Task: Look for space in Great Falls, United States from 4th June, 2023 to 15th June, 2023 for 2 adults in price range Rs.10000 to Rs.15000. Place can be entire place with 1  bedroom having 1 bed and 1 bathroom. Property type can be house, flat, guest house, hotel. Booking option can be shelf check-in. Required host language is English.
Action: Mouse pressed left at (594, 125)
Screenshot: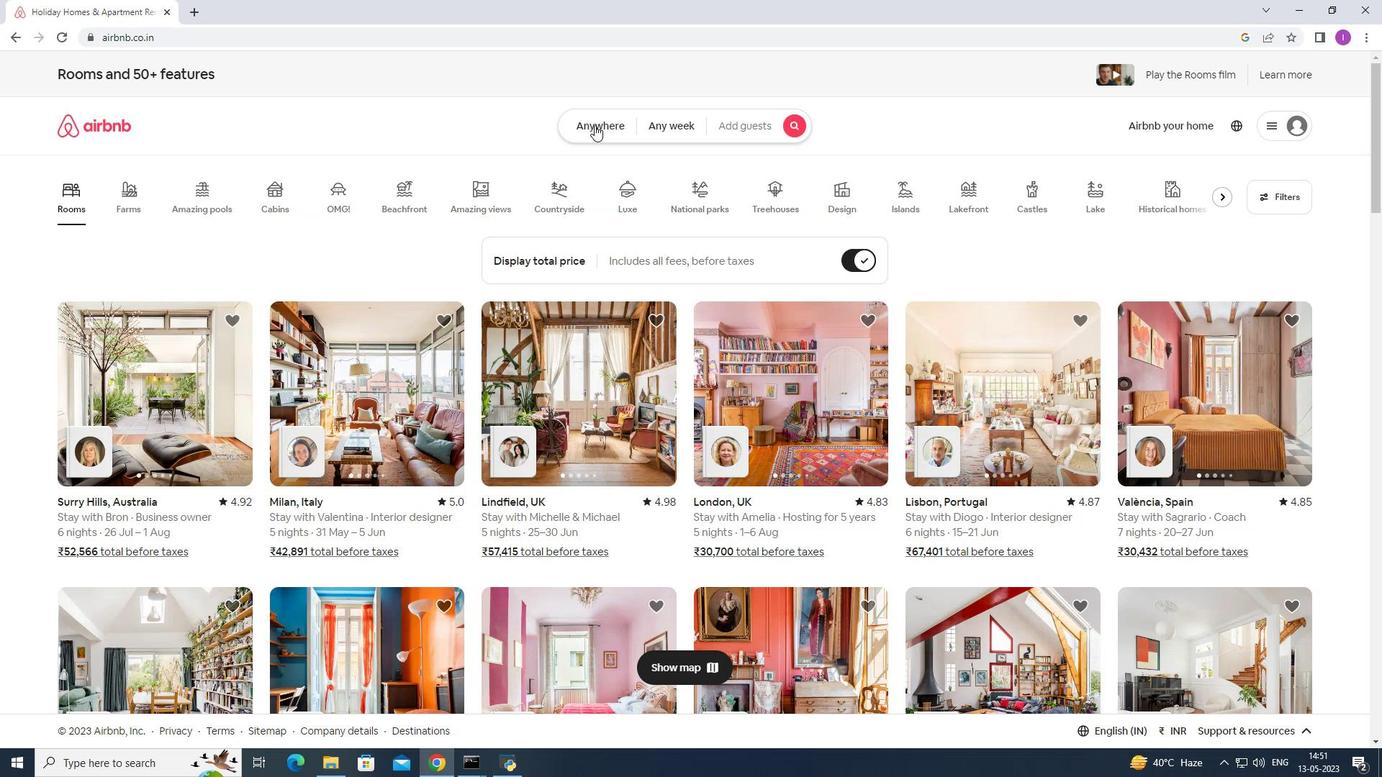 
Action: Mouse moved to (491, 182)
Screenshot: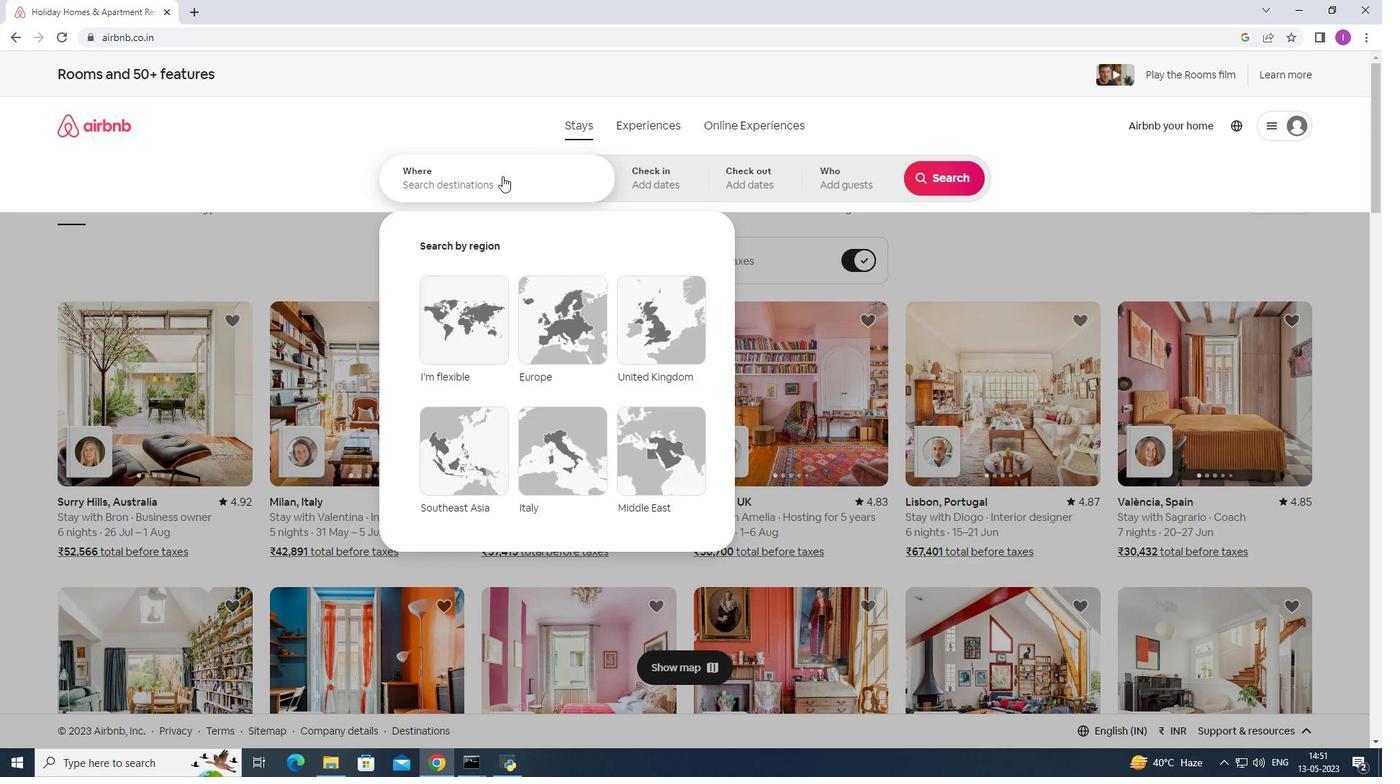
Action: Mouse pressed left at (491, 182)
Screenshot: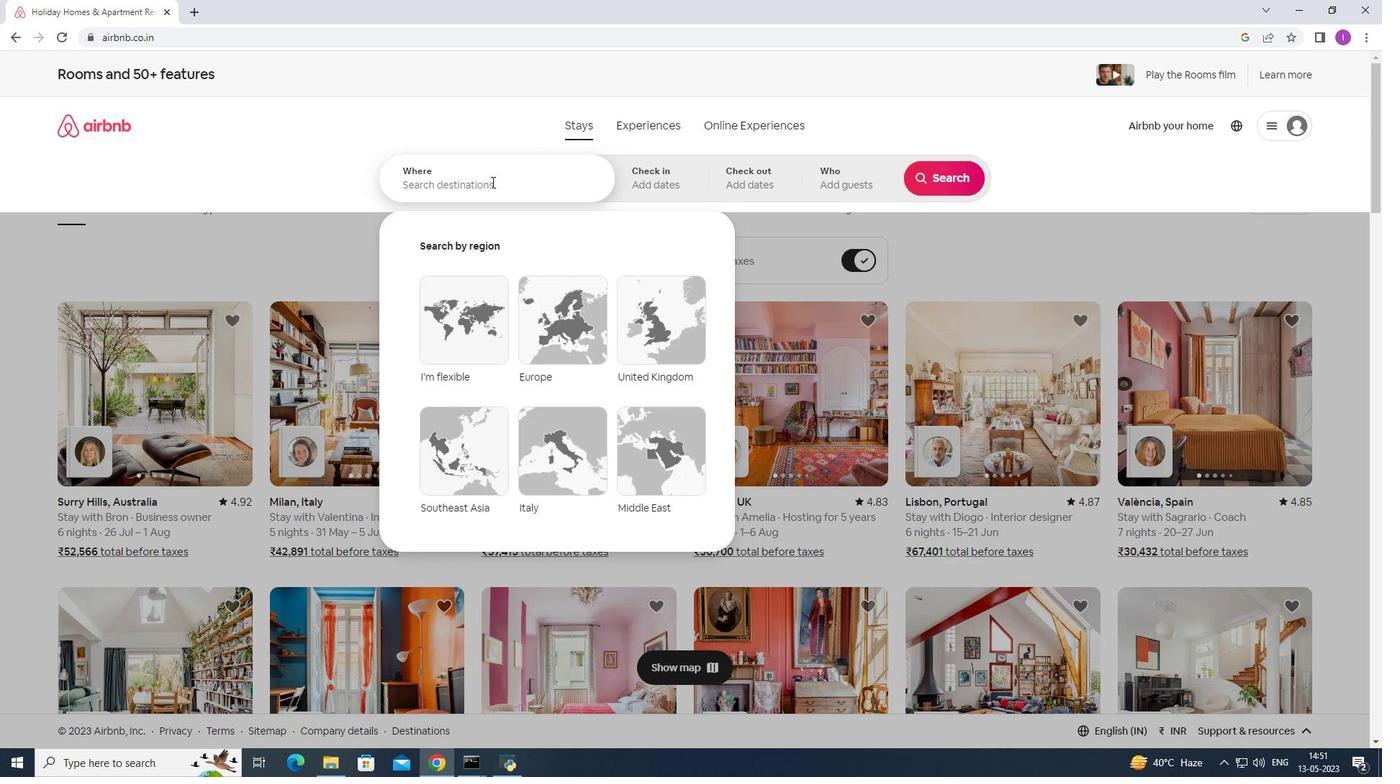 
Action: Mouse moved to (487, 184)
Screenshot: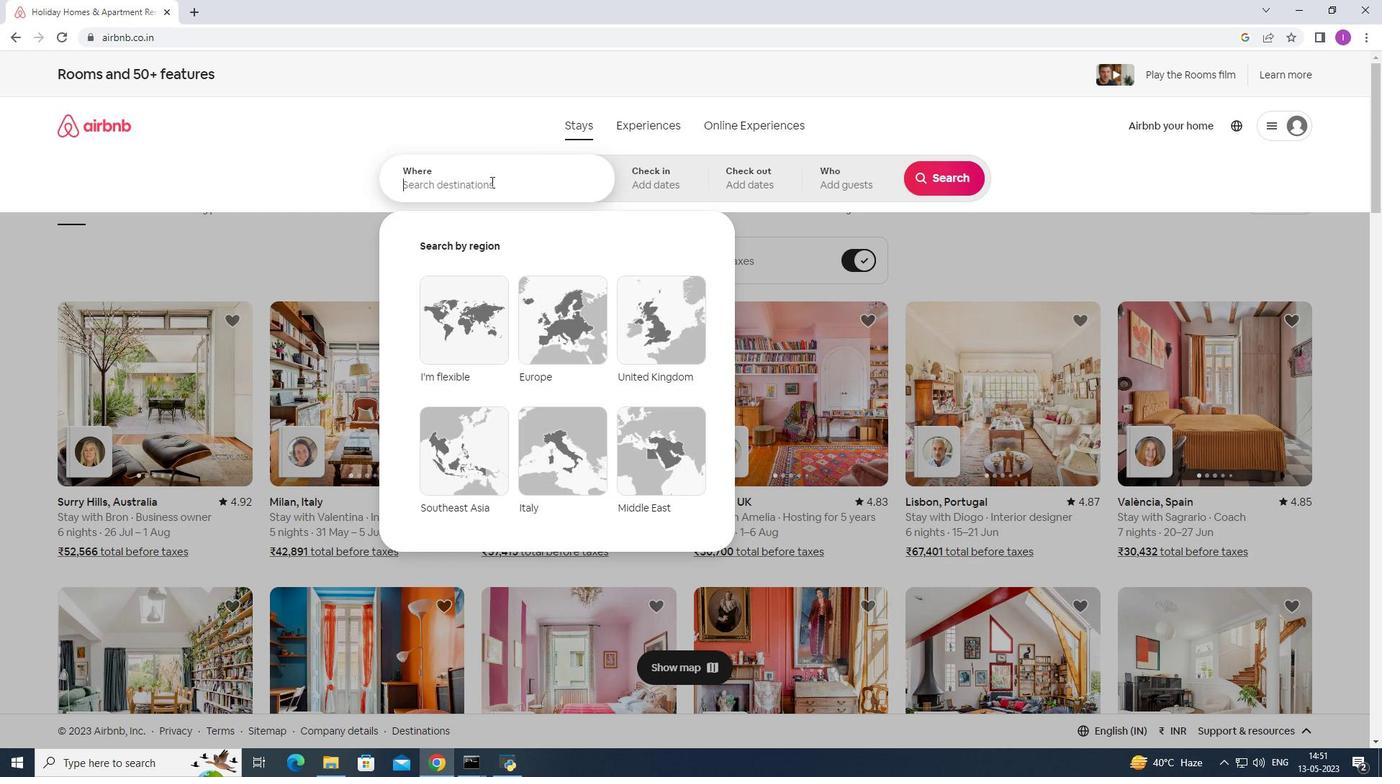 
Action: Key pressed <Key.shift><Key.shift>Great<Key.space><Key.shift>Falls,<Key.shift>United<Key.space>states
Screenshot: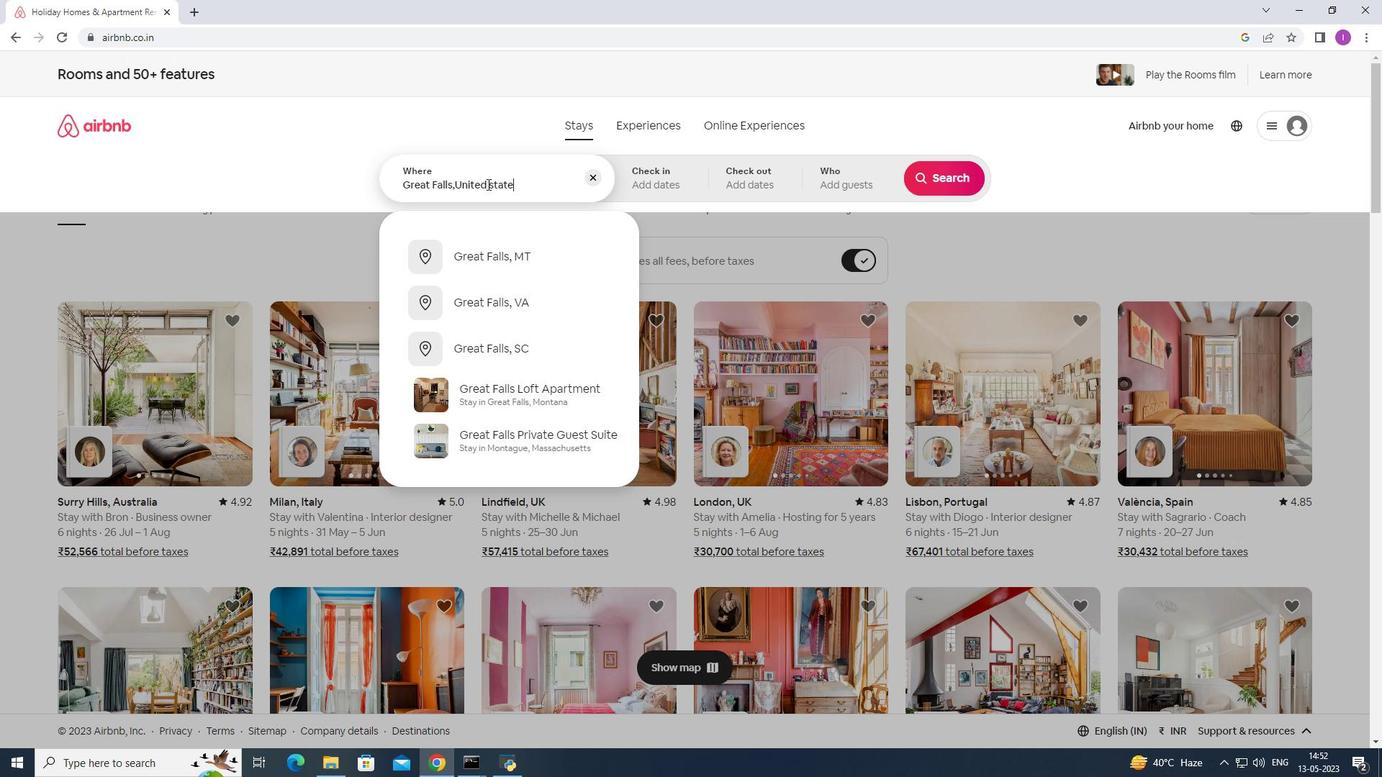 
Action: Mouse moved to (645, 183)
Screenshot: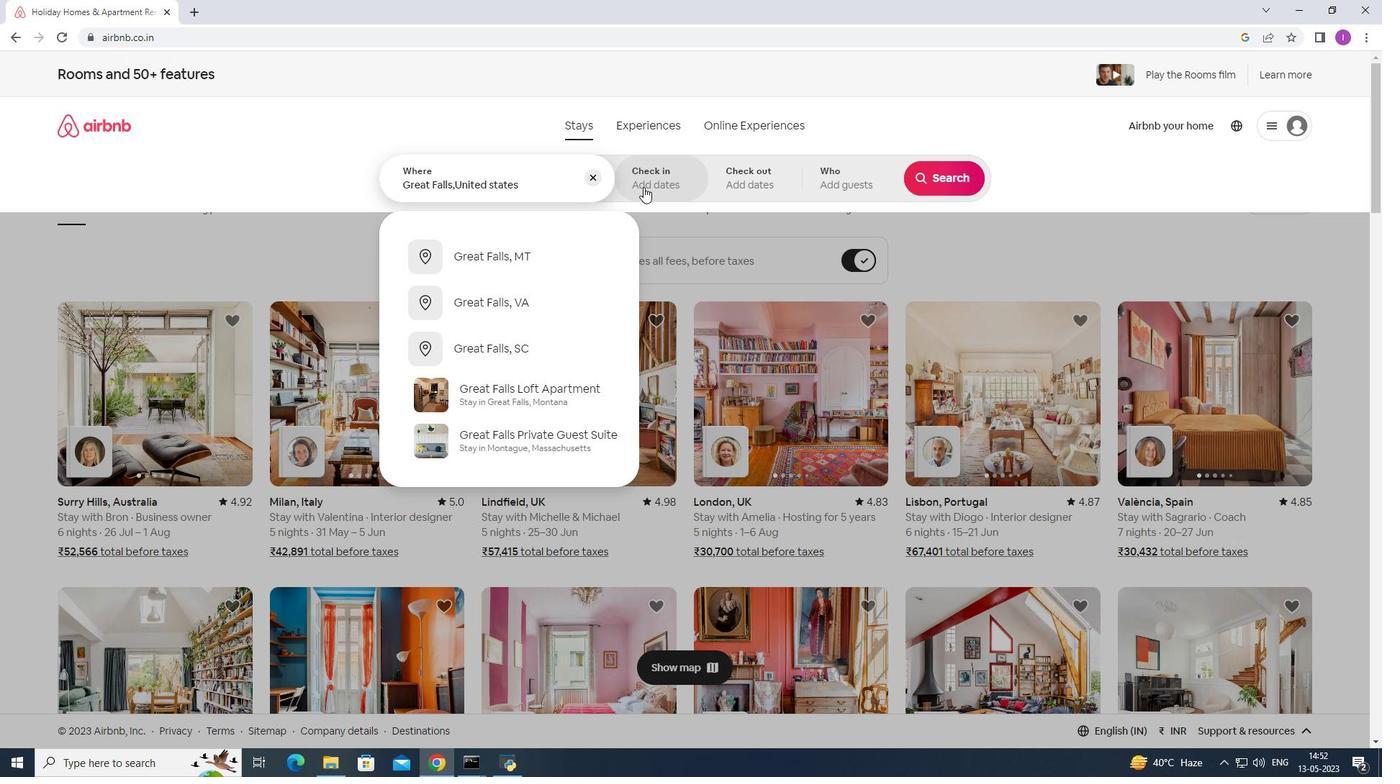 
Action: Mouse pressed left at (645, 183)
Screenshot: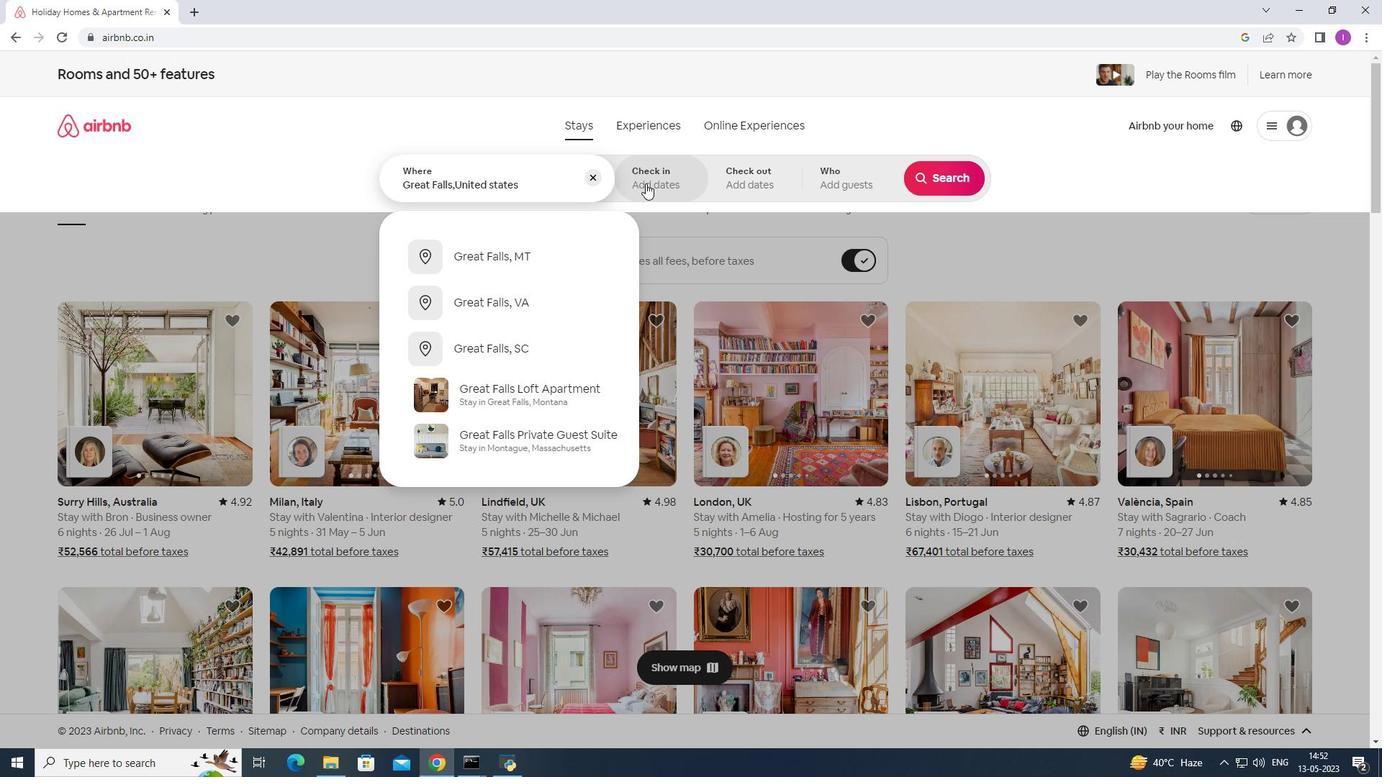 
Action: Mouse moved to (720, 393)
Screenshot: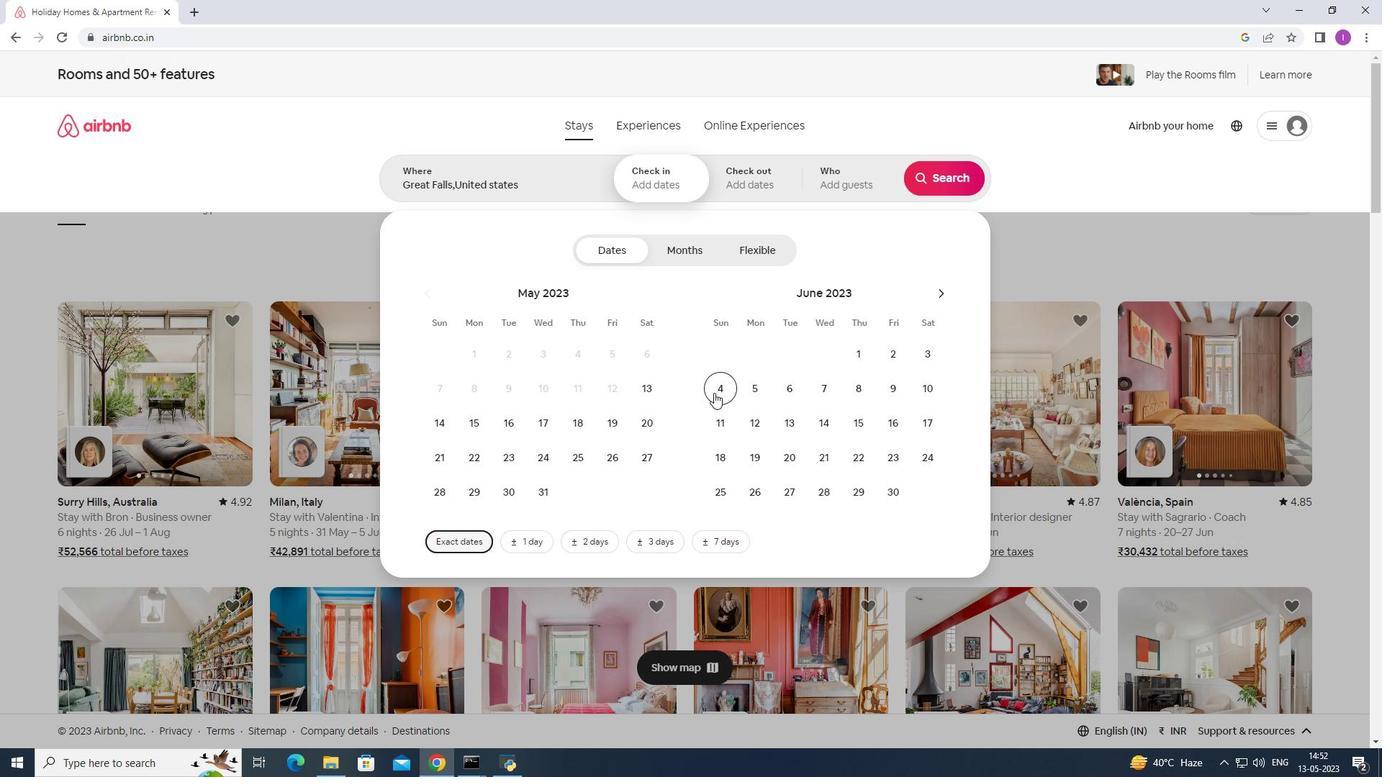 
Action: Mouse pressed left at (720, 393)
Screenshot: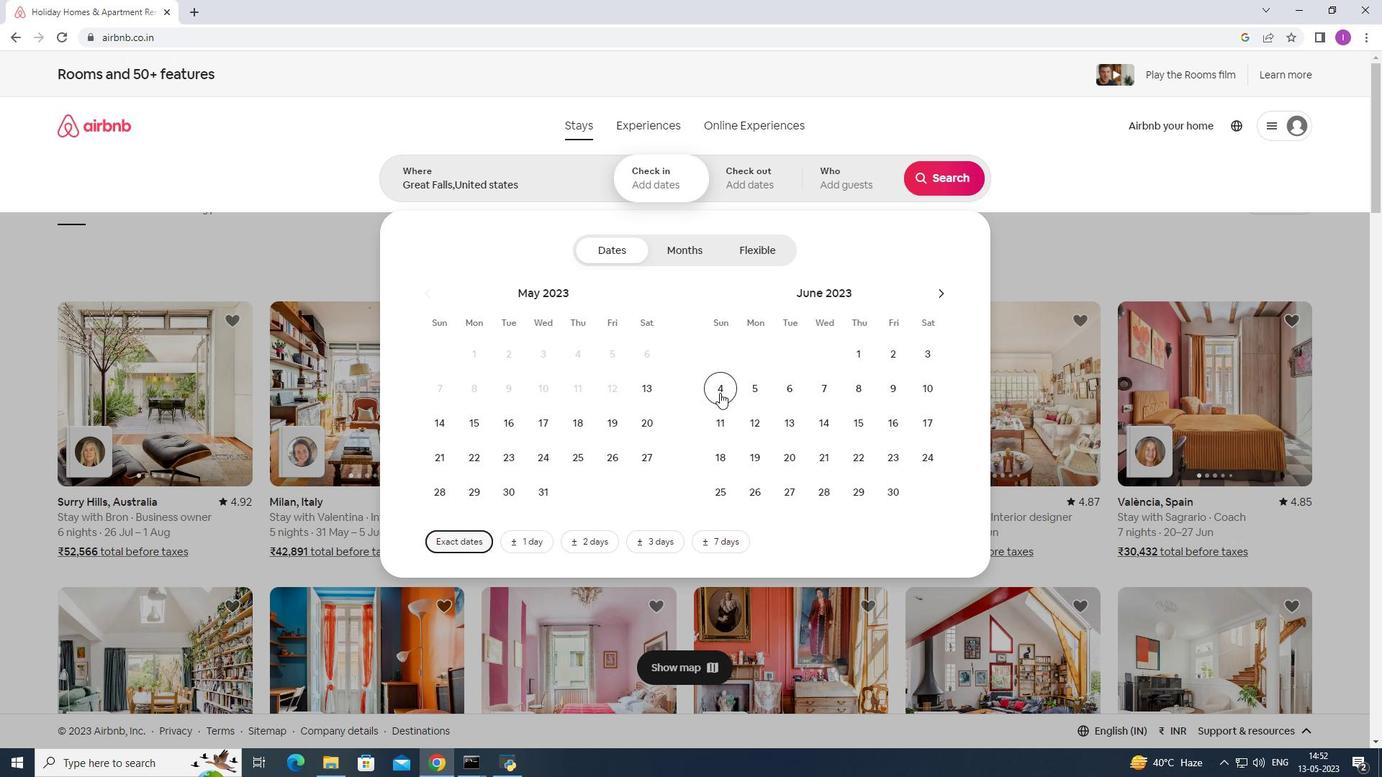 
Action: Mouse moved to (856, 420)
Screenshot: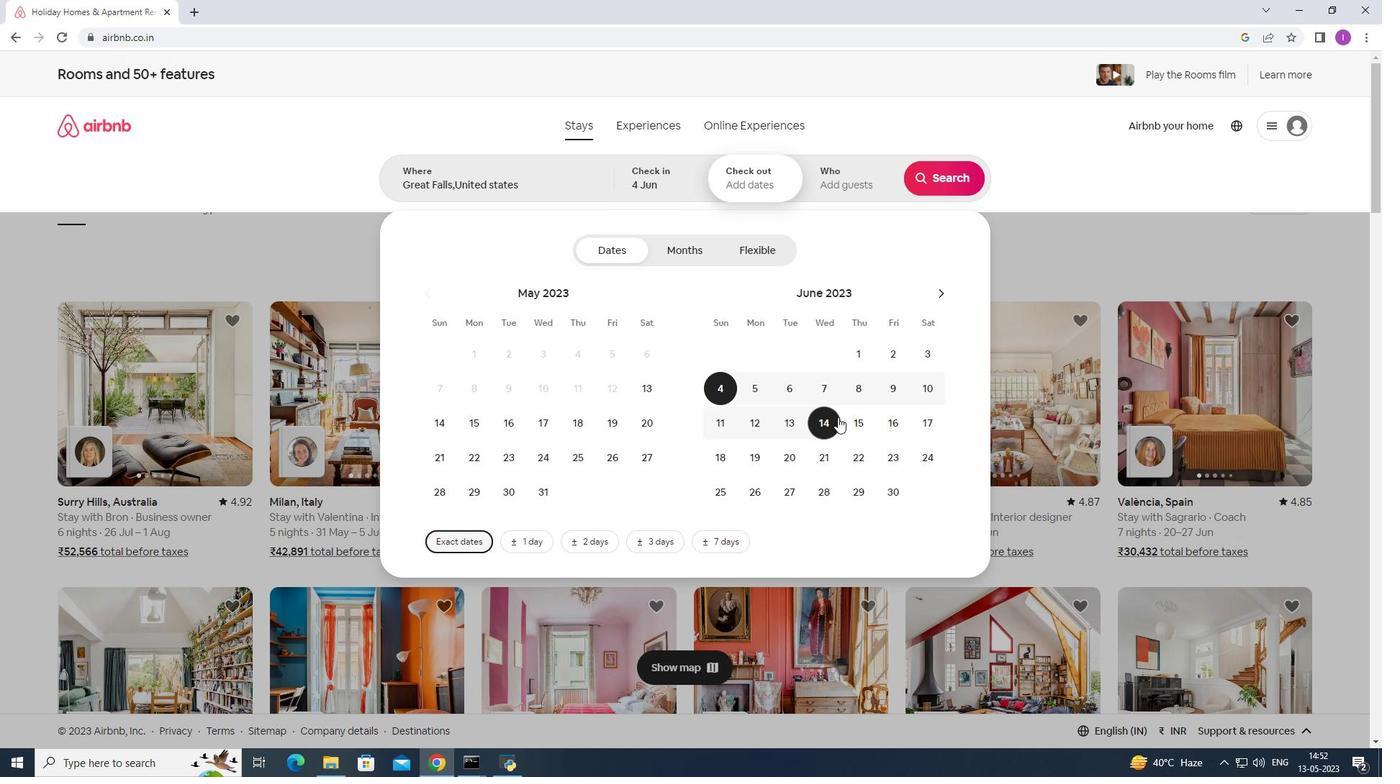 
Action: Mouse pressed left at (856, 420)
Screenshot: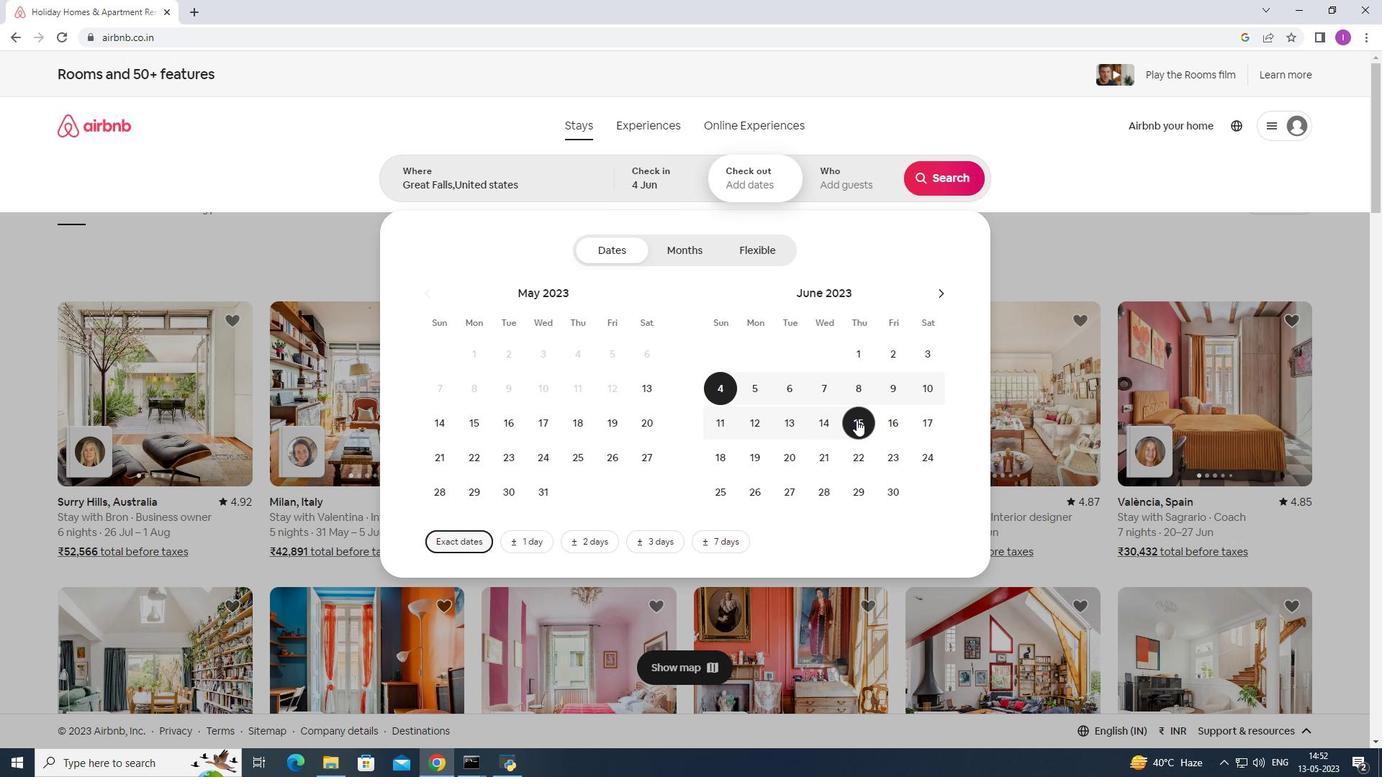 
Action: Mouse moved to (833, 194)
Screenshot: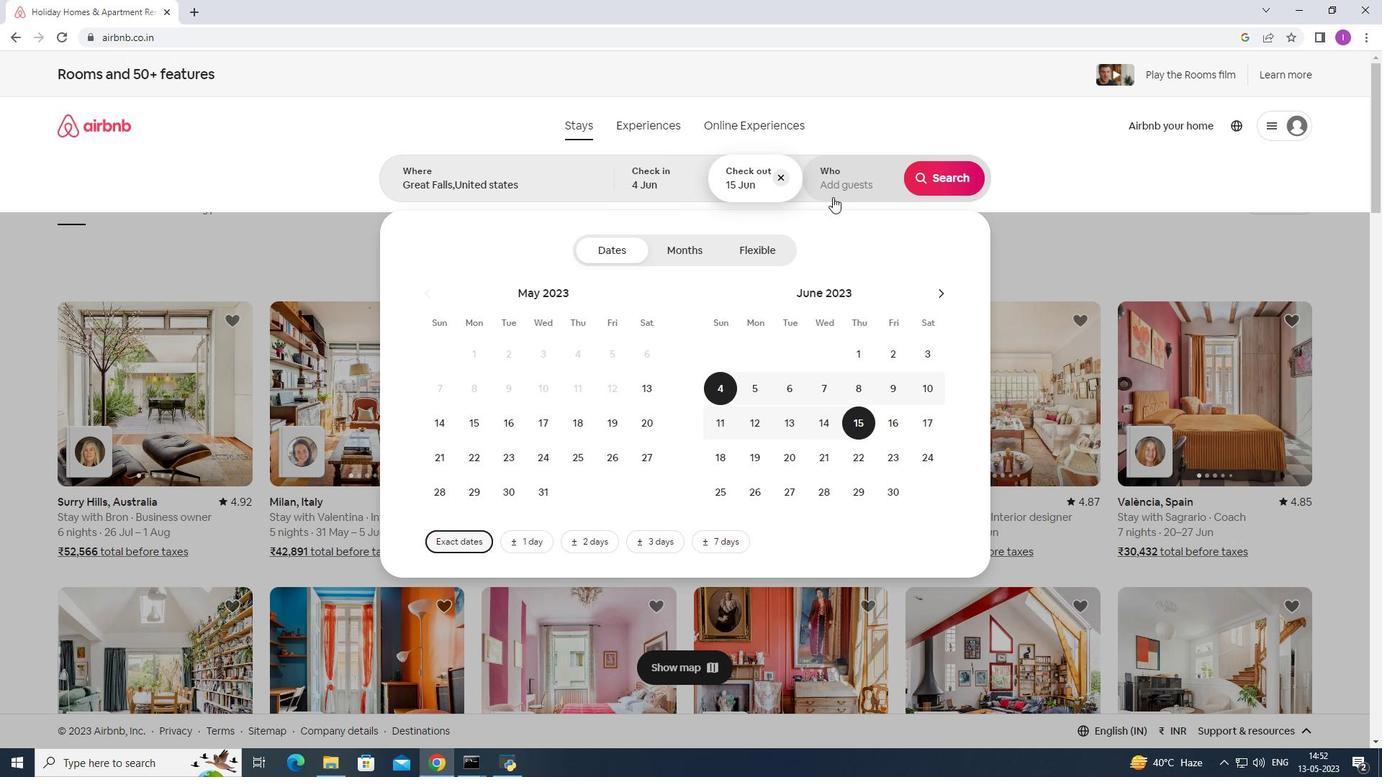 
Action: Mouse pressed left at (833, 194)
Screenshot: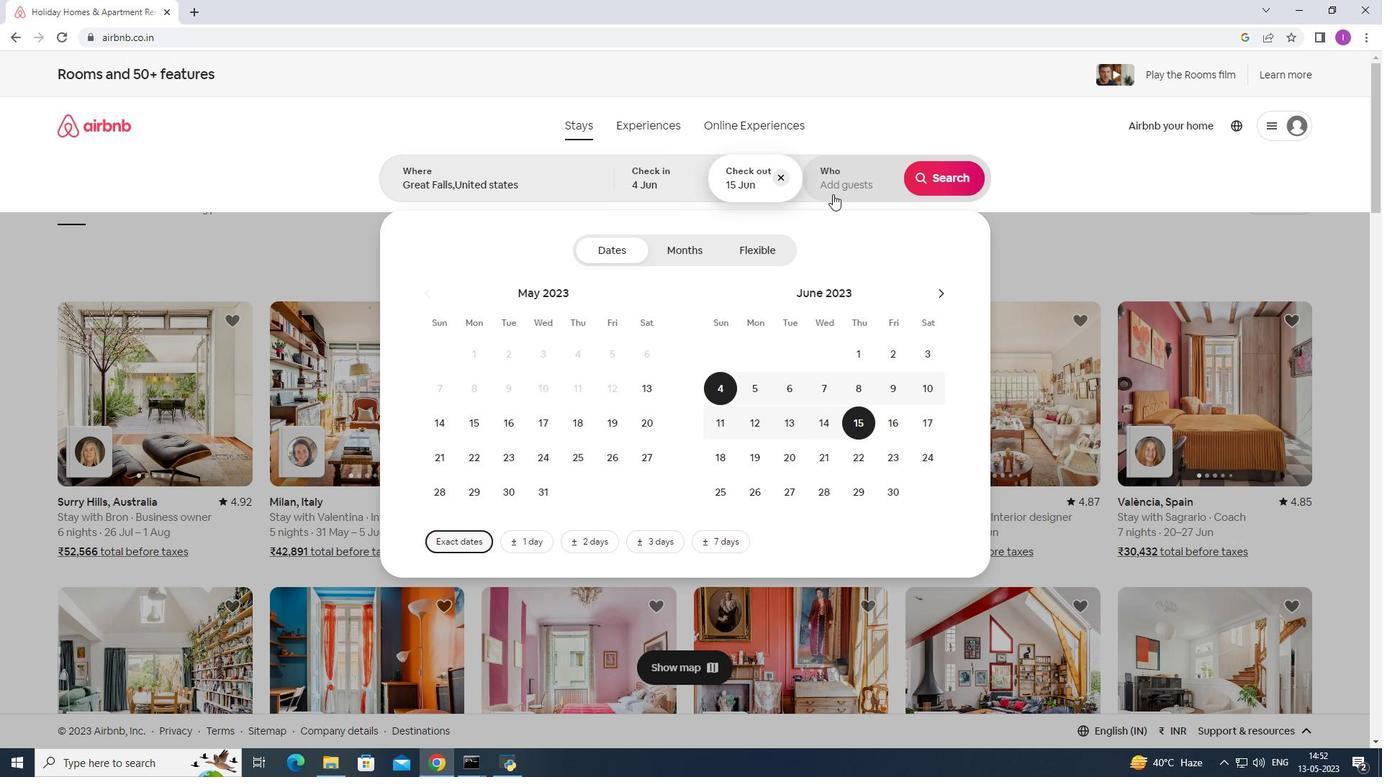 
Action: Mouse moved to (943, 252)
Screenshot: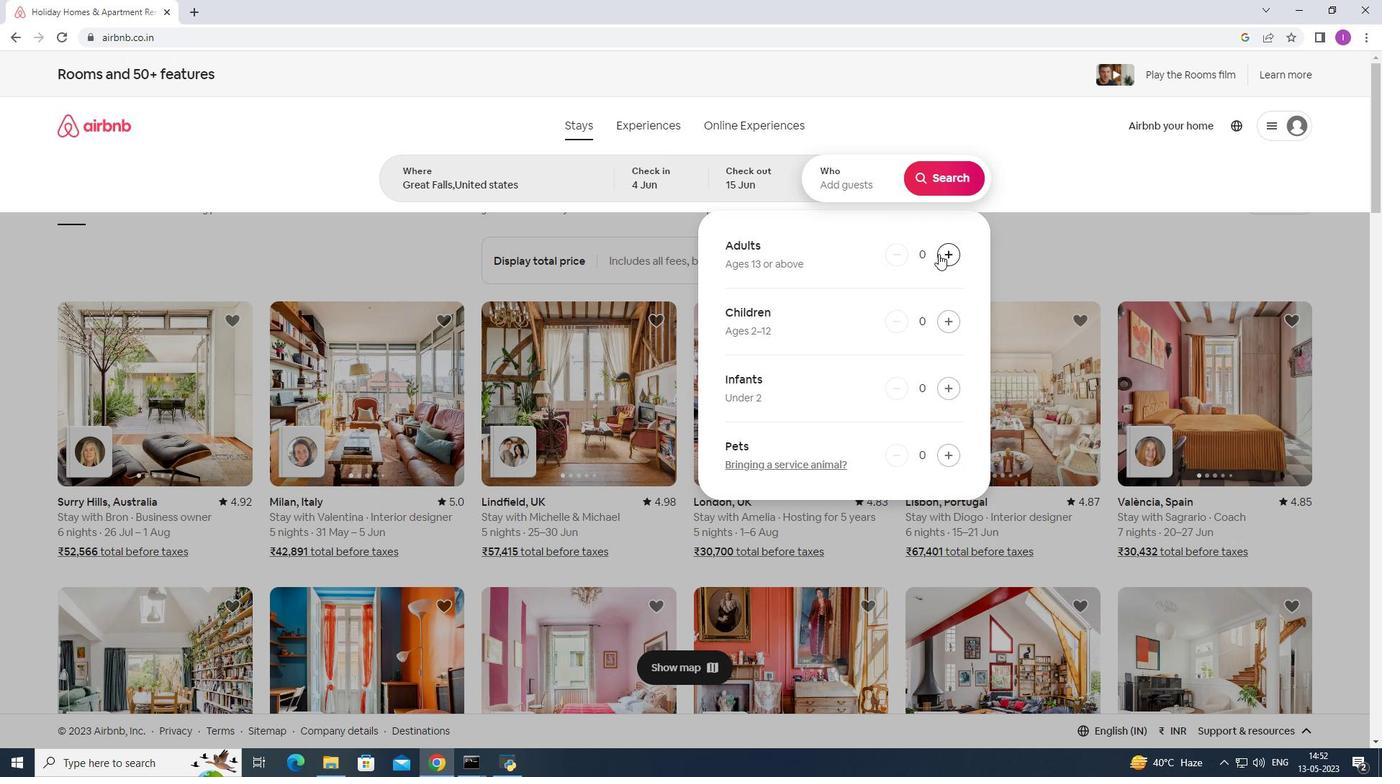 
Action: Mouse pressed left at (943, 252)
Screenshot: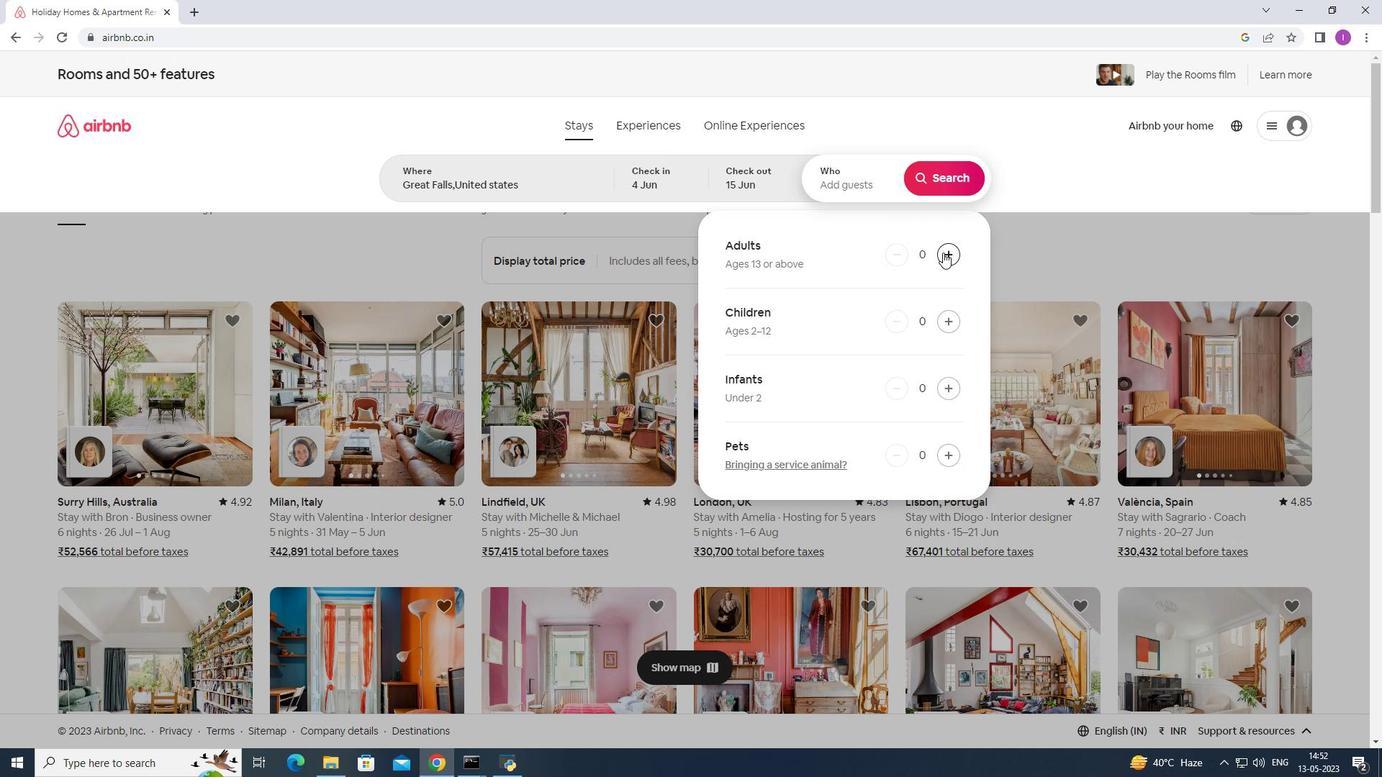 
Action: Mouse moved to (944, 252)
Screenshot: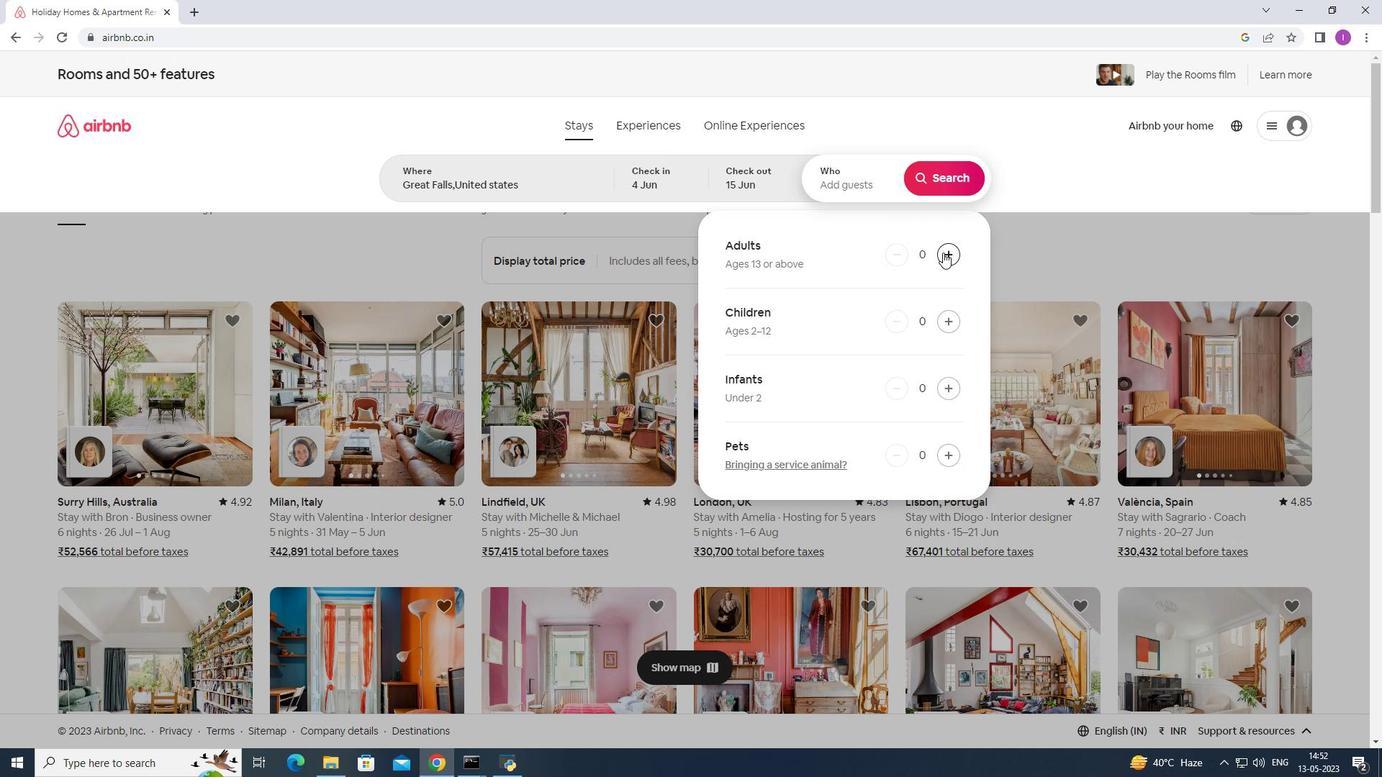 
Action: Mouse pressed left at (944, 252)
Screenshot: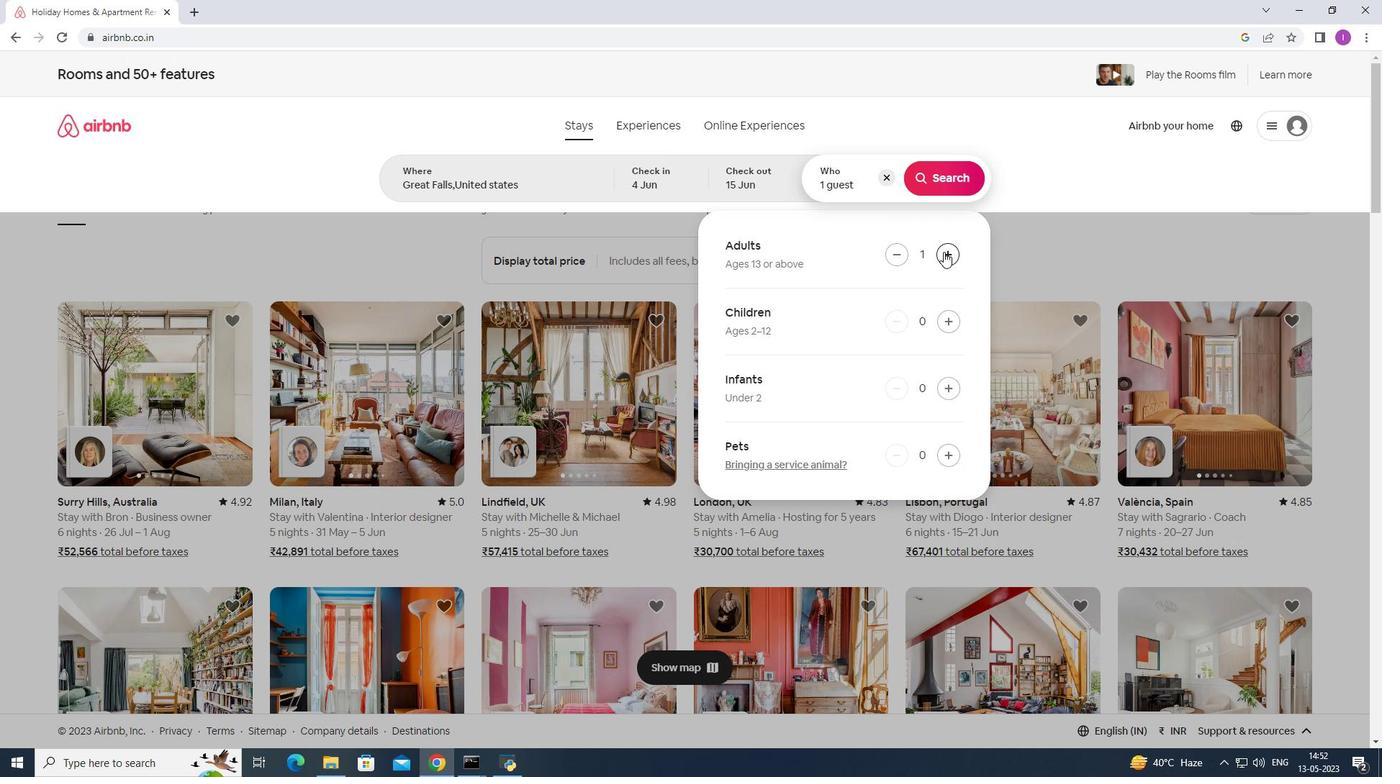 
Action: Mouse moved to (944, 176)
Screenshot: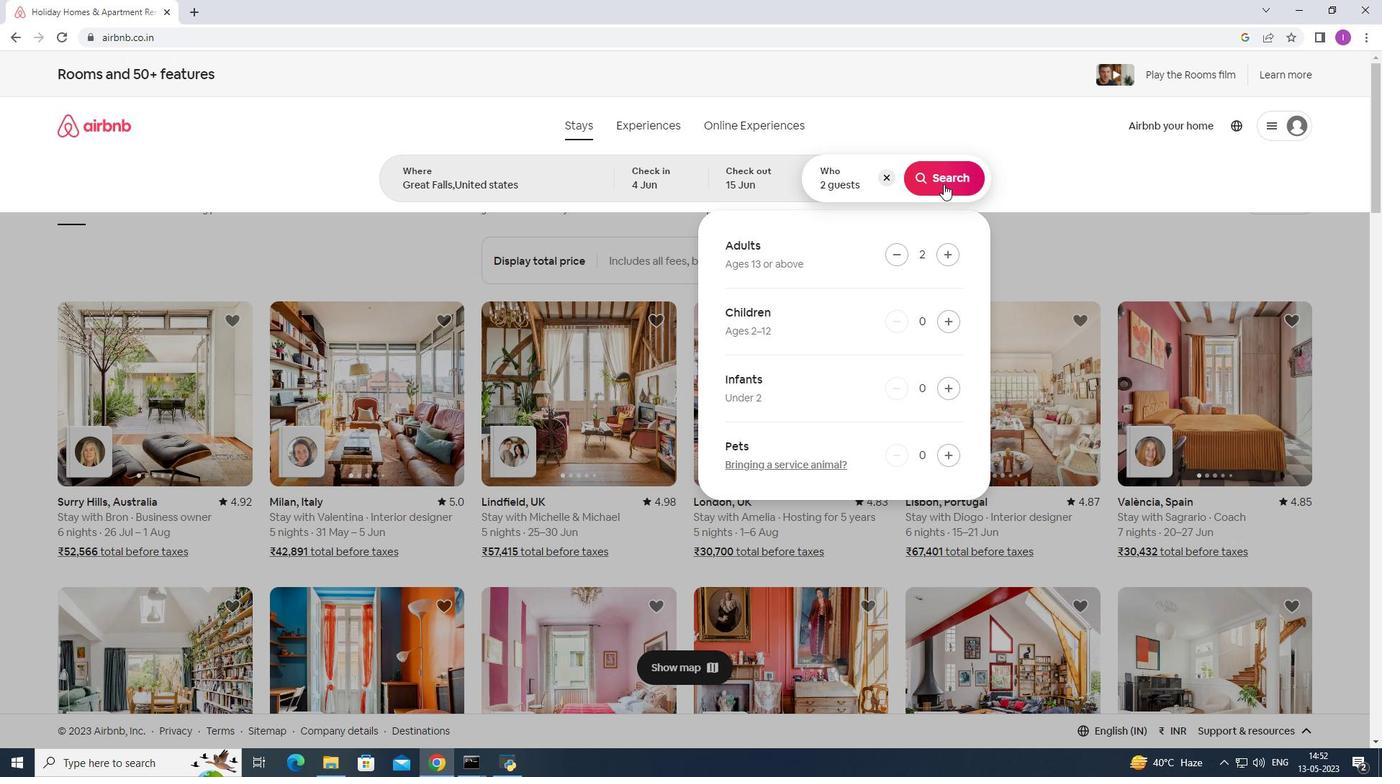 
Action: Mouse pressed left at (944, 176)
Screenshot: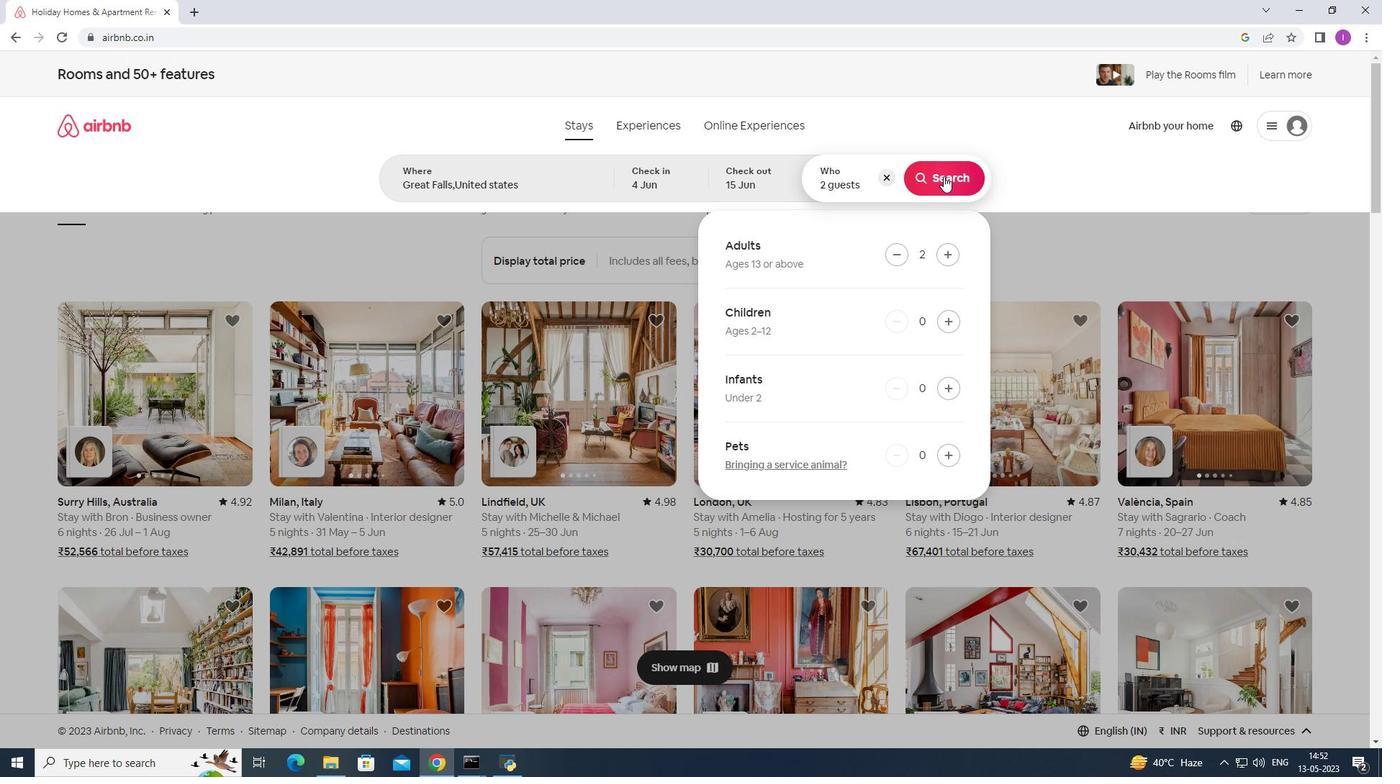 
Action: Mouse moved to (1348, 128)
Screenshot: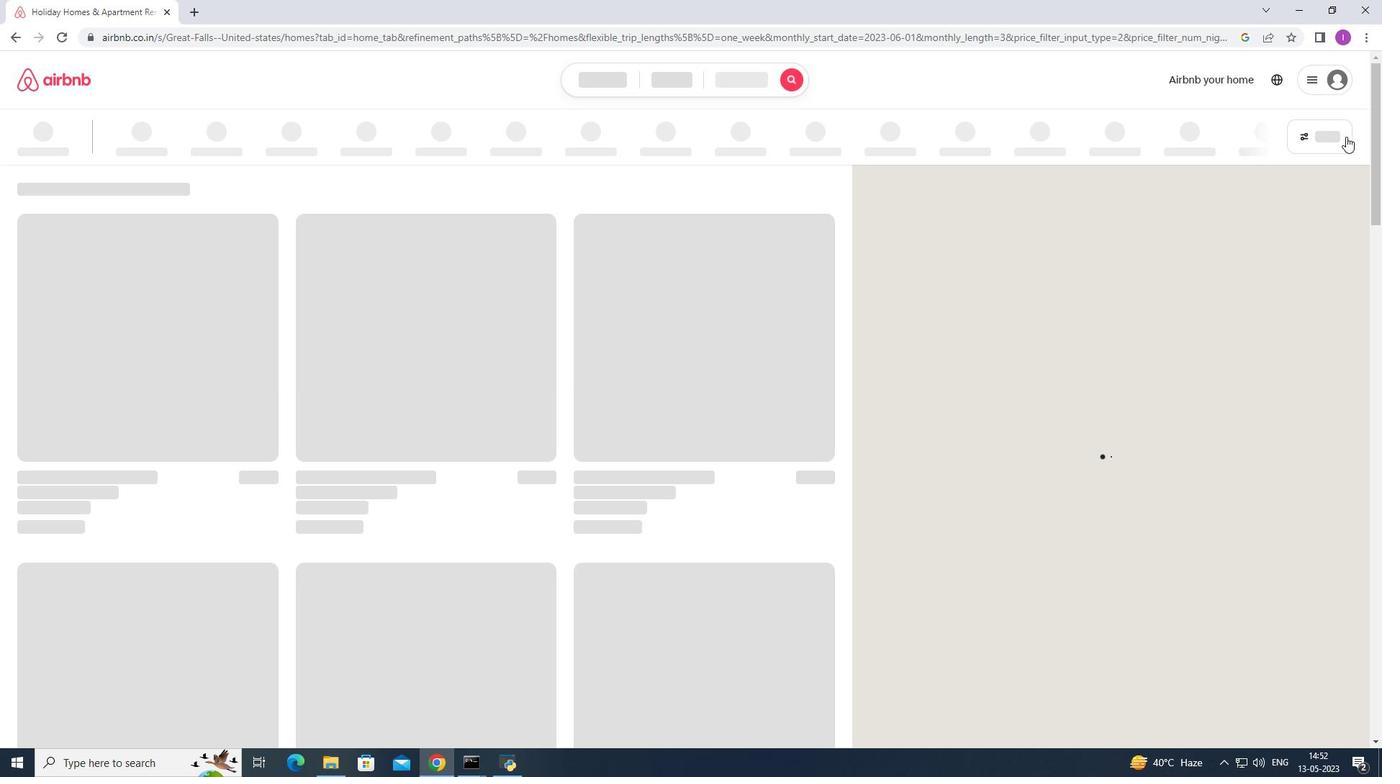
Action: Mouse pressed left at (1348, 128)
Screenshot: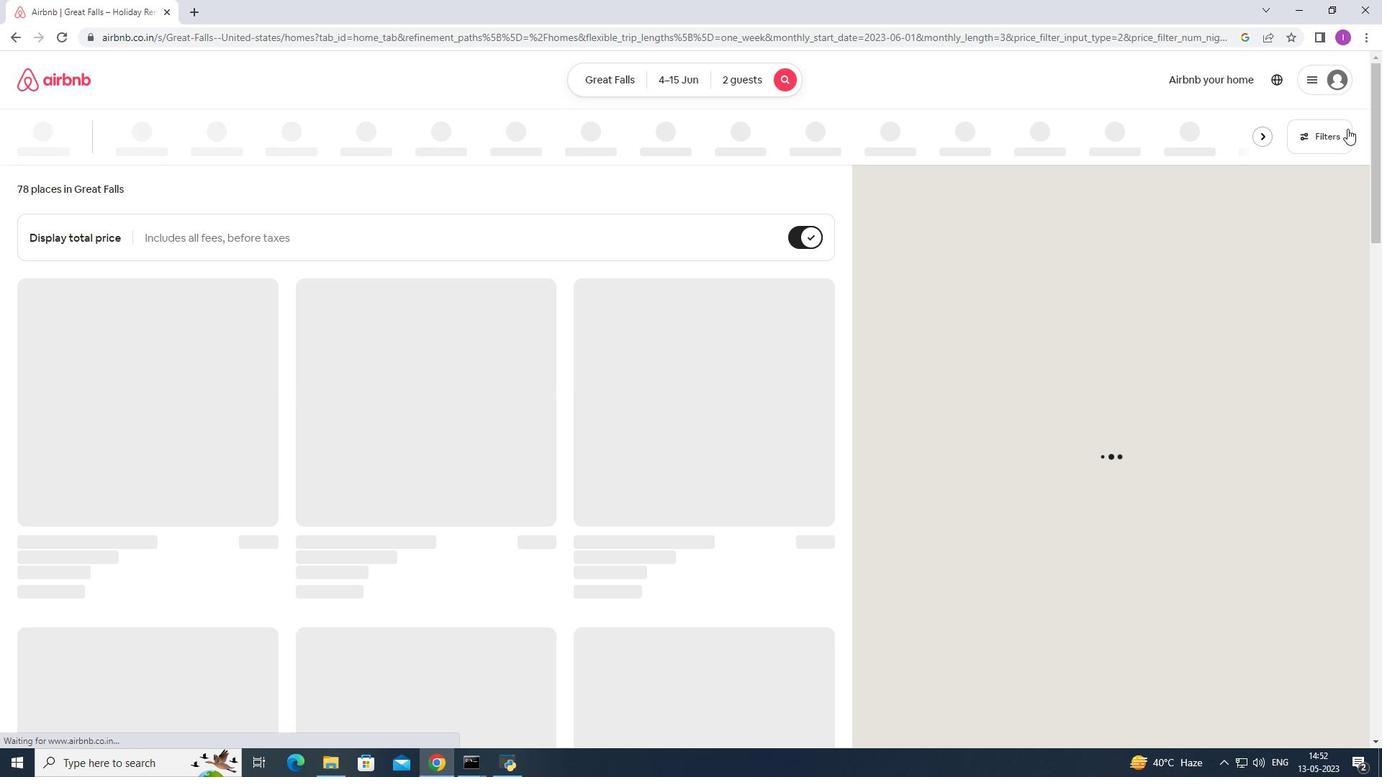 
Action: Mouse moved to (797, 484)
Screenshot: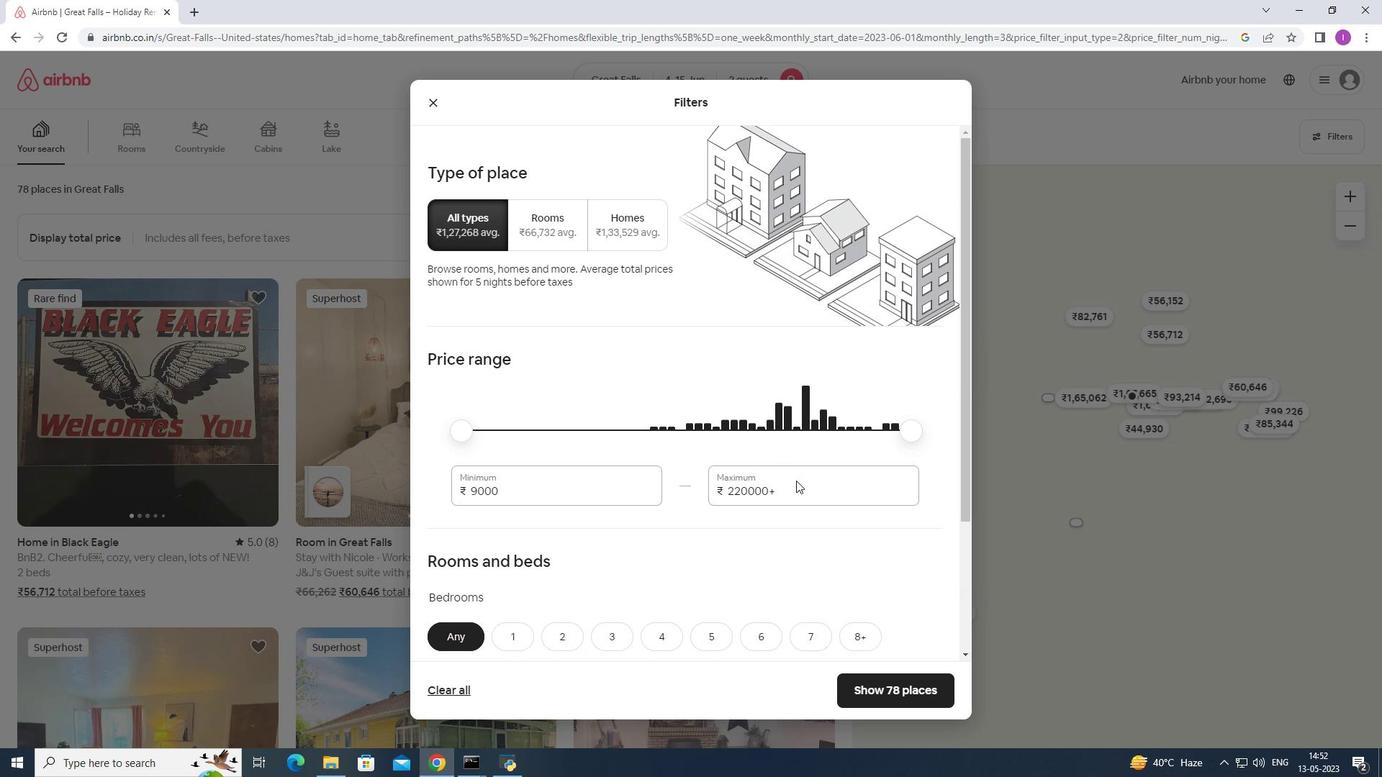
Action: Mouse pressed left at (797, 484)
Screenshot: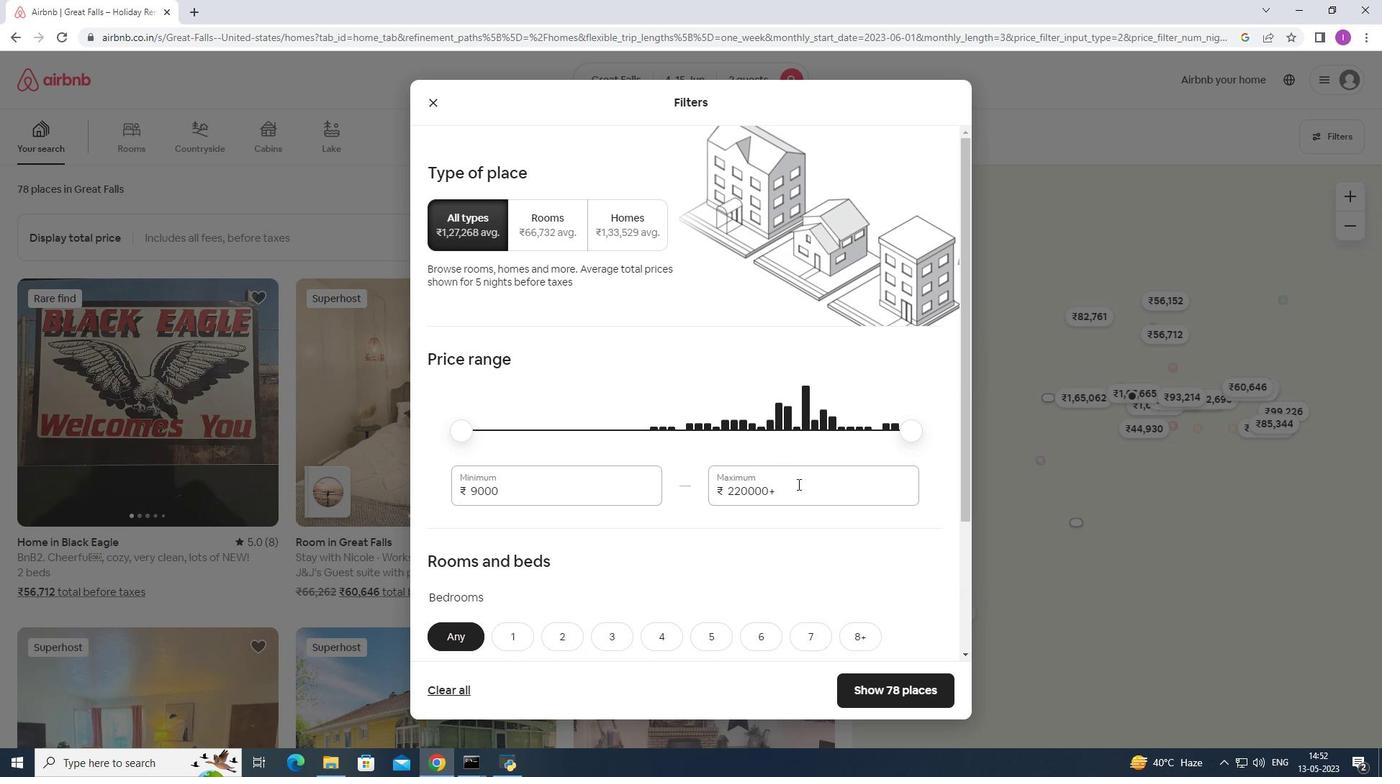
Action: Mouse moved to (718, 509)
Screenshot: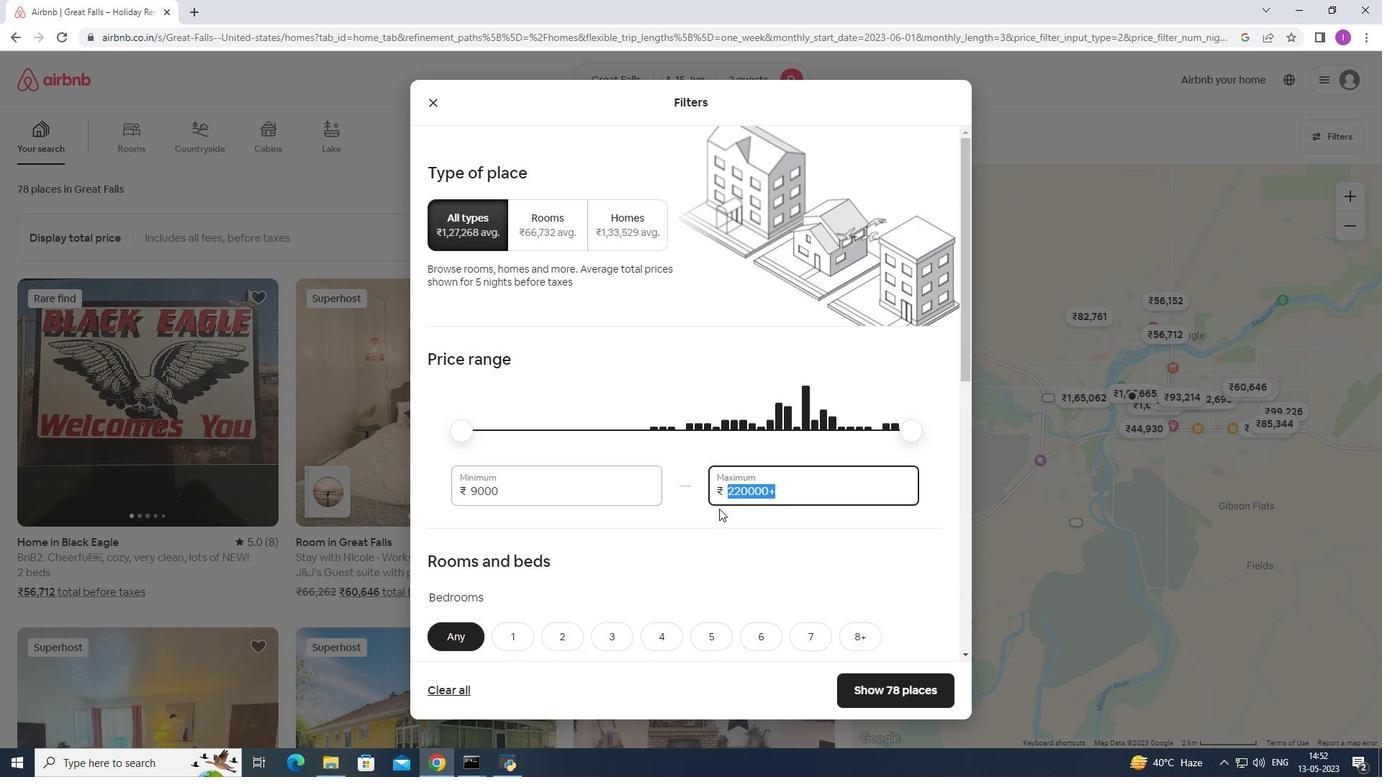 
Action: Key pressed 1
Screenshot: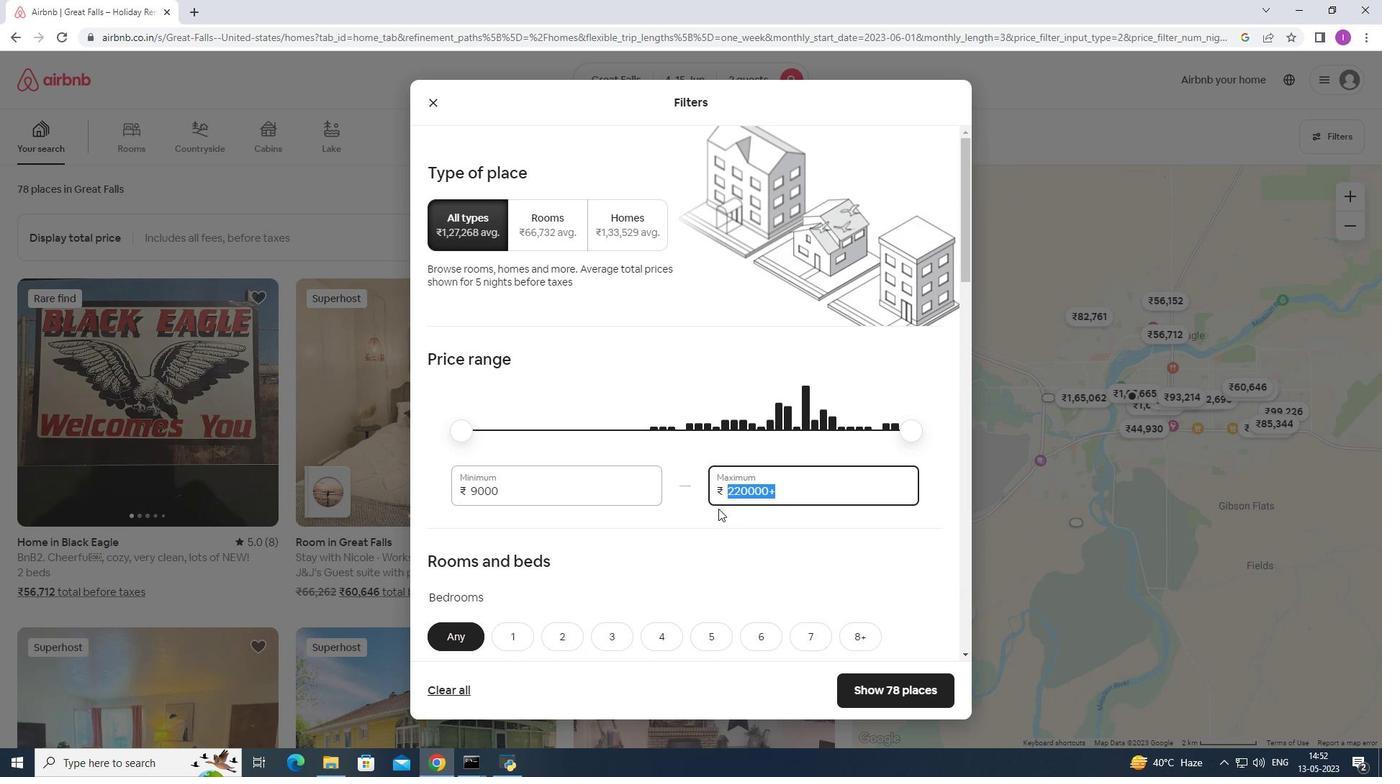 
Action: Mouse moved to (715, 511)
Screenshot: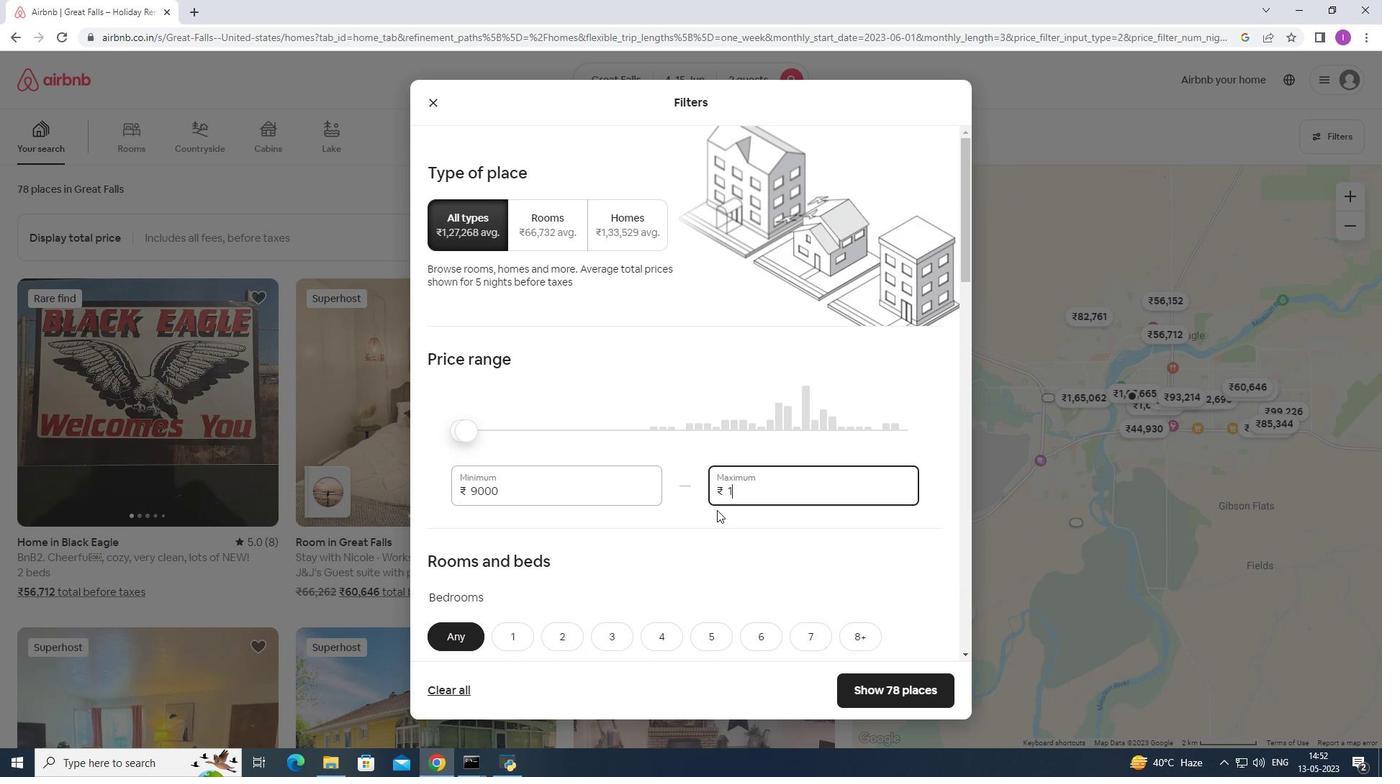 
Action: Key pressed 50
Screenshot: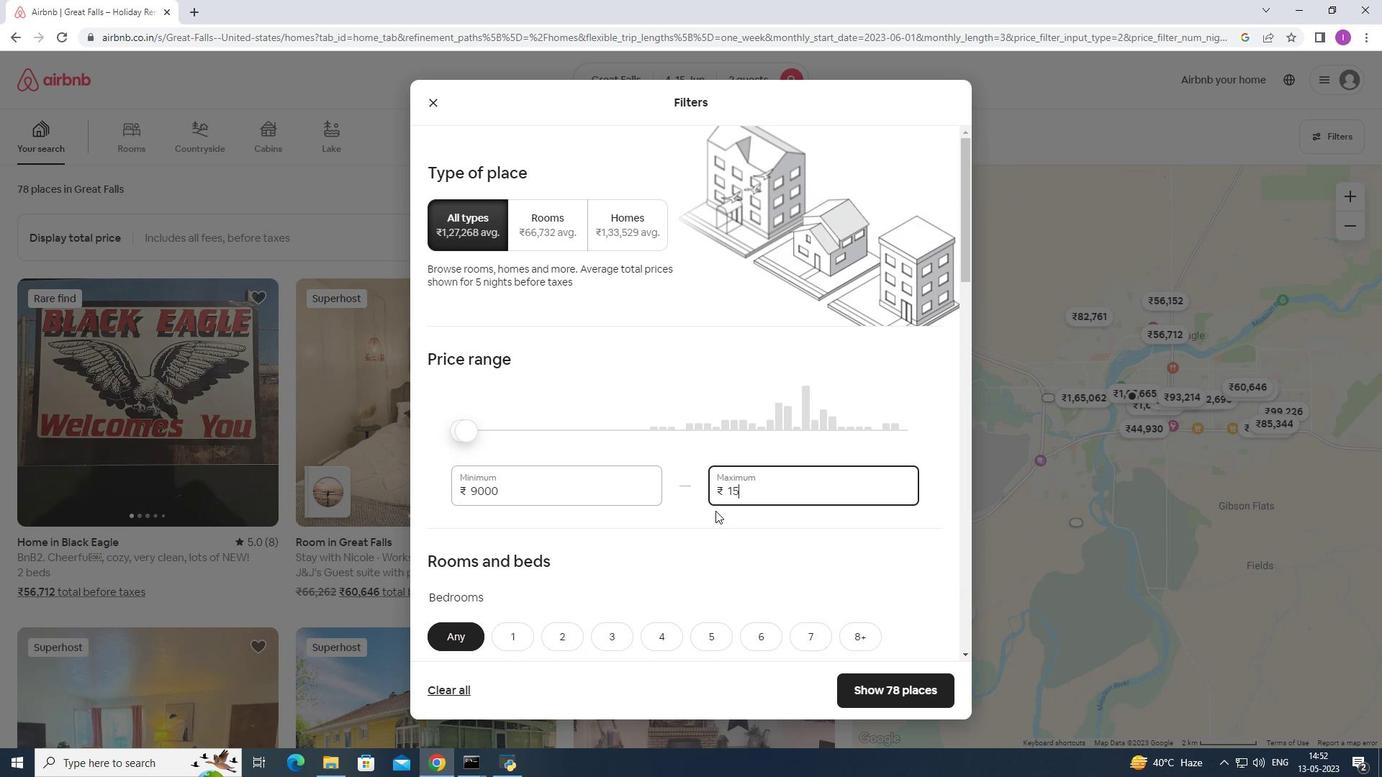
Action: Mouse moved to (715, 504)
Screenshot: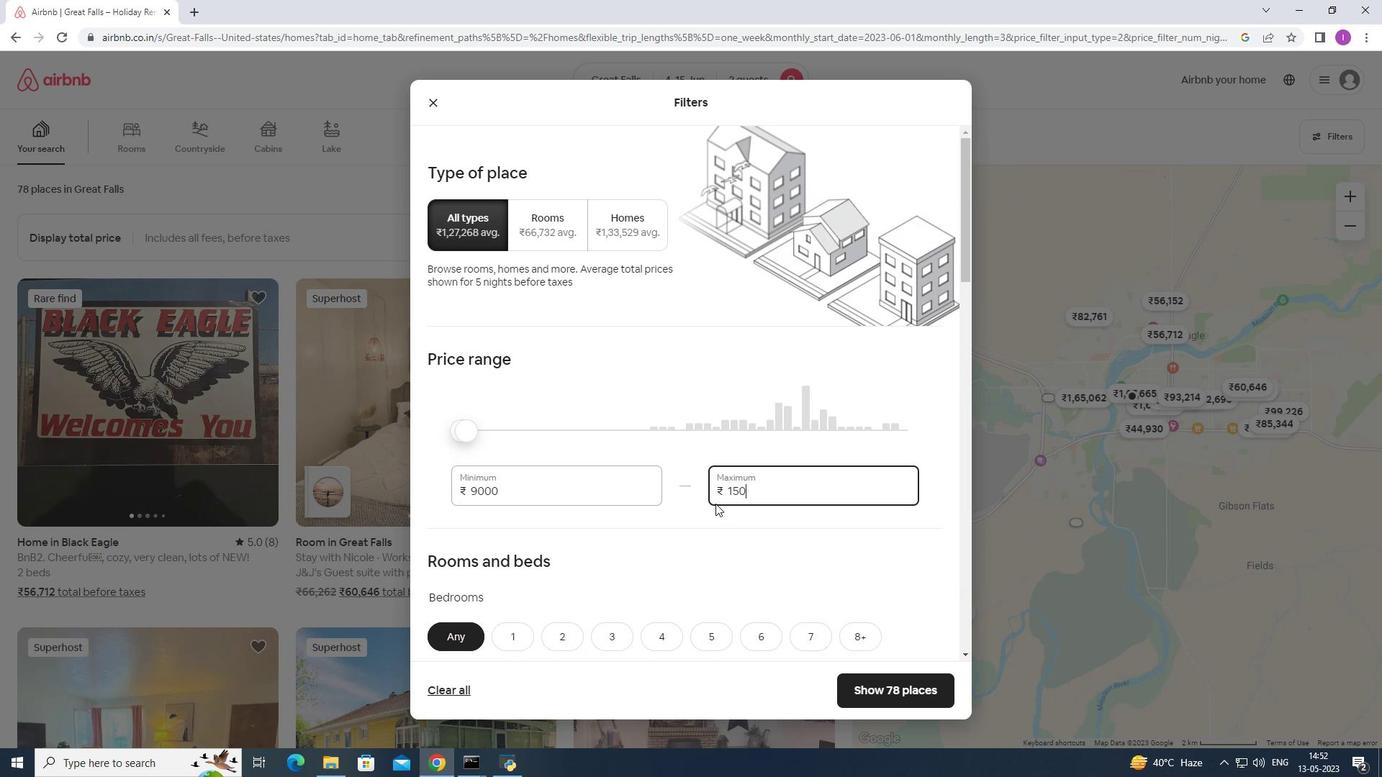 
Action: Key pressed 0
Screenshot: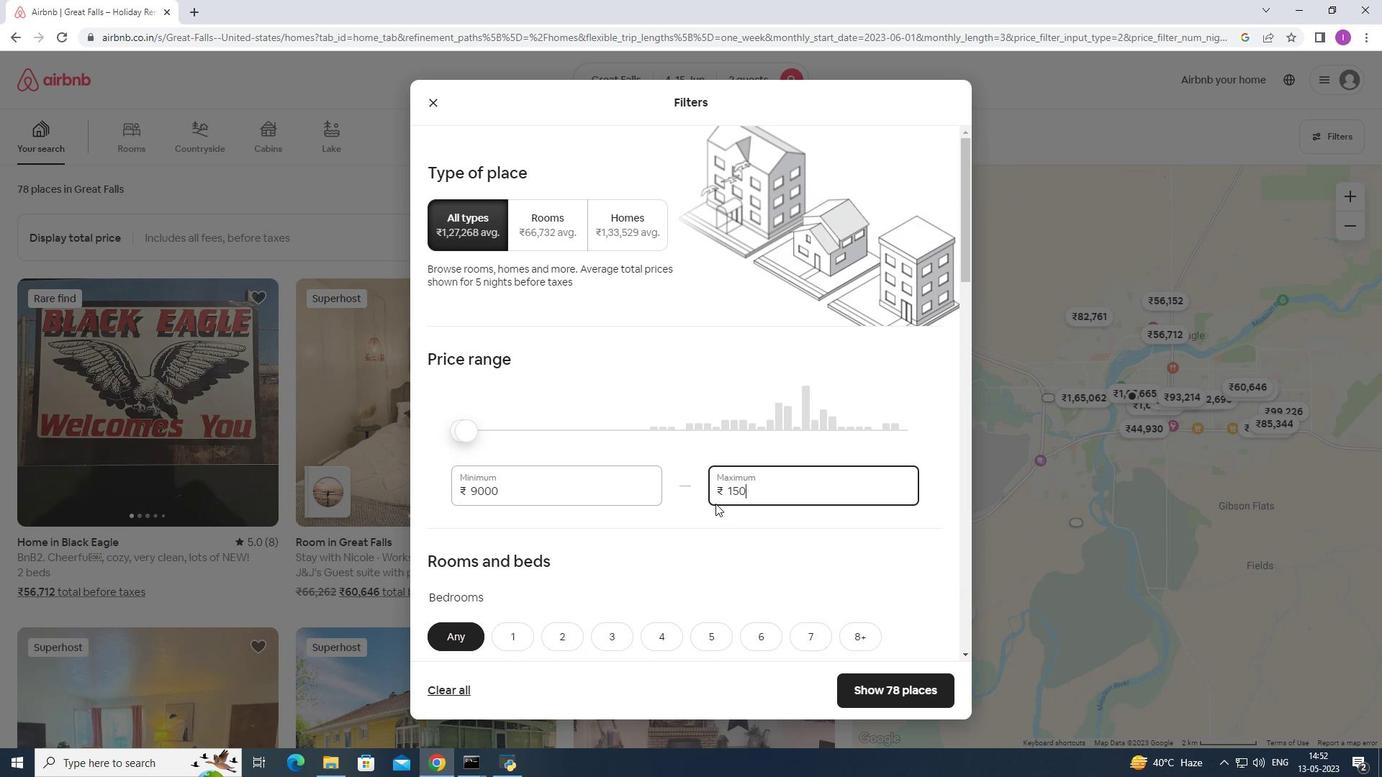 
Action: Mouse moved to (715, 503)
Screenshot: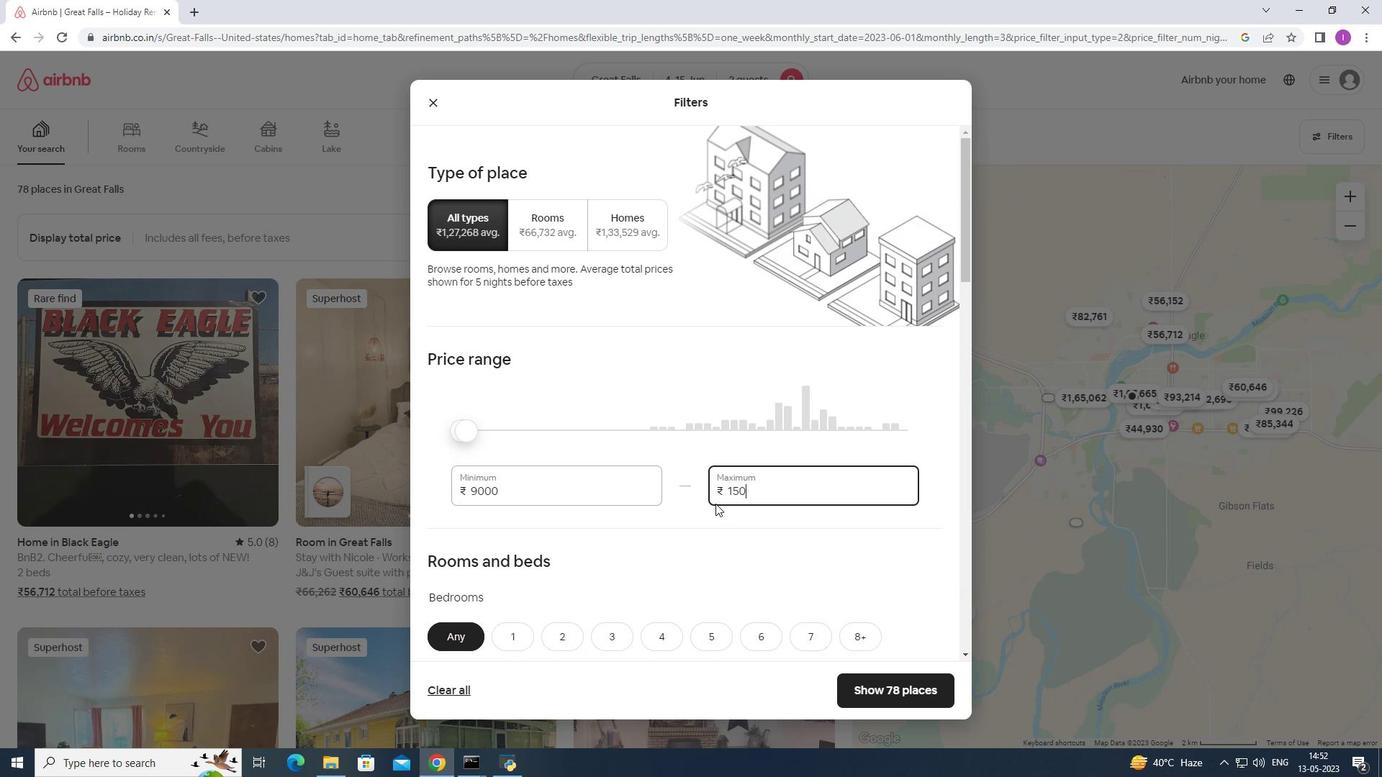 
Action: Key pressed 0
Screenshot: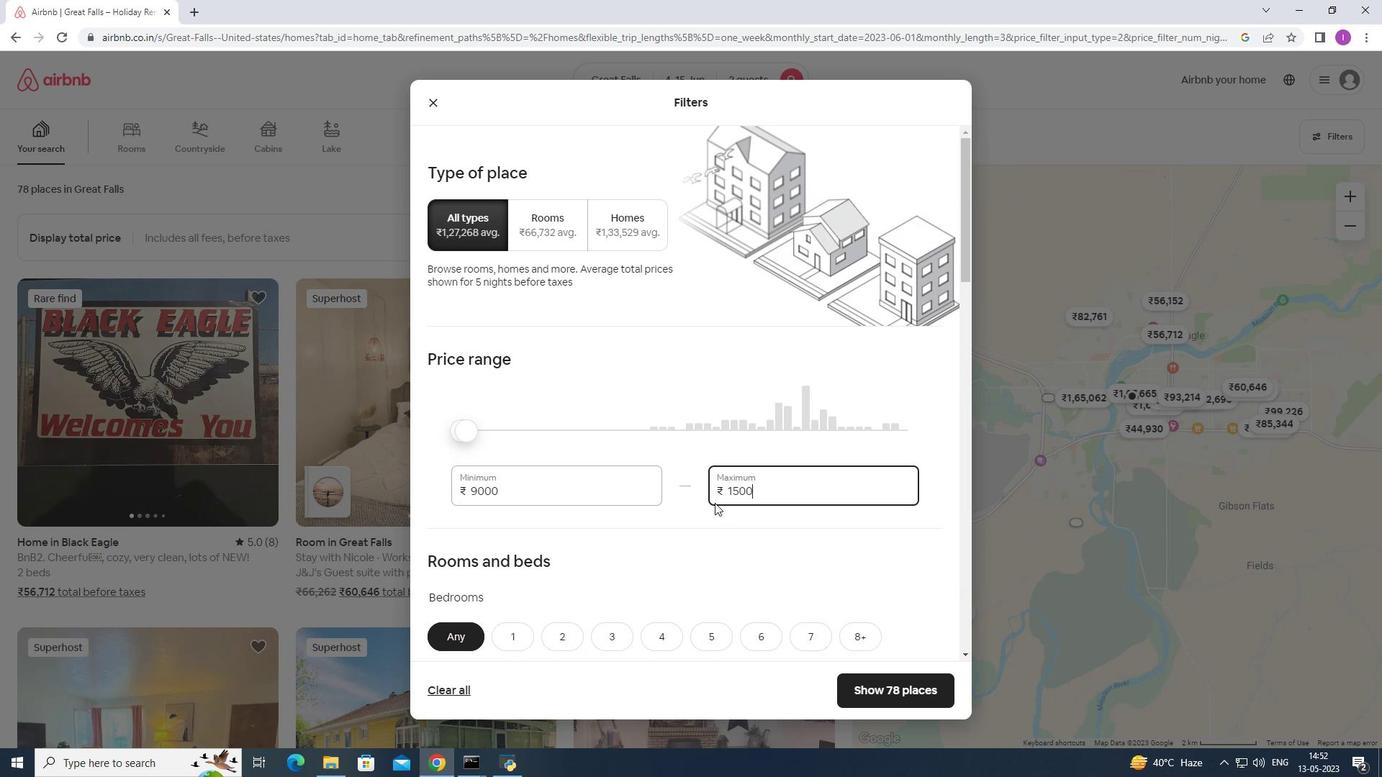 
Action: Mouse moved to (507, 487)
Screenshot: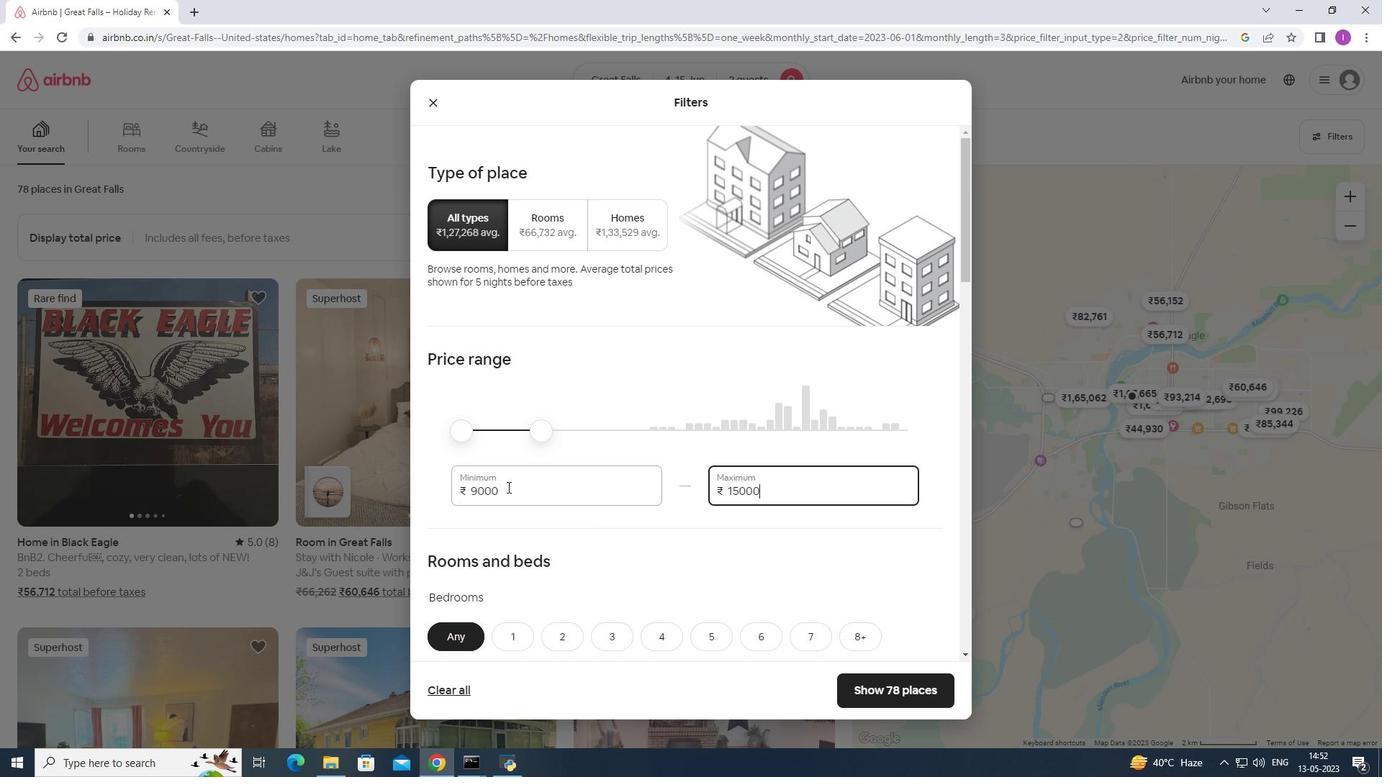 
Action: Mouse pressed left at (507, 487)
Screenshot: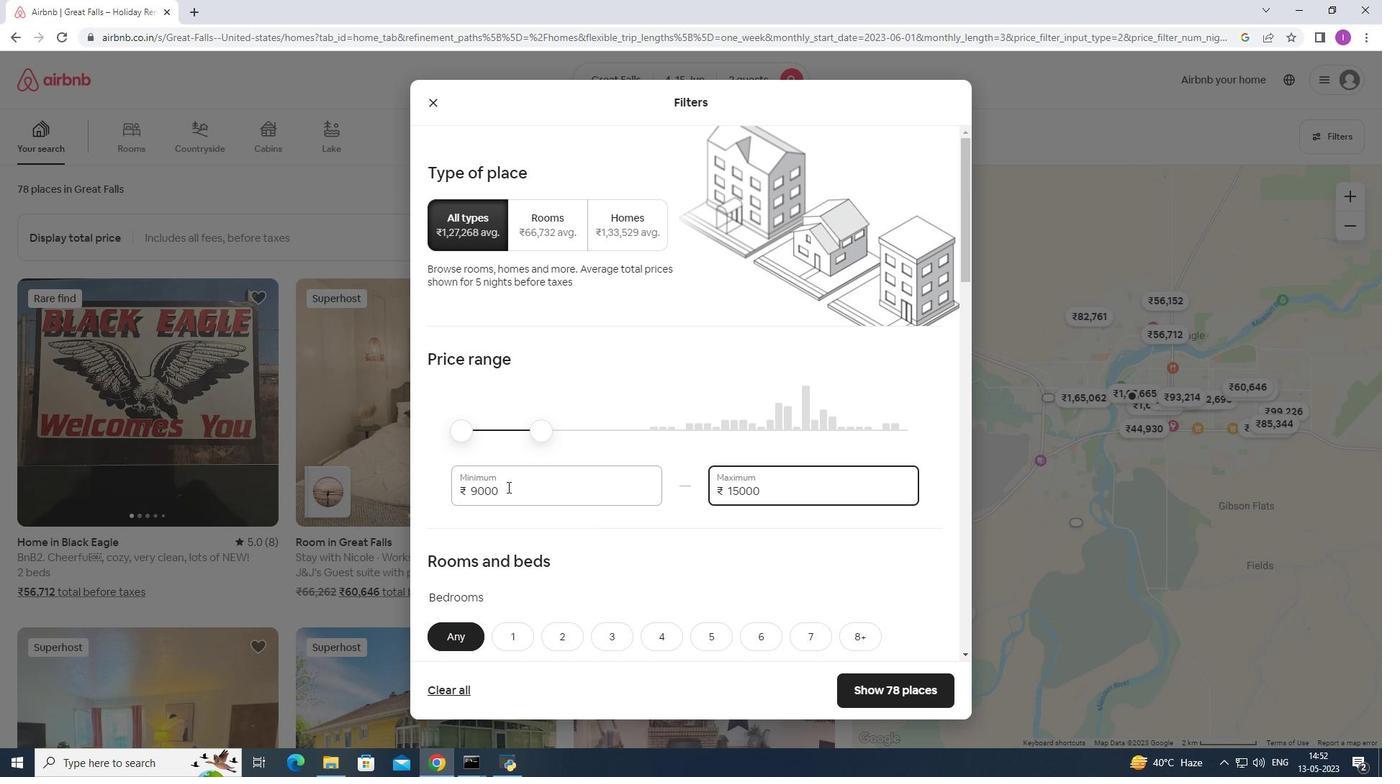
Action: Mouse moved to (657, 546)
Screenshot: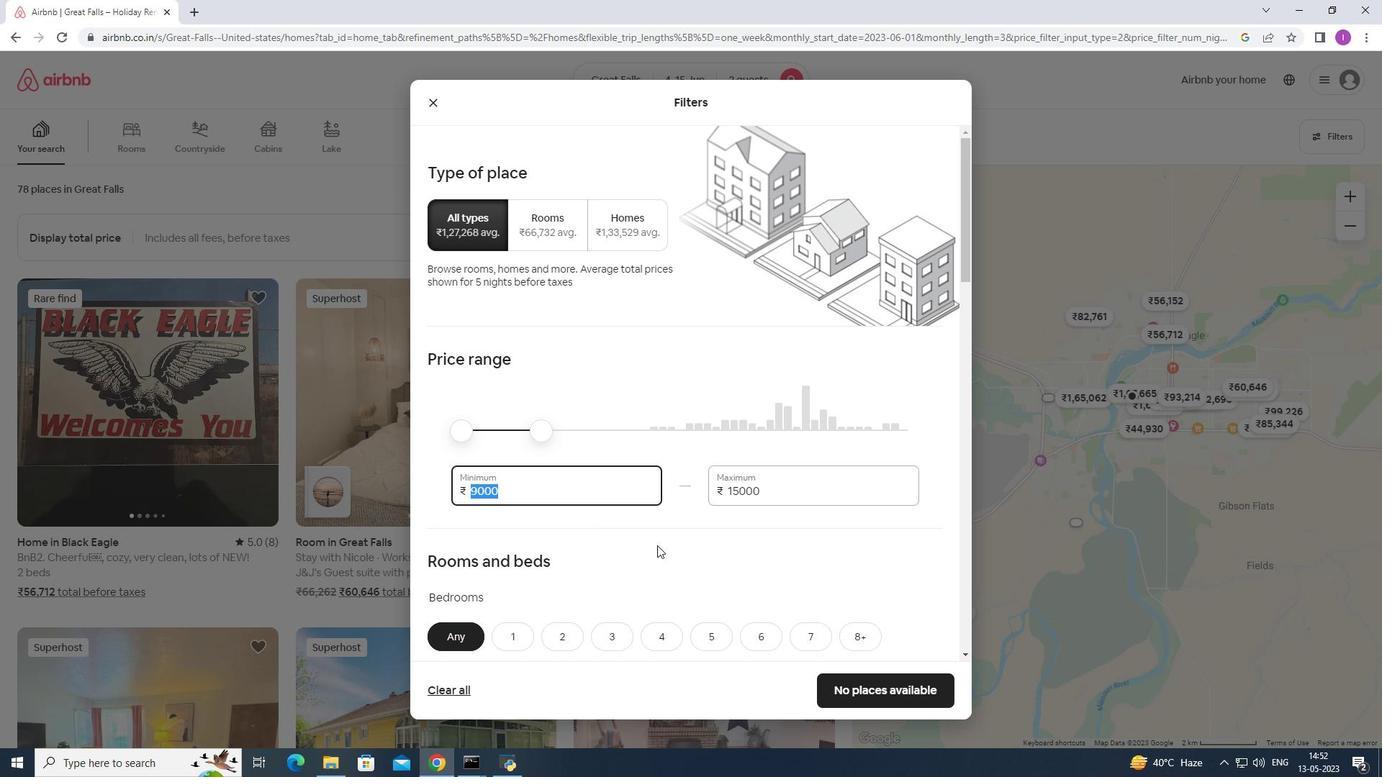 
Action: Key pressed 1
Screenshot: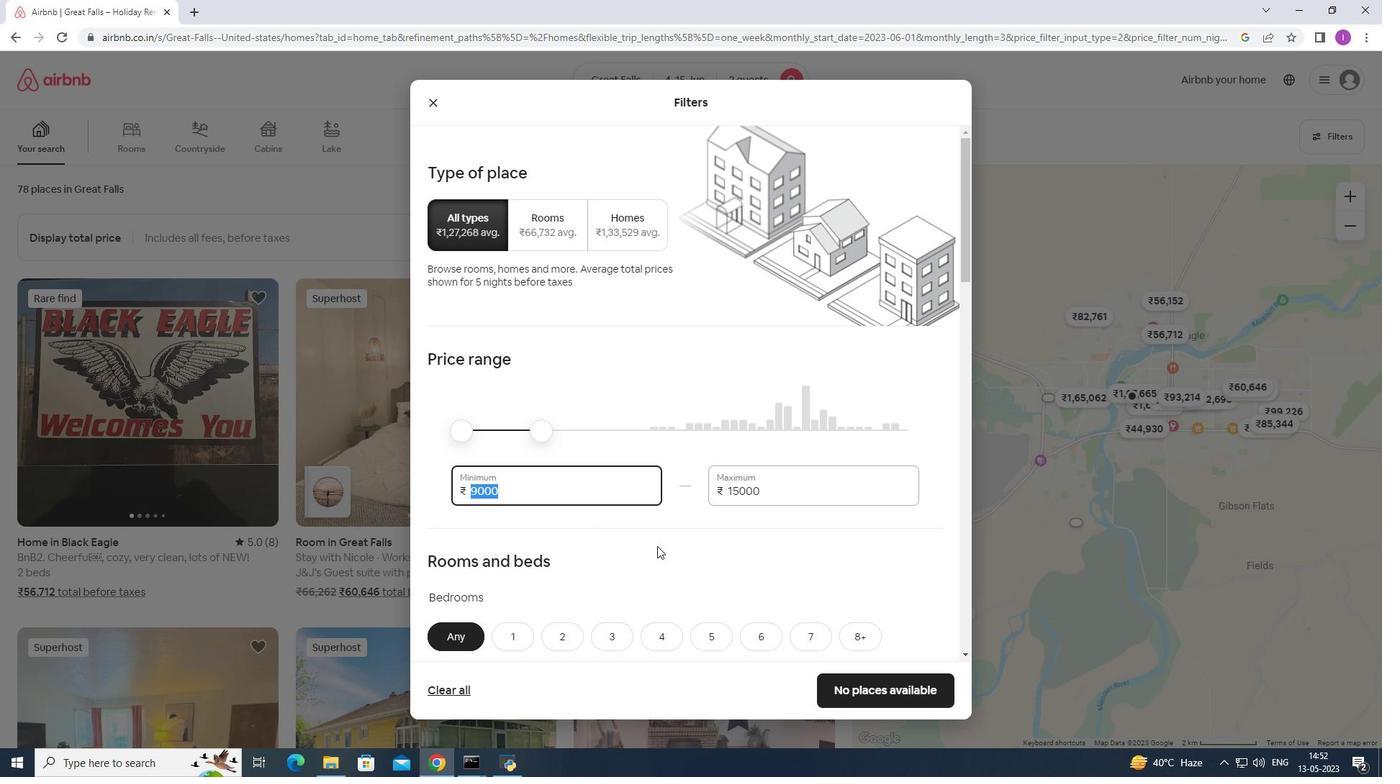 
Action: Mouse moved to (657, 546)
Screenshot: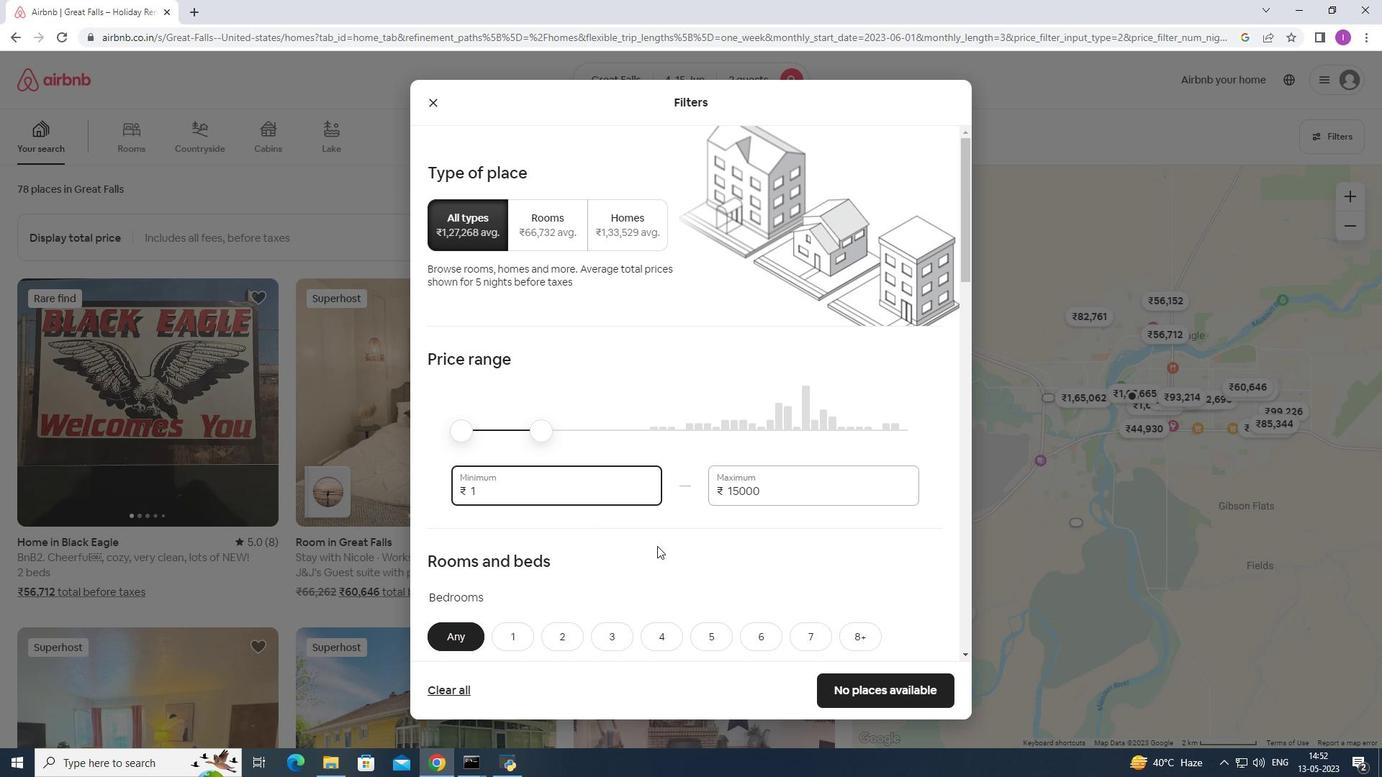 
Action: Key pressed 0
Screenshot: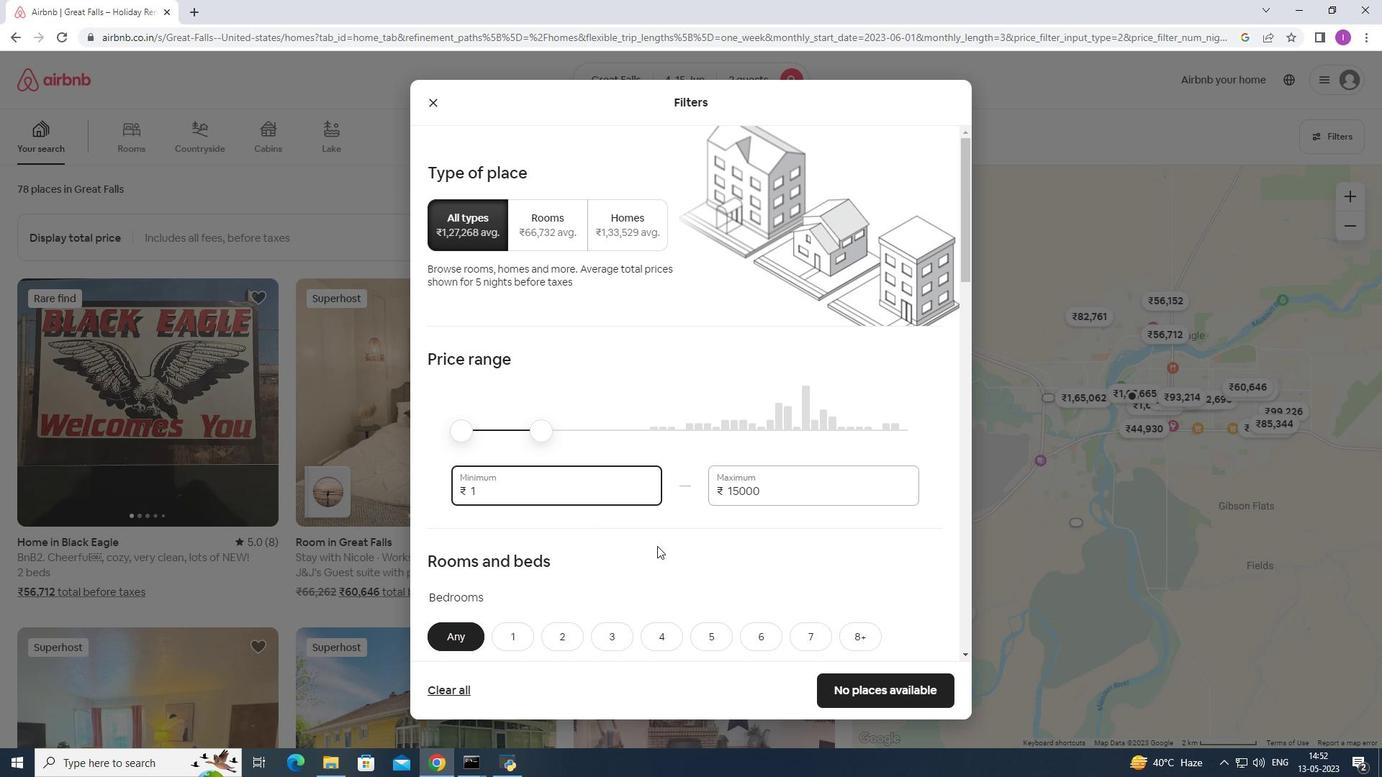 
Action: Mouse moved to (657, 547)
Screenshot: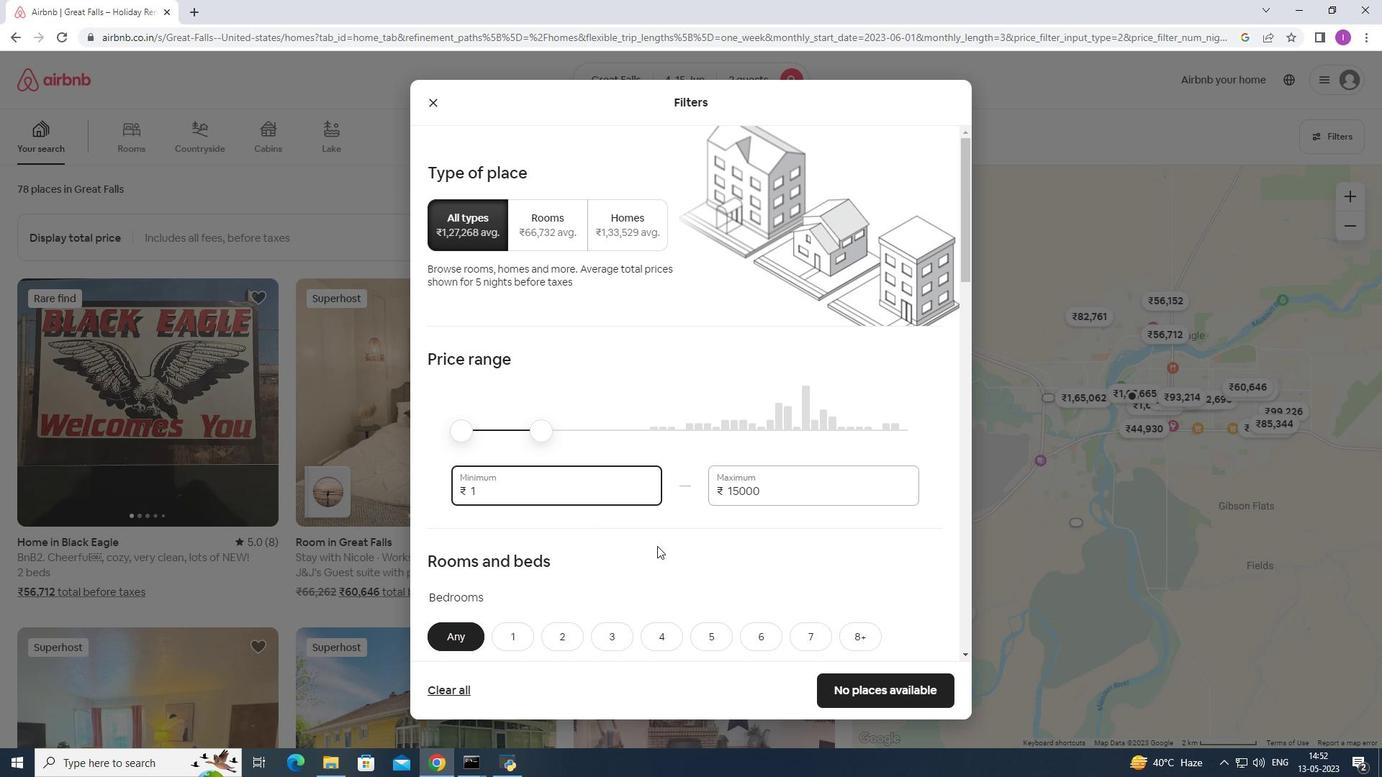 
Action: Key pressed 0
Screenshot: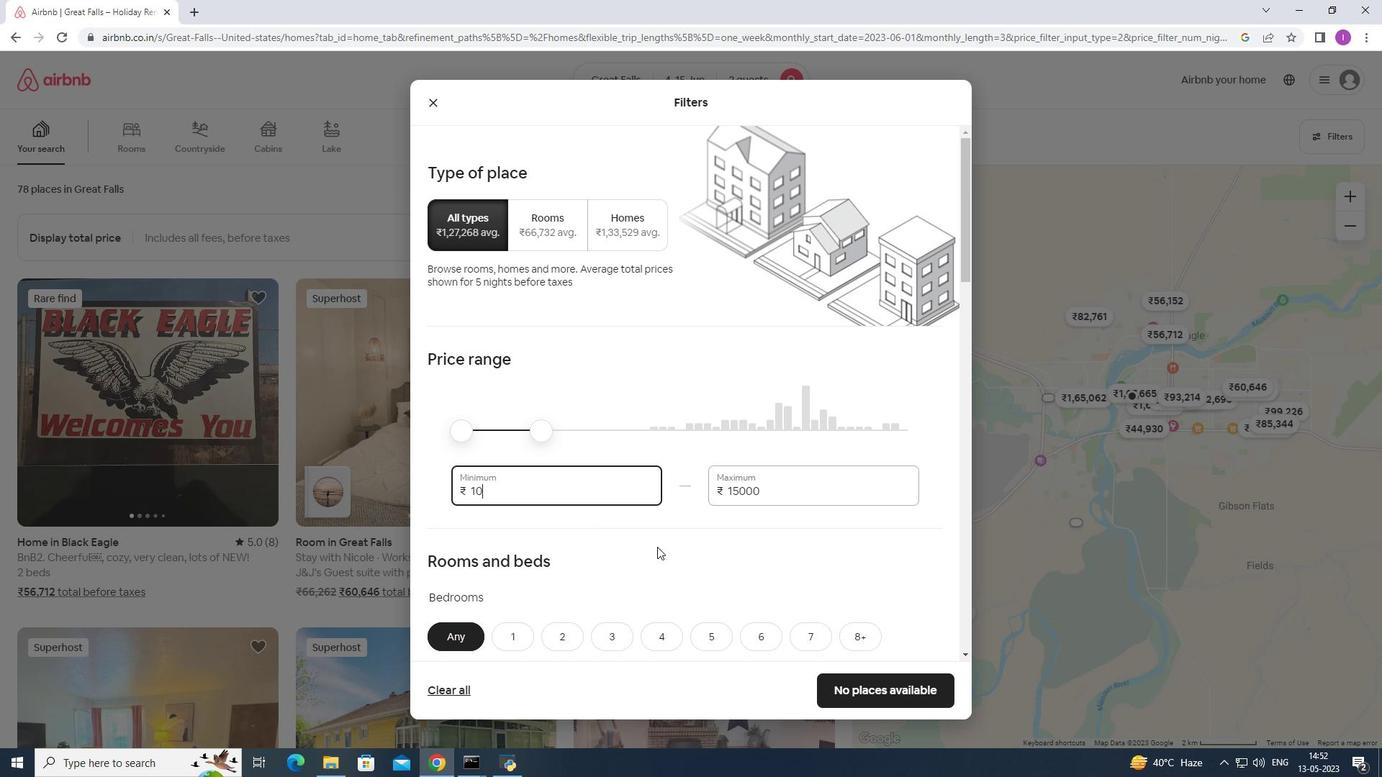 
Action: Mouse moved to (657, 547)
Screenshot: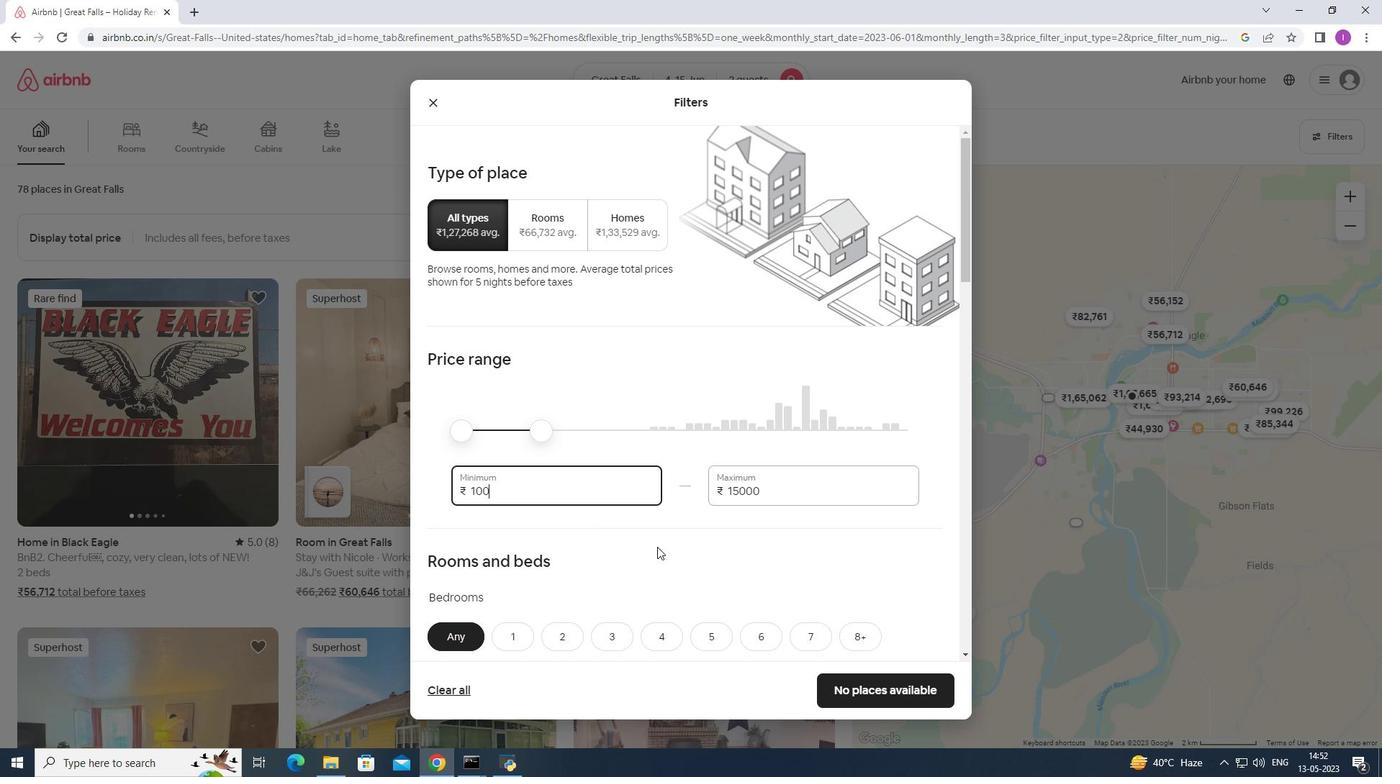 
Action: Key pressed 0
Screenshot: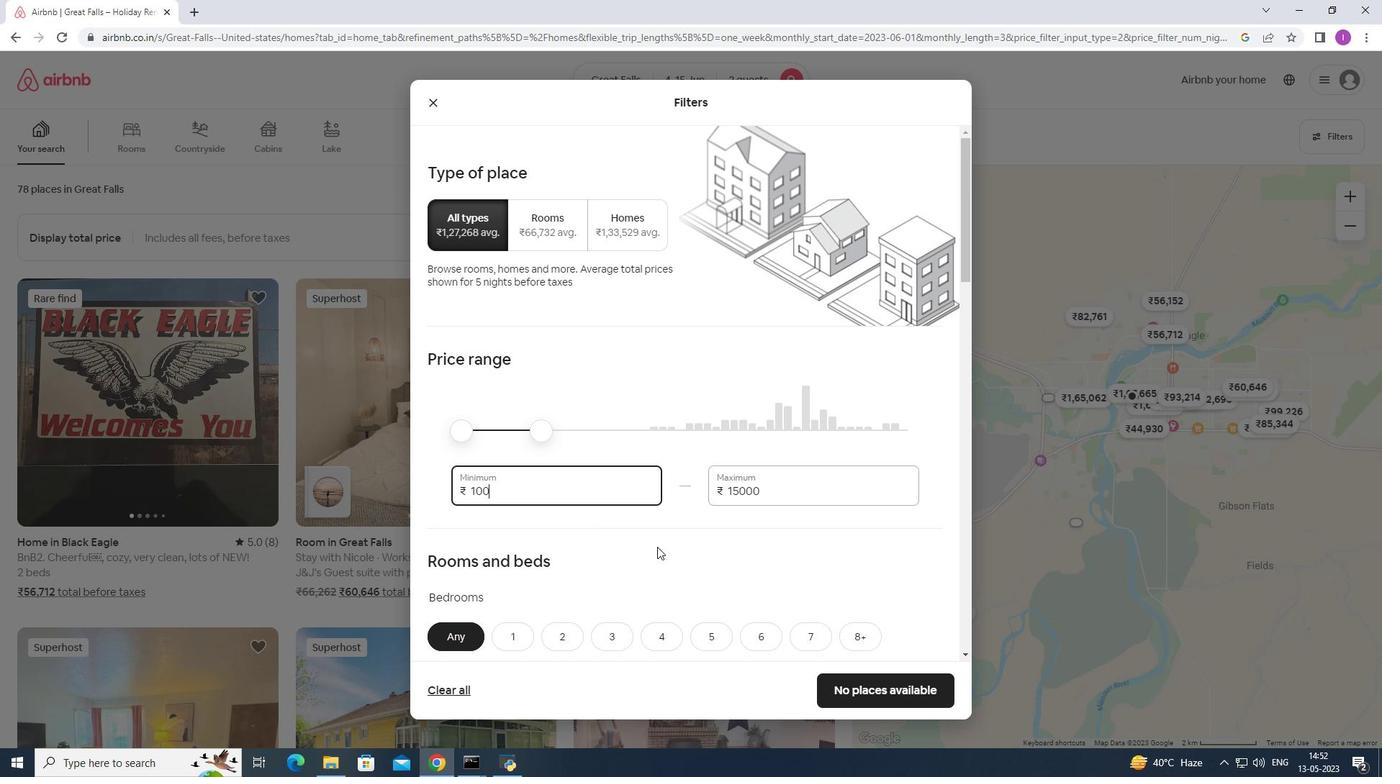 
Action: Mouse moved to (657, 553)
Screenshot: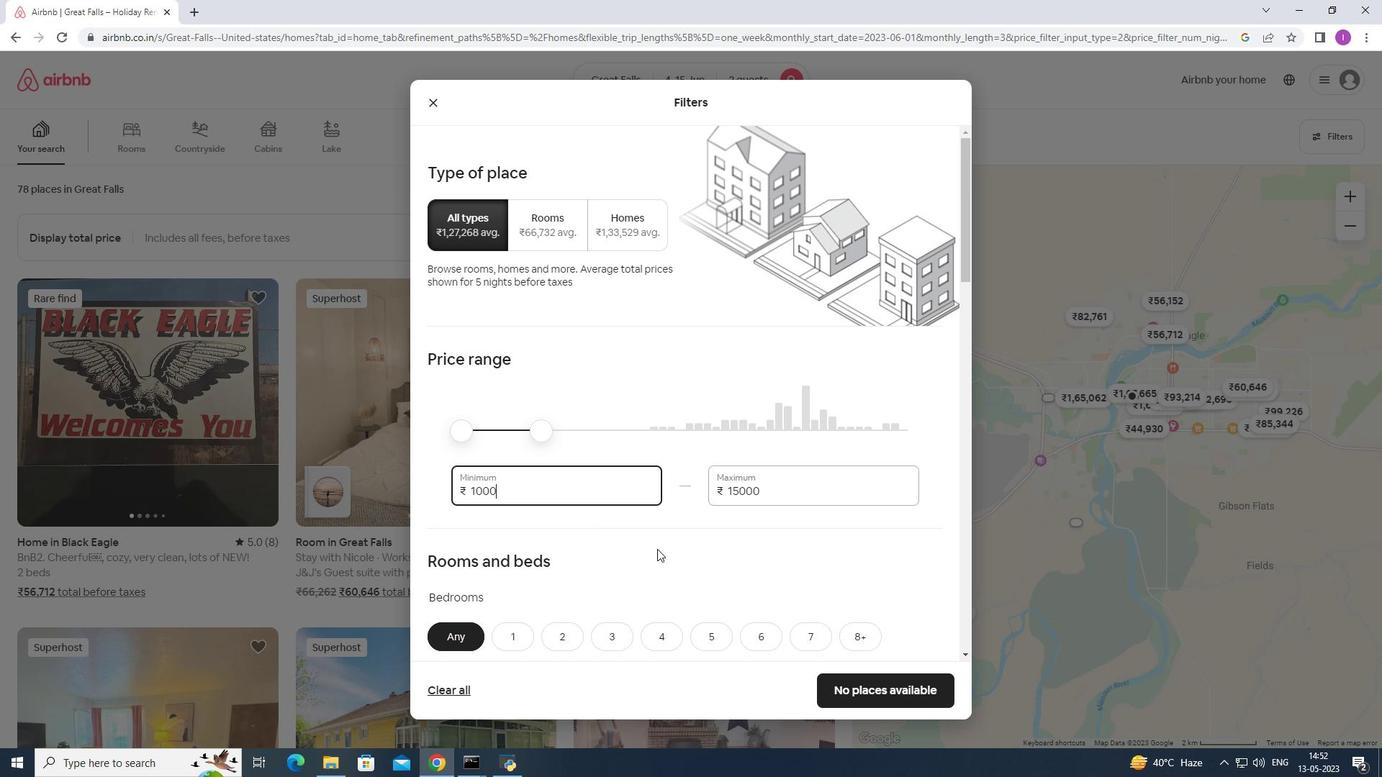 
Action: Key pressed 0
Screenshot: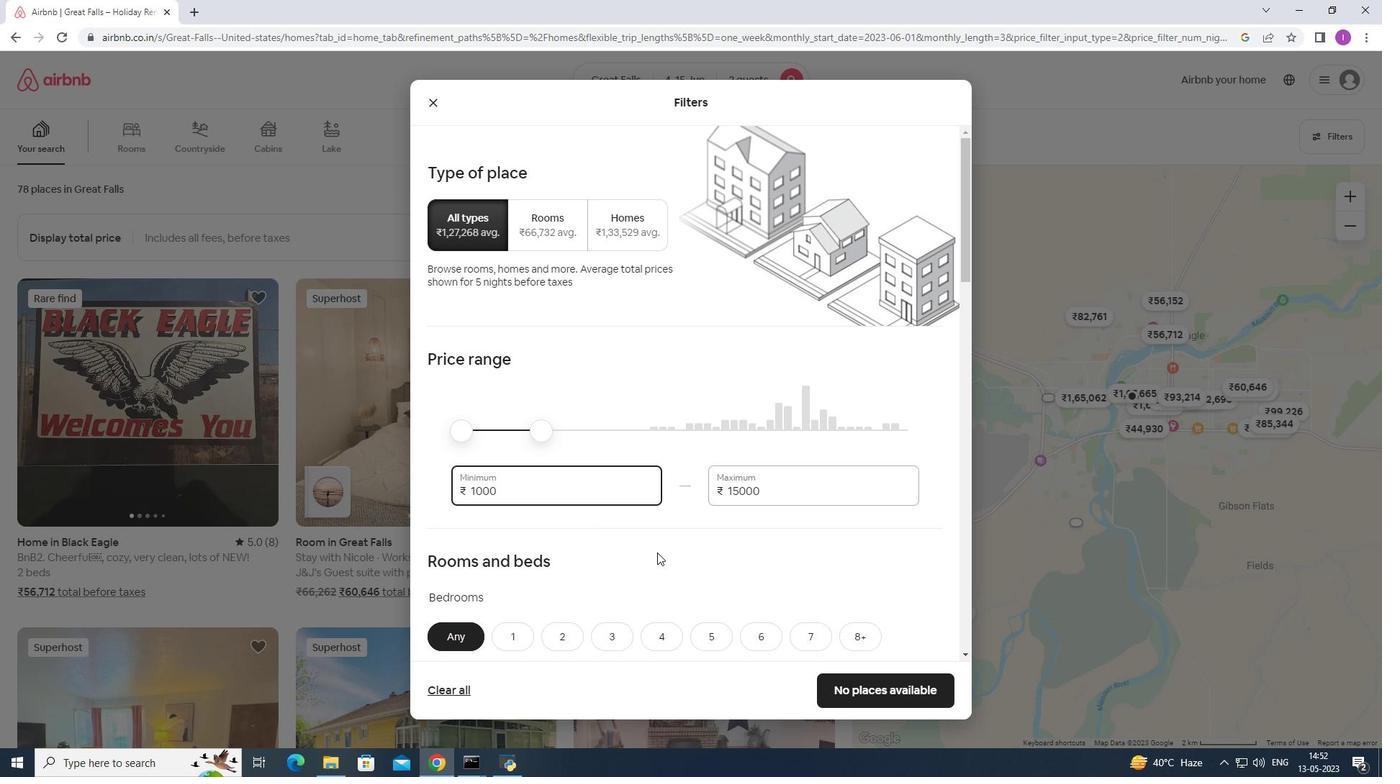 
Action: Mouse moved to (669, 555)
Screenshot: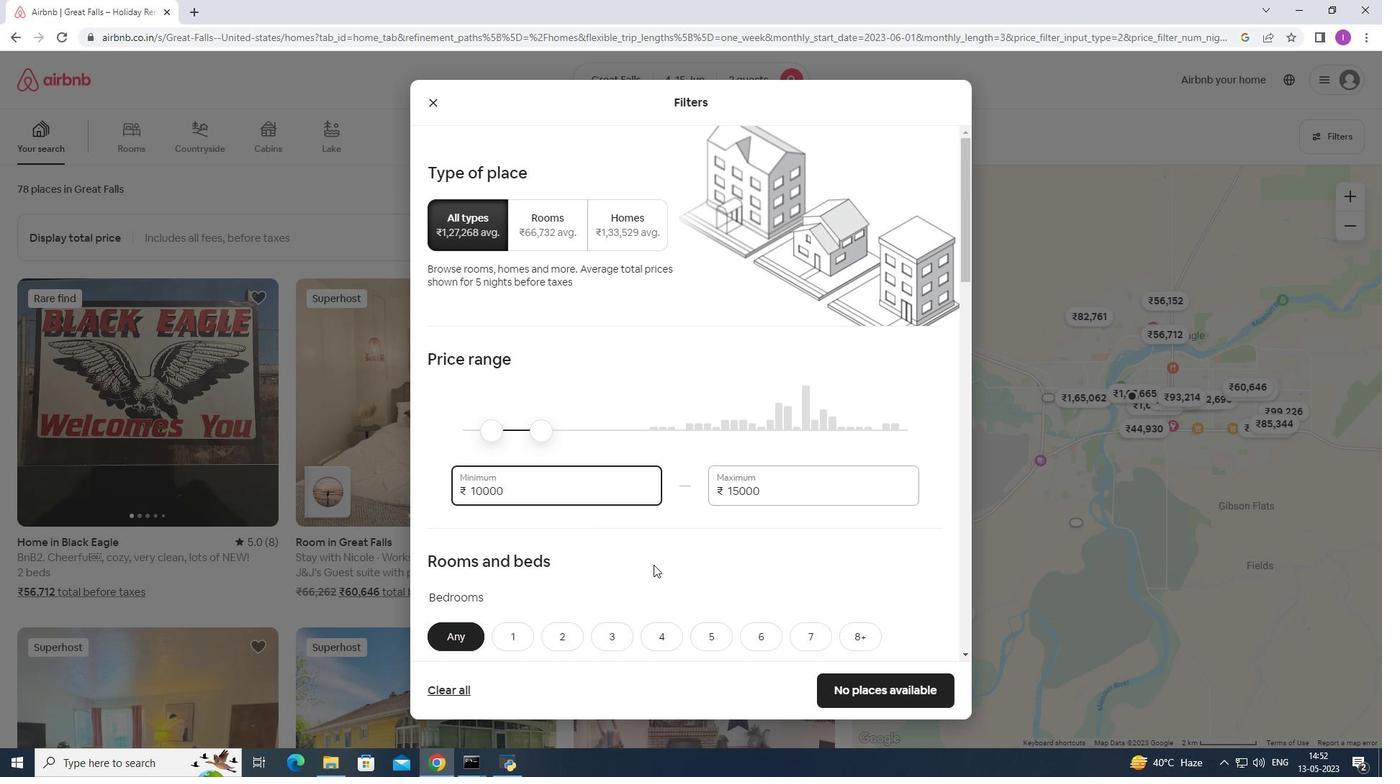 
Action: Mouse scrolled (669, 554) with delta (0, 0)
Screenshot: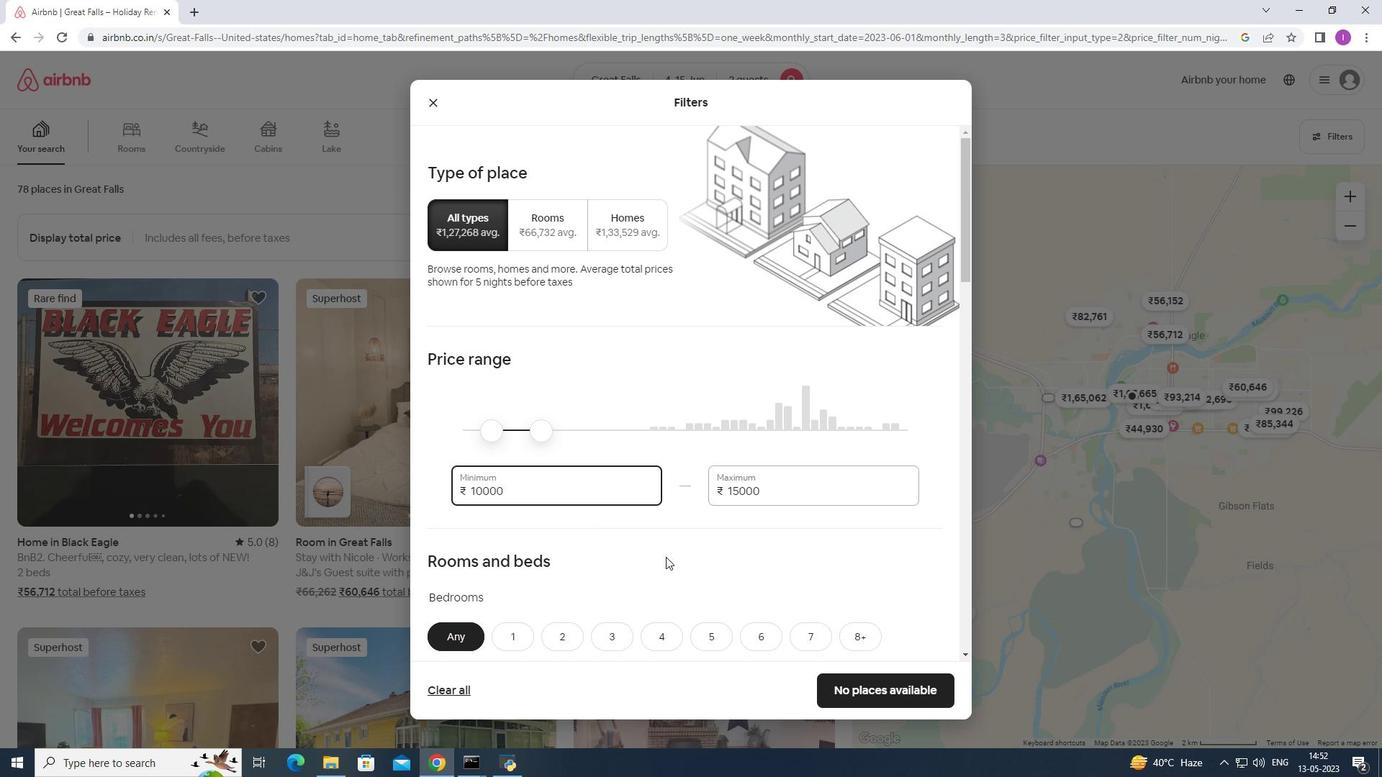 
Action: Mouse scrolled (669, 554) with delta (0, 0)
Screenshot: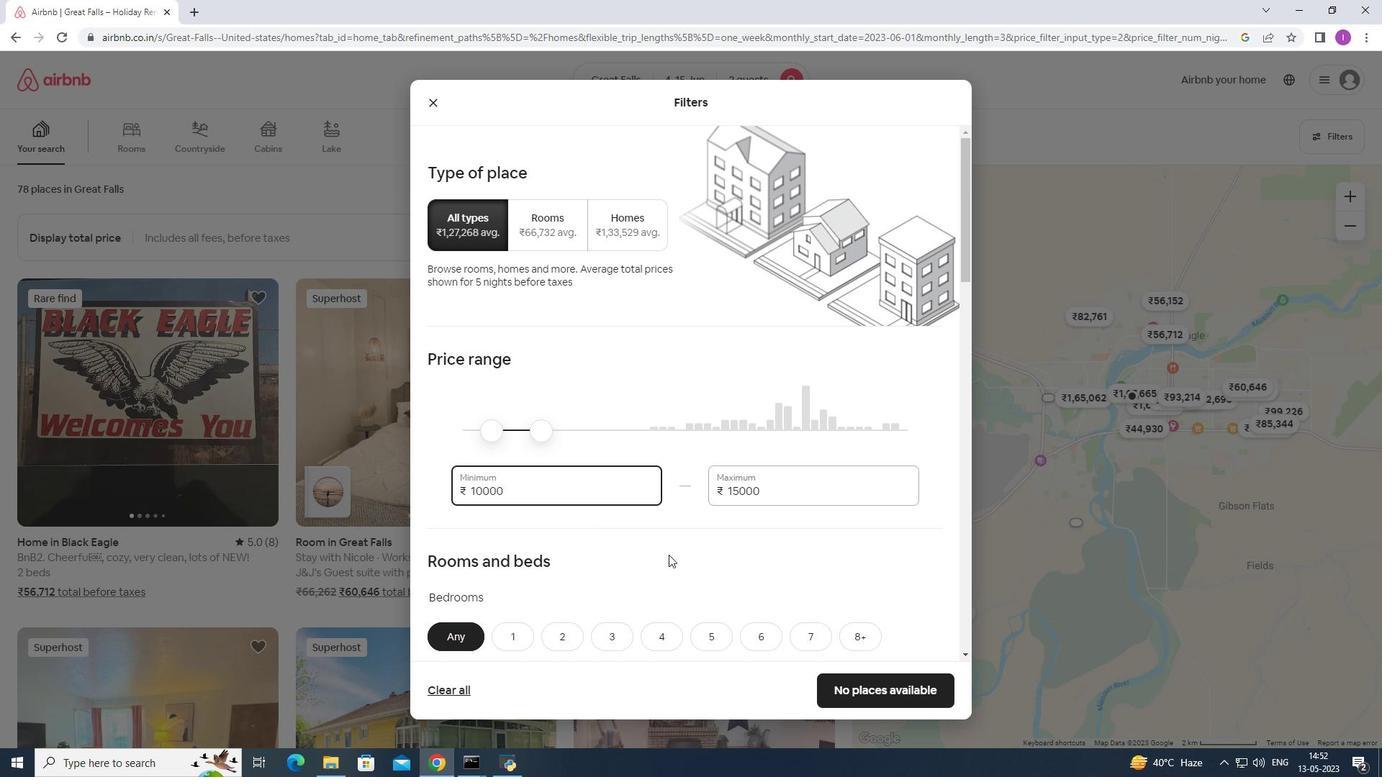 
Action: Mouse moved to (506, 497)
Screenshot: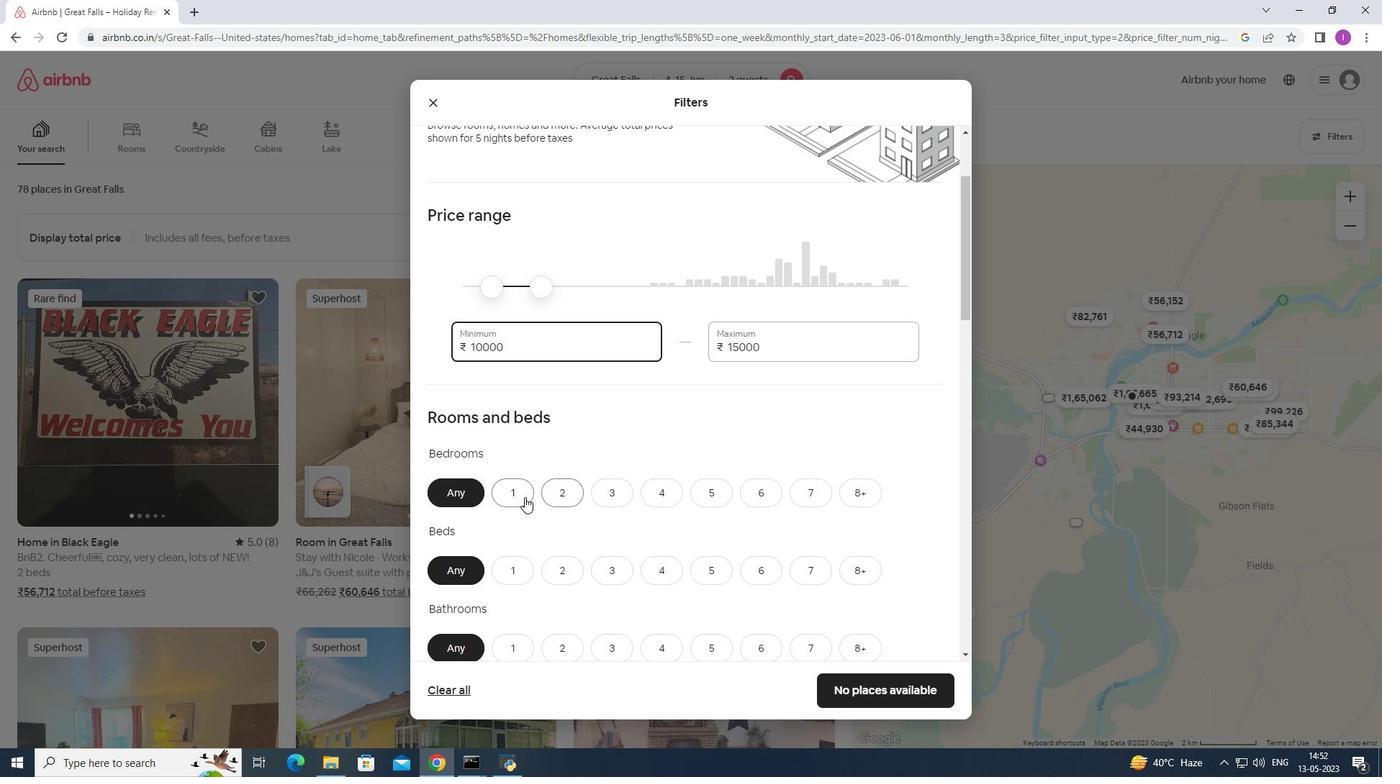 
Action: Mouse pressed left at (506, 497)
Screenshot: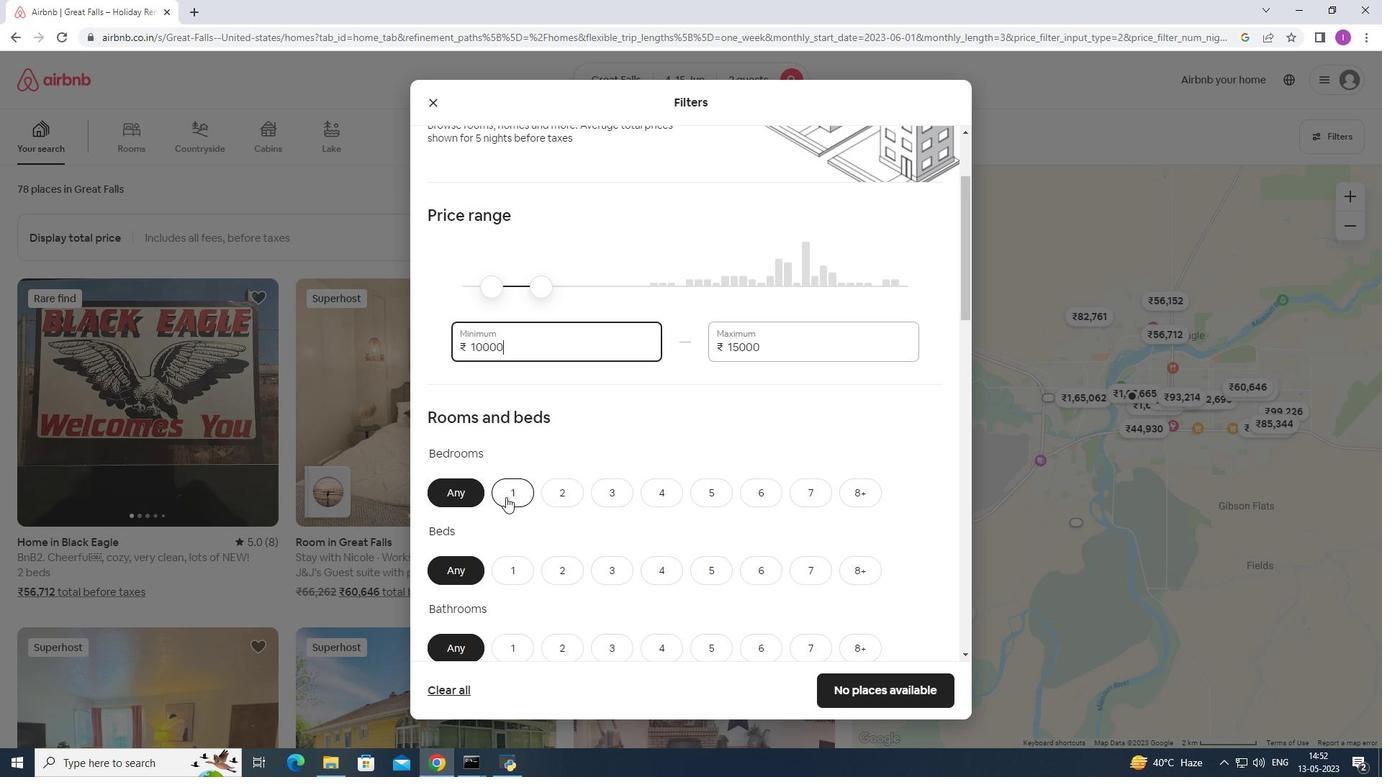 
Action: Mouse moved to (530, 578)
Screenshot: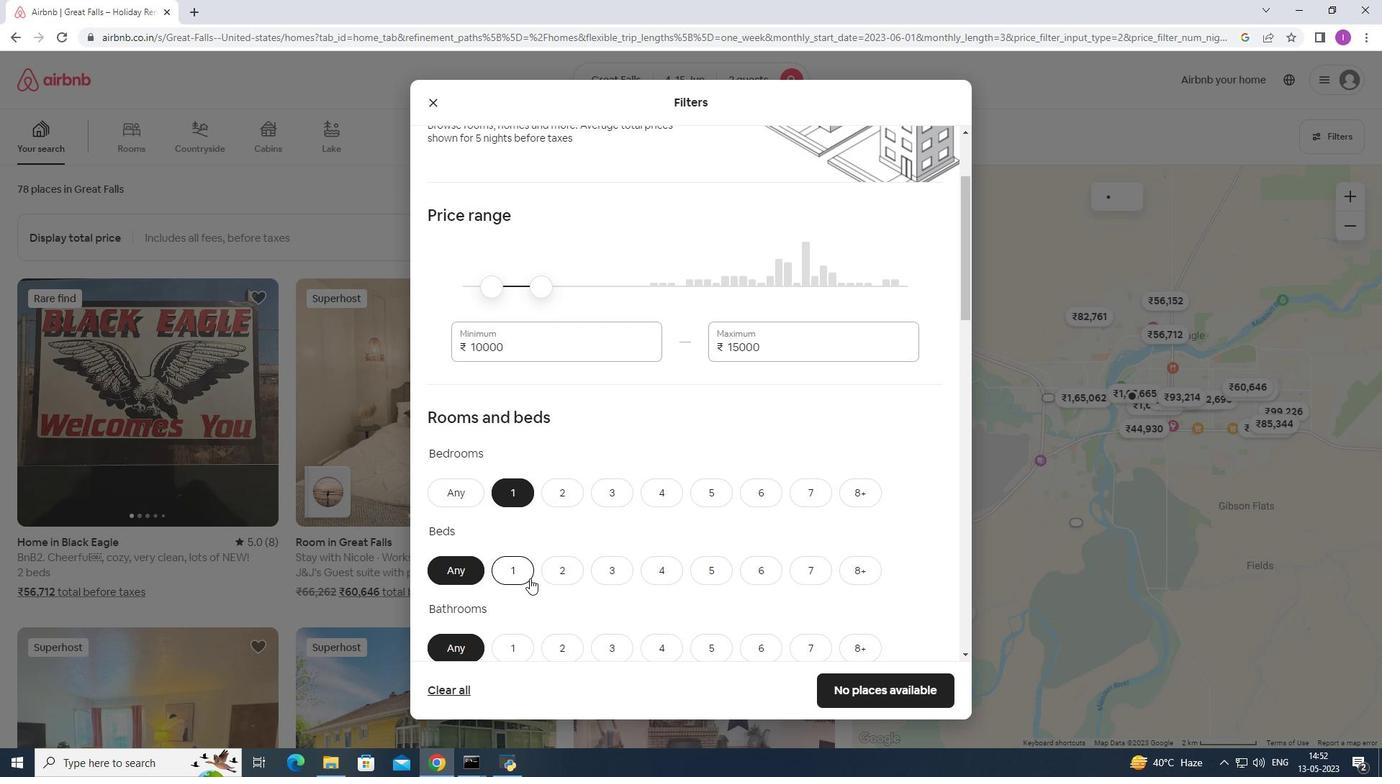 
Action: Mouse pressed left at (530, 578)
Screenshot: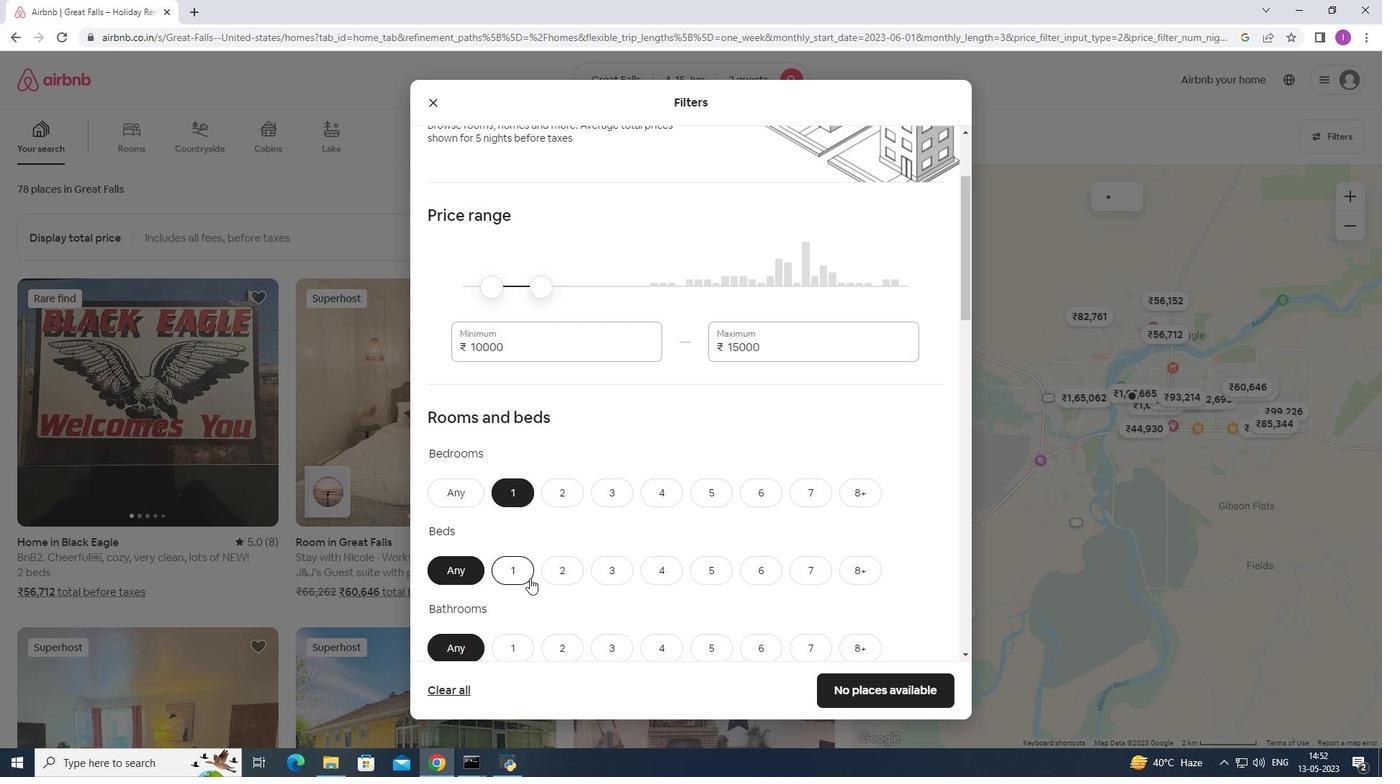 
Action: Mouse moved to (527, 650)
Screenshot: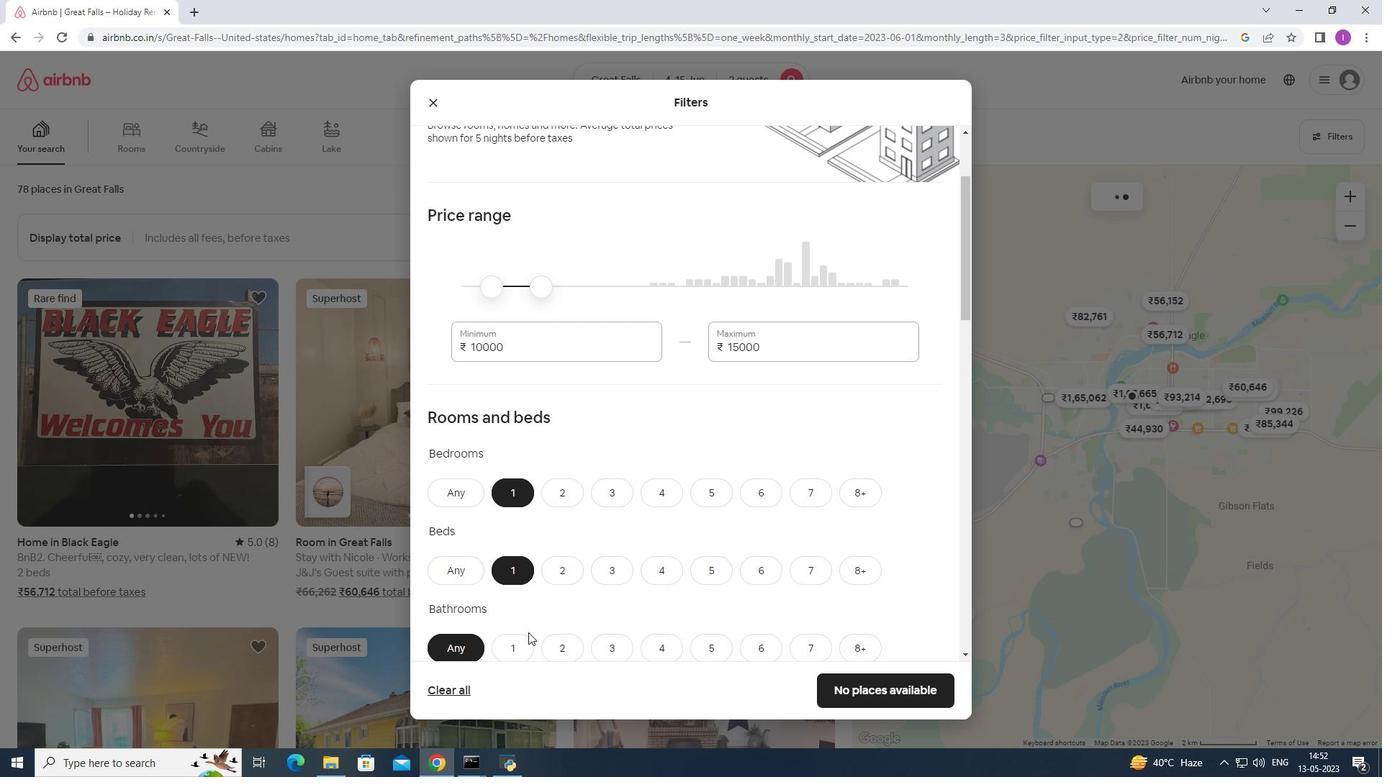 
Action: Mouse pressed left at (527, 650)
Screenshot: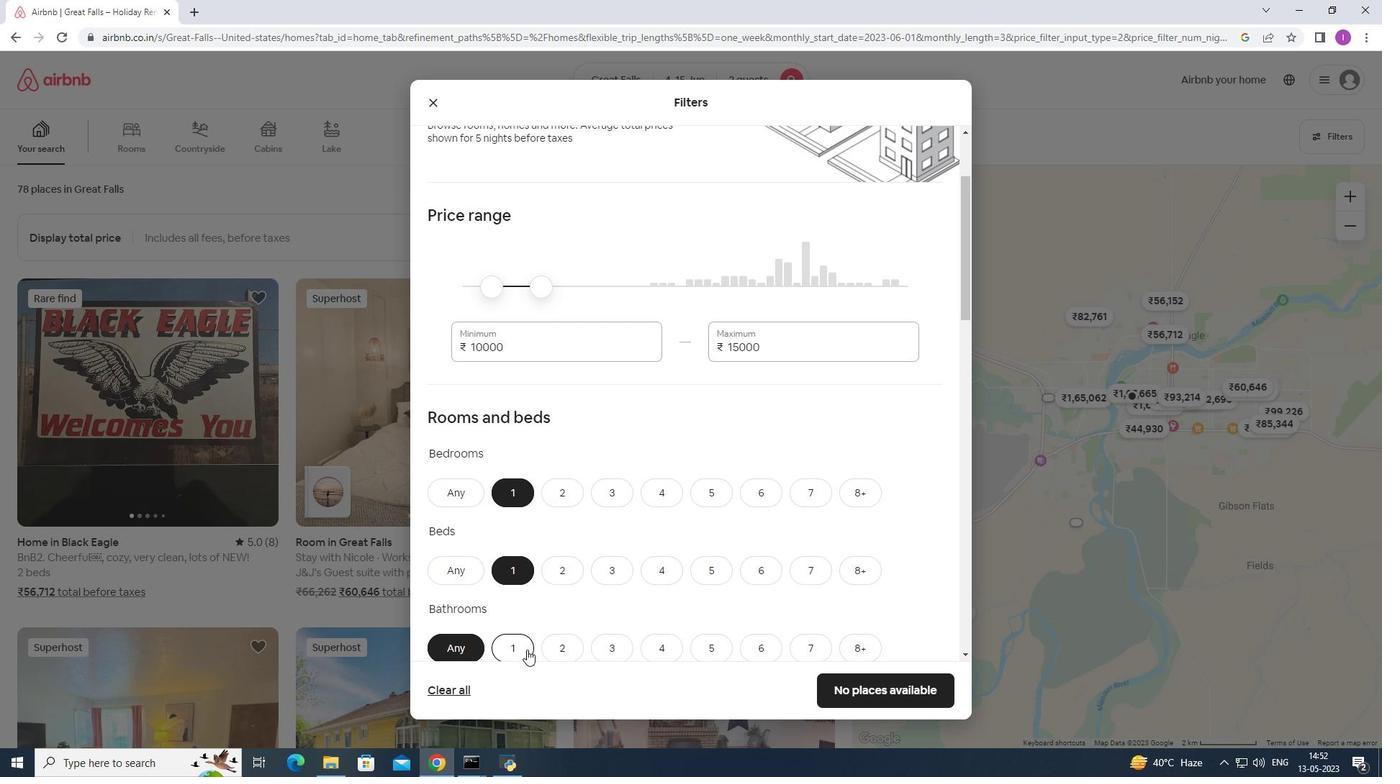 
Action: Mouse moved to (566, 566)
Screenshot: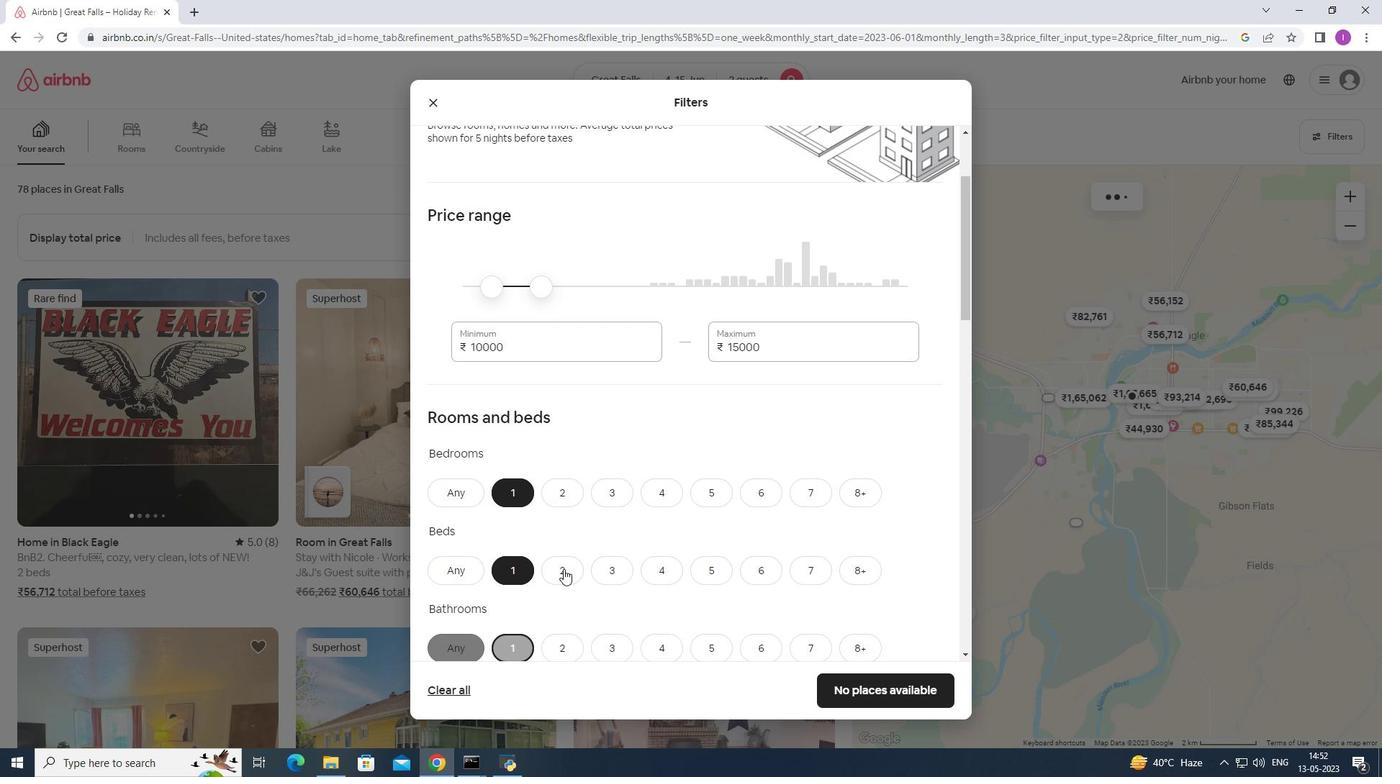 
Action: Mouse scrolled (566, 565) with delta (0, 0)
Screenshot: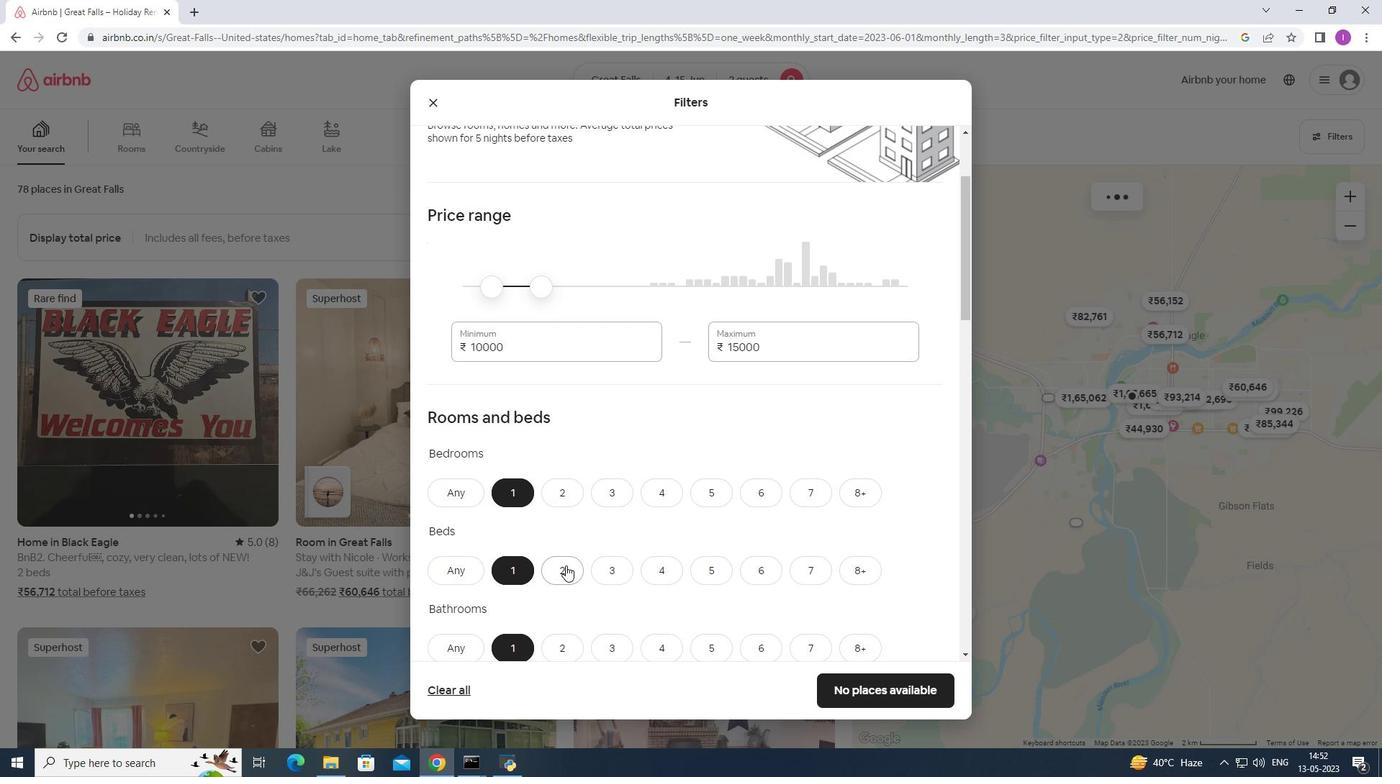 
Action: Mouse scrolled (566, 565) with delta (0, 0)
Screenshot: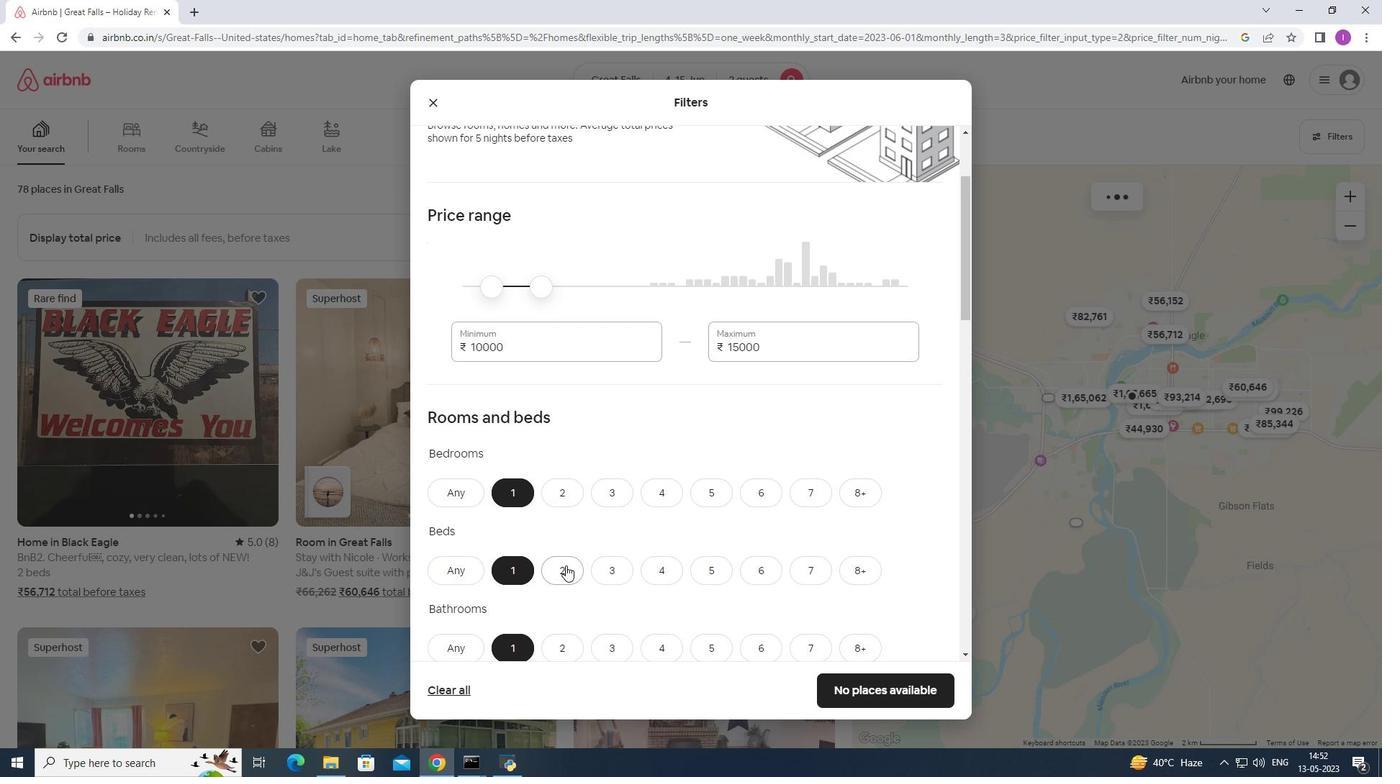 
Action: Mouse scrolled (566, 565) with delta (0, 0)
Screenshot: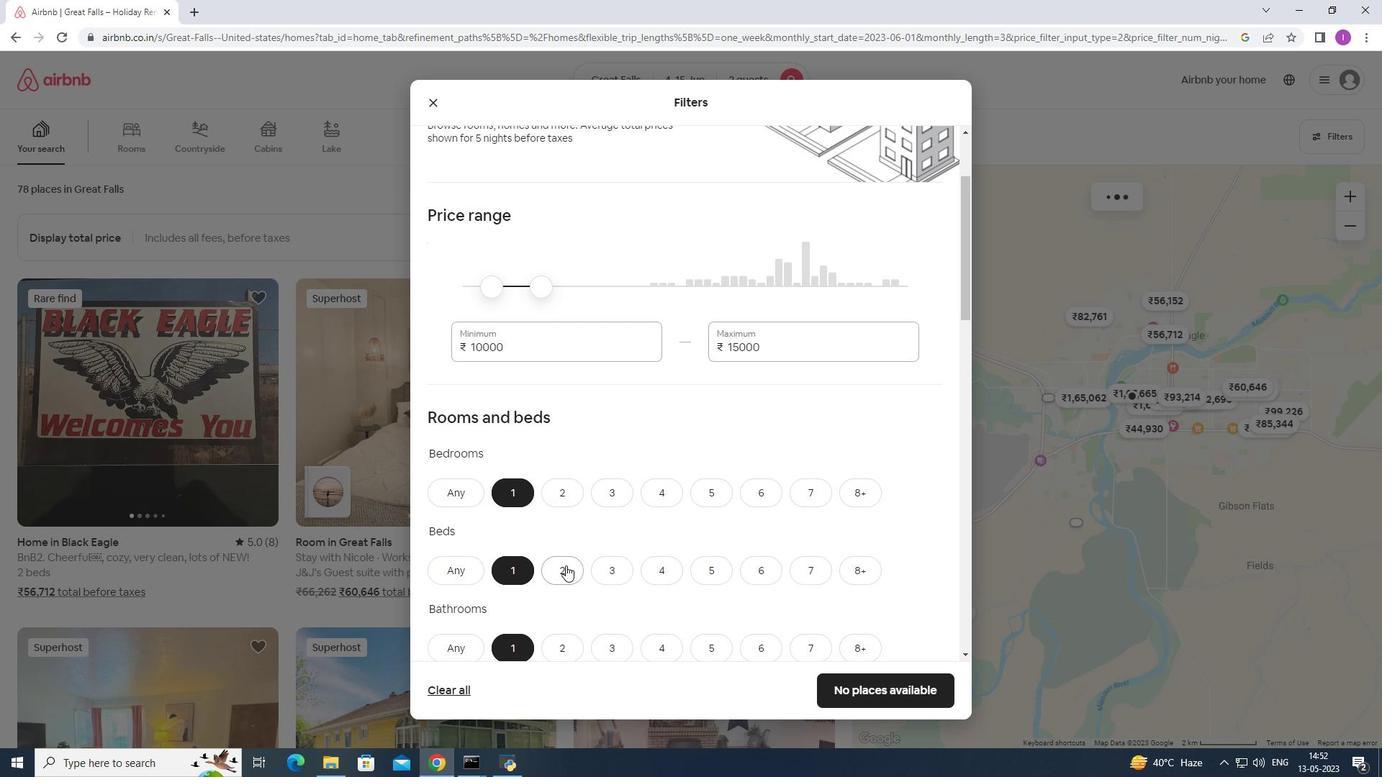 
Action: Mouse scrolled (566, 565) with delta (0, 0)
Screenshot: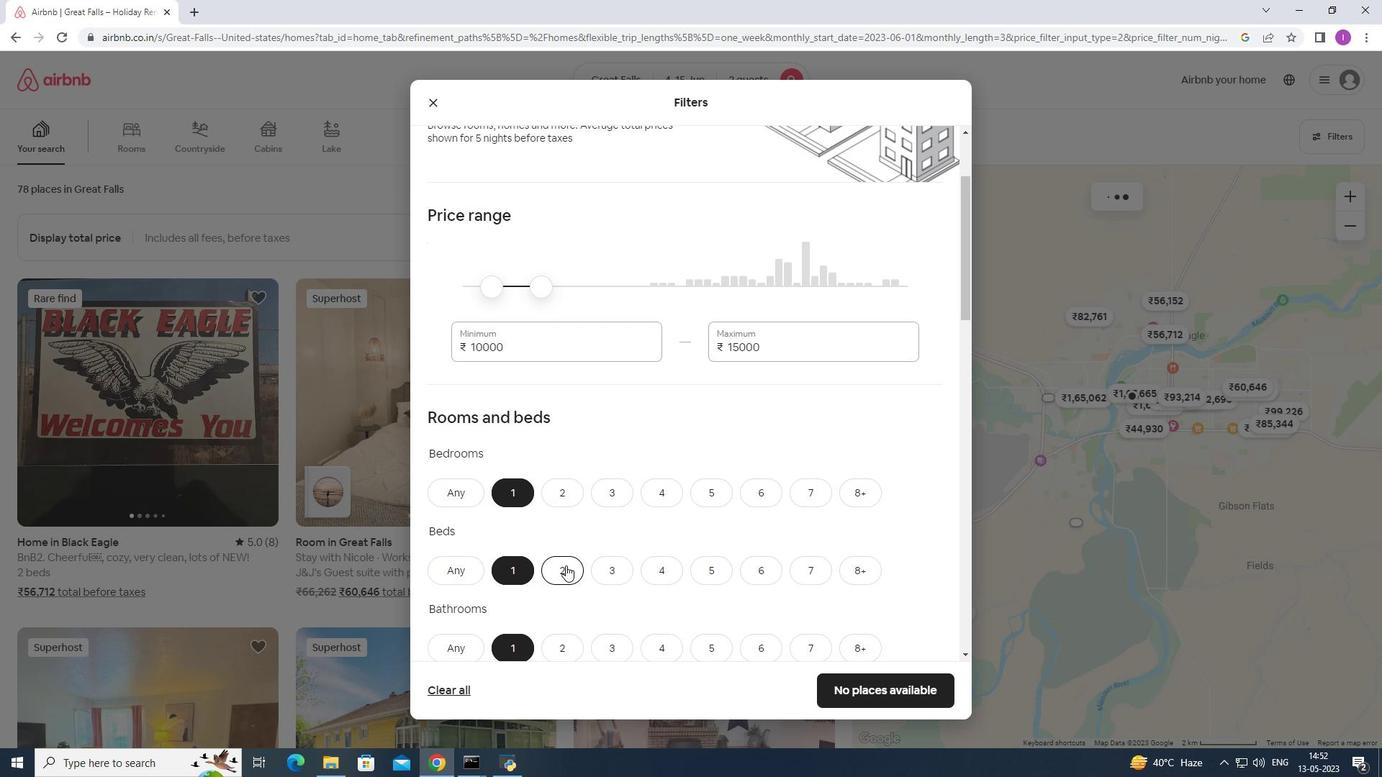 
Action: Mouse moved to (484, 538)
Screenshot: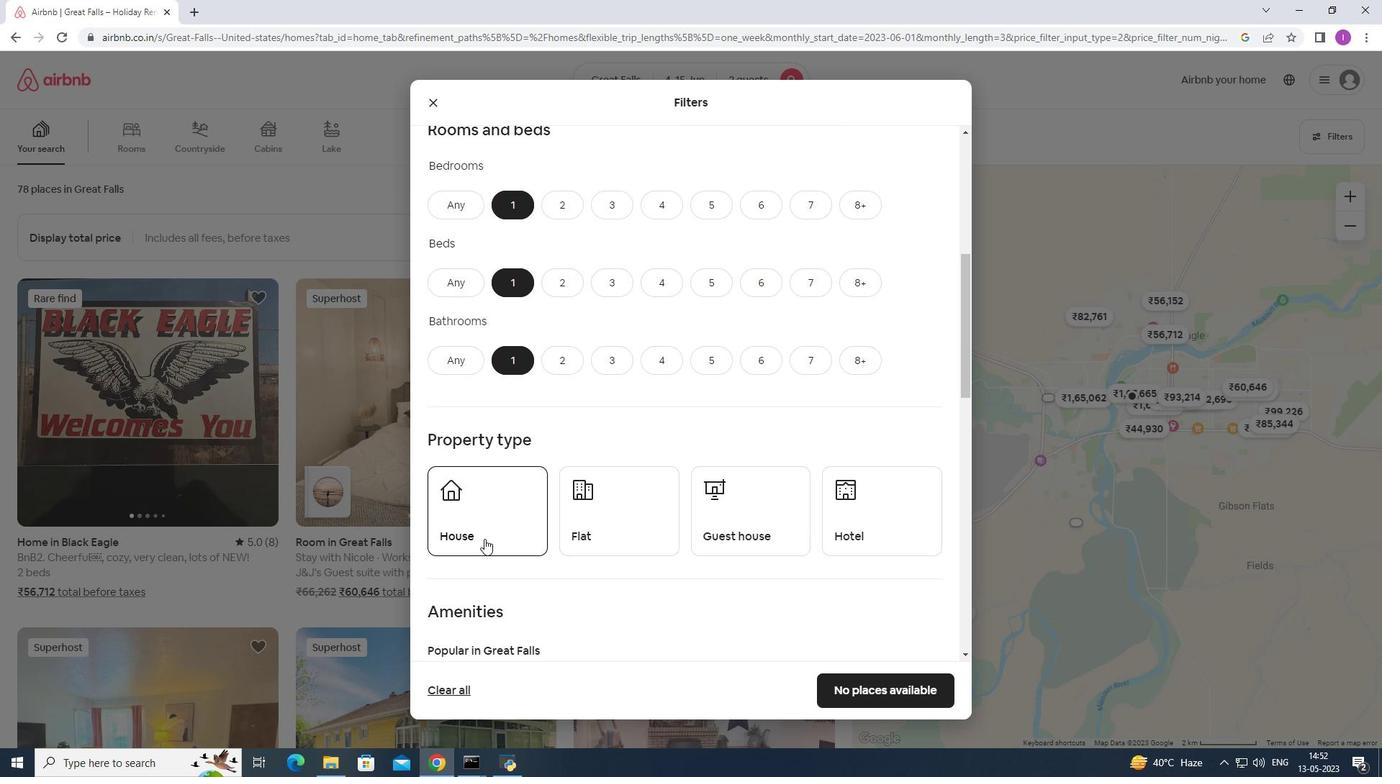
Action: Mouse pressed left at (484, 538)
Screenshot: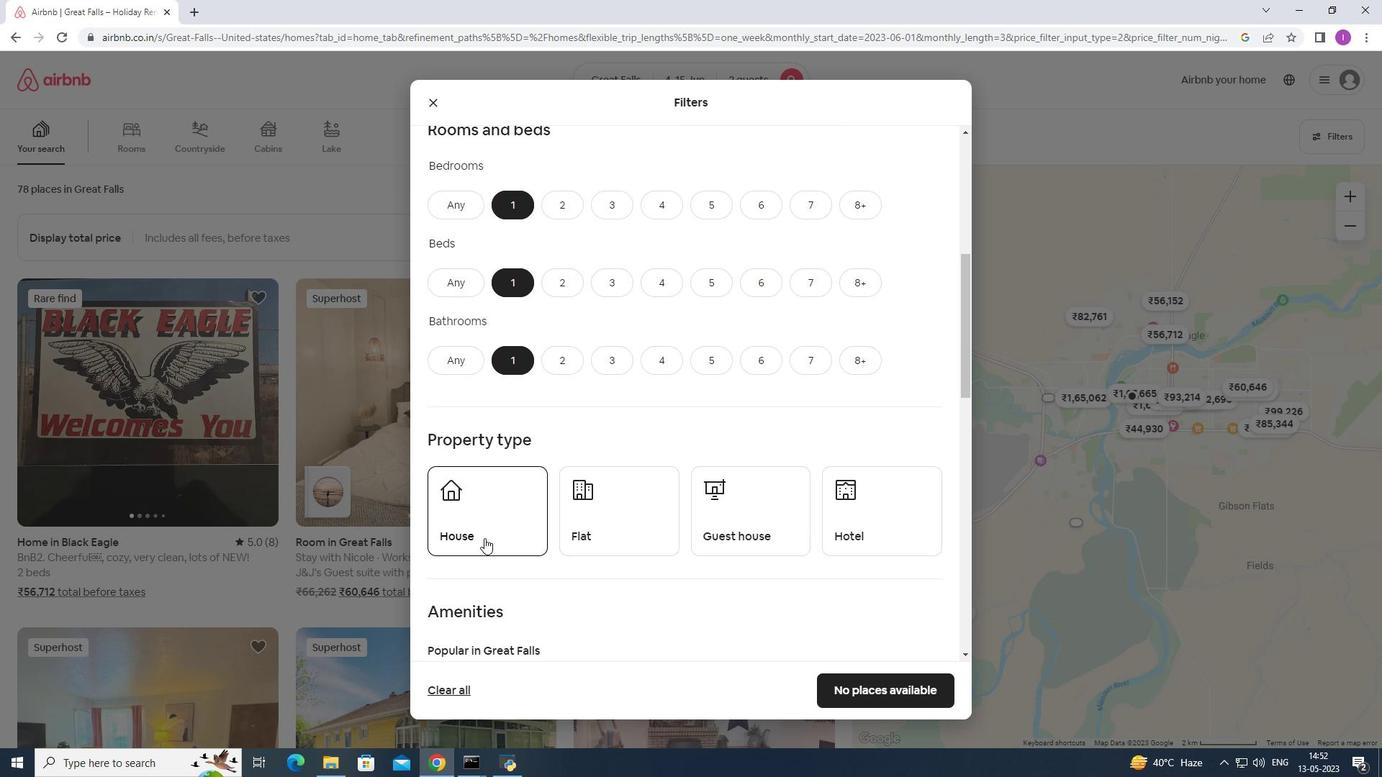 
Action: Mouse moved to (615, 532)
Screenshot: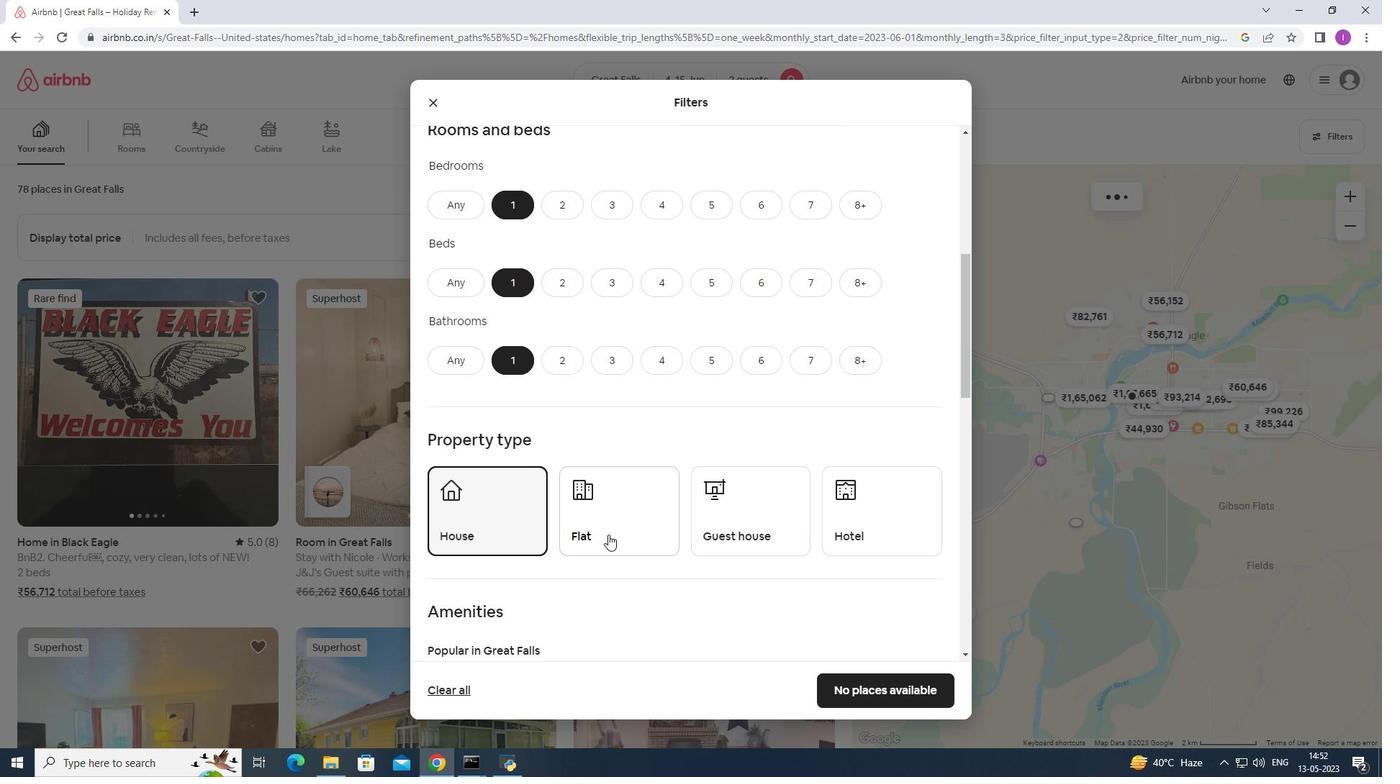 
Action: Mouse pressed left at (615, 532)
Screenshot: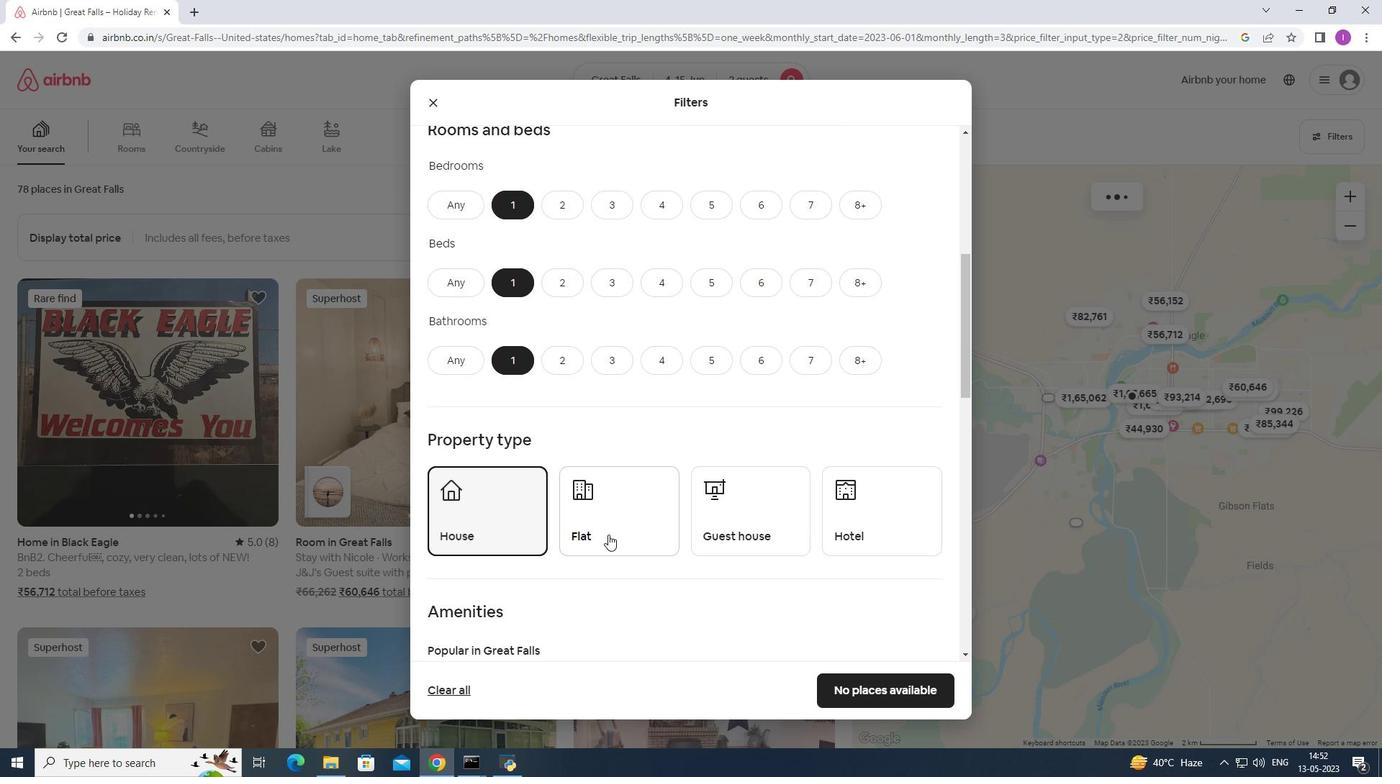 
Action: Mouse moved to (779, 532)
Screenshot: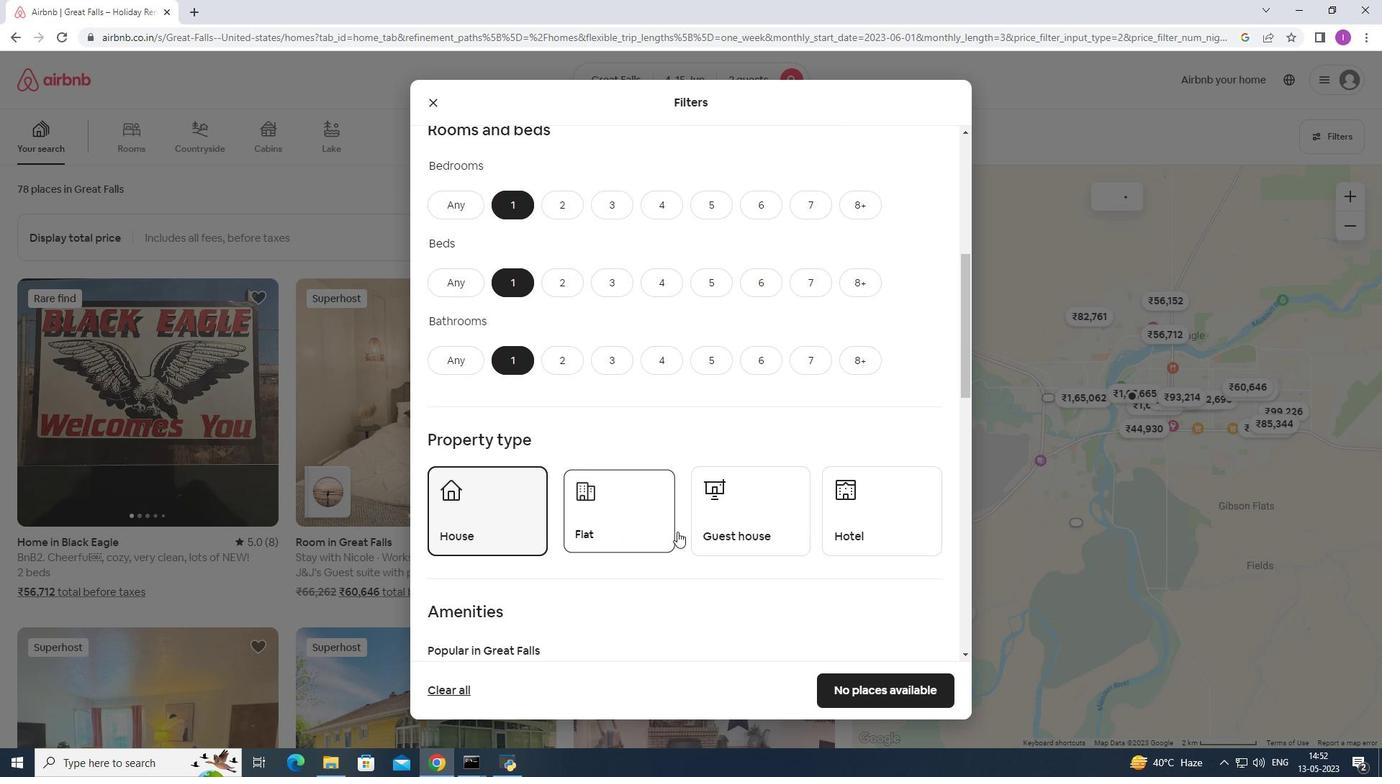 
Action: Mouse pressed left at (779, 532)
Screenshot: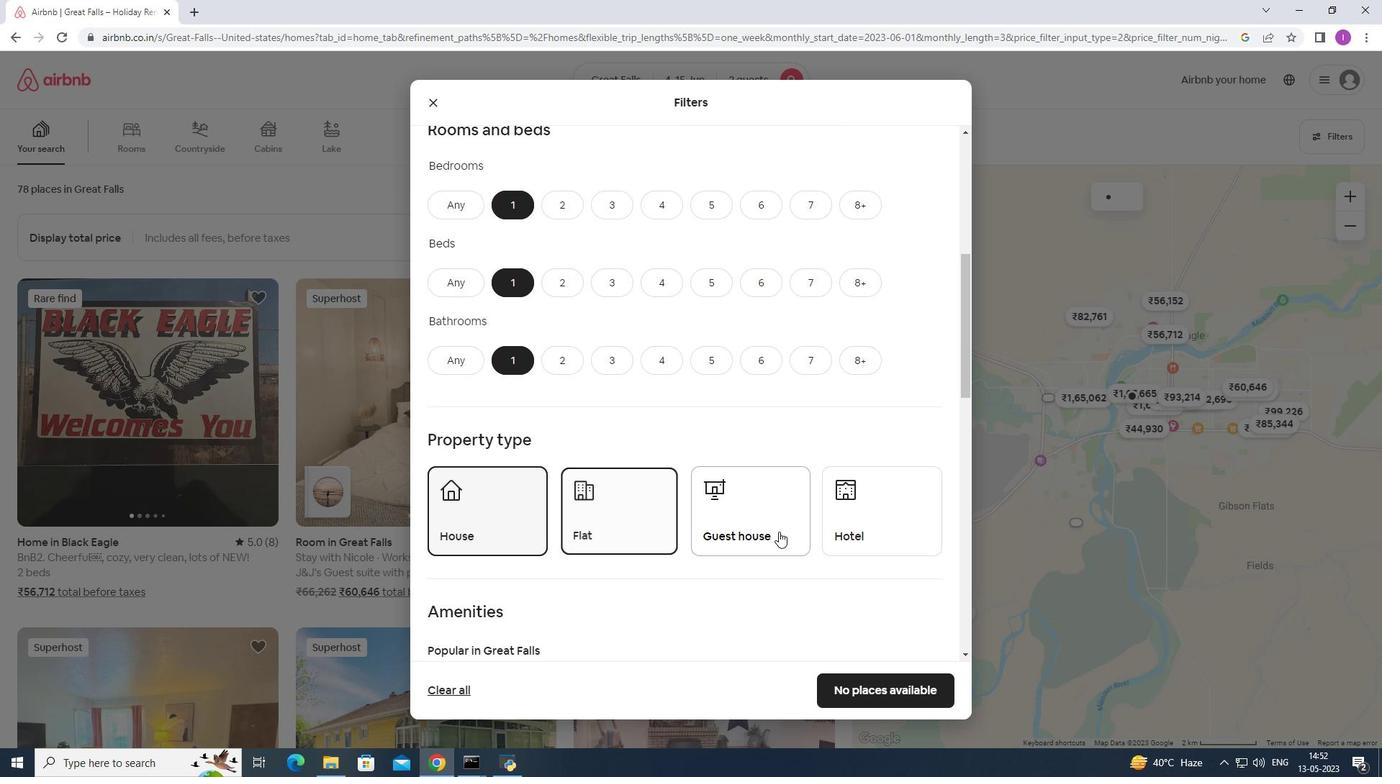 
Action: Mouse moved to (828, 567)
Screenshot: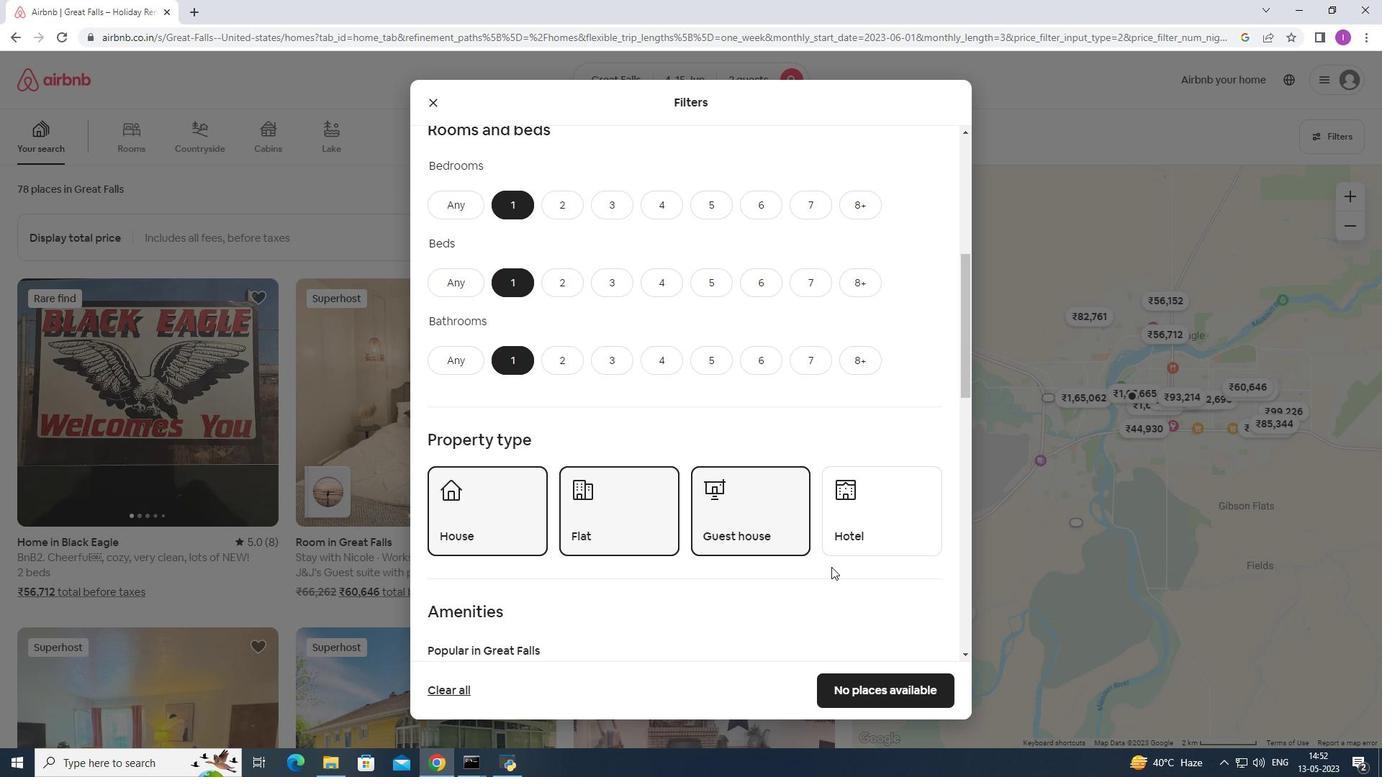 
Action: Mouse pressed left at (828, 567)
Screenshot: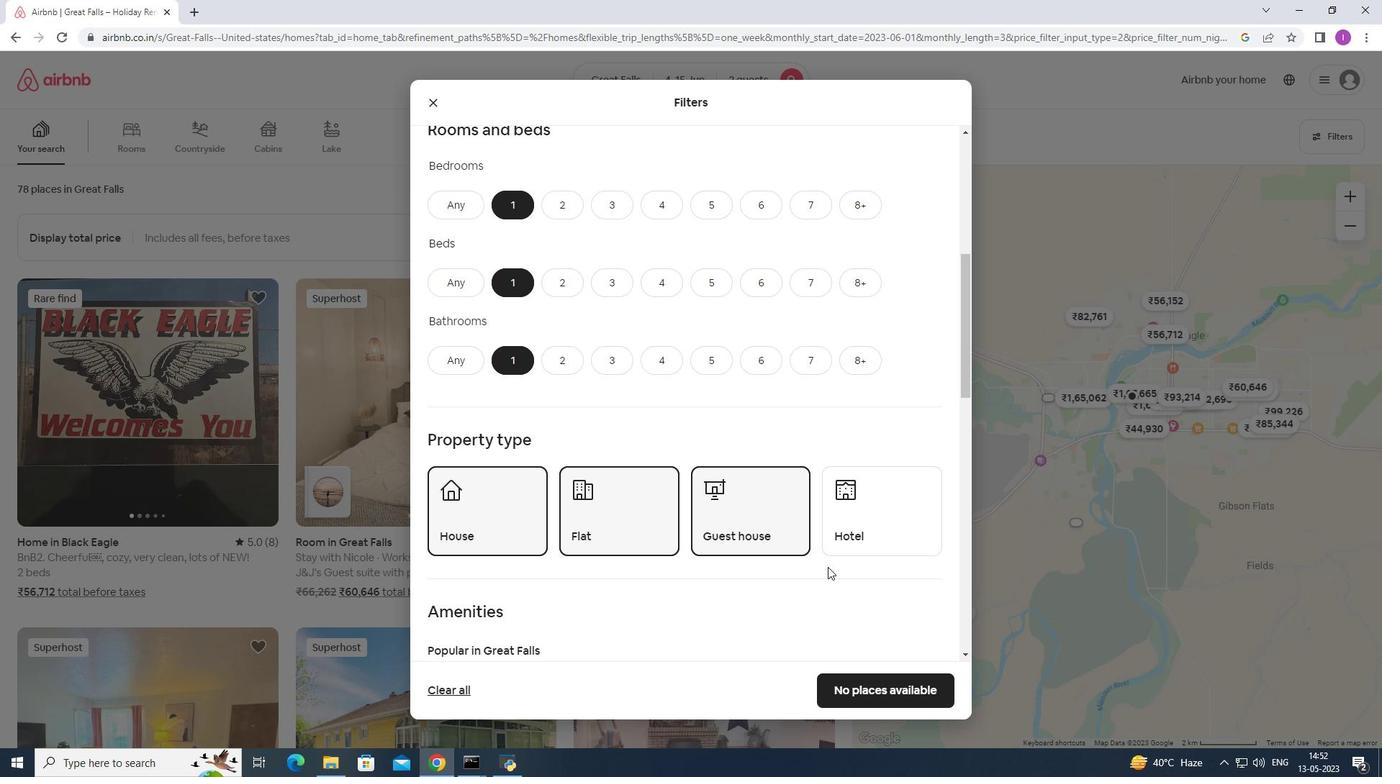 
Action: Mouse moved to (850, 535)
Screenshot: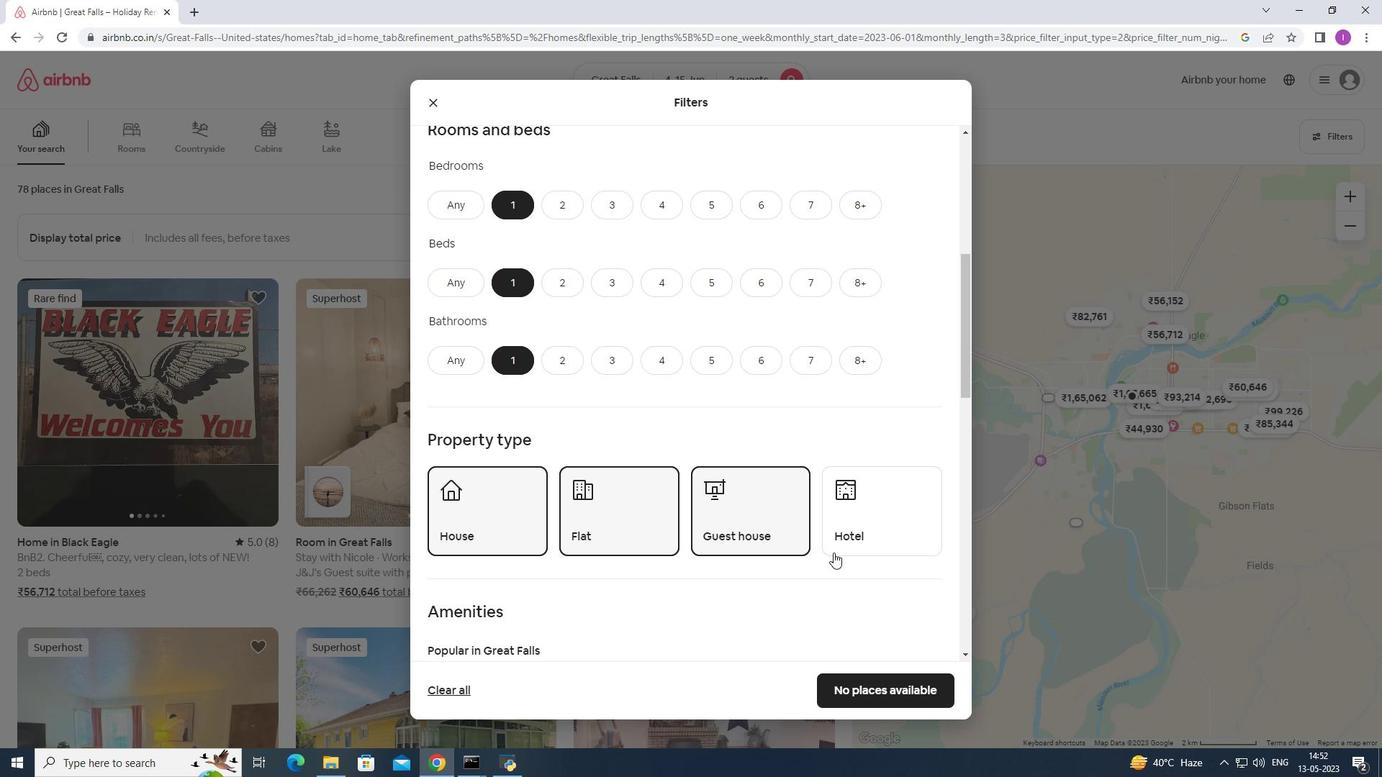 
Action: Mouse pressed left at (850, 535)
Screenshot: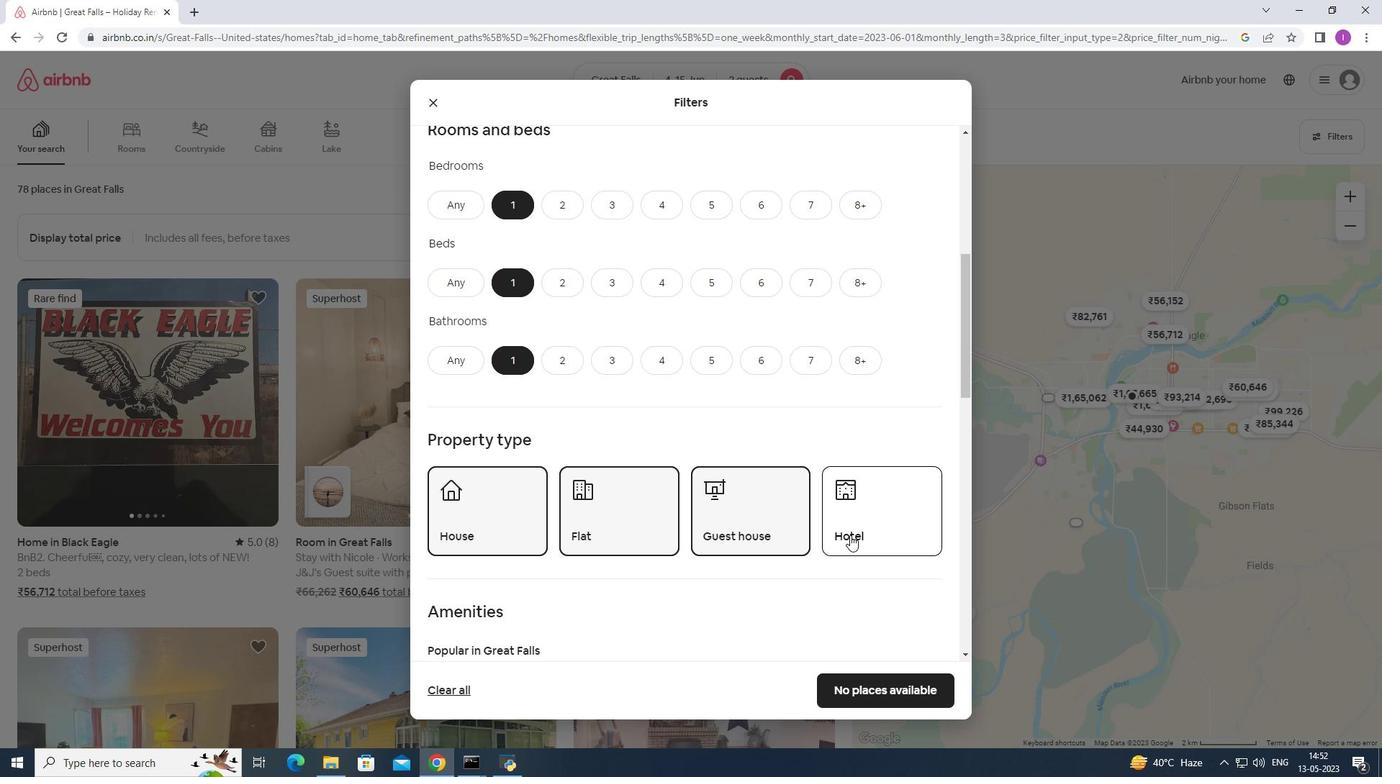 
Action: Mouse moved to (725, 589)
Screenshot: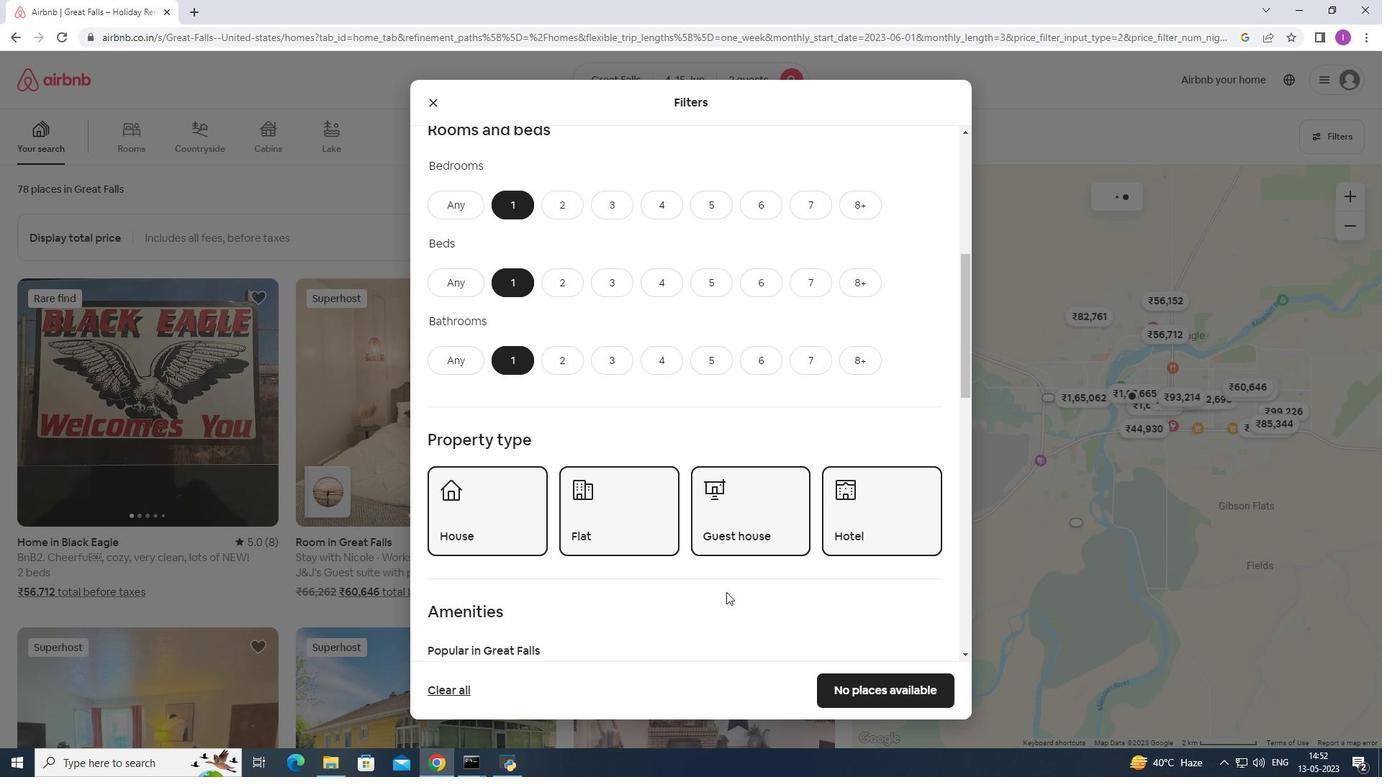 
Action: Mouse scrolled (725, 589) with delta (0, 0)
Screenshot: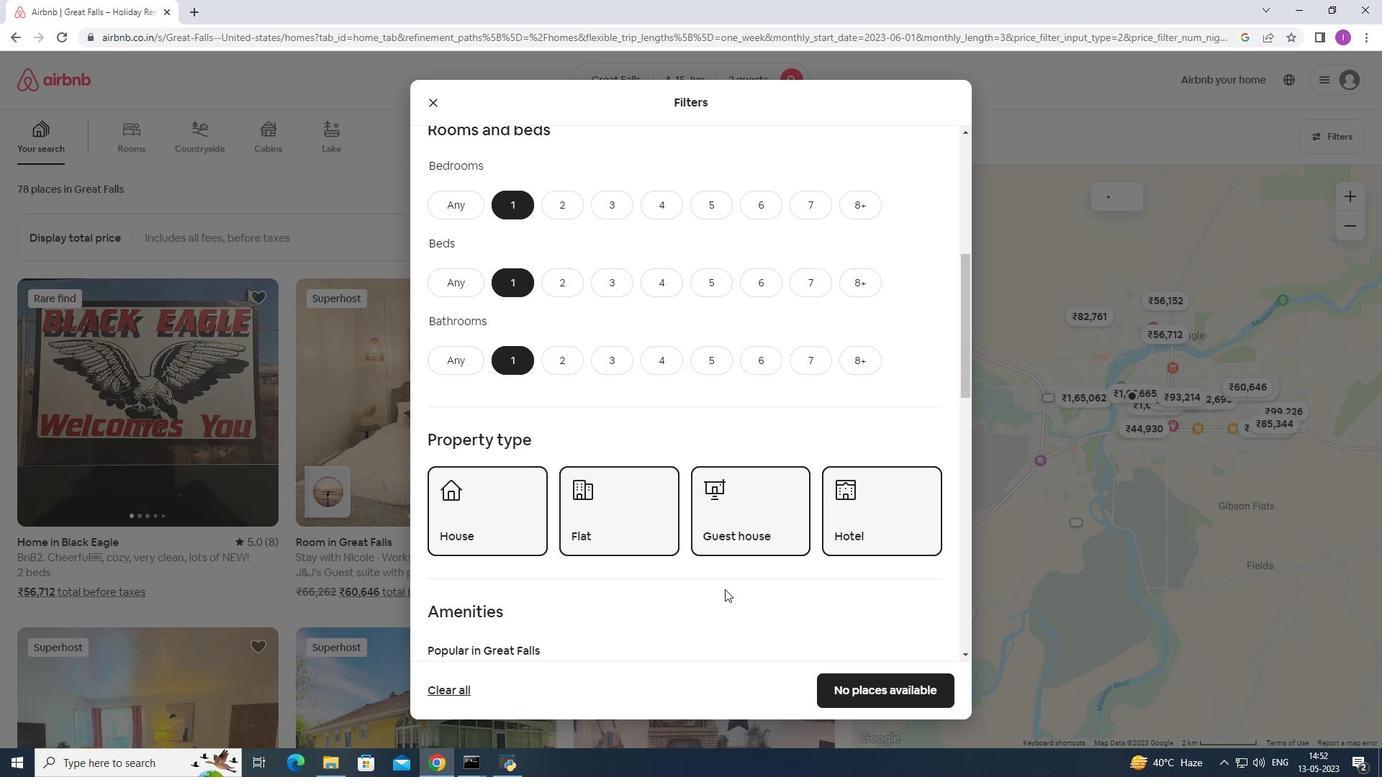 
Action: Mouse scrolled (725, 589) with delta (0, 0)
Screenshot: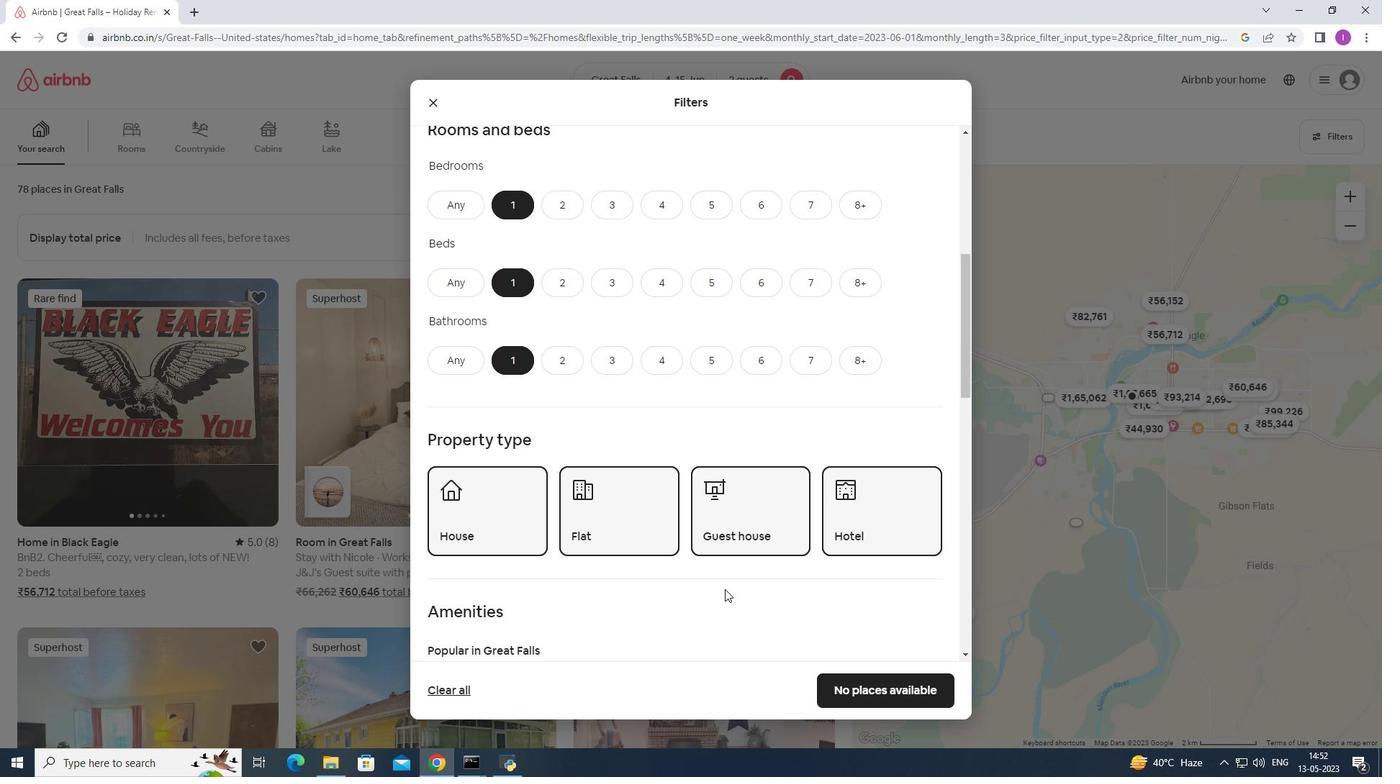 
Action: Mouse scrolled (725, 589) with delta (0, 0)
Screenshot: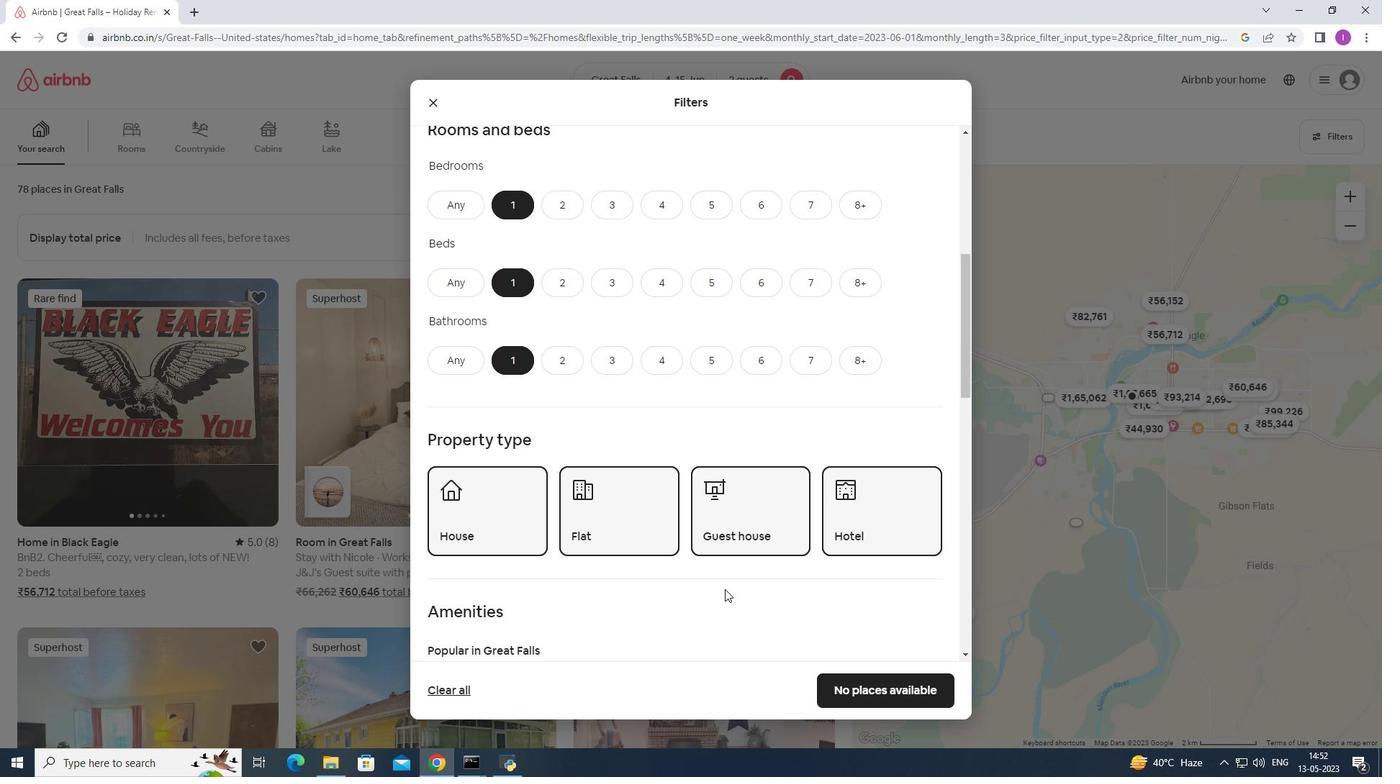 
Action: Mouse moved to (714, 568)
Screenshot: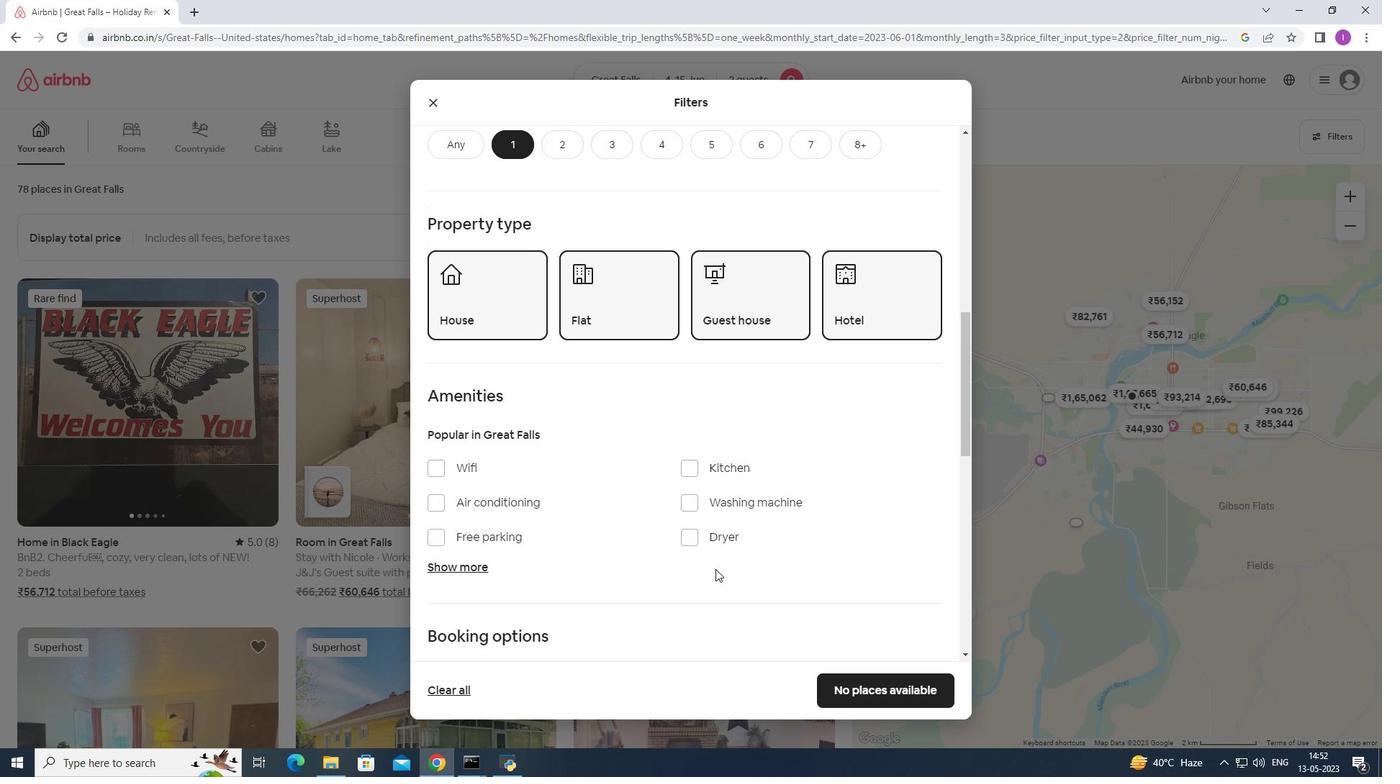 
Action: Mouse scrolled (714, 567) with delta (0, 0)
Screenshot: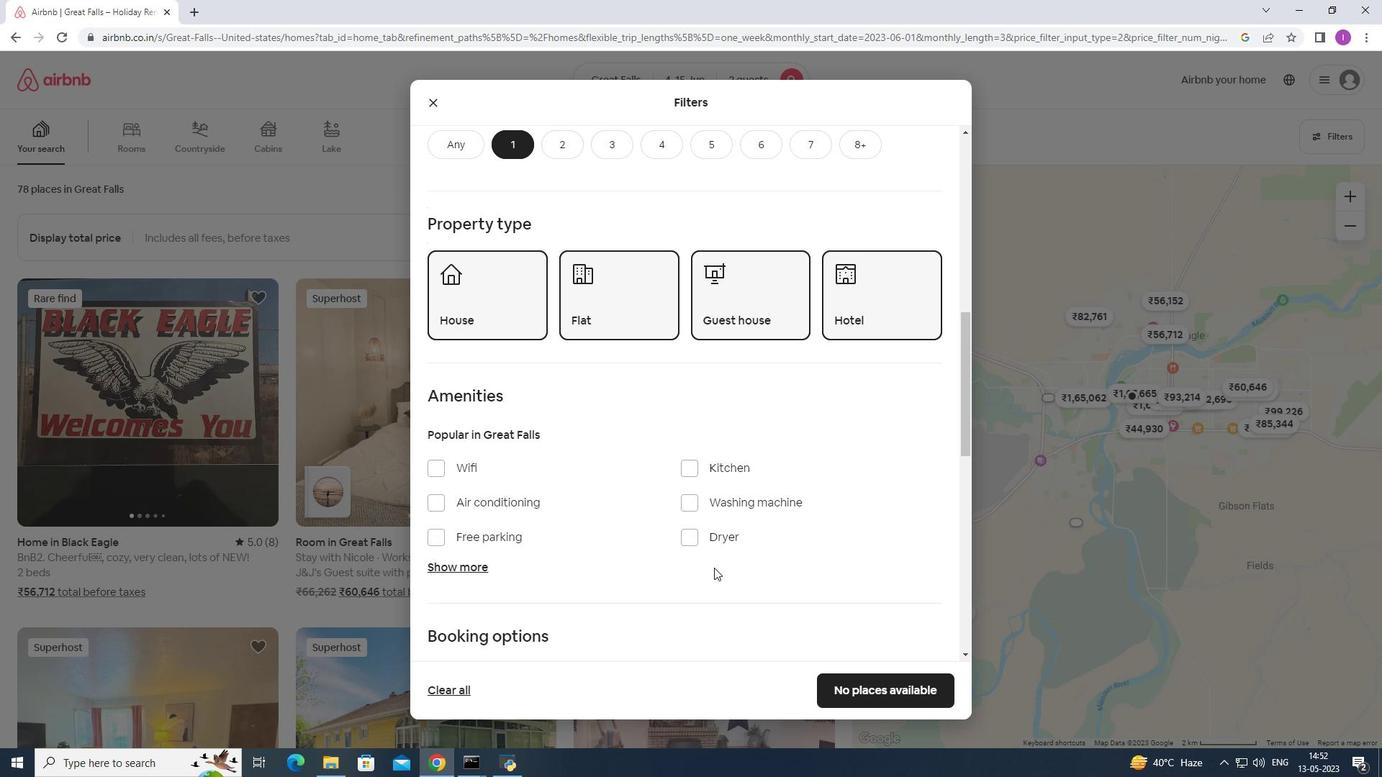 
Action: Mouse scrolled (714, 567) with delta (0, 0)
Screenshot: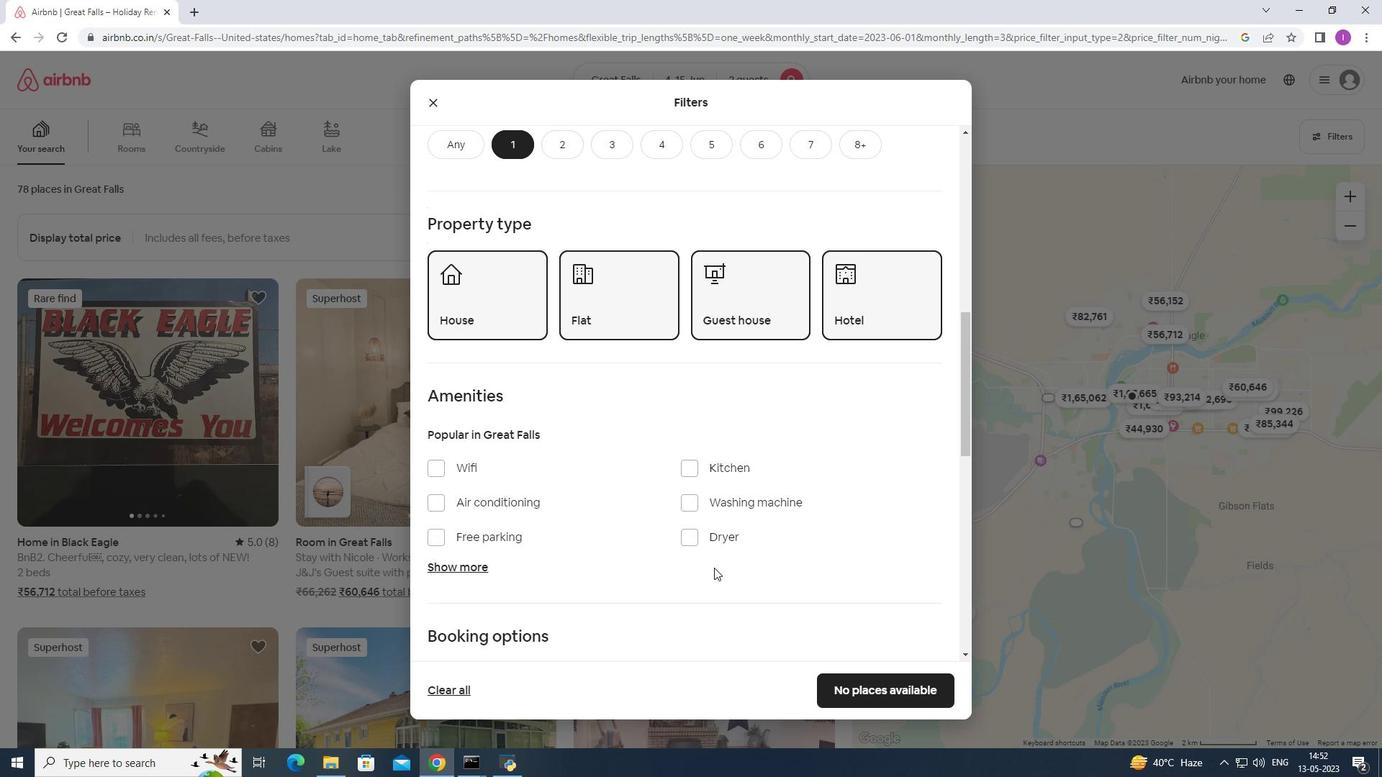 
Action: Mouse moved to (557, 440)
Screenshot: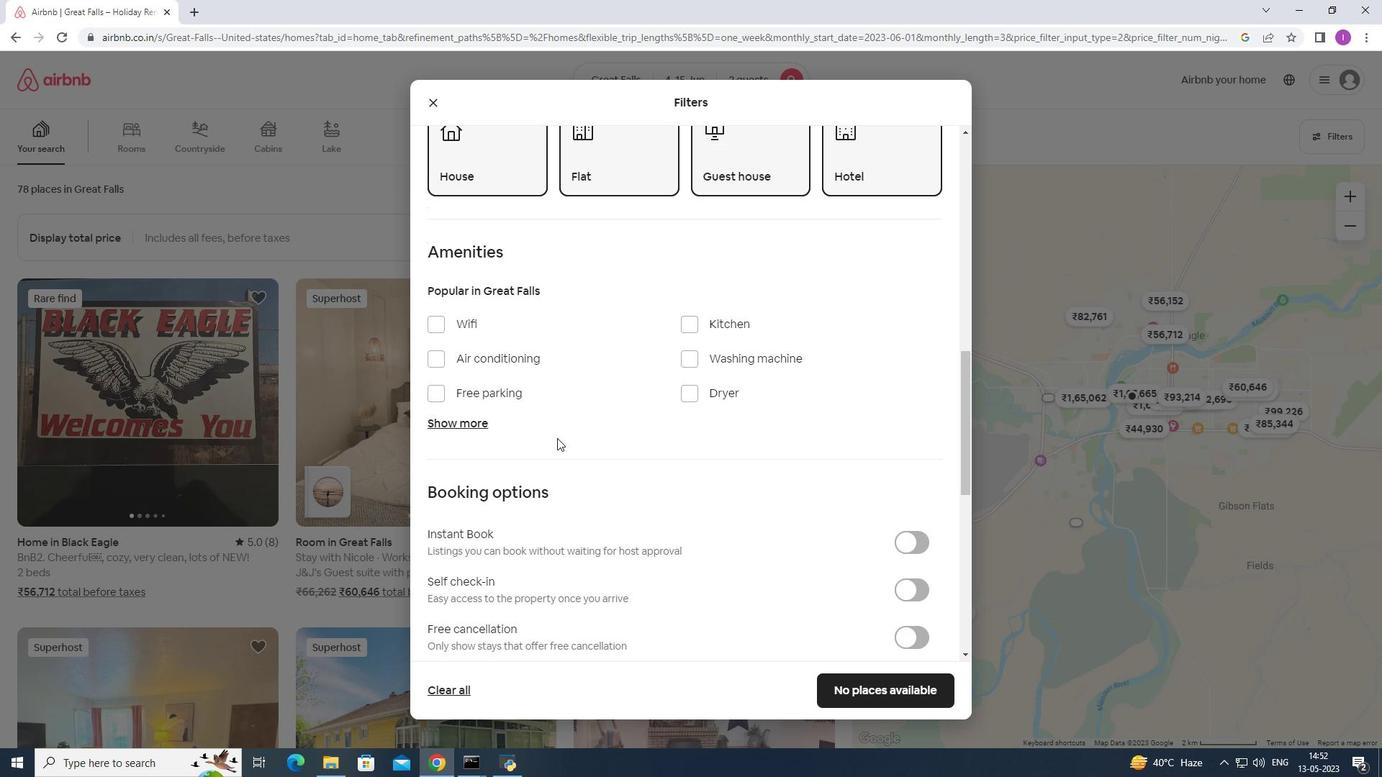 
Action: Mouse scrolled (557, 439) with delta (0, 0)
Screenshot: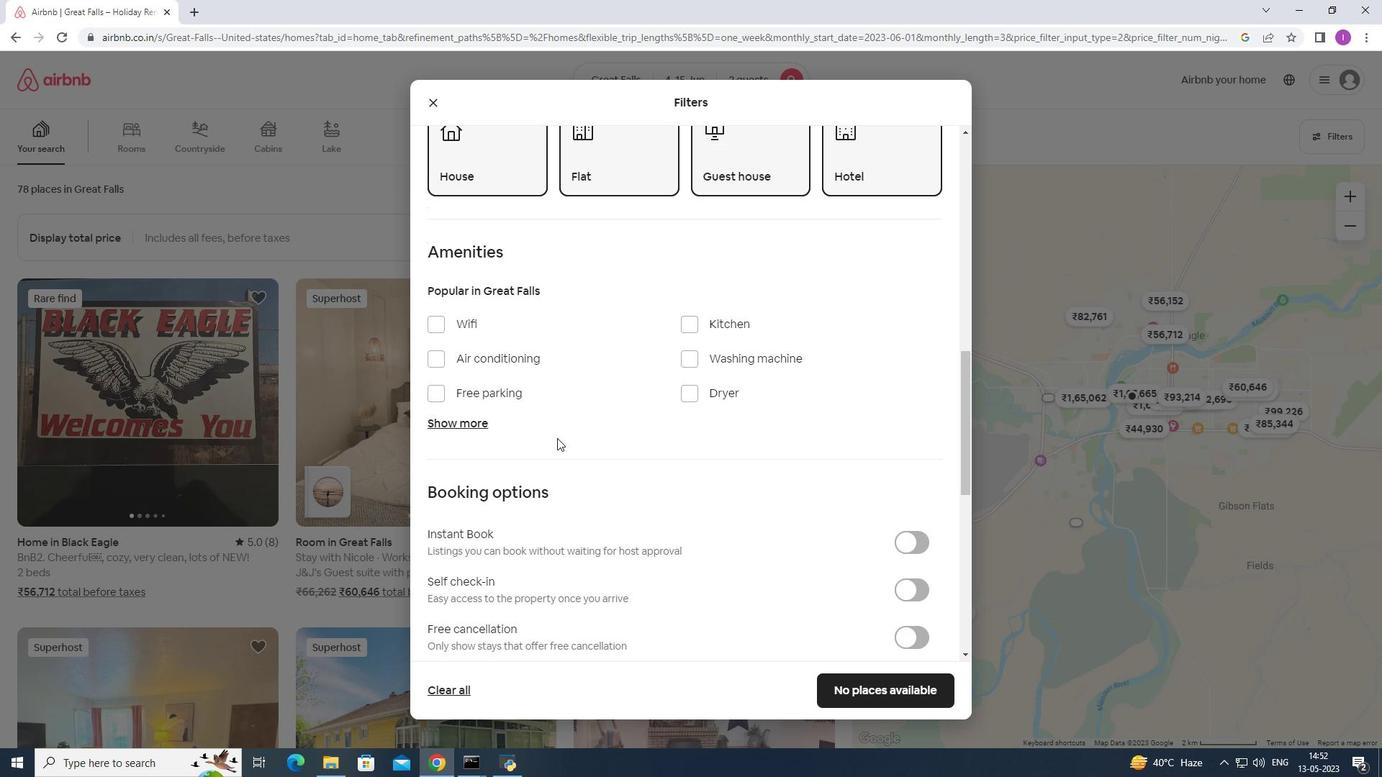 
Action: Mouse moved to (557, 441)
Screenshot: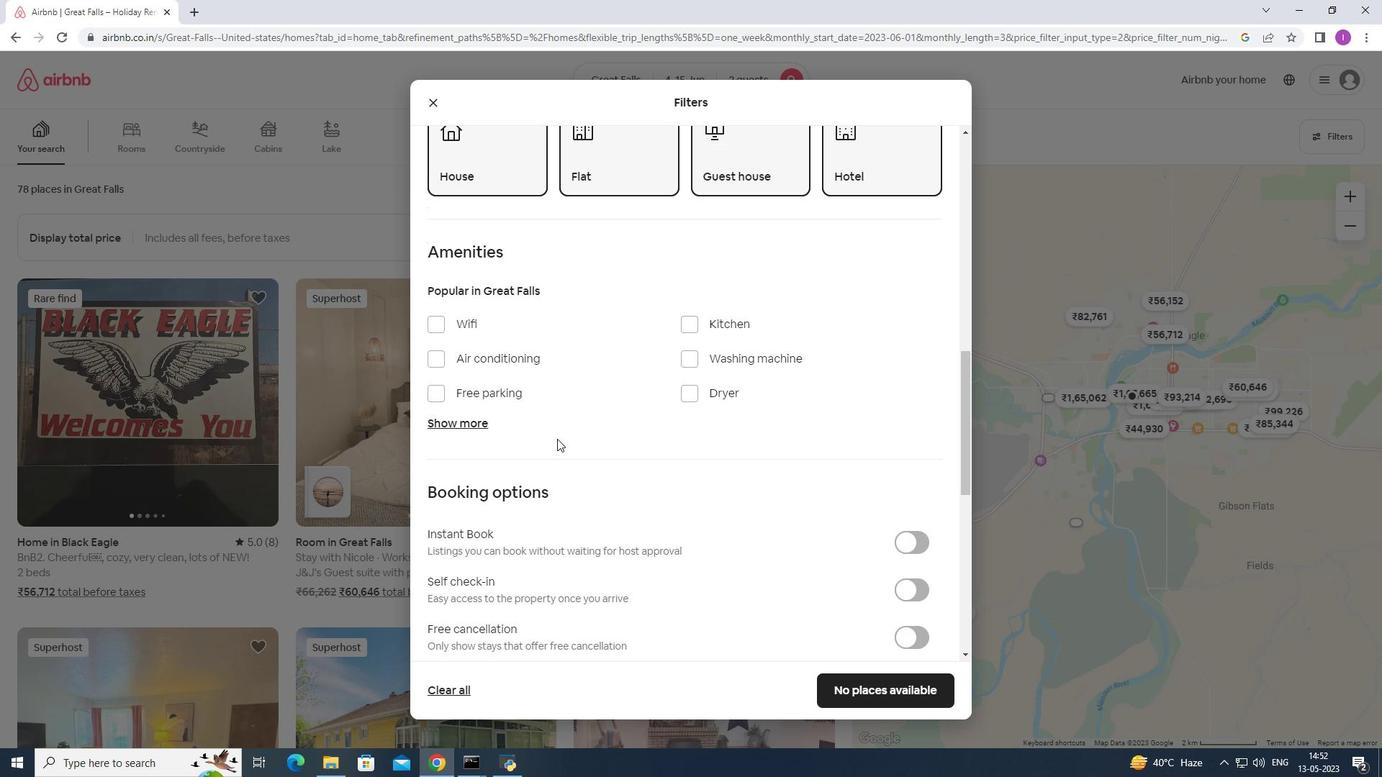 
Action: Mouse scrolled (557, 440) with delta (0, 0)
Screenshot: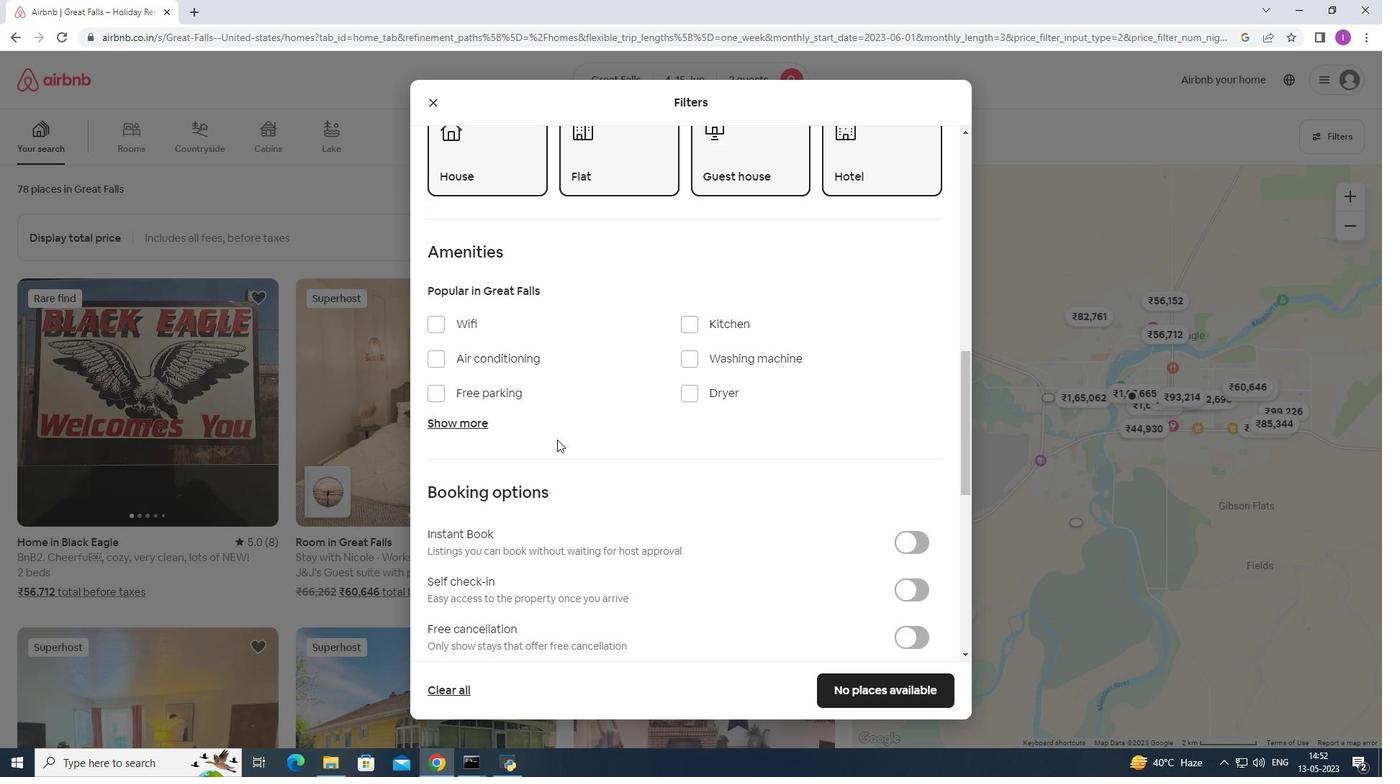 
Action: Mouse moved to (439, 250)
Screenshot: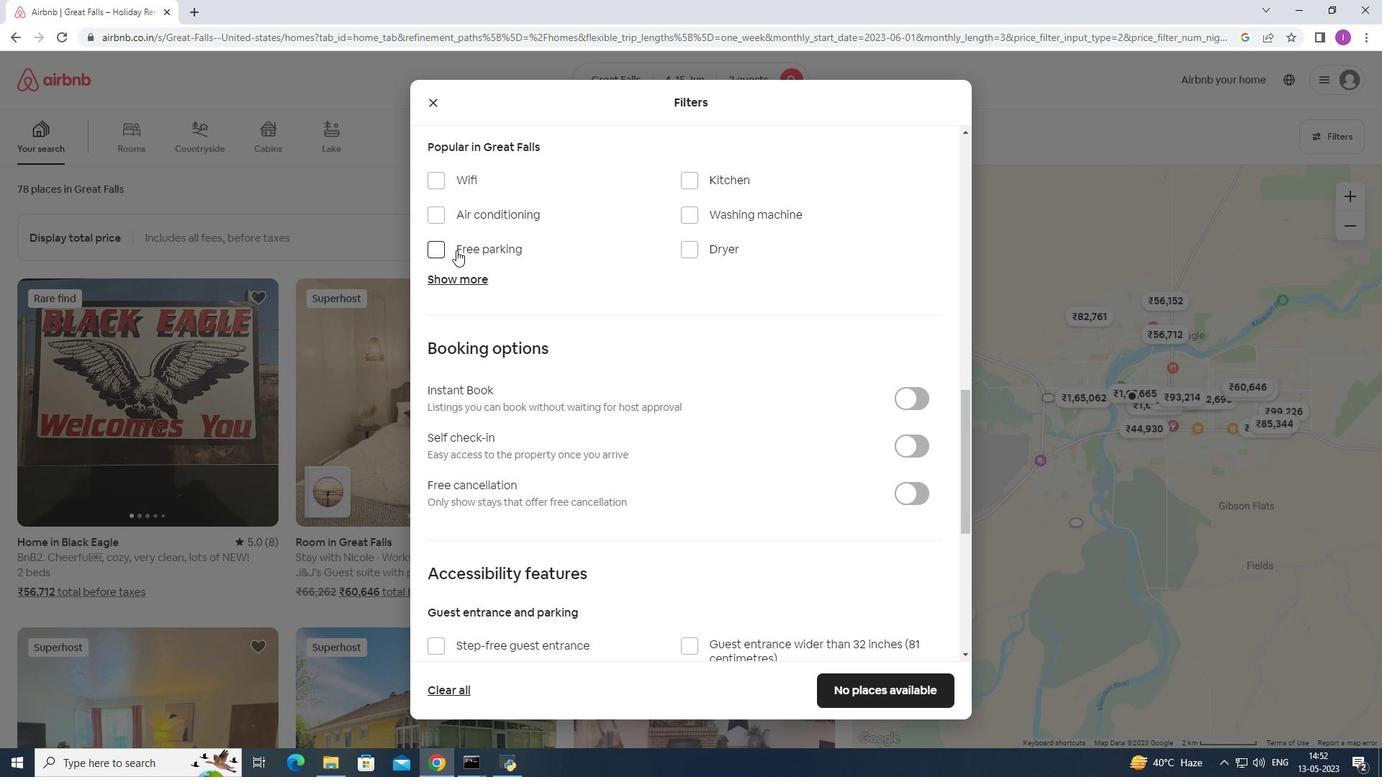 
Action: Mouse pressed left at (439, 250)
Screenshot: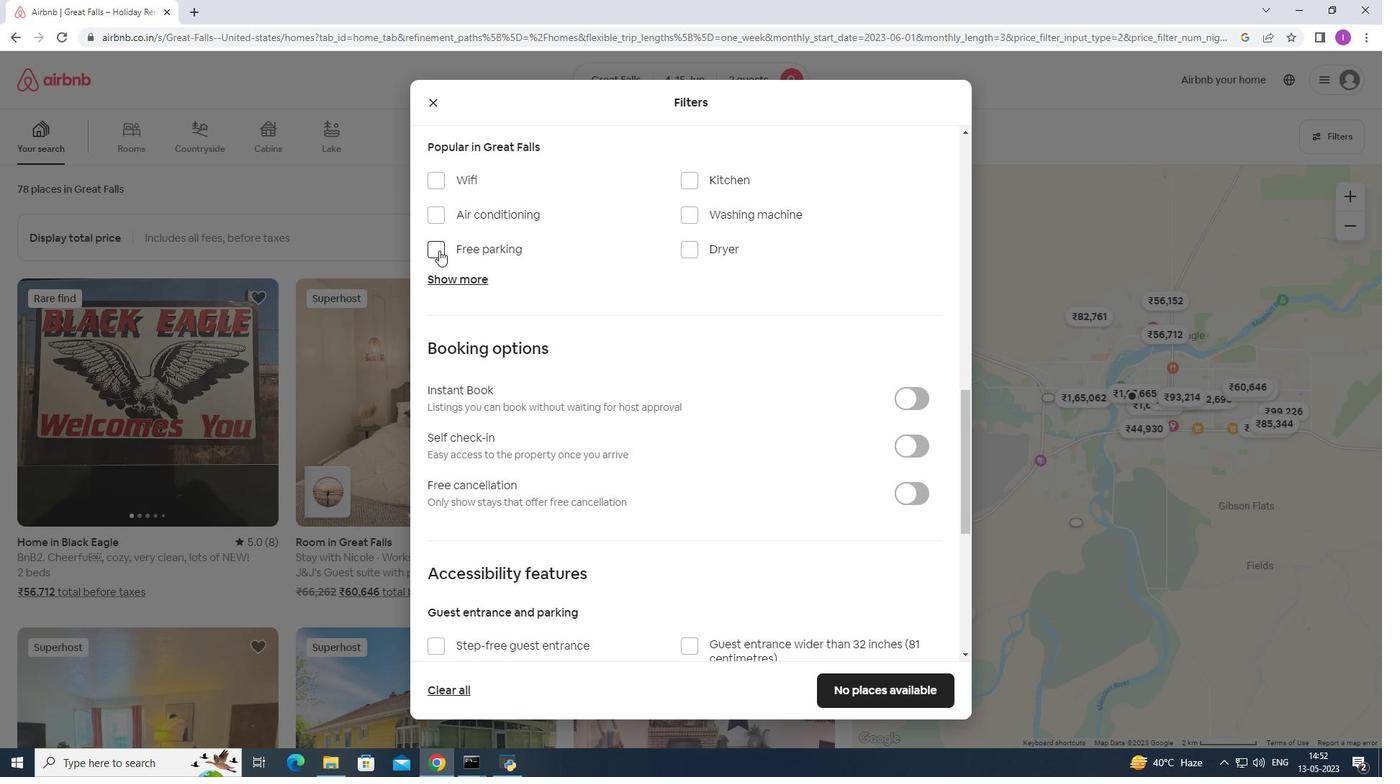 
Action: Mouse moved to (445, 186)
Screenshot: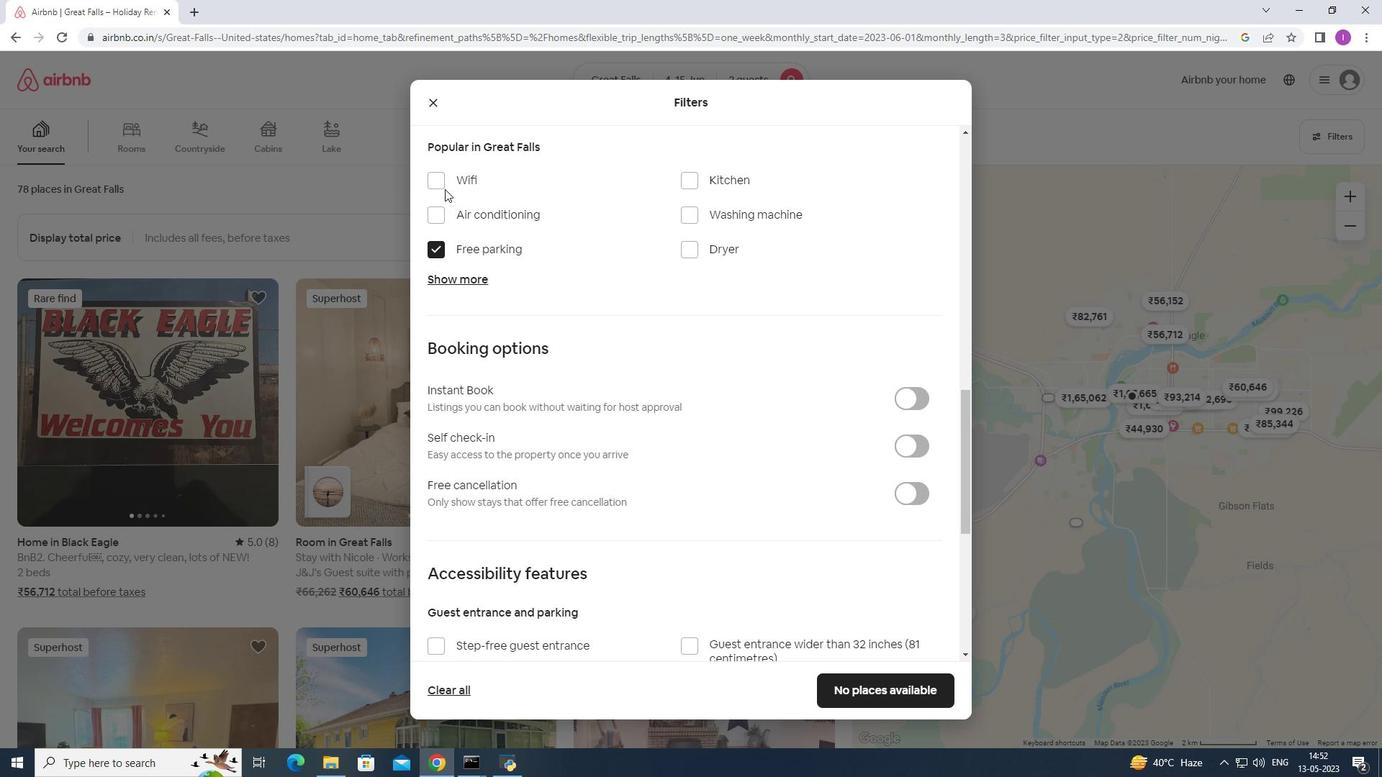 
Action: Mouse pressed left at (445, 186)
Screenshot: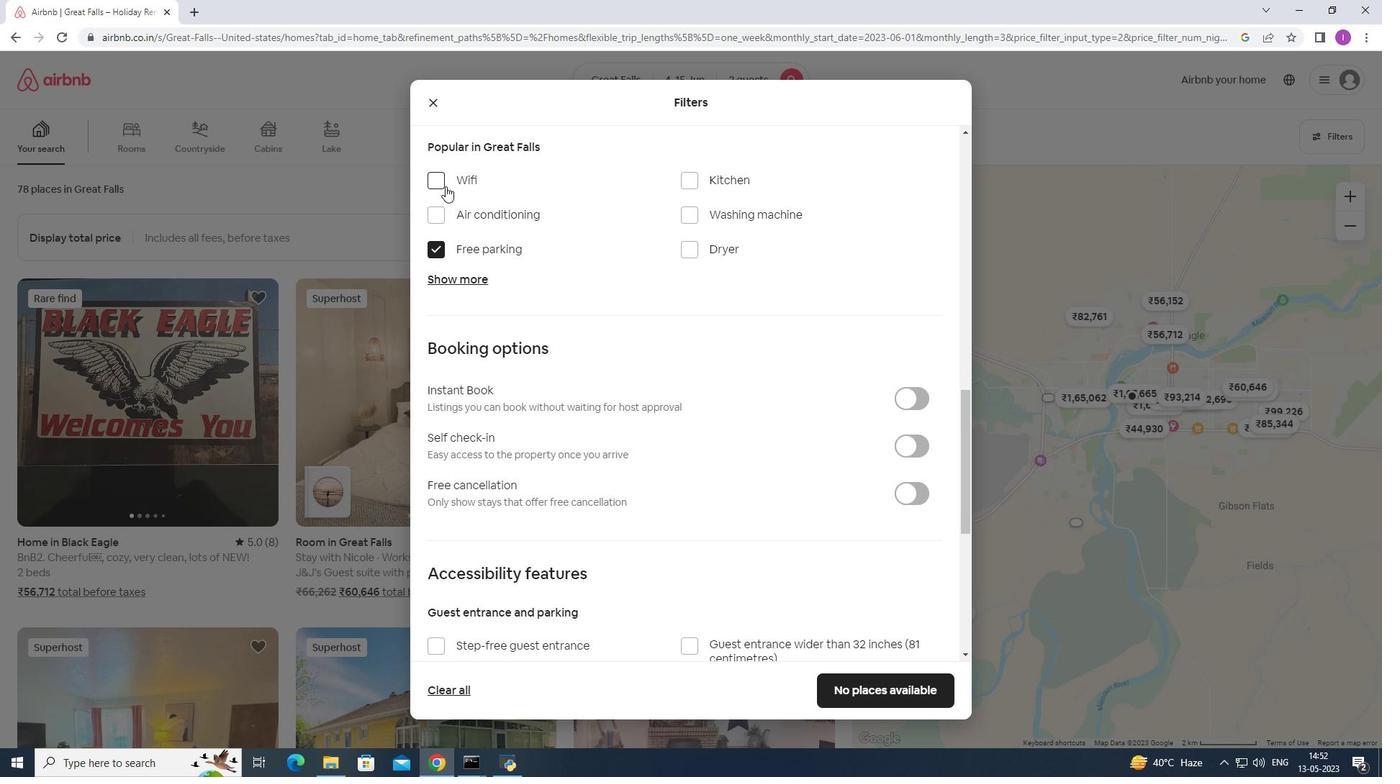 
Action: Mouse moved to (473, 277)
Screenshot: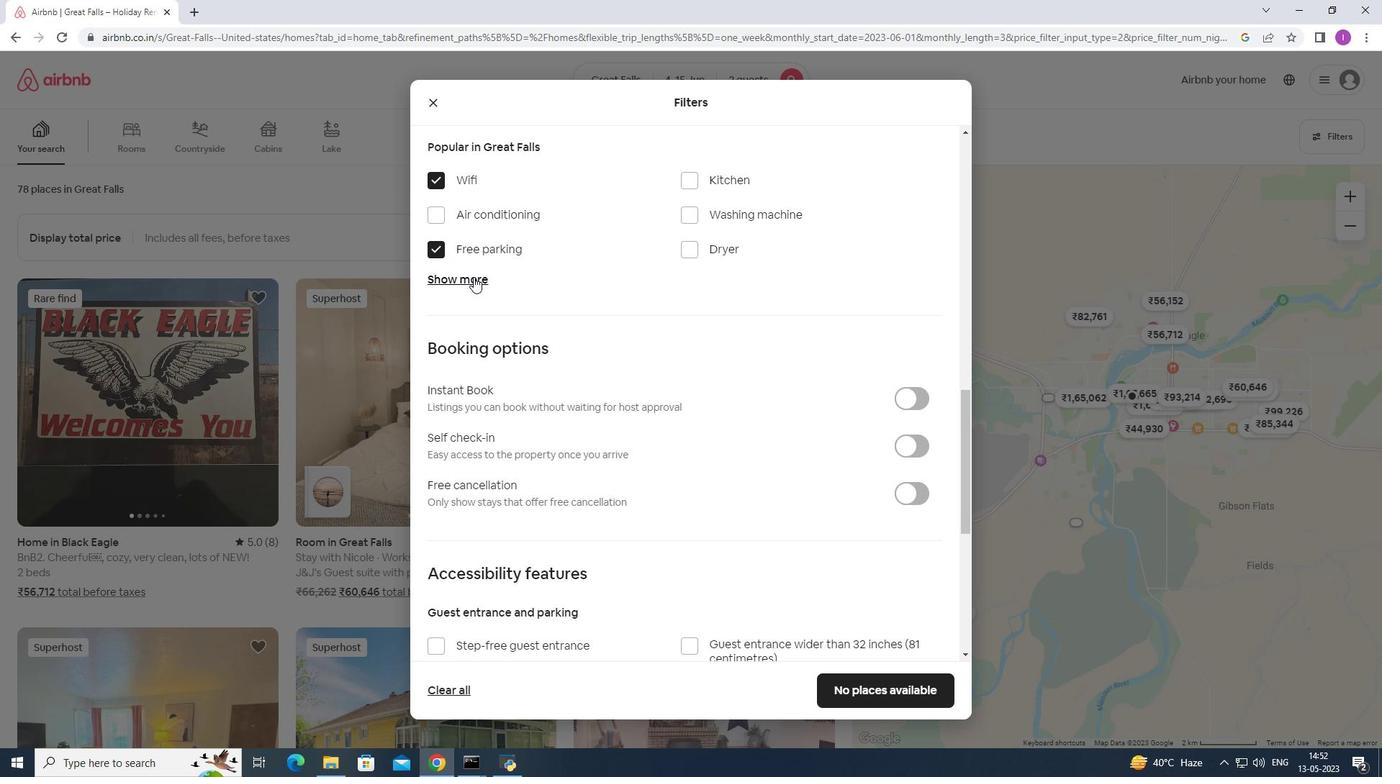 
Action: Mouse pressed left at (473, 277)
Screenshot: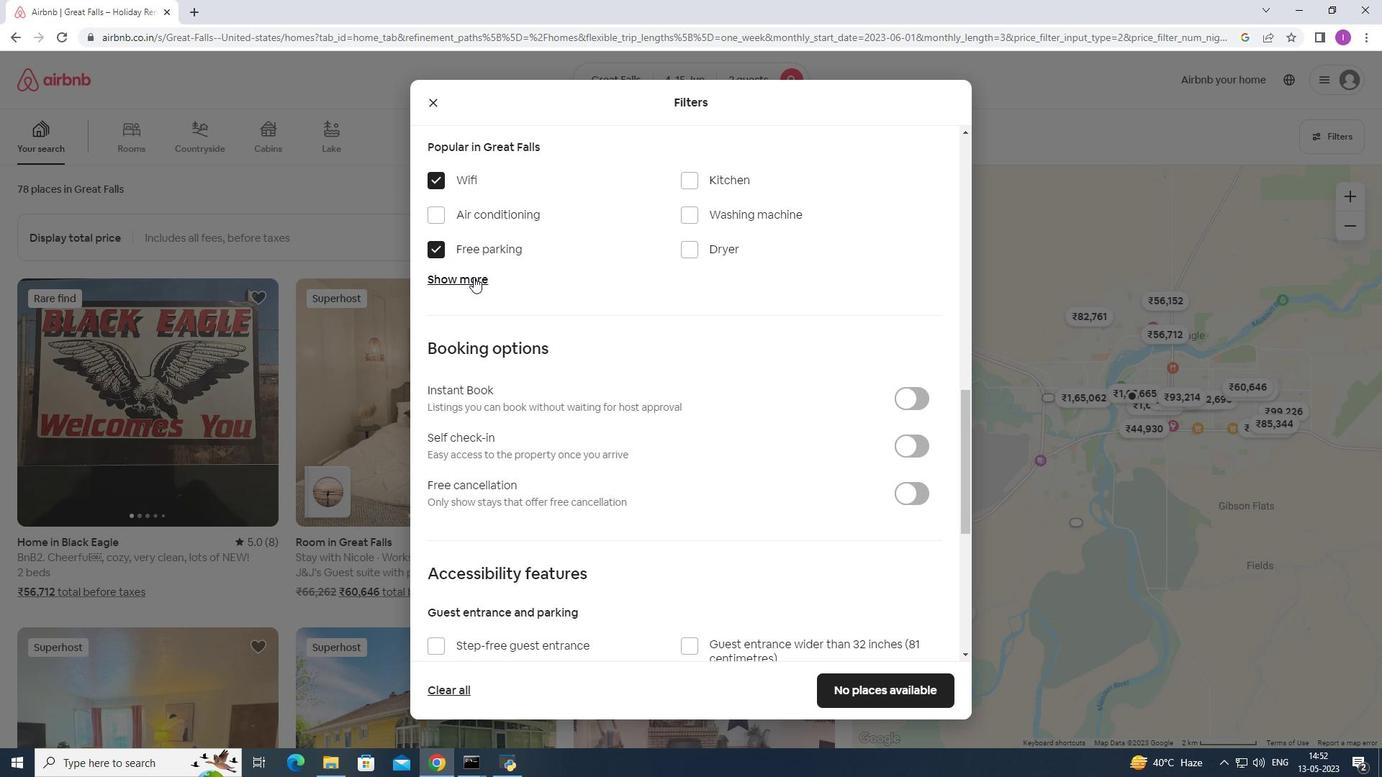 
Action: Mouse moved to (443, 360)
Screenshot: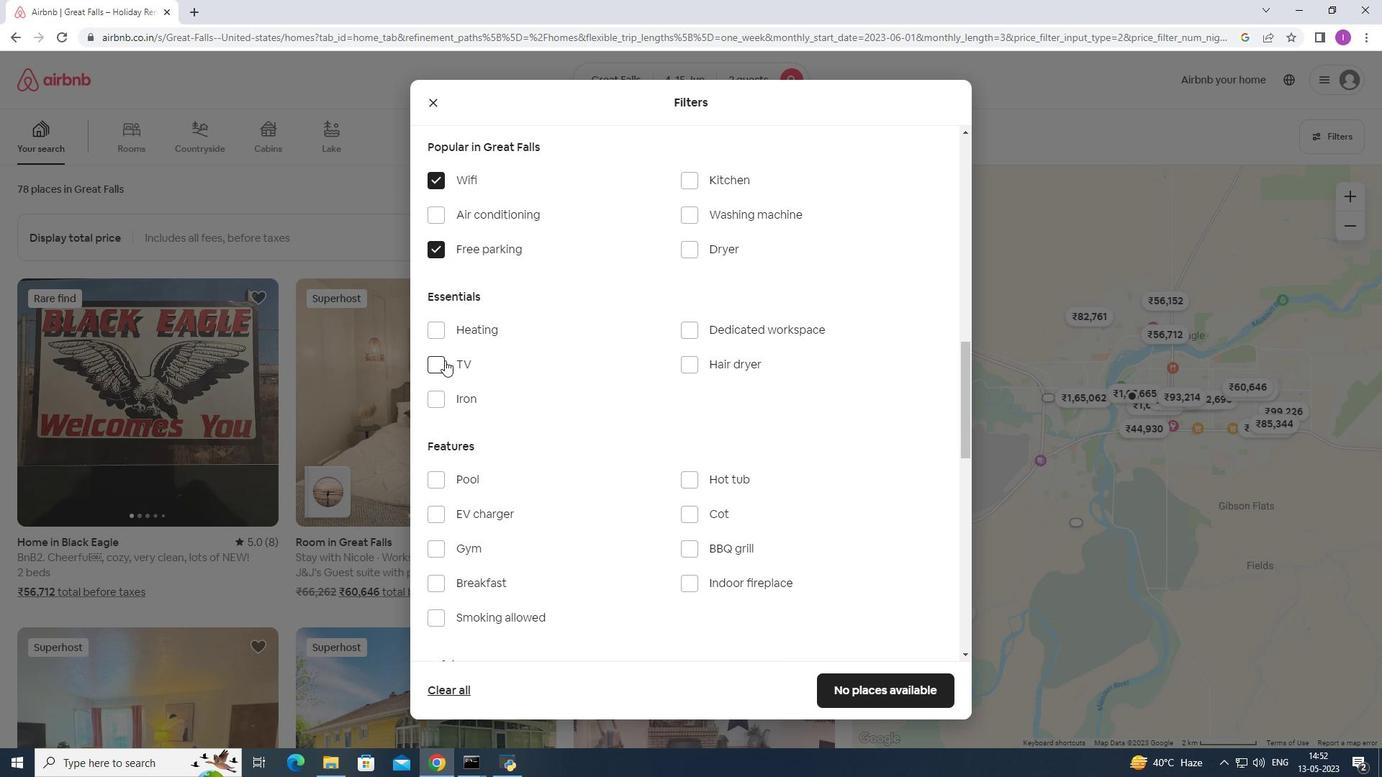 
Action: Mouse pressed left at (443, 360)
Screenshot: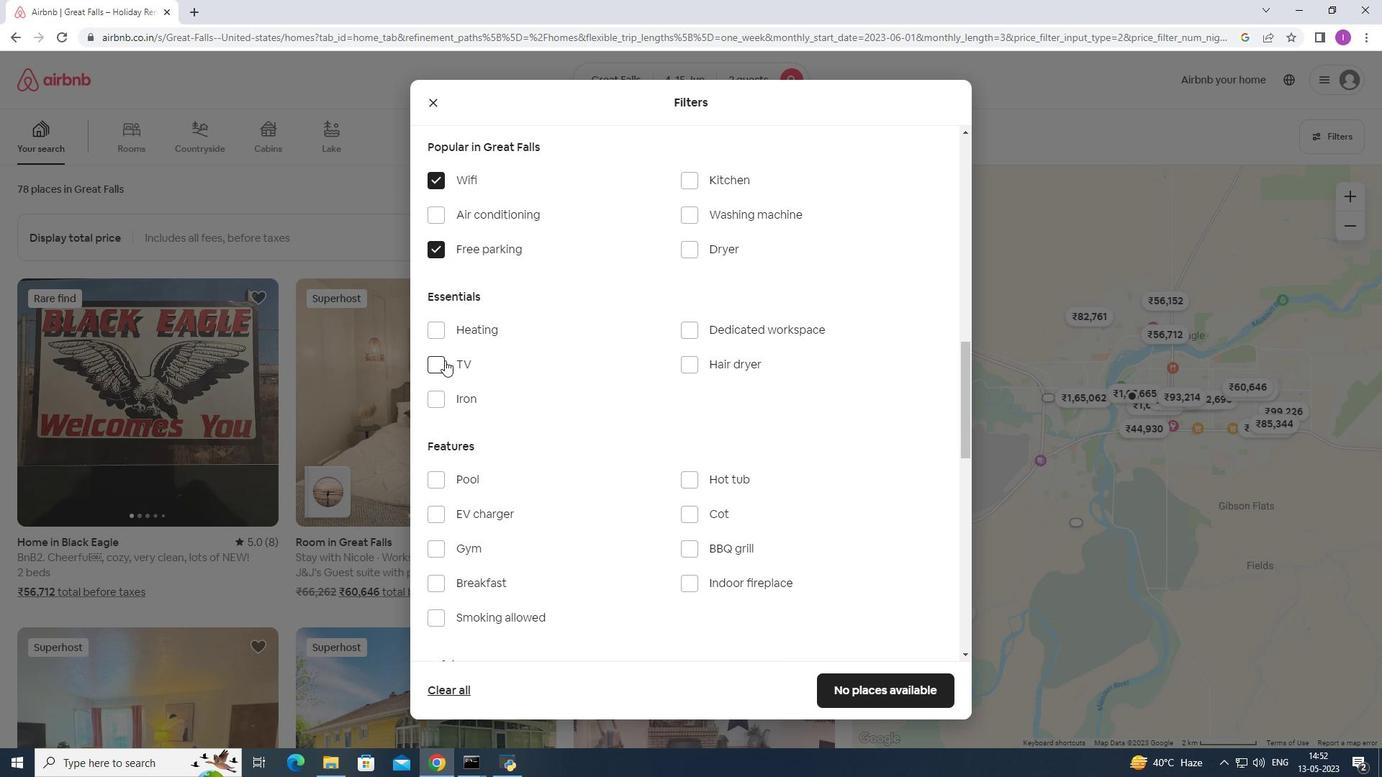 
Action: Mouse moved to (553, 459)
Screenshot: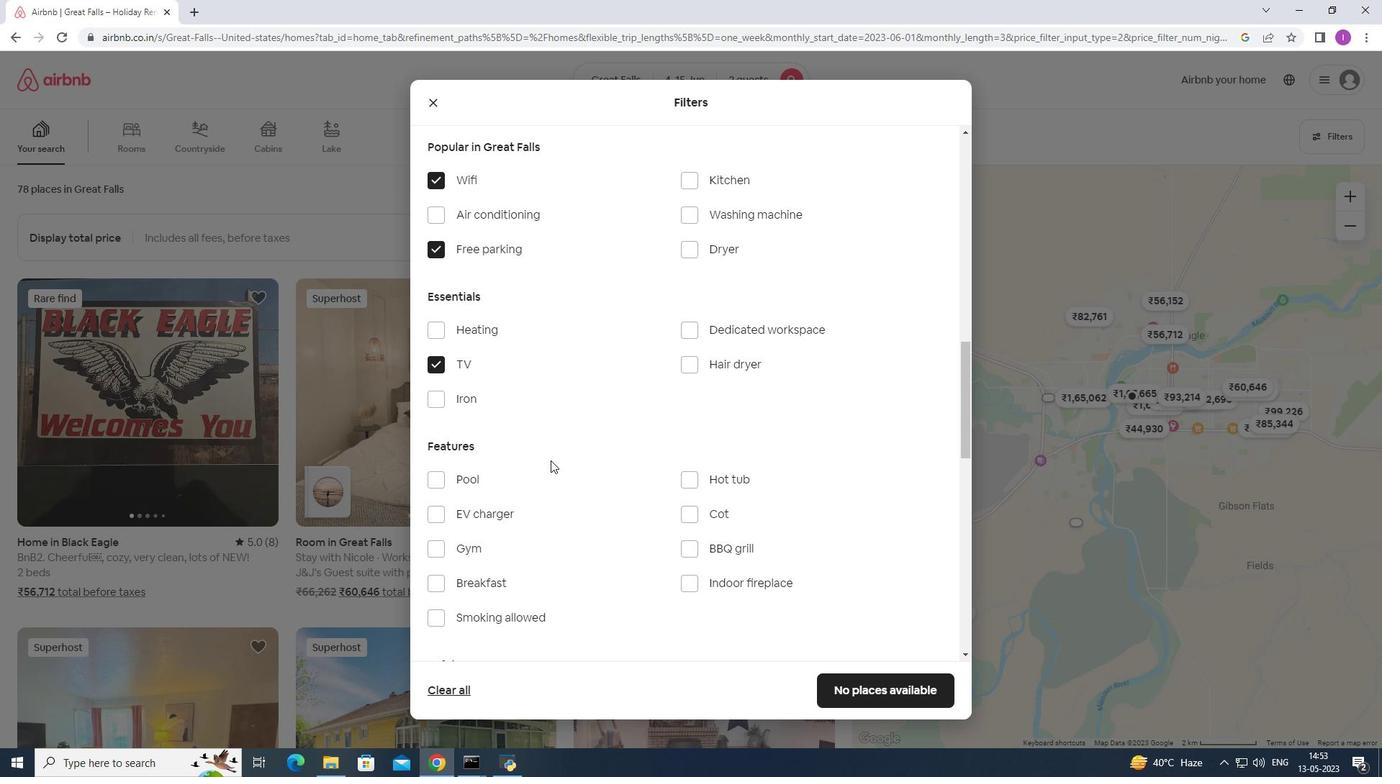 
Action: Mouse scrolled (553, 458) with delta (0, 0)
Screenshot: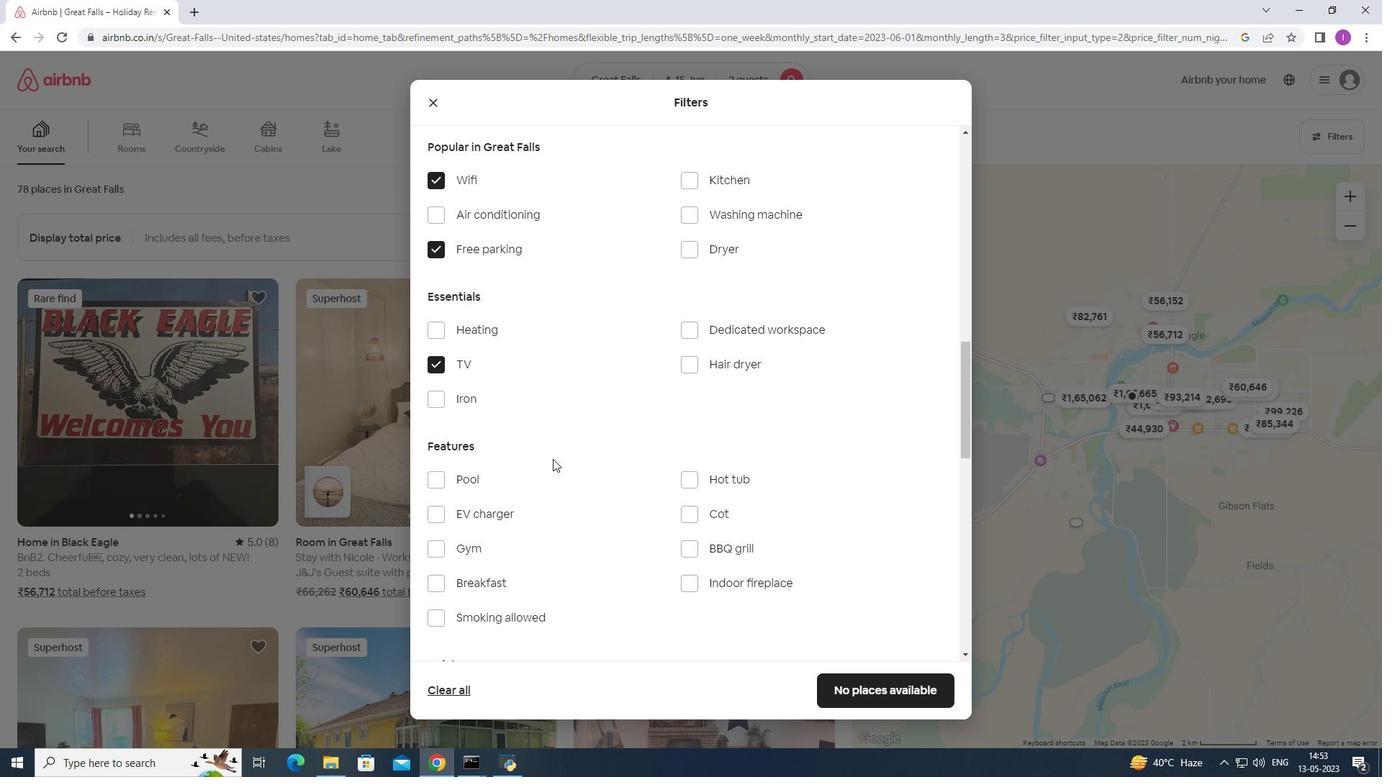 
Action: Mouse moved to (555, 460)
Screenshot: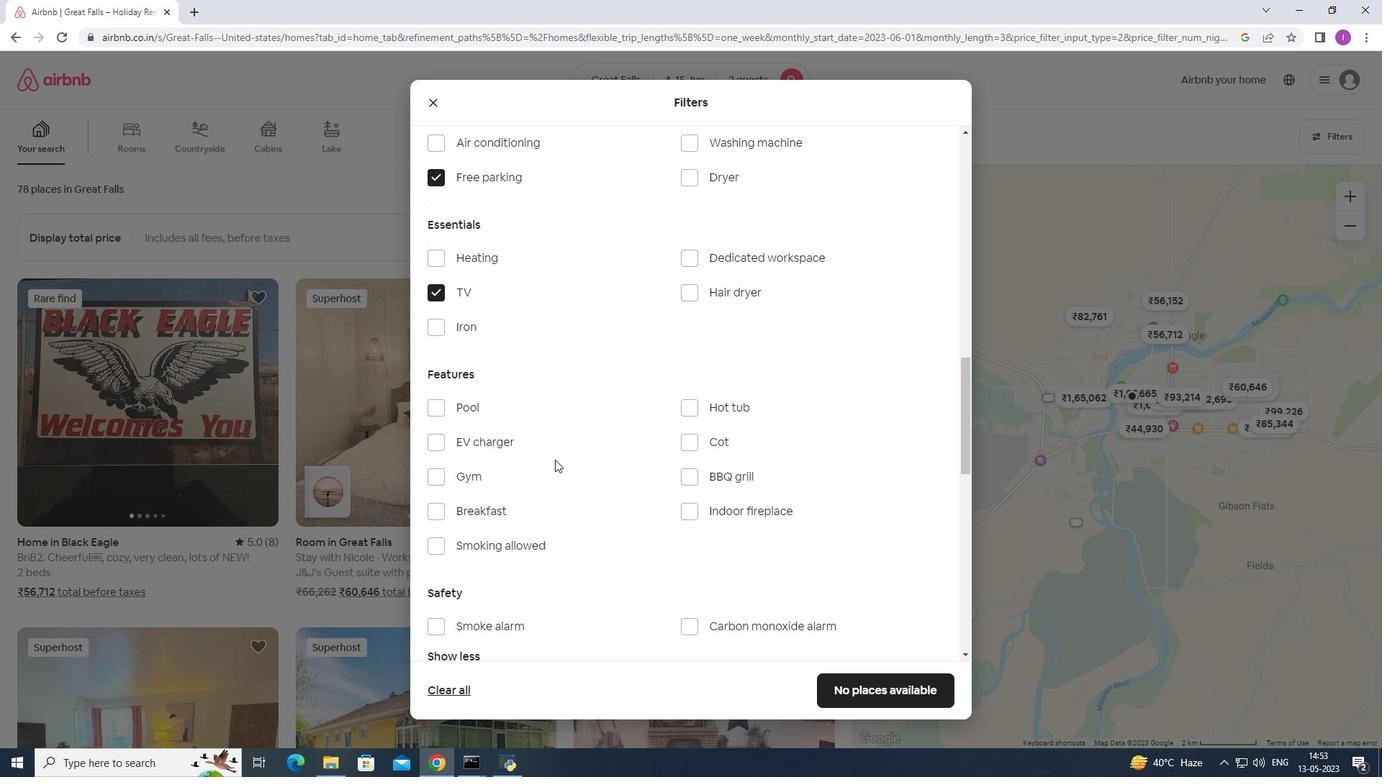 
Action: Mouse scrolled (555, 459) with delta (0, 0)
Screenshot: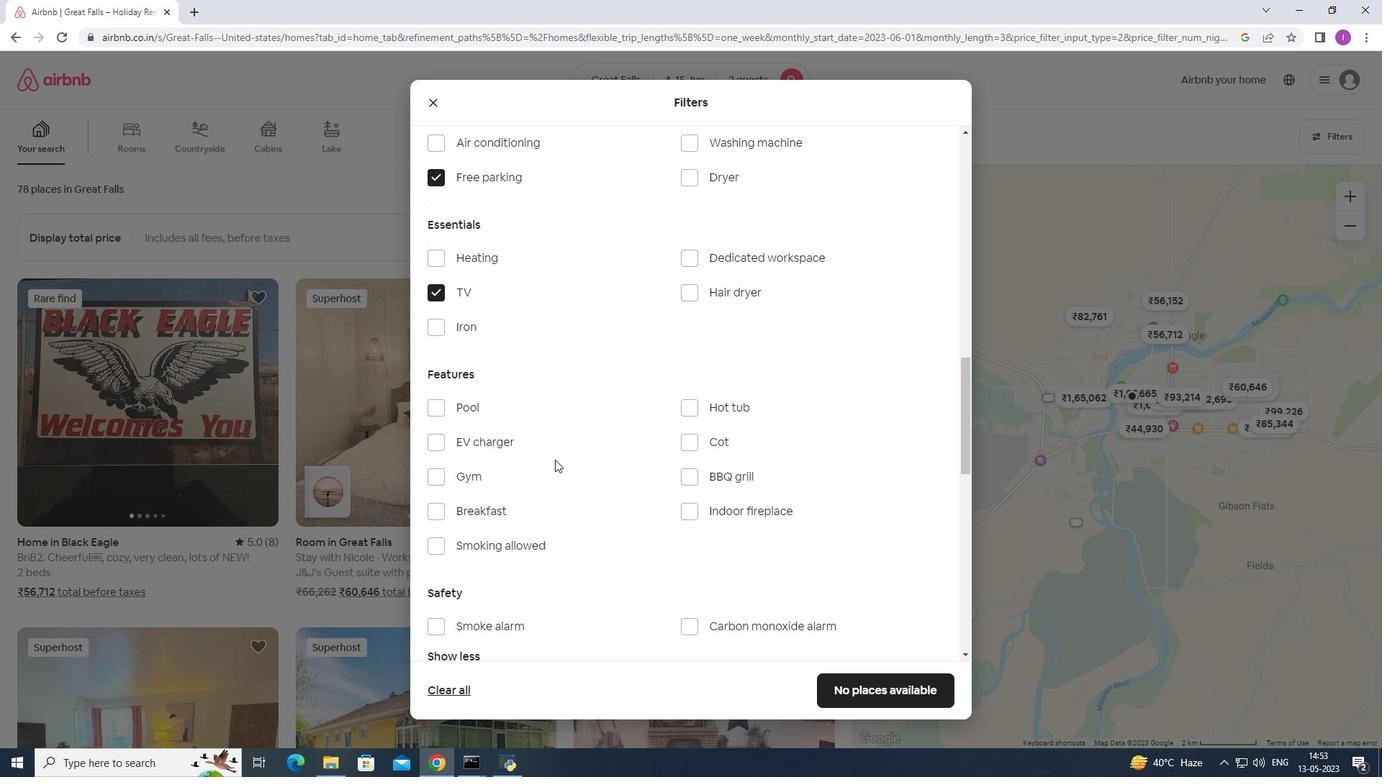 
Action: Mouse moved to (435, 404)
Screenshot: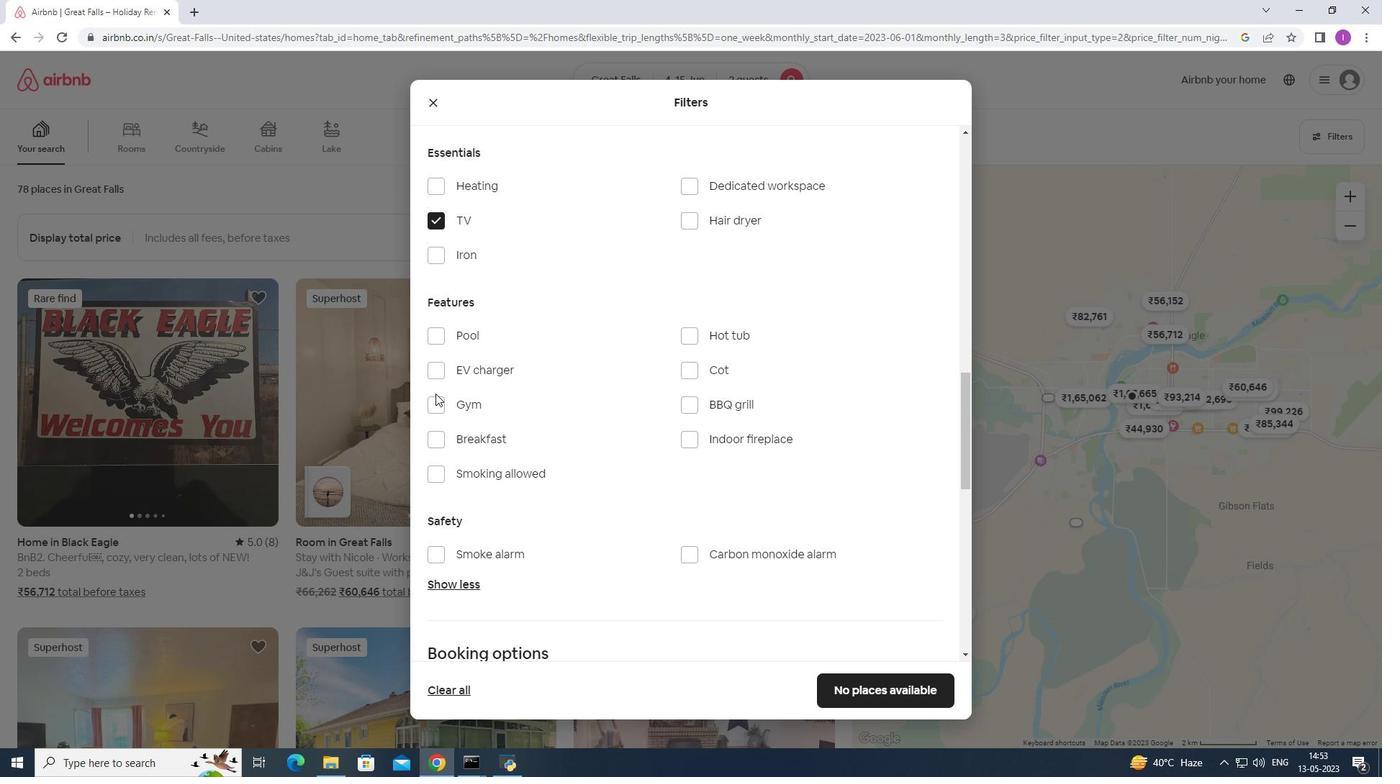 
Action: Mouse pressed left at (435, 404)
Screenshot: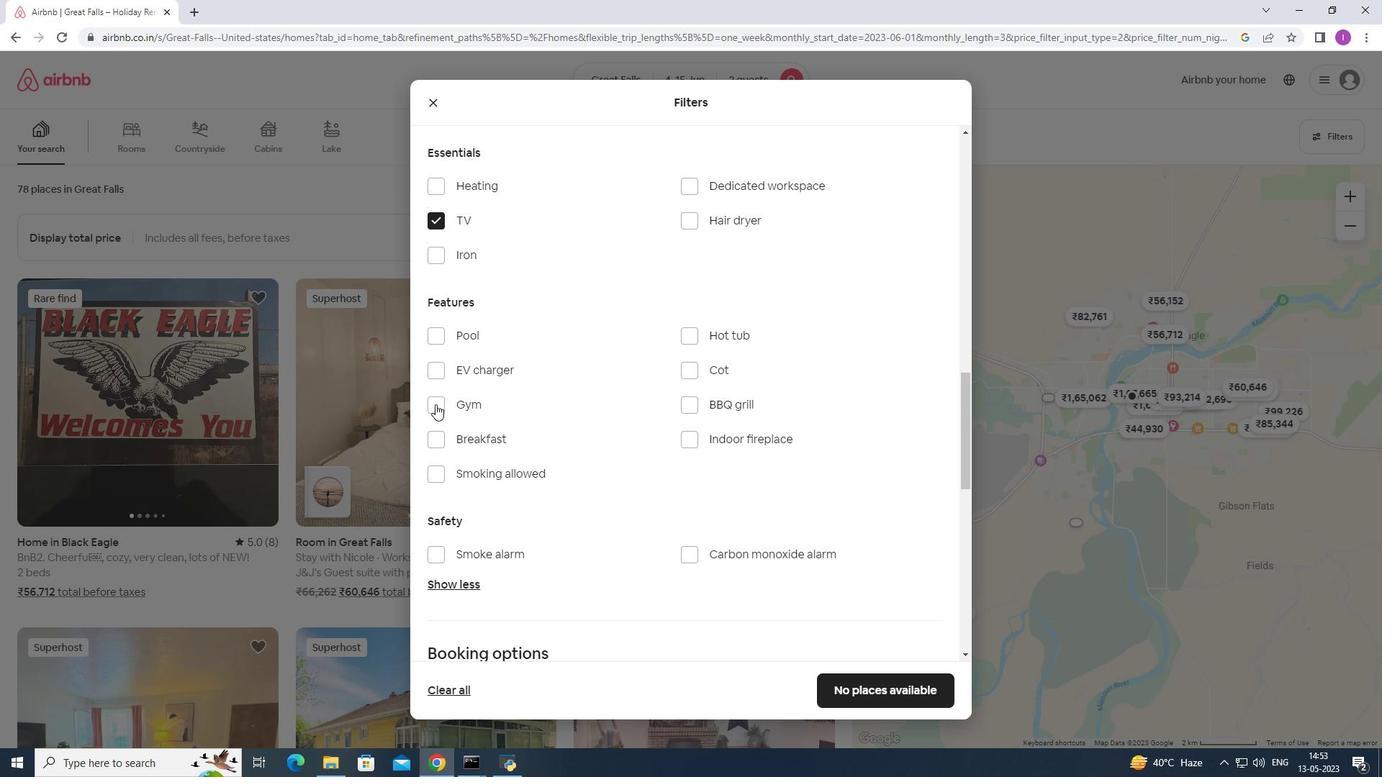 
Action: Mouse moved to (430, 445)
Screenshot: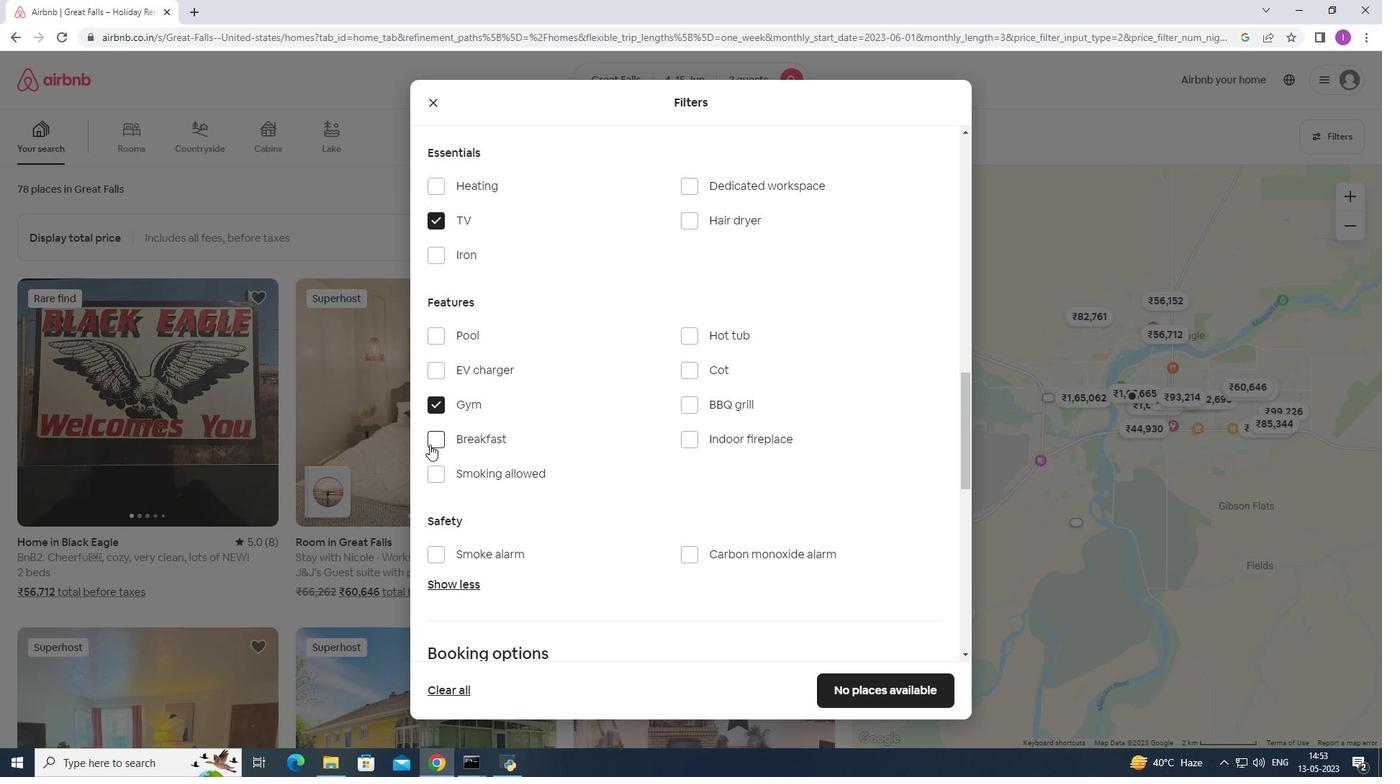 
Action: Mouse pressed left at (430, 445)
Screenshot: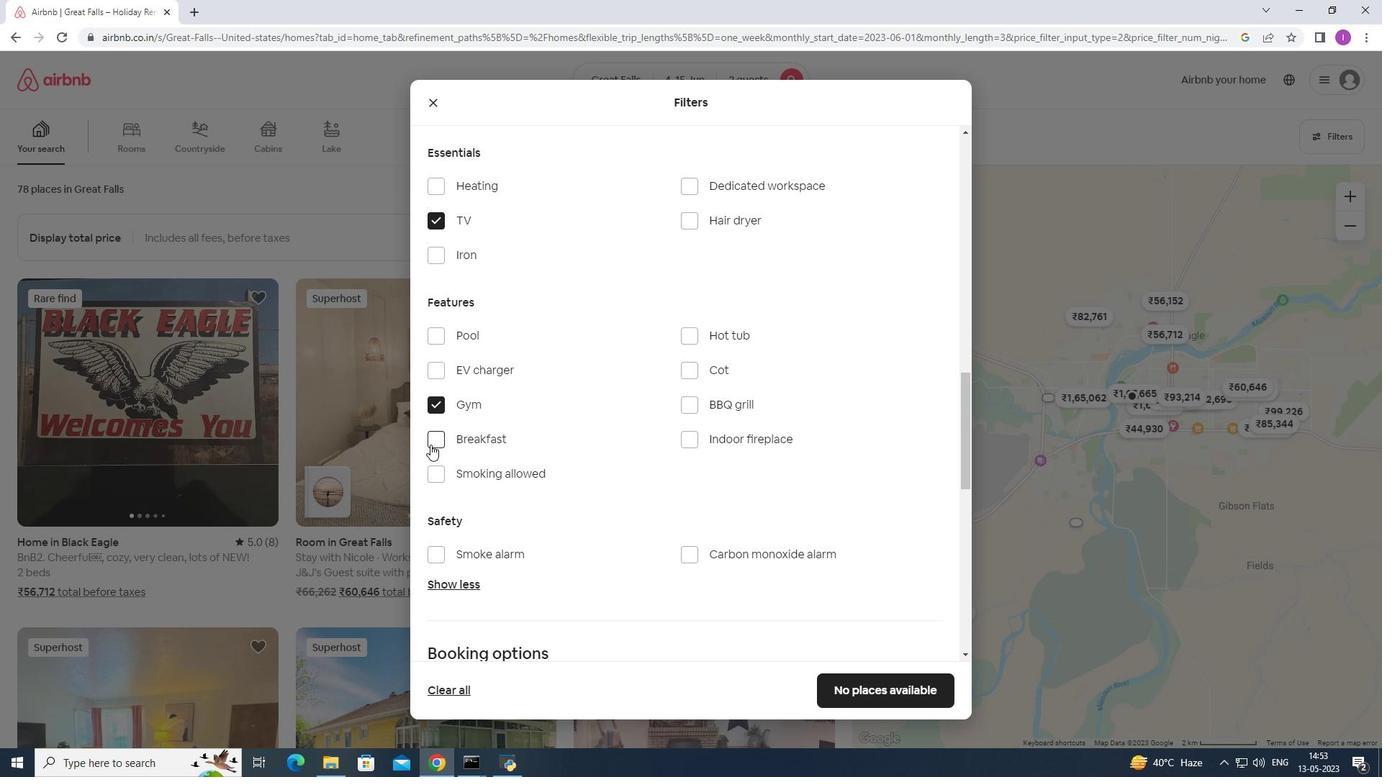
Action: Mouse moved to (536, 439)
Screenshot: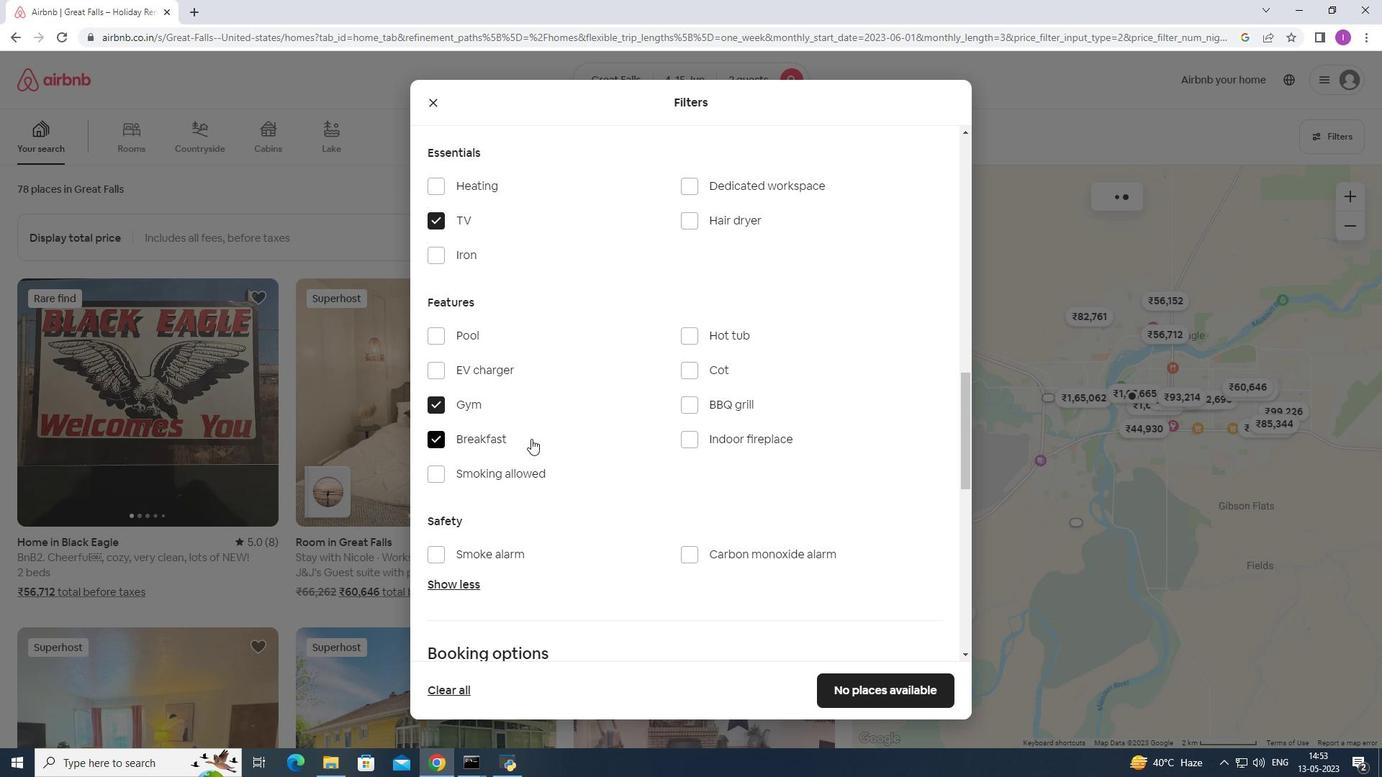 
Action: Mouse scrolled (536, 438) with delta (0, 0)
Screenshot: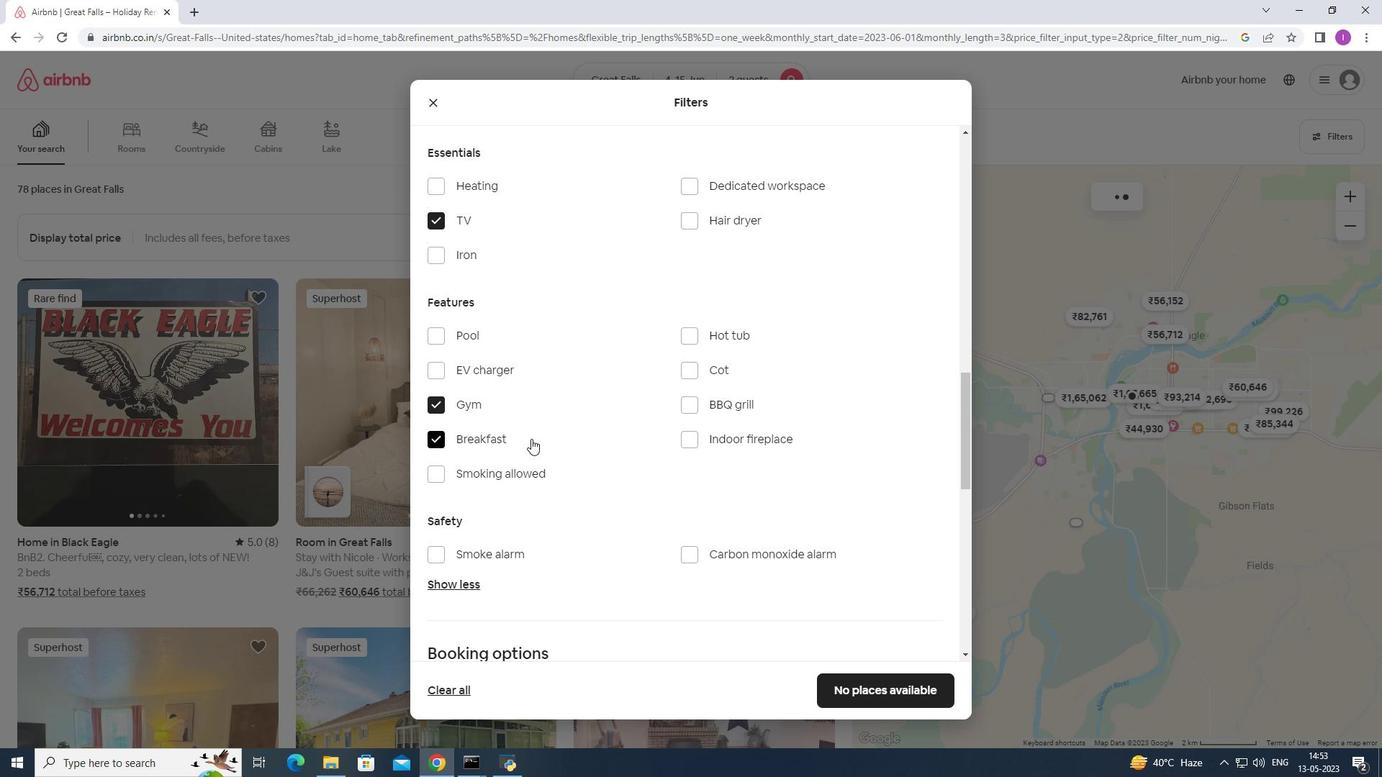 
Action: Mouse moved to (537, 441)
Screenshot: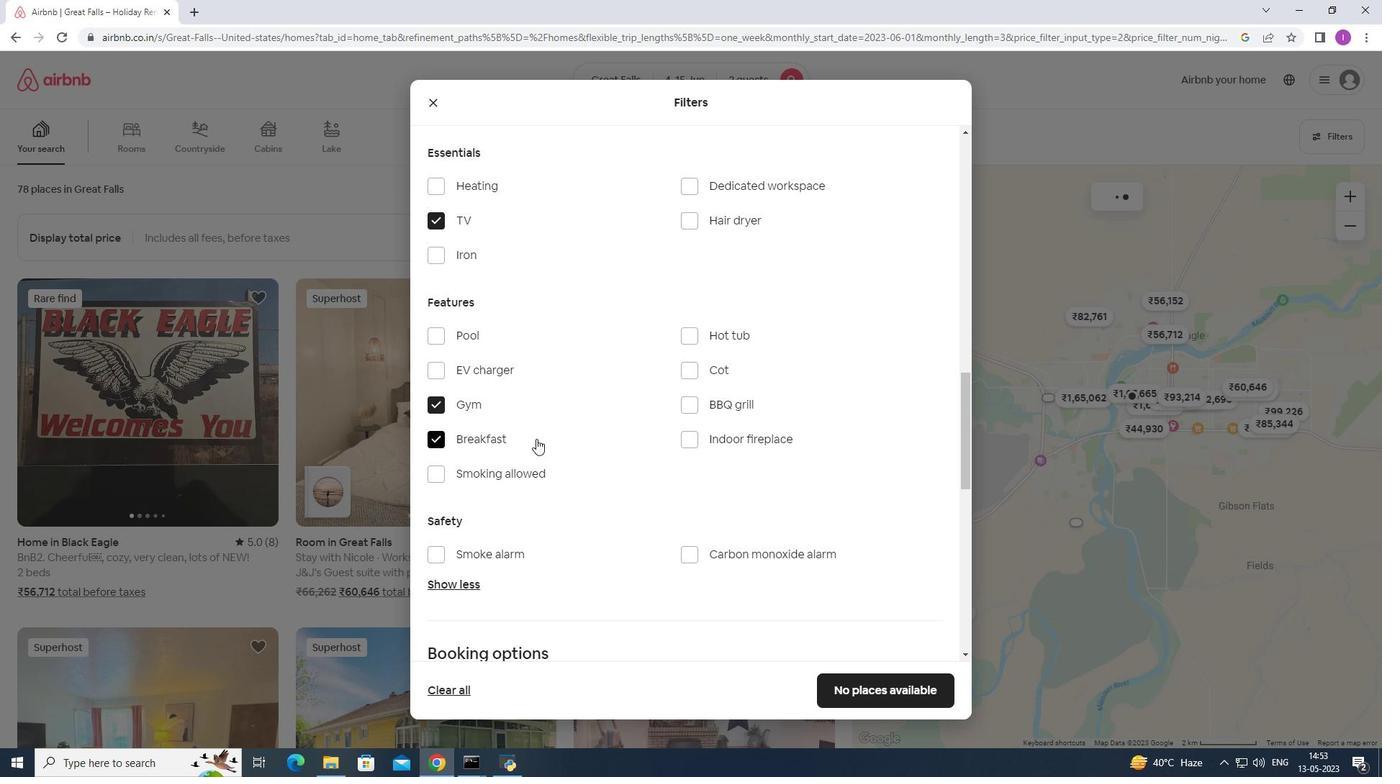 
Action: Mouse scrolled (537, 440) with delta (0, 0)
Screenshot: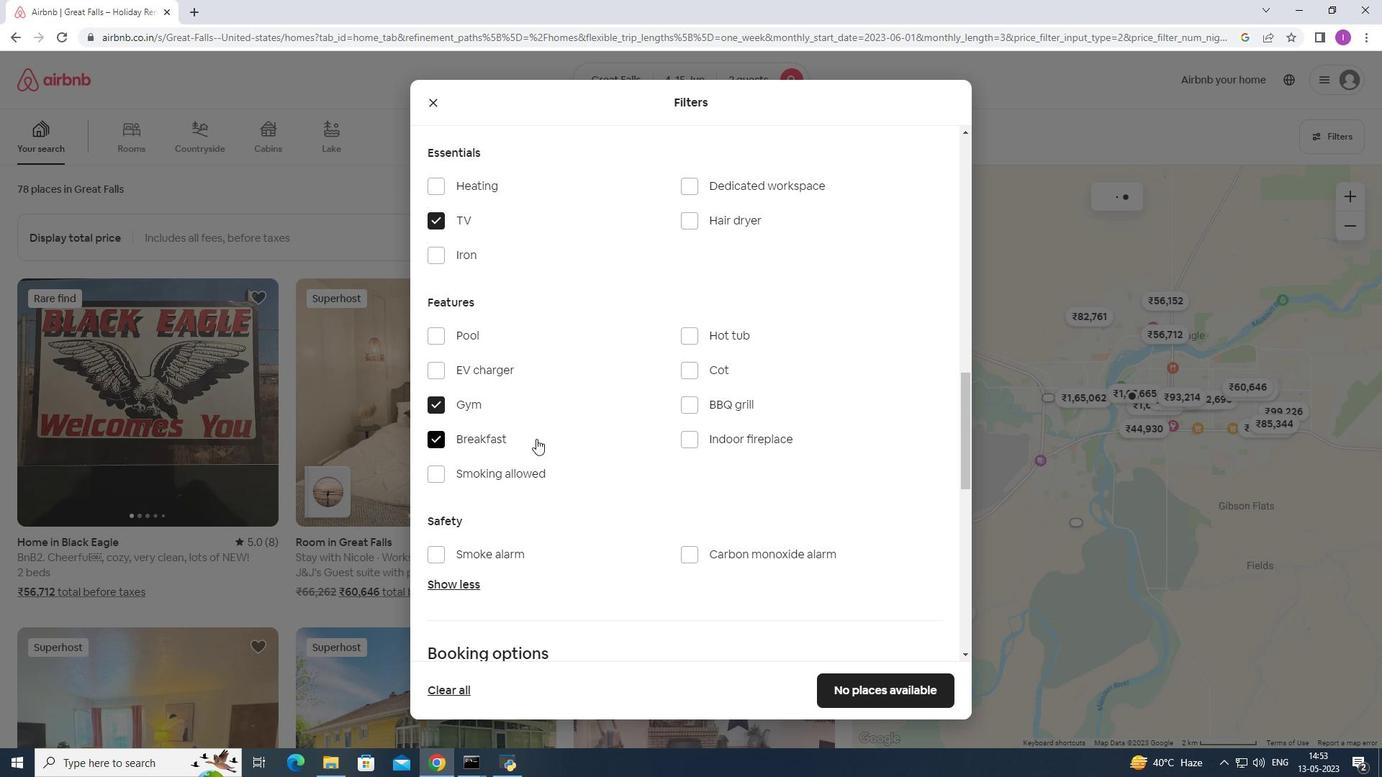 
Action: Mouse moved to (537, 442)
Screenshot: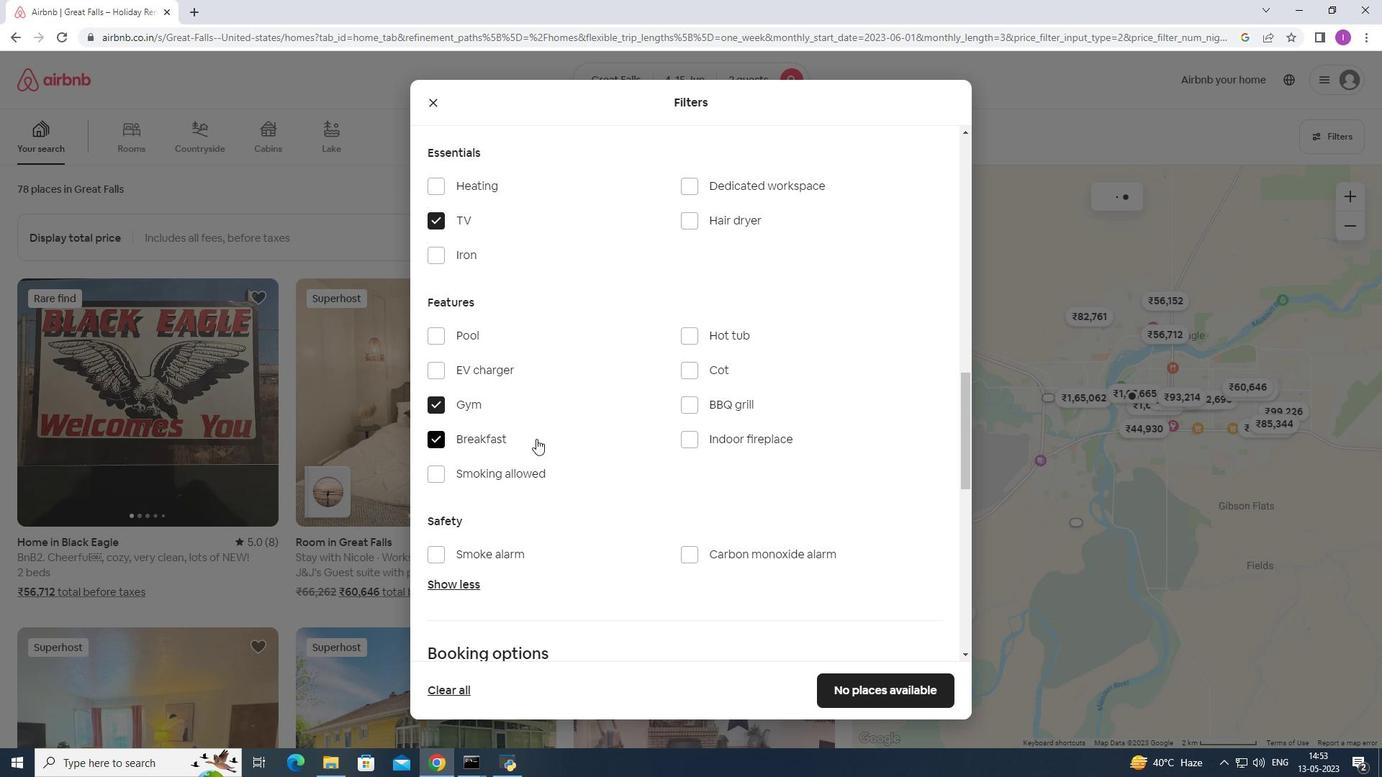 
Action: Mouse scrolled (537, 441) with delta (0, 0)
Screenshot: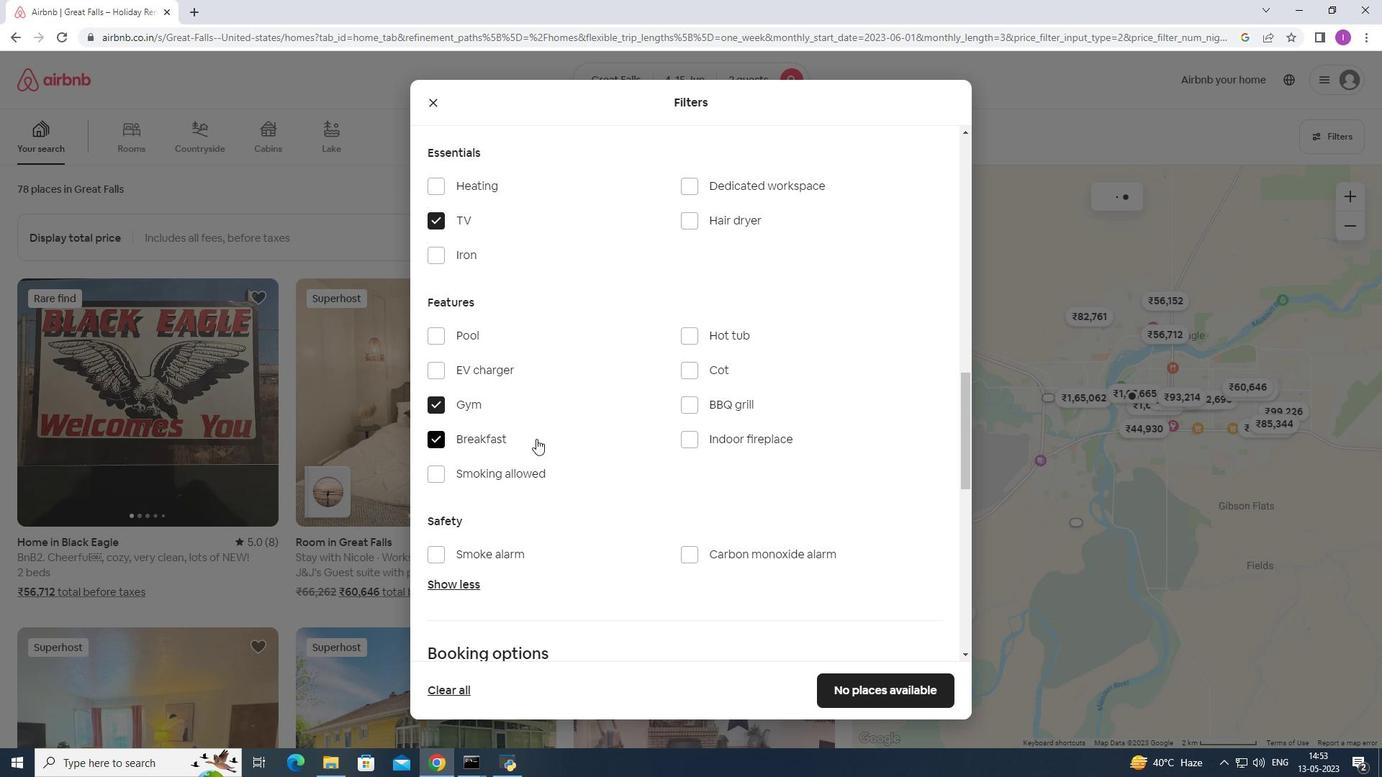 
Action: Mouse moved to (543, 437)
Screenshot: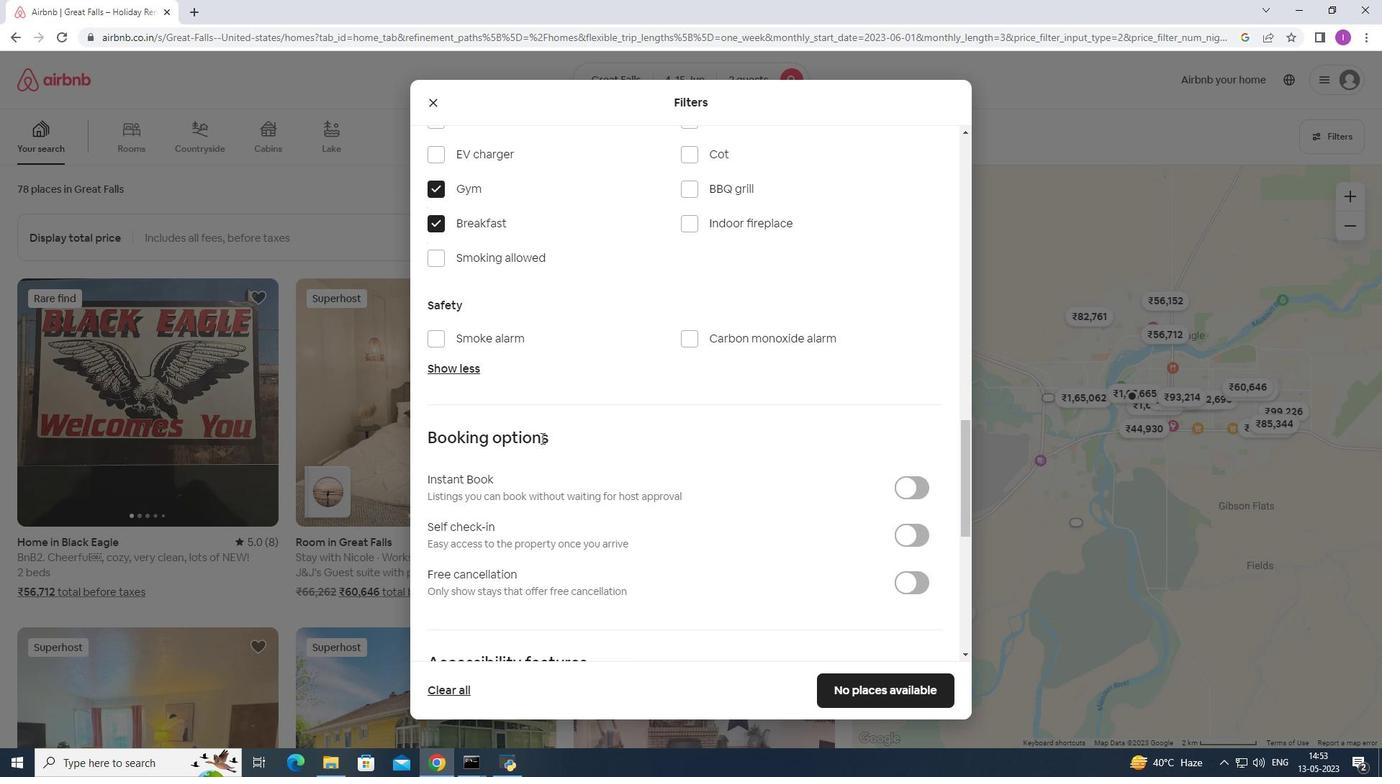 
Action: Mouse scrolled (543, 436) with delta (0, 0)
Screenshot: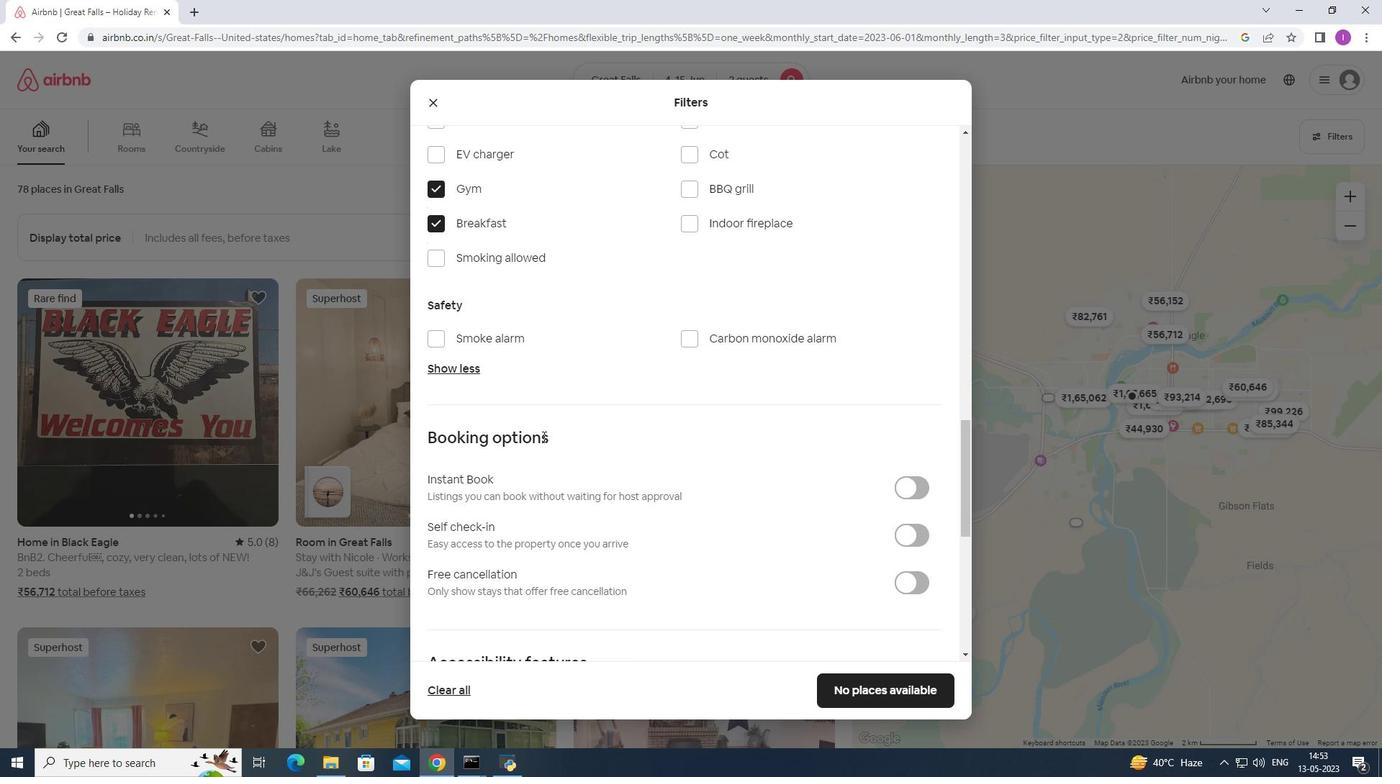 
Action: Mouse scrolled (543, 436) with delta (0, 0)
Screenshot: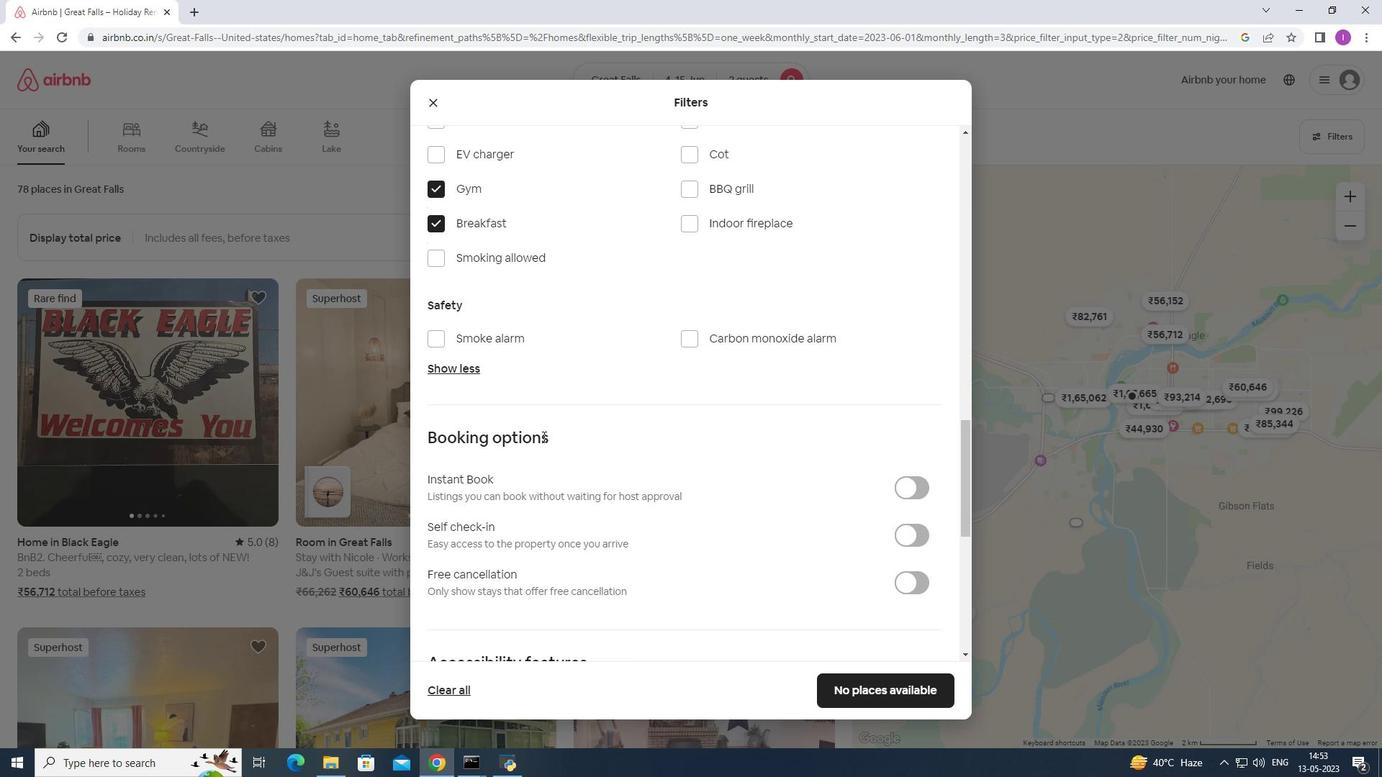 
Action: Mouse scrolled (543, 436) with delta (0, 0)
Screenshot: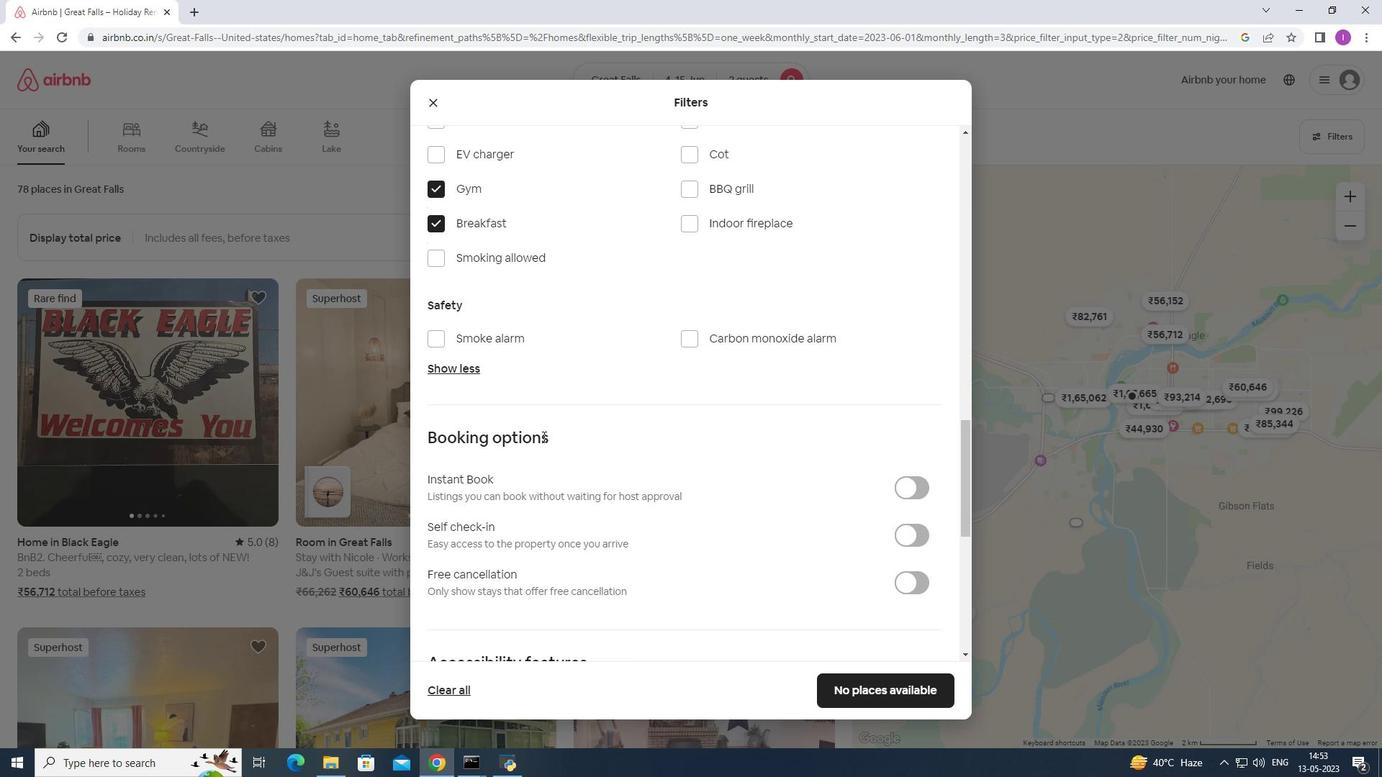 
Action: Mouse moved to (918, 316)
Screenshot: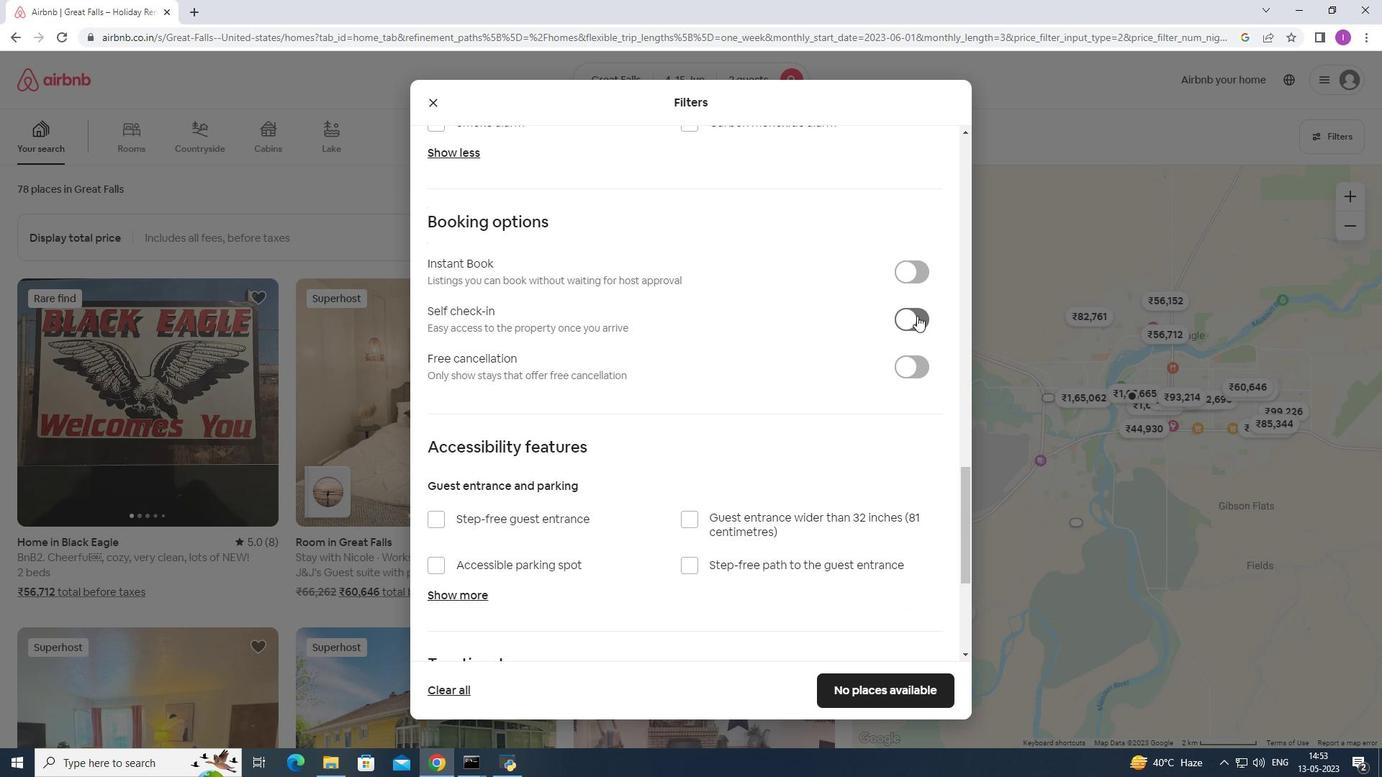 
Action: Mouse pressed left at (918, 316)
Screenshot: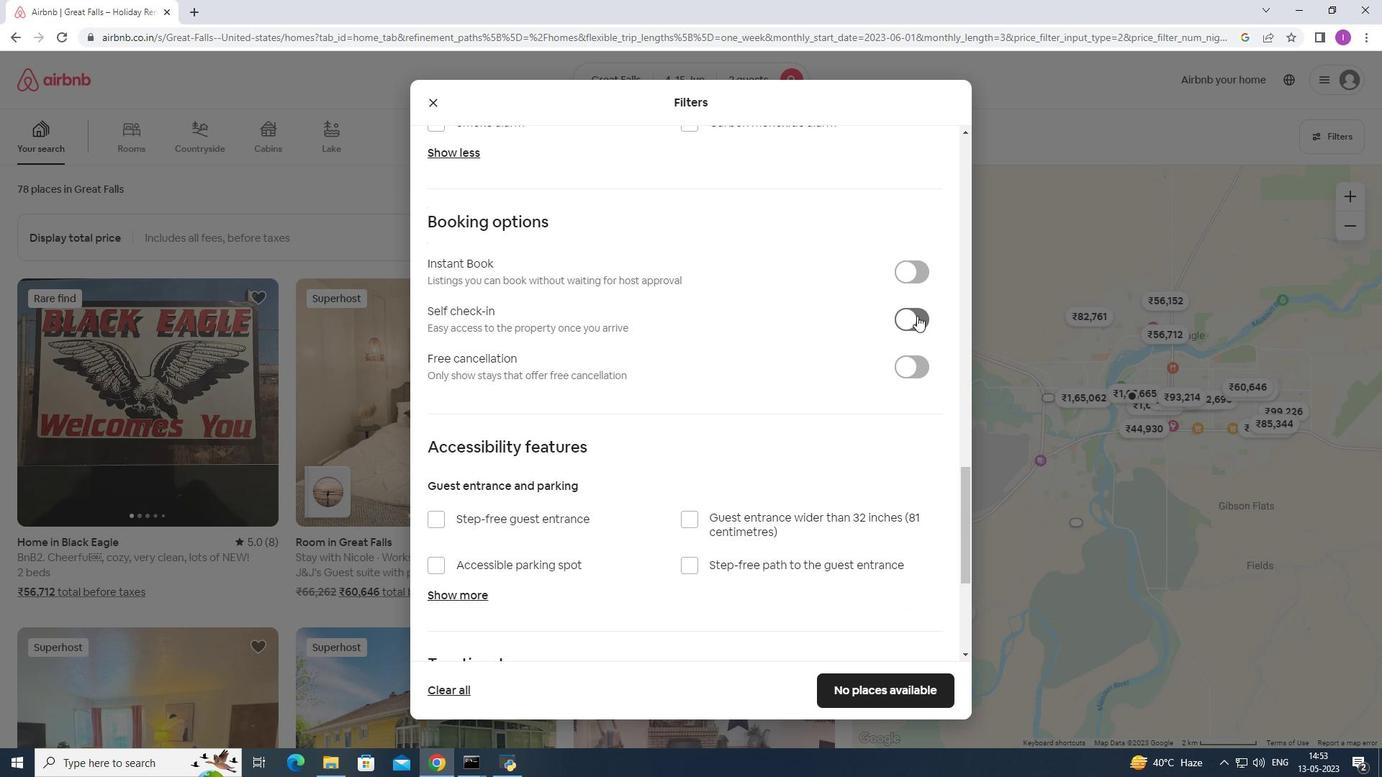 
Action: Mouse moved to (756, 417)
Screenshot: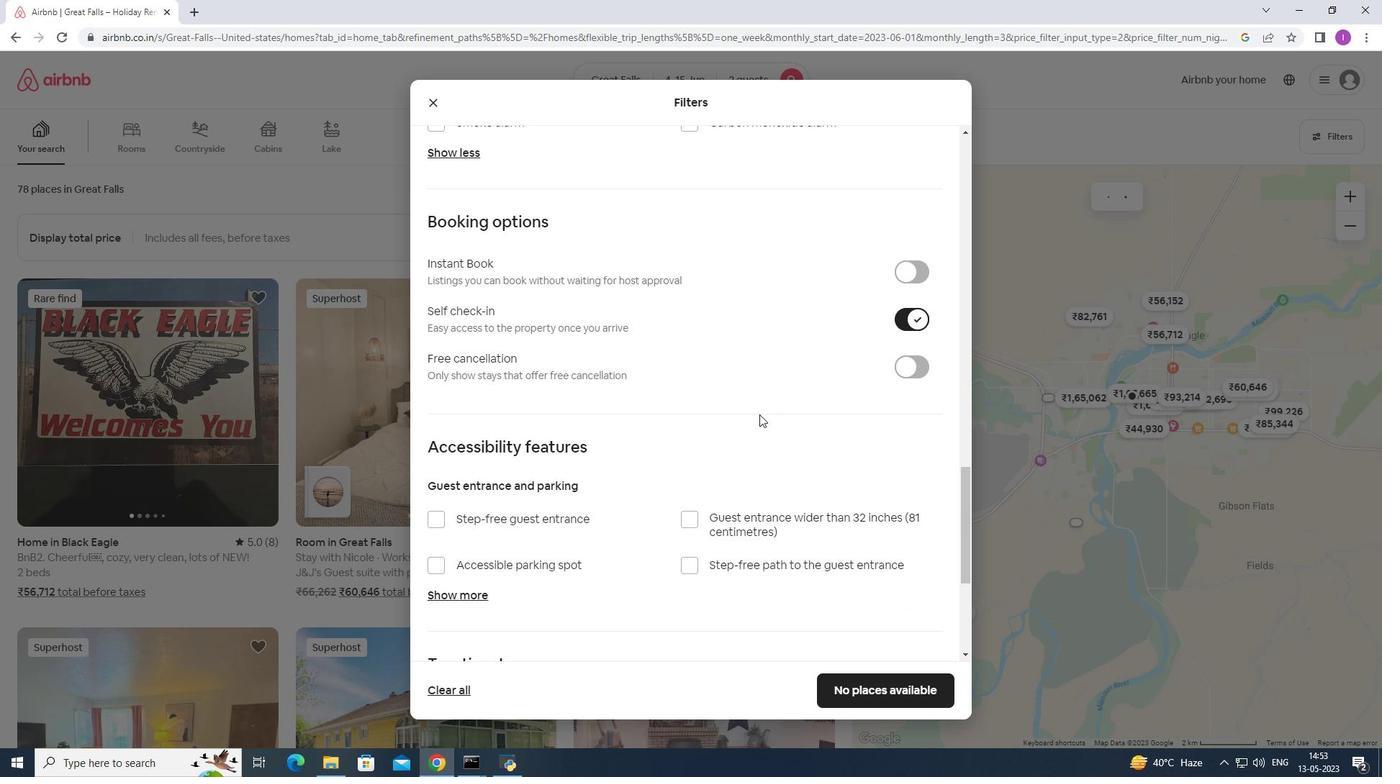 
Action: Mouse scrolled (756, 416) with delta (0, 0)
Screenshot: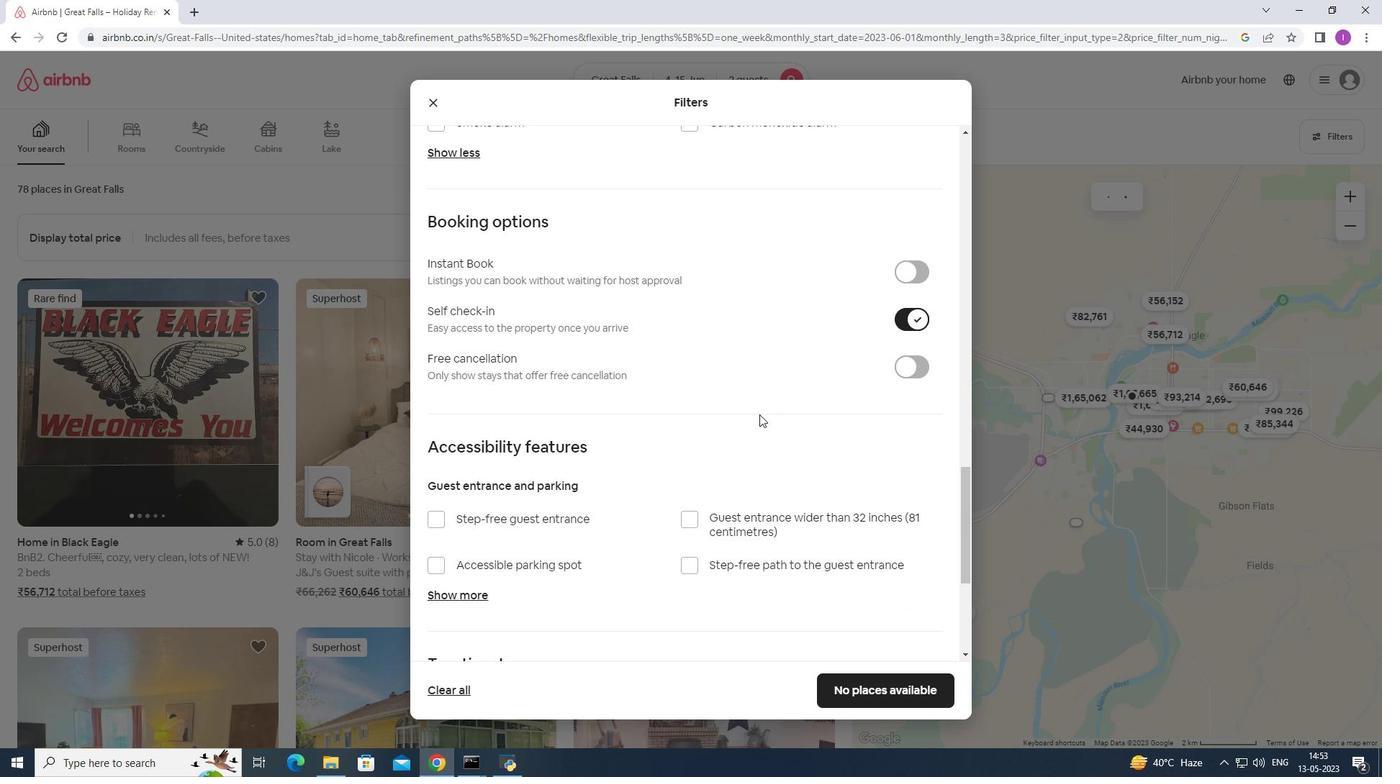
Action: Mouse moved to (756, 419)
Screenshot: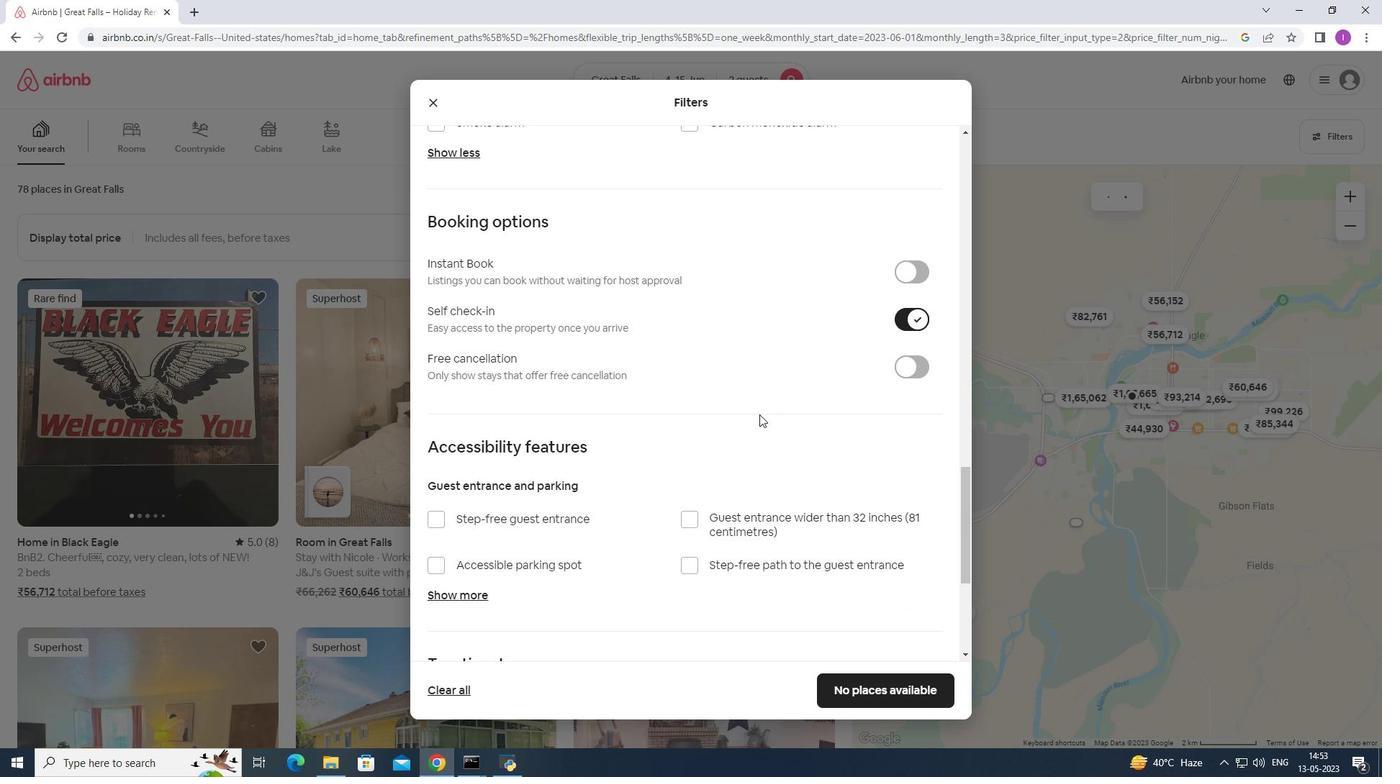 
Action: Mouse scrolled (756, 418) with delta (0, 0)
Screenshot: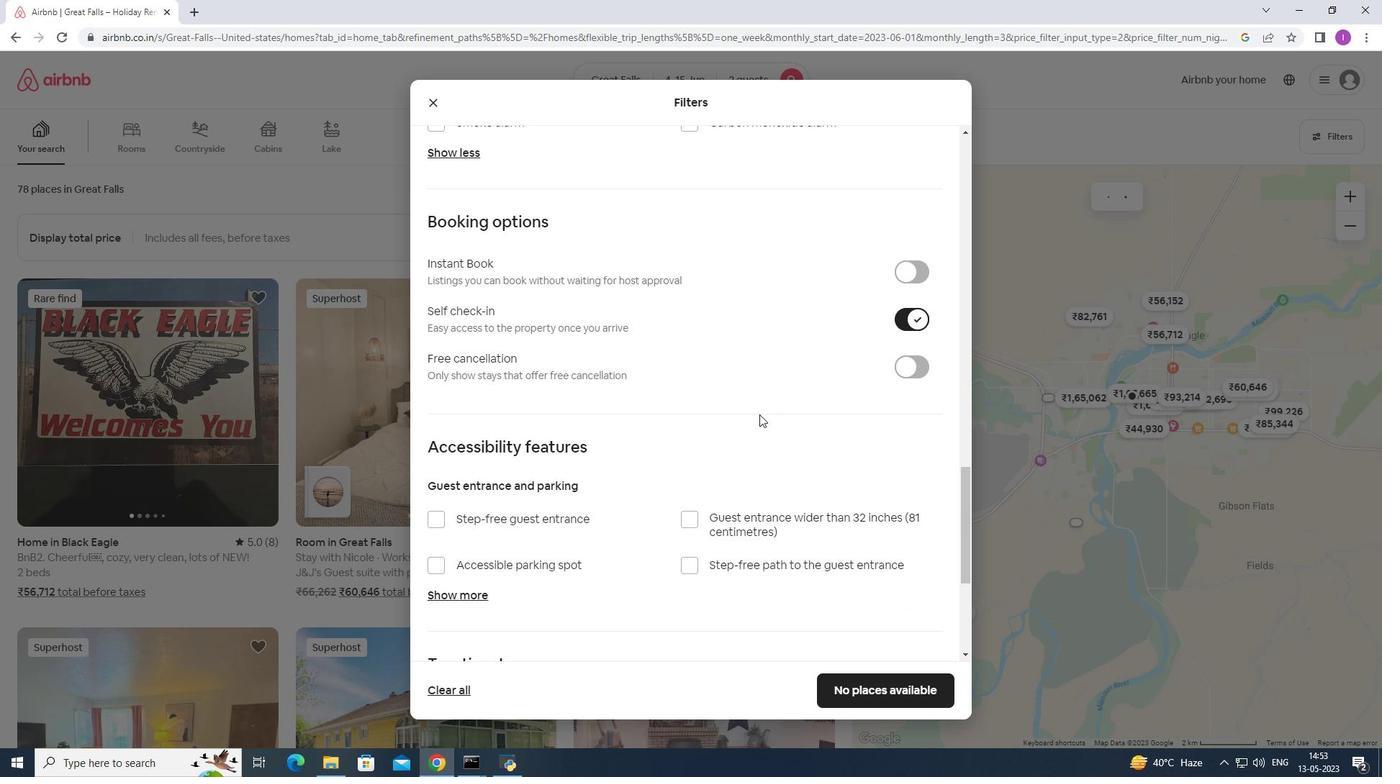 
Action: Mouse moved to (755, 421)
Screenshot: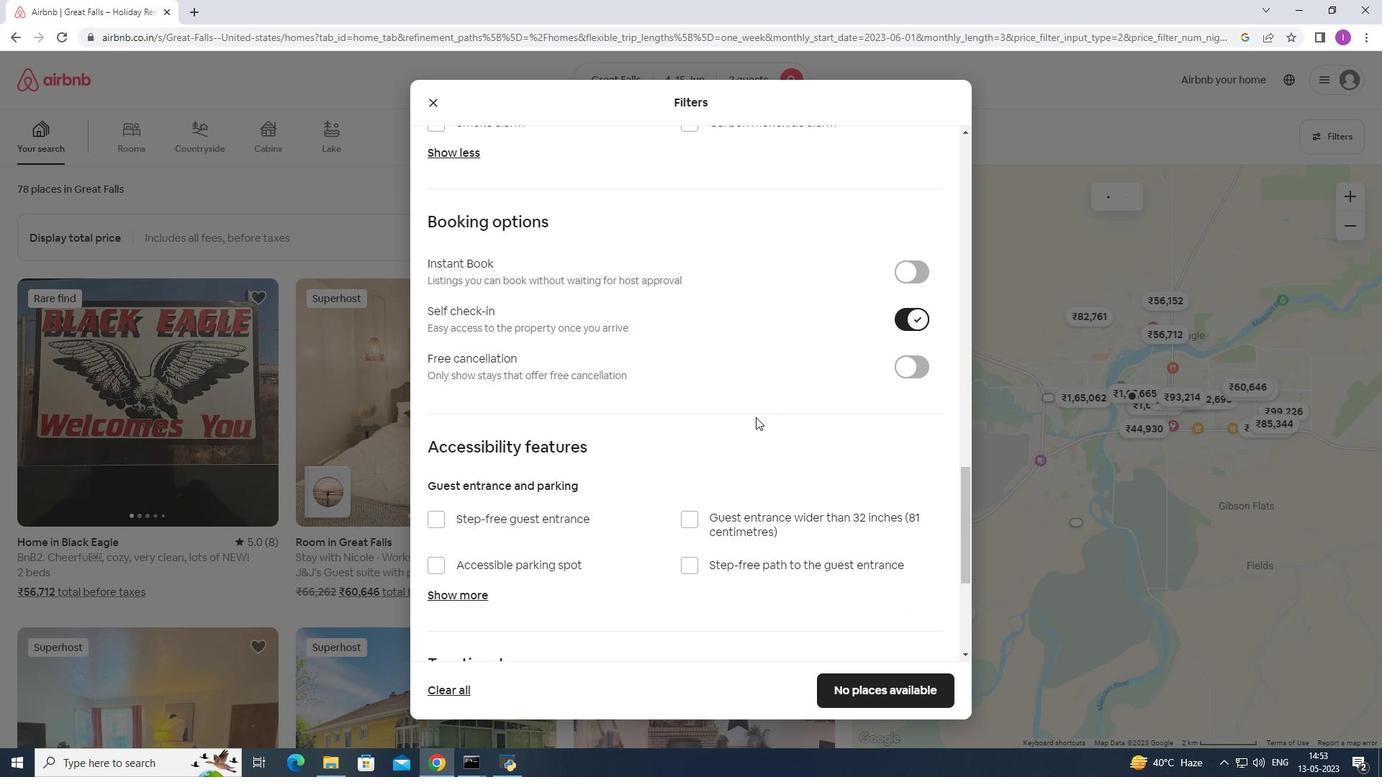 
Action: Mouse scrolled (755, 420) with delta (0, 0)
Screenshot: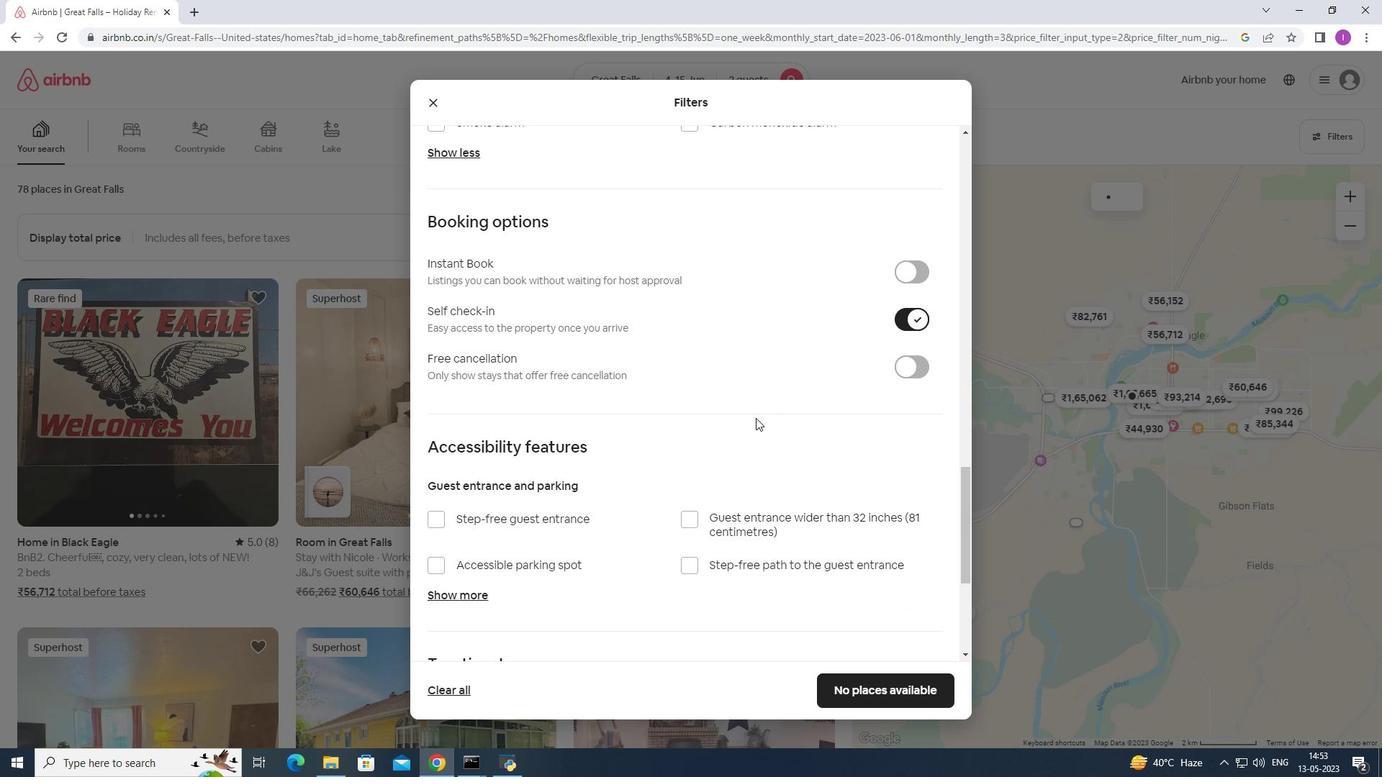 
Action: Mouse scrolled (755, 420) with delta (0, 0)
Screenshot: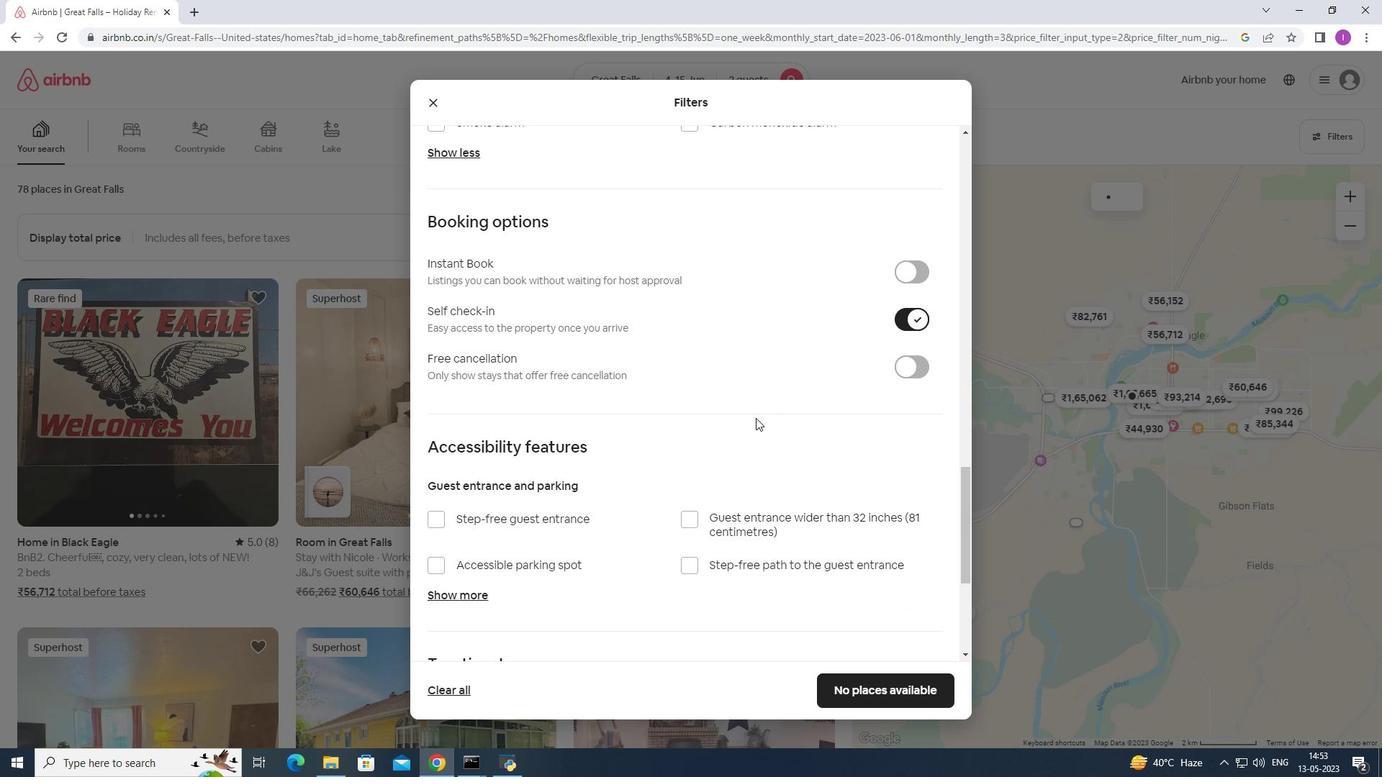 
Action: Mouse moved to (754, 422)
Screenshot: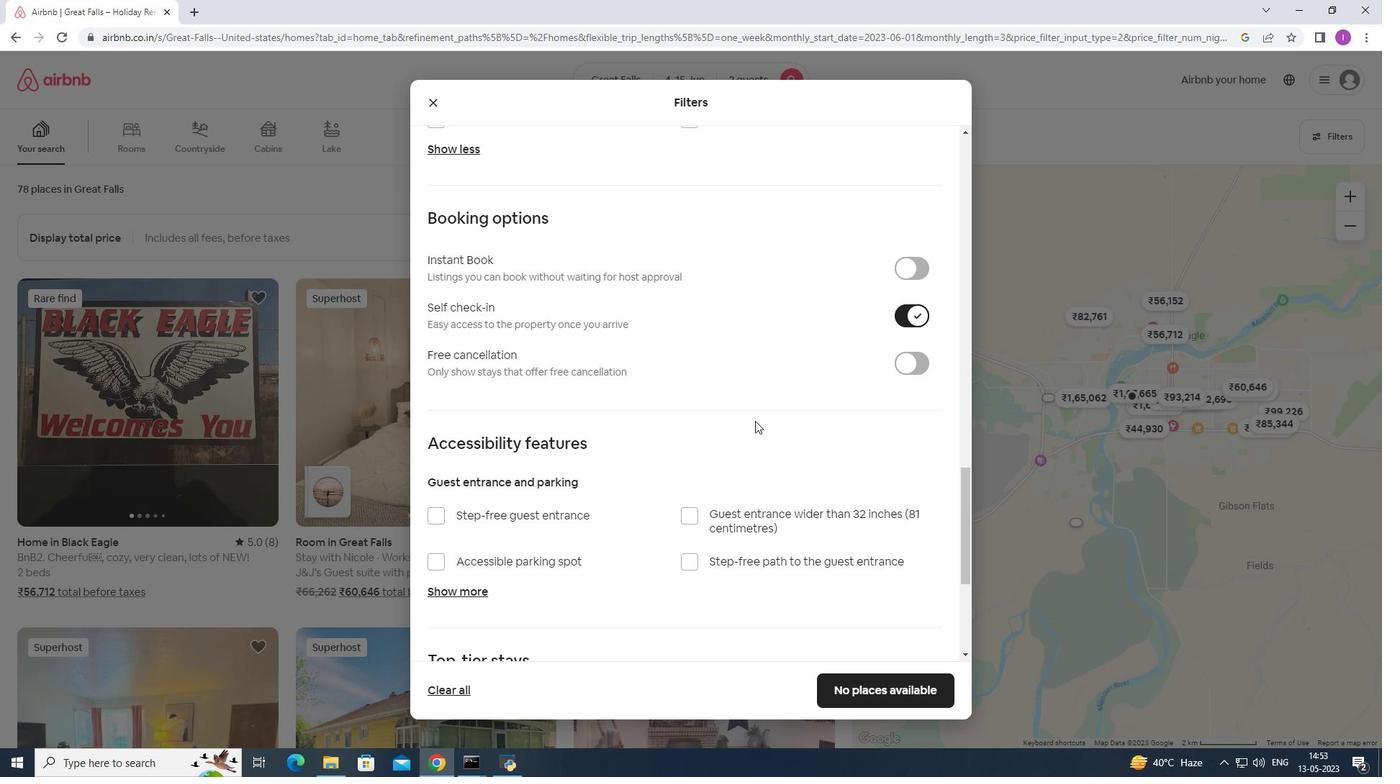 
Action: Mouse scrolled (754, 422) with delta (0, 0)
Screenshot: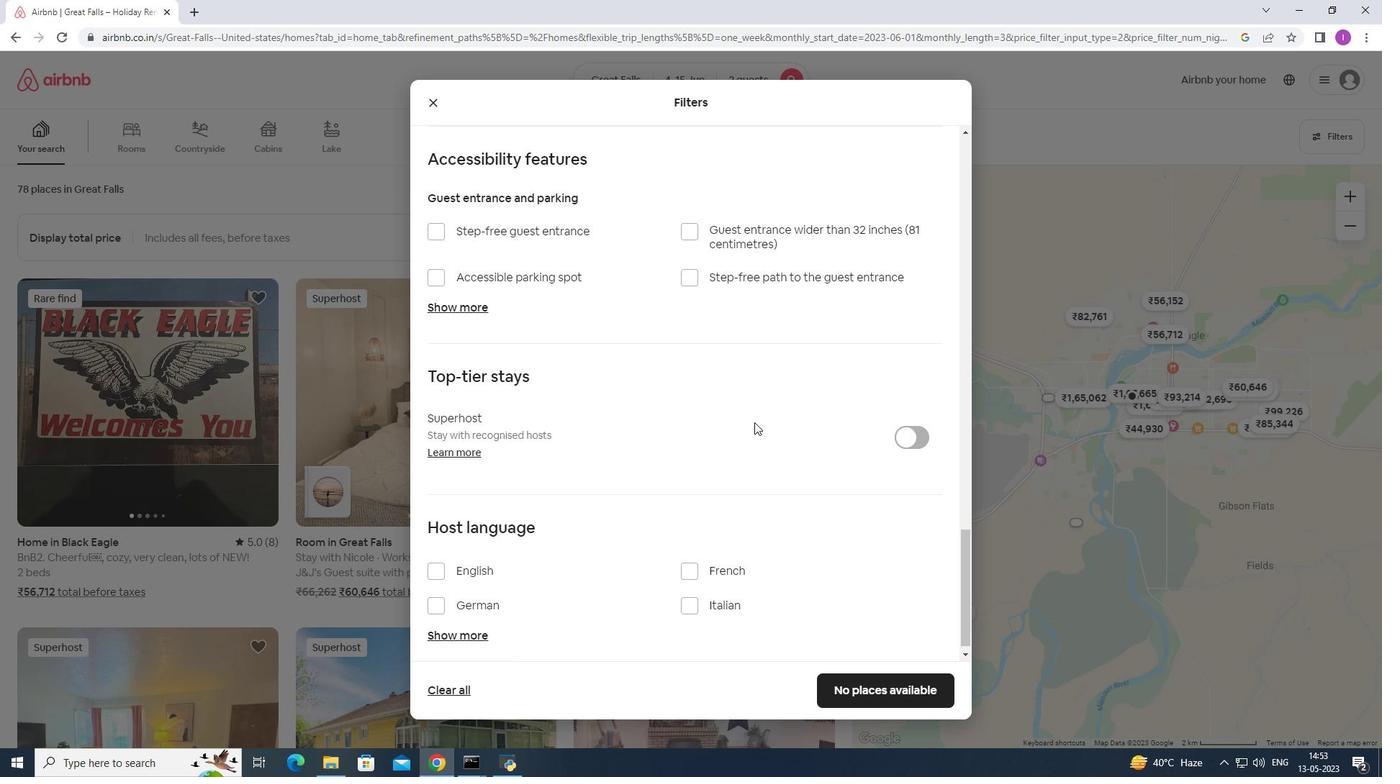 
Action: Mouse scrolled (754, 422) with delta (0, 0)
Screenshot: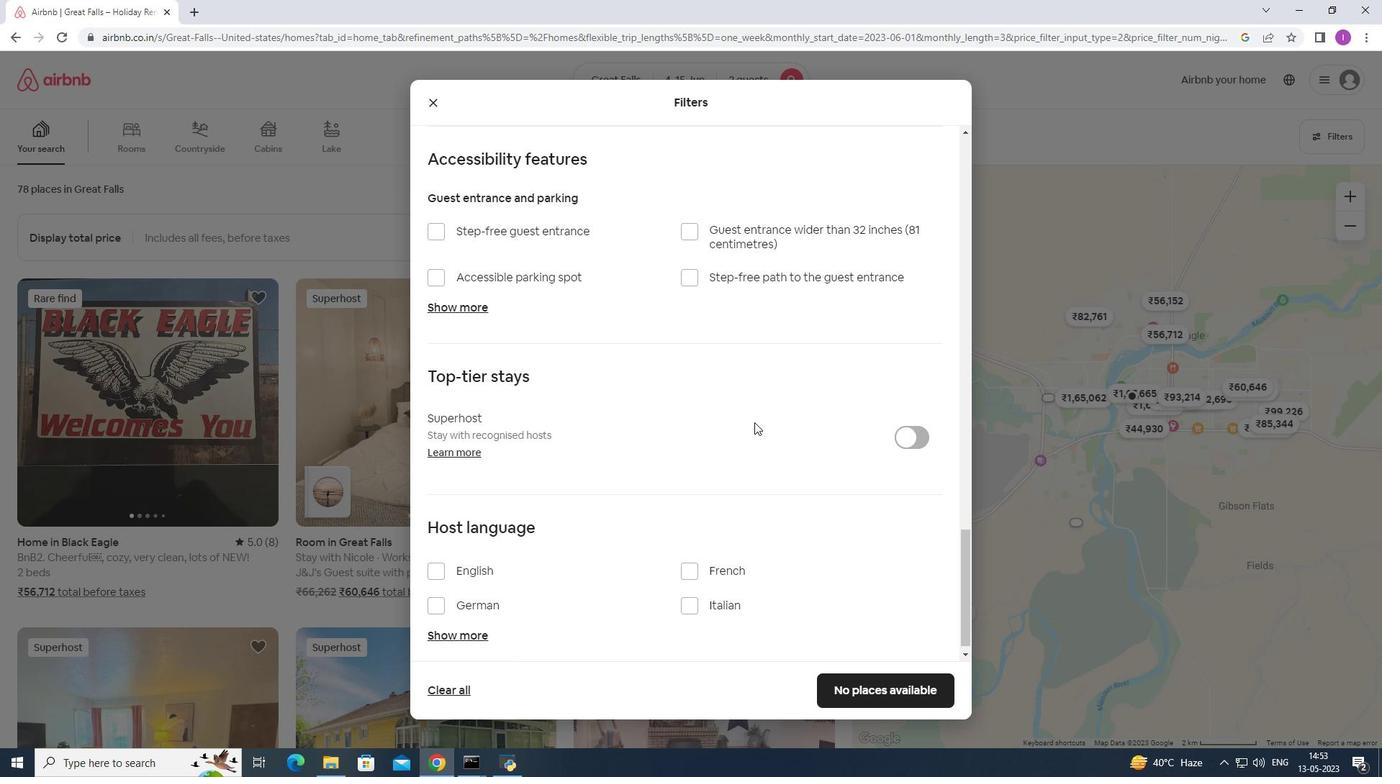 
Action: Mouse scrolled (754, 422) with delta (0, 0)
Screenshot: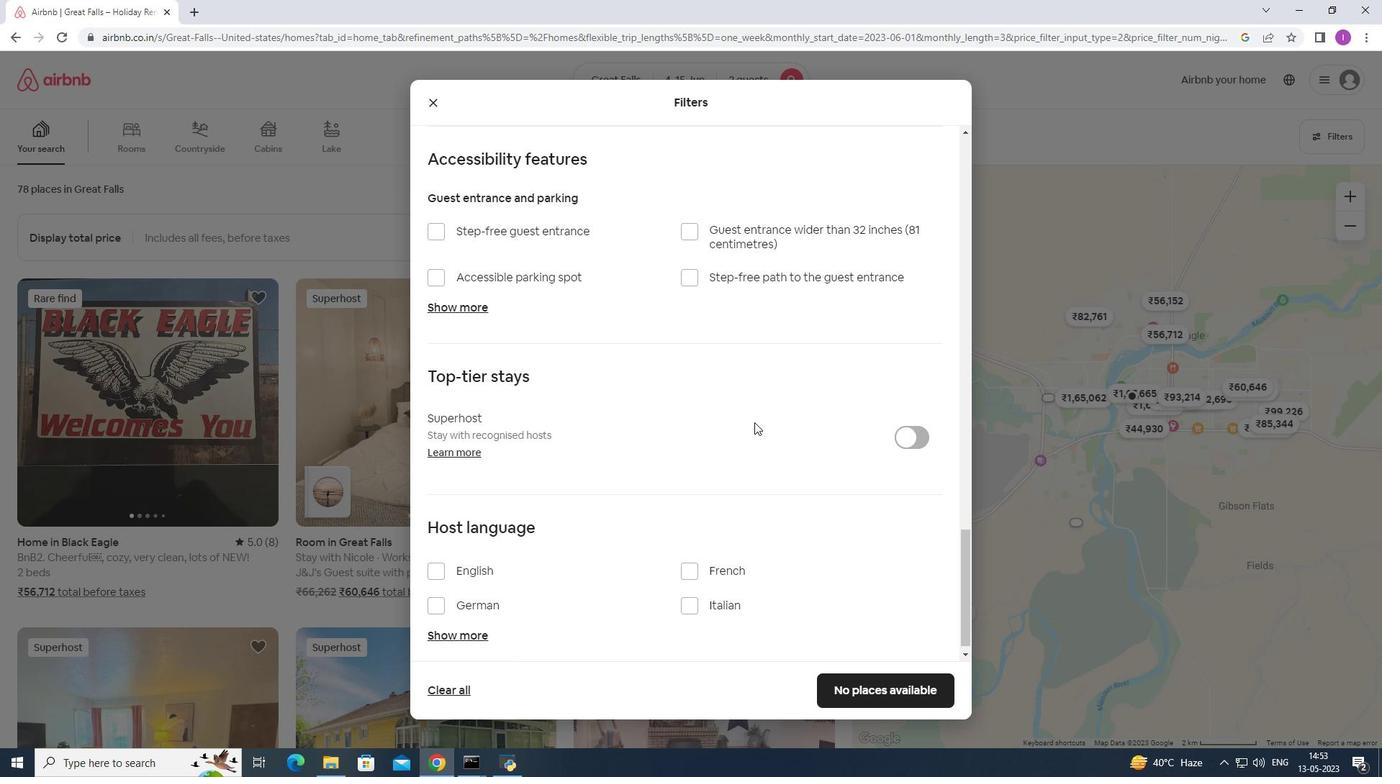 
Action: Mouse scrolled (754, 422) with delta (0, 0)
Screenshot: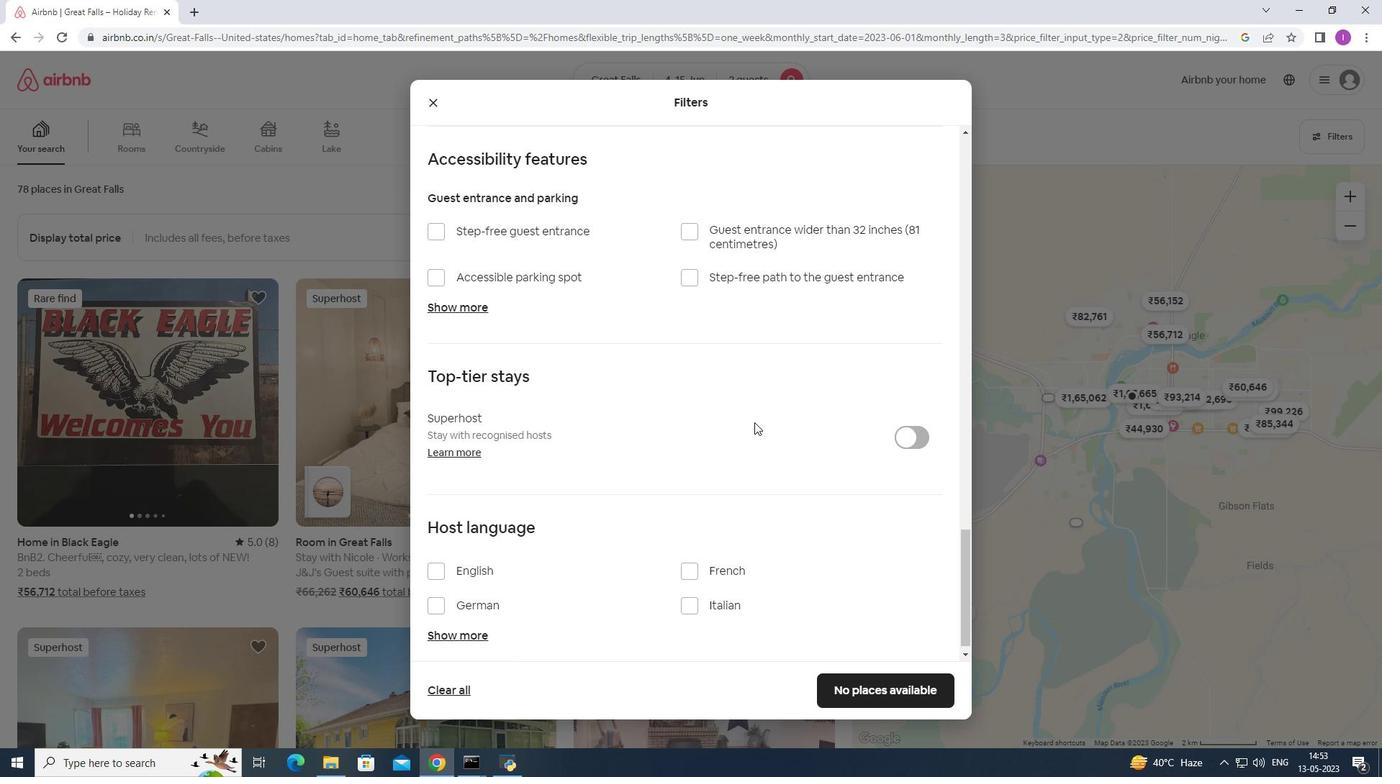
Action: Mouse moved to (748, 420)
Screenshot: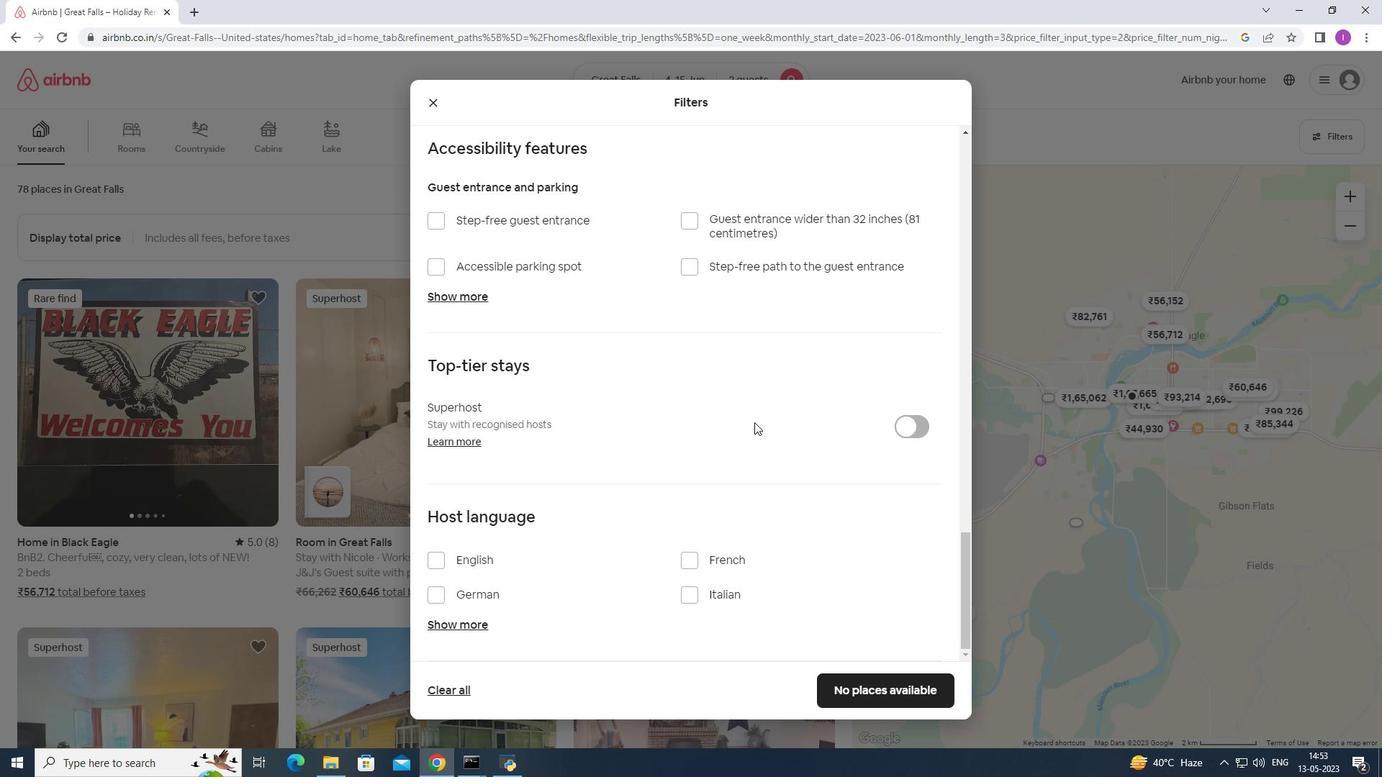 
Action: Mouse scrolled (748, 419) with delta (0, 0)
Screenshot: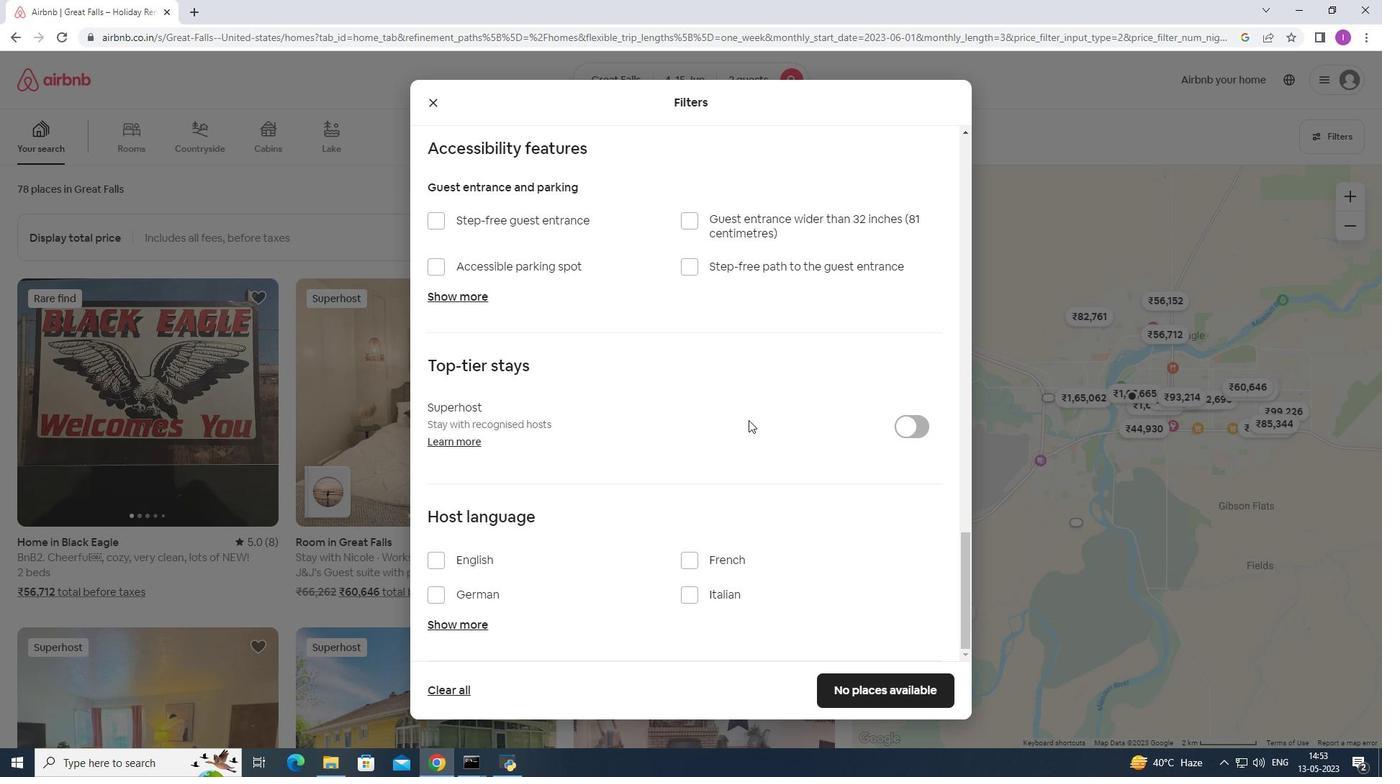 
Action: Mouse moved to (747, 421)
Screenshot: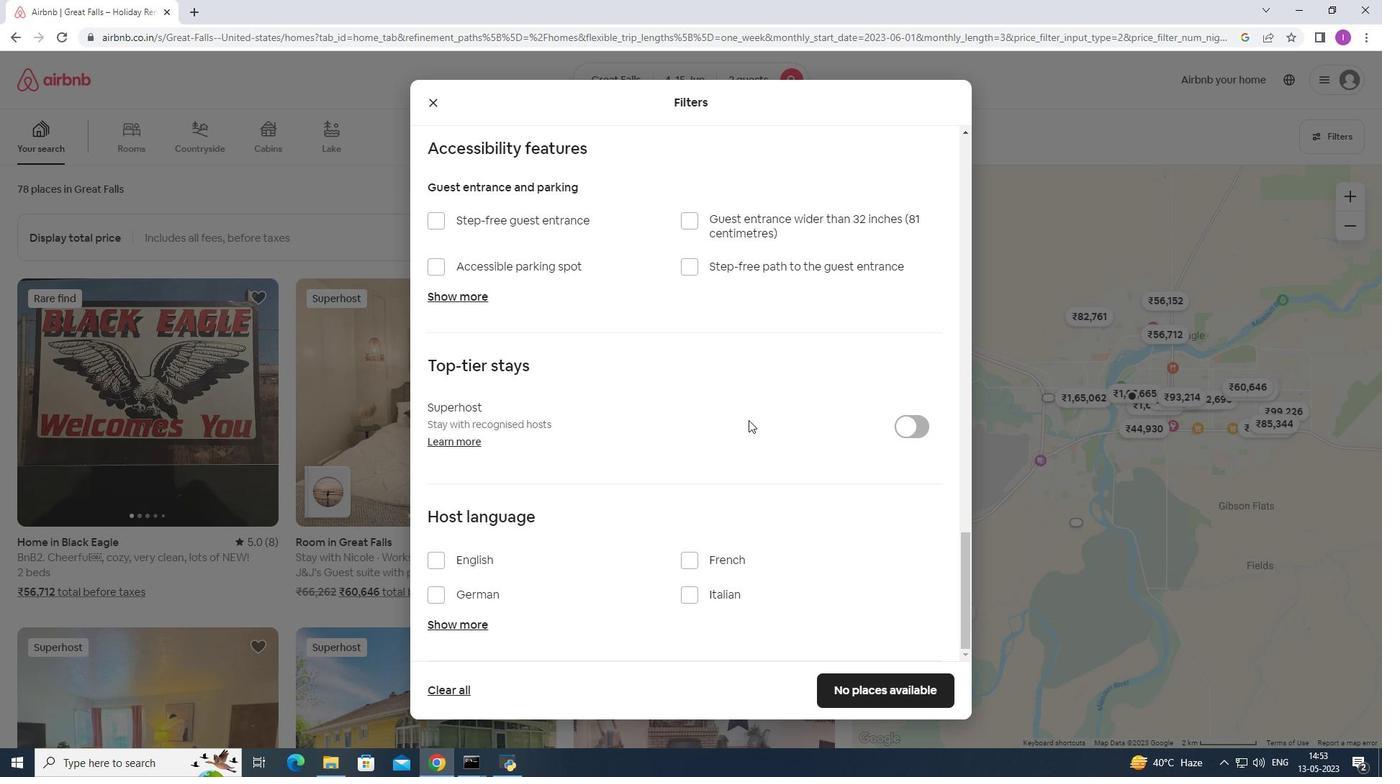
Action: Mouse scrolled (747, 420) with delta (0, 0)
Screenshot: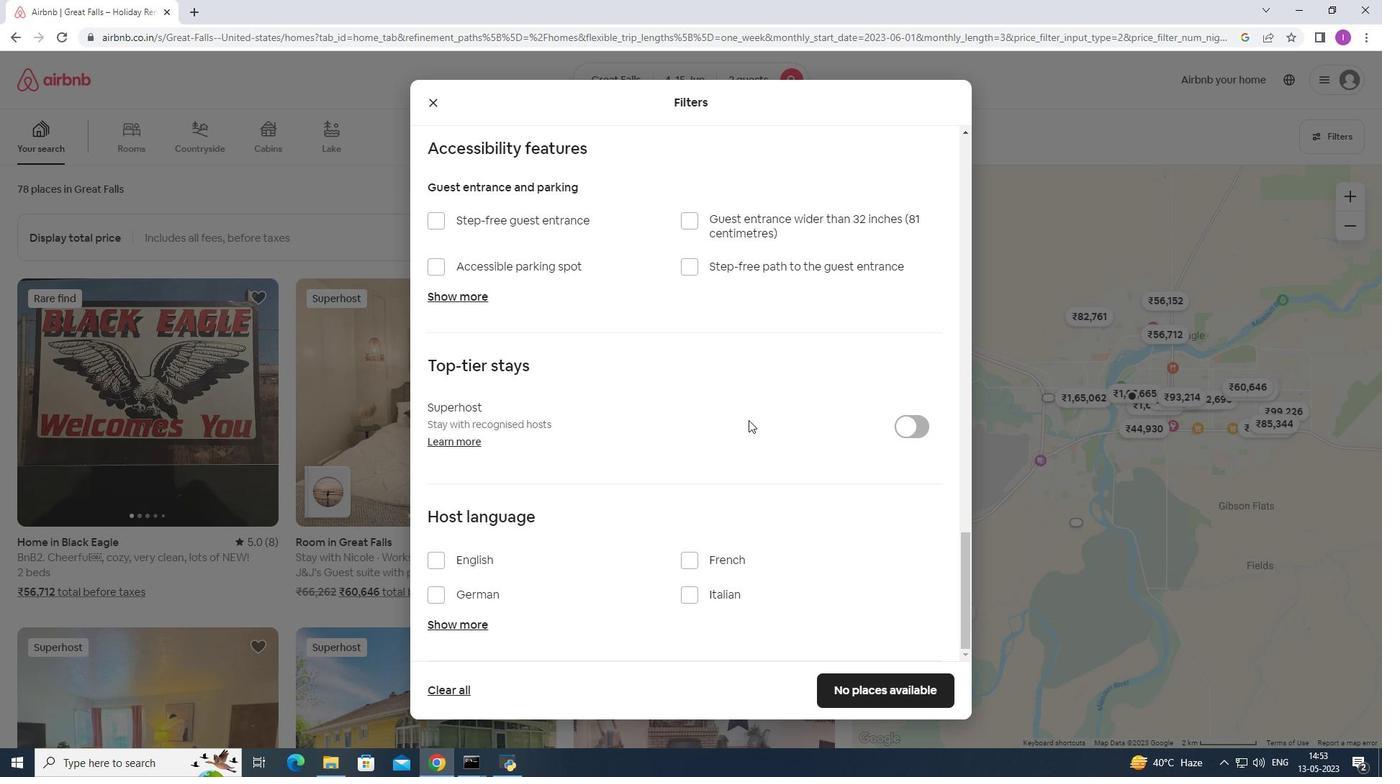 
Action: Mouse moved to (746, 424)
Screenshot: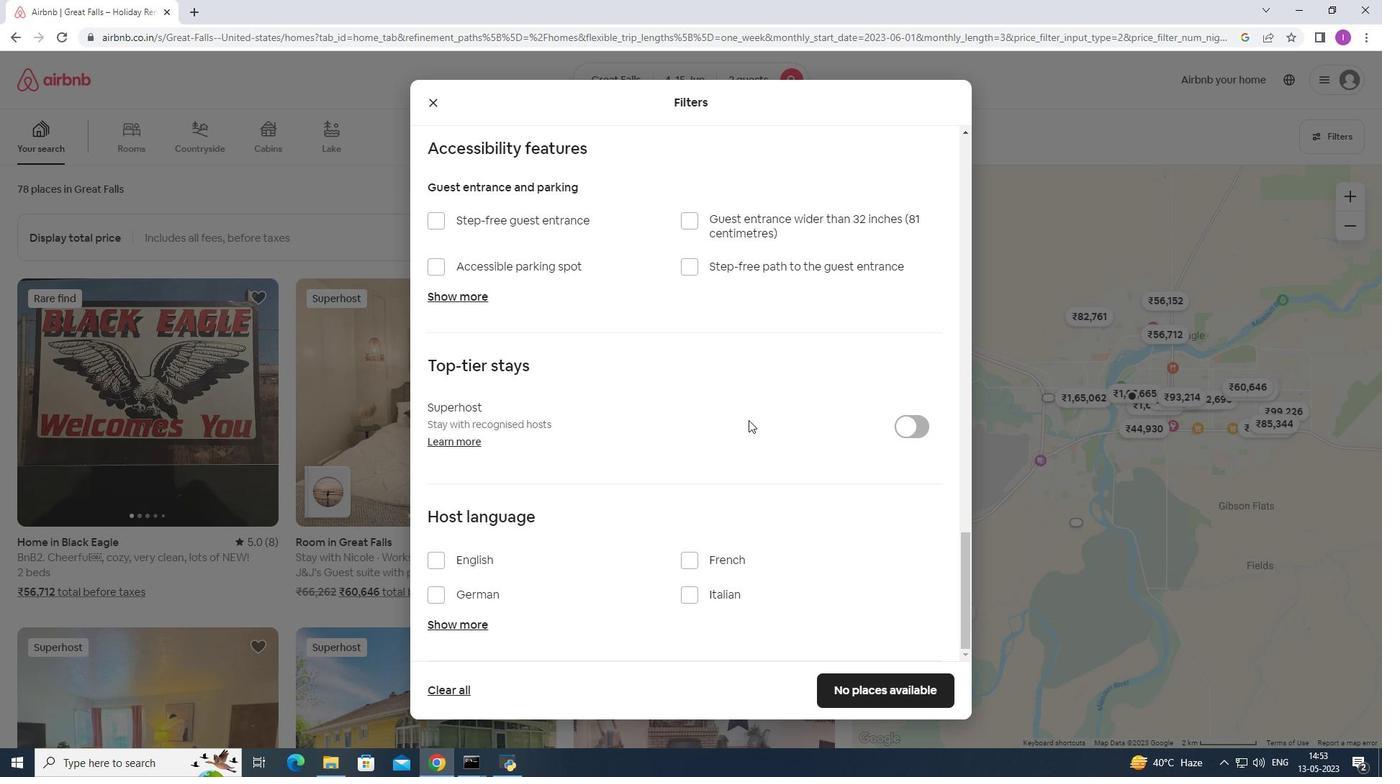
Action: Mouse scrolled (746, 423) with delta (0, 0)
Screenshot: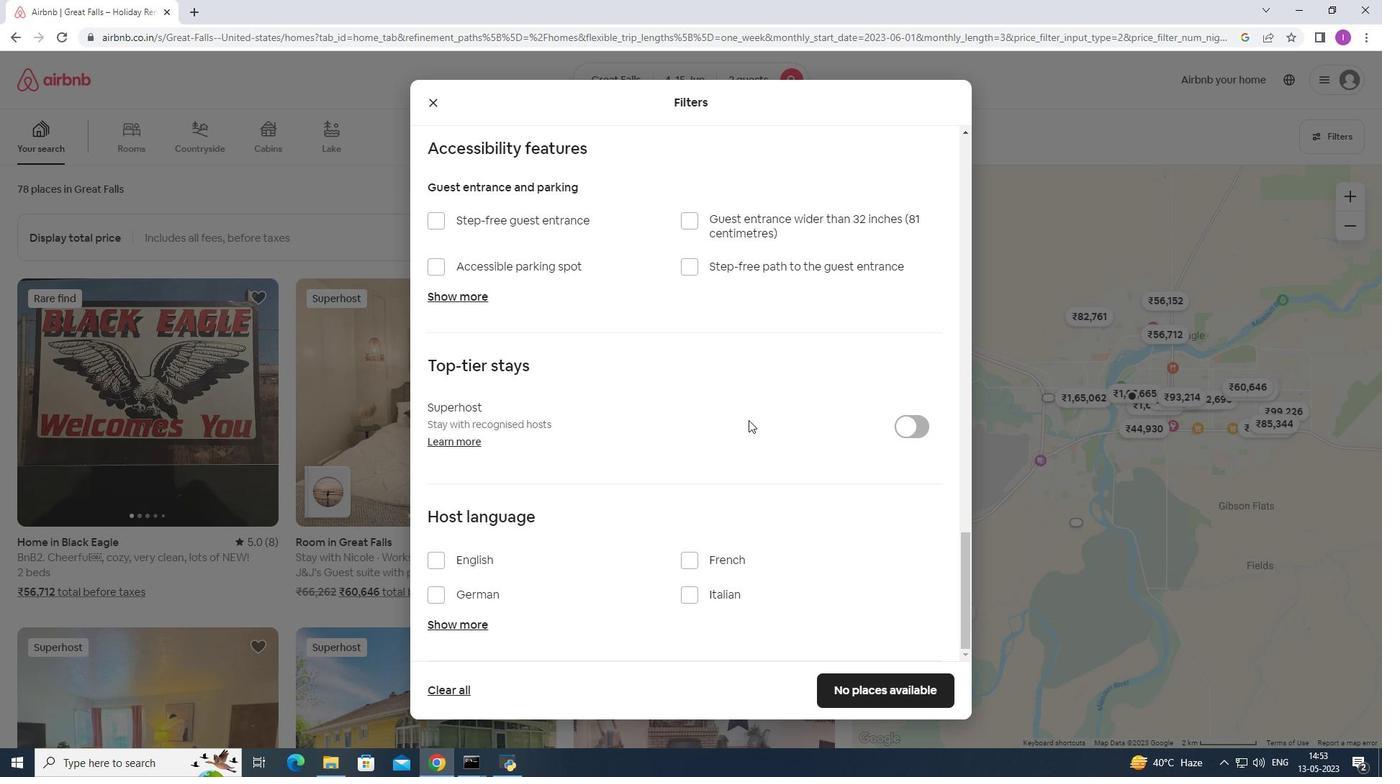 
Action: Mouse moved to (741, 432)
Screenshot: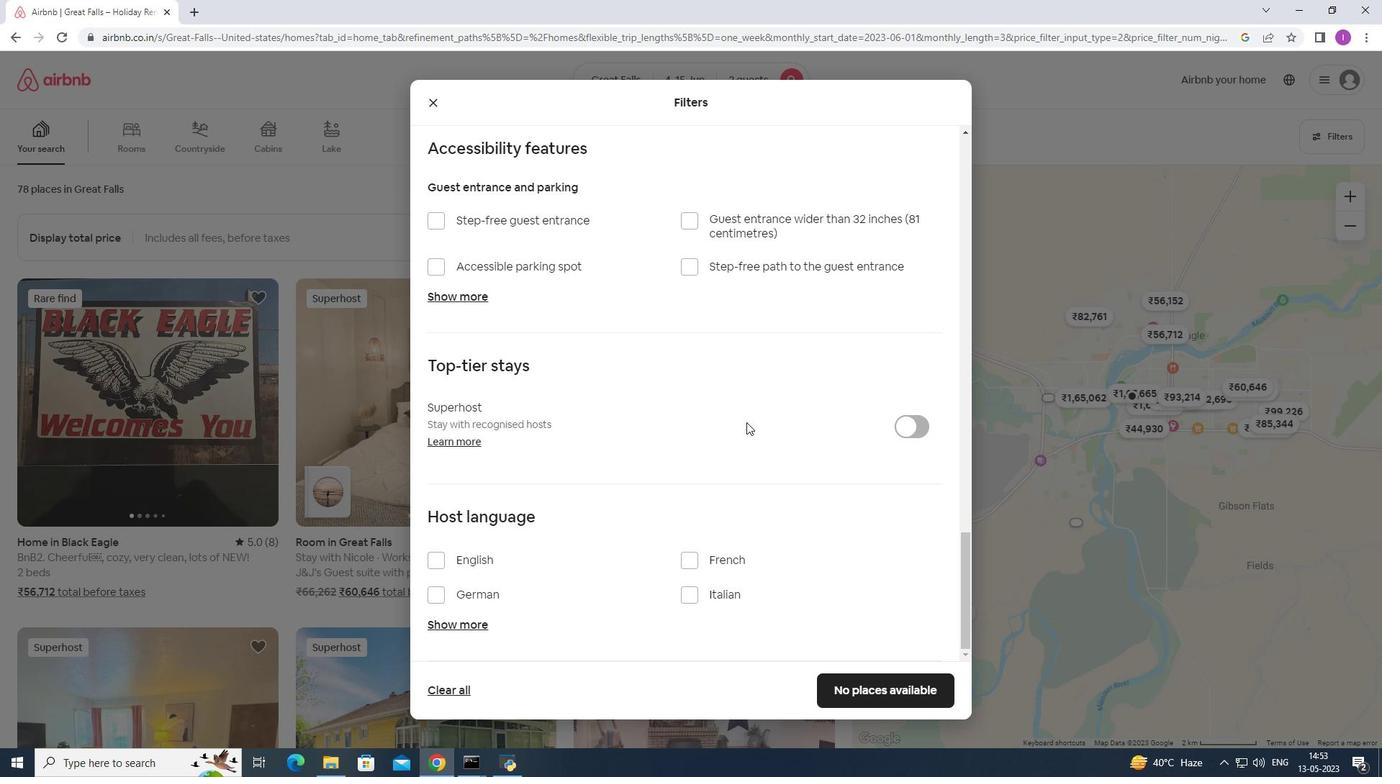
Action: Mouse scrolled (741, 431) with delta (0, 0)
Screenshot: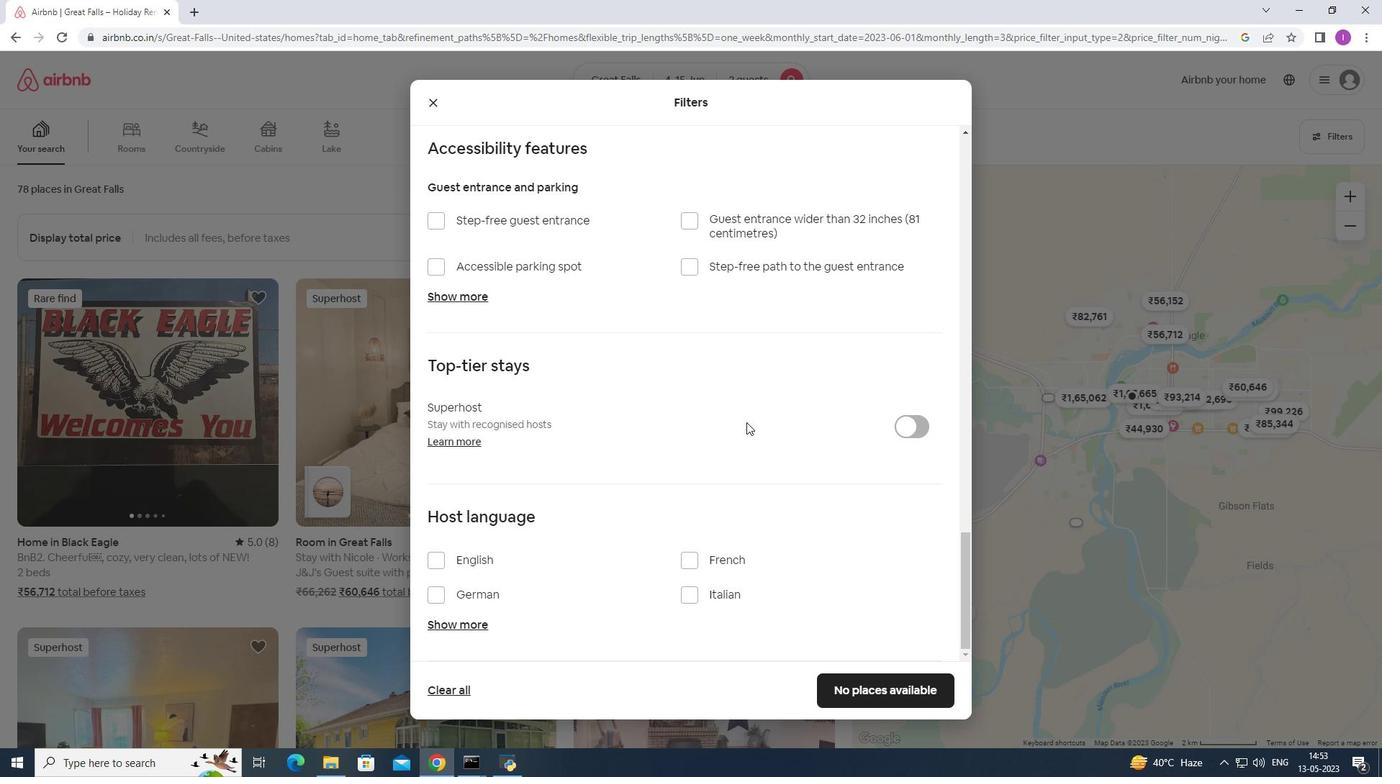 
Action: Mouse moved to (437, 564)
Screenshot: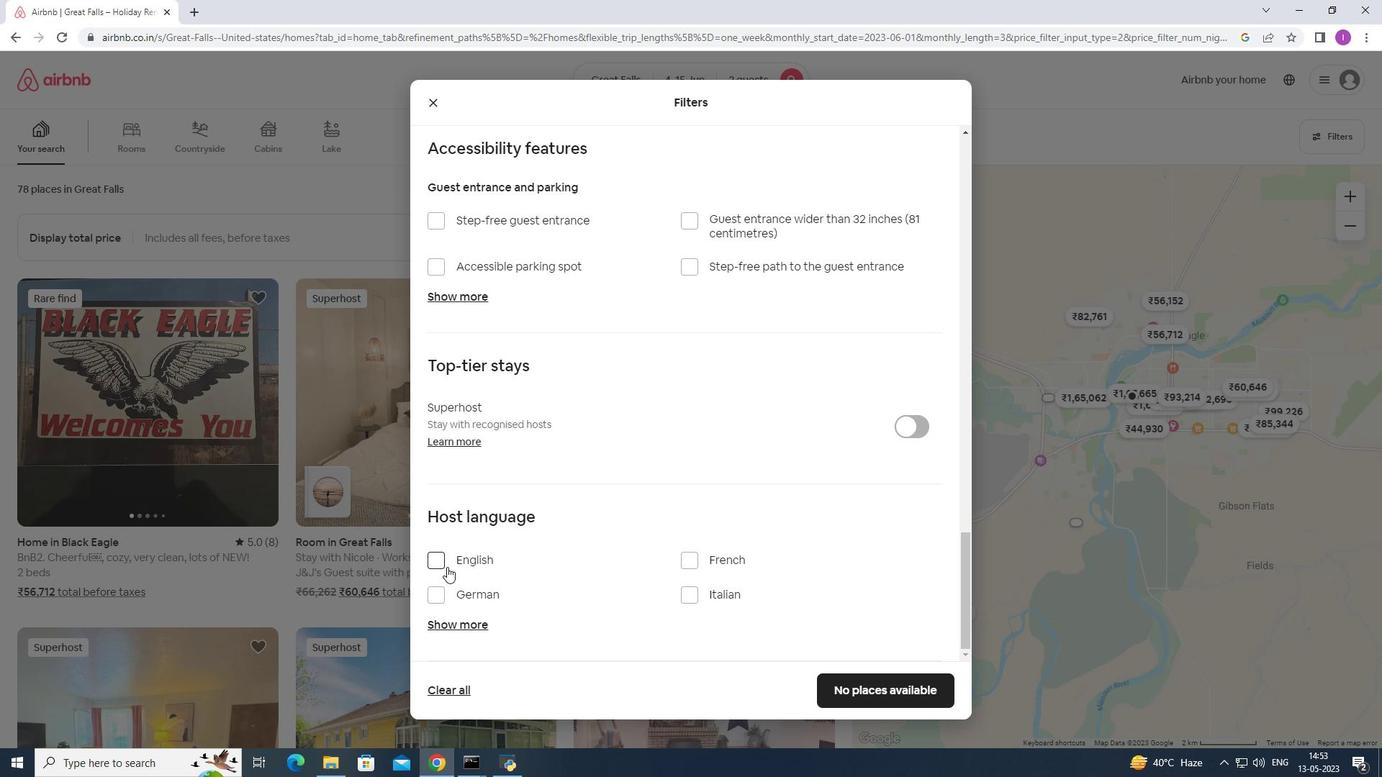 
Action: Mouse pressed left at (437, 564)
Screenshot: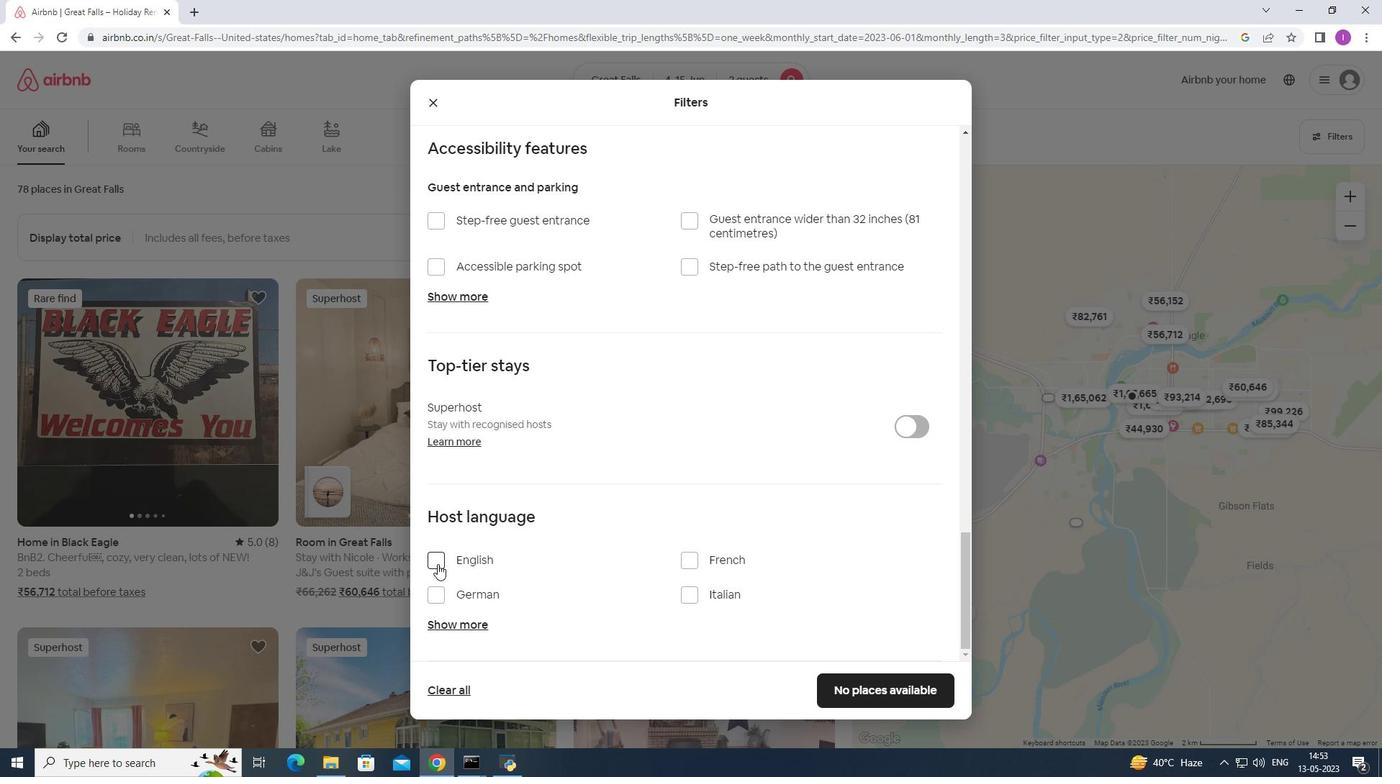 
Action: Mouse moved to (893, 681)
Screenshot: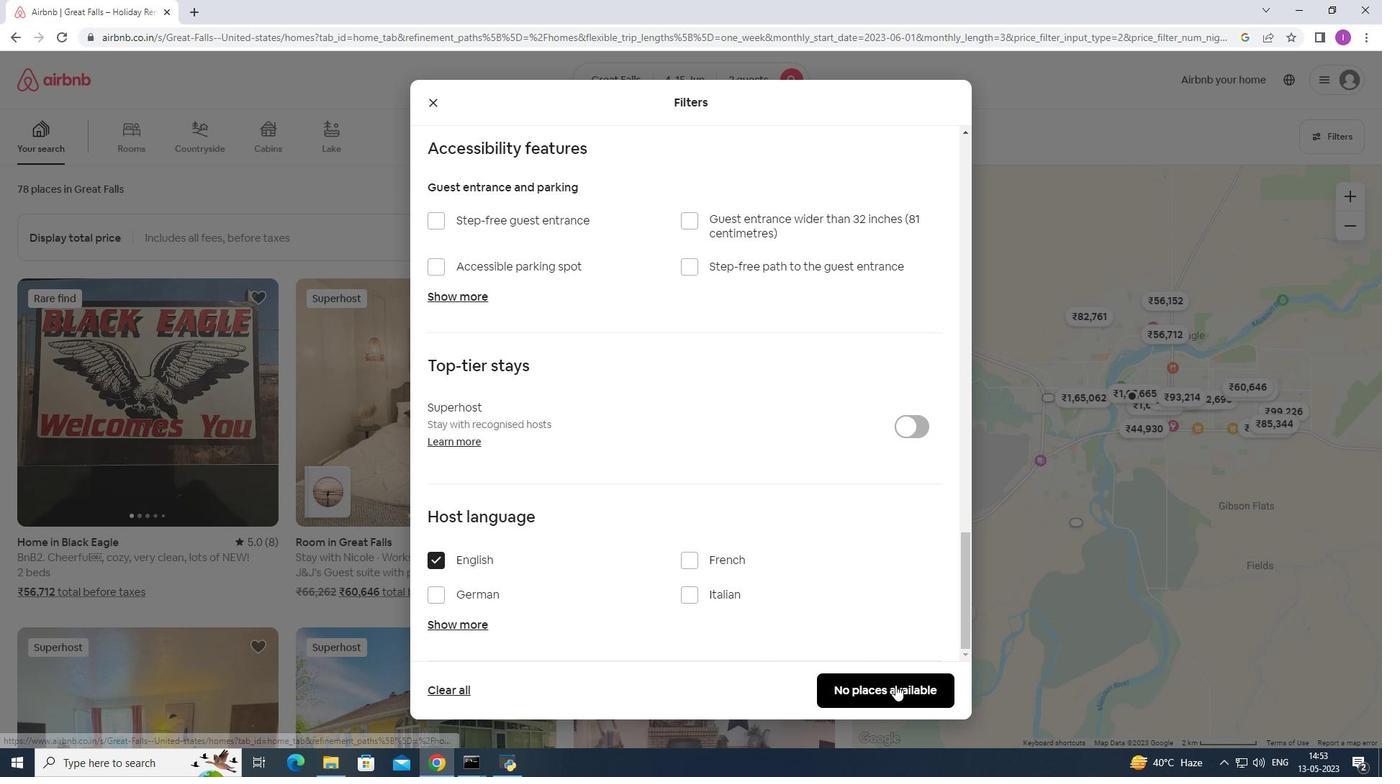 
Action: Mouse pressed left at (893, 681)
Screenshot: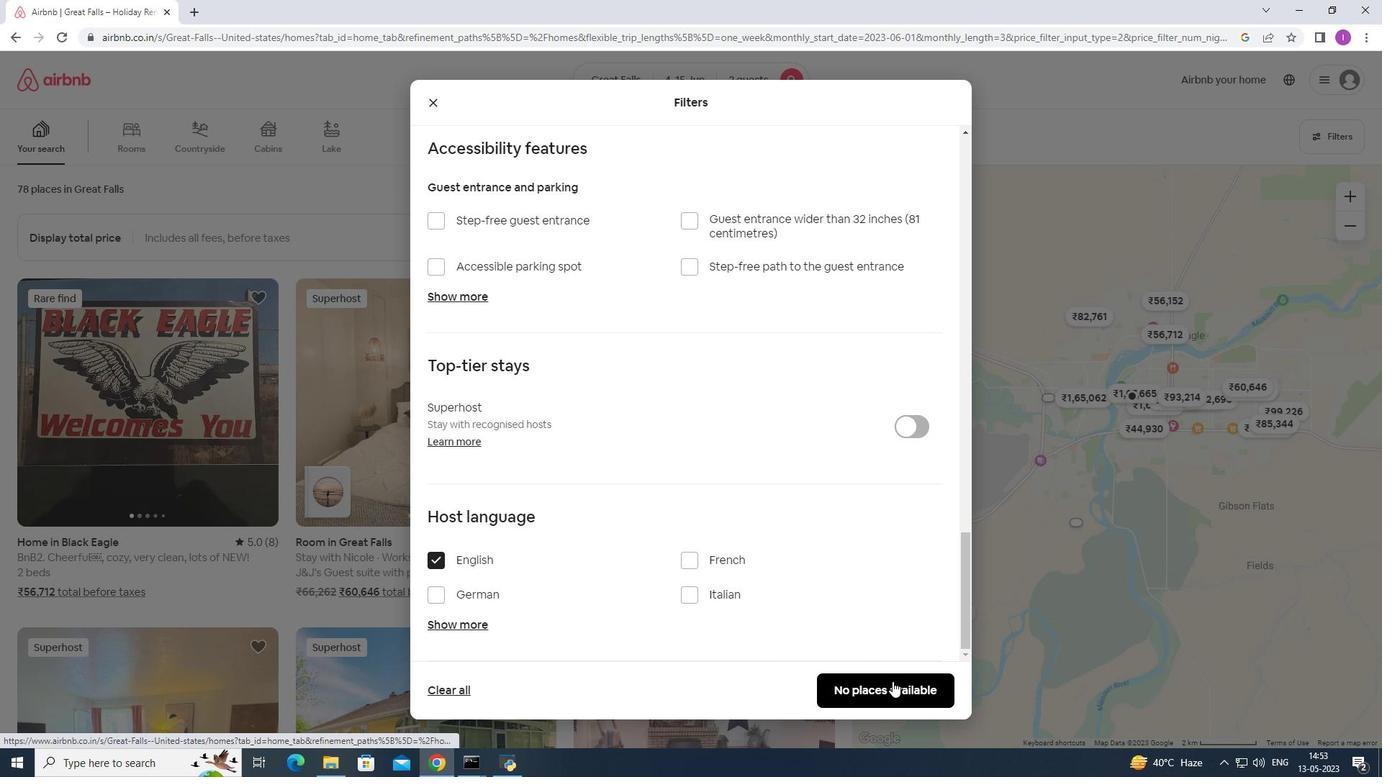 
Action: Mouse moved to (930, 642)
Screenshot: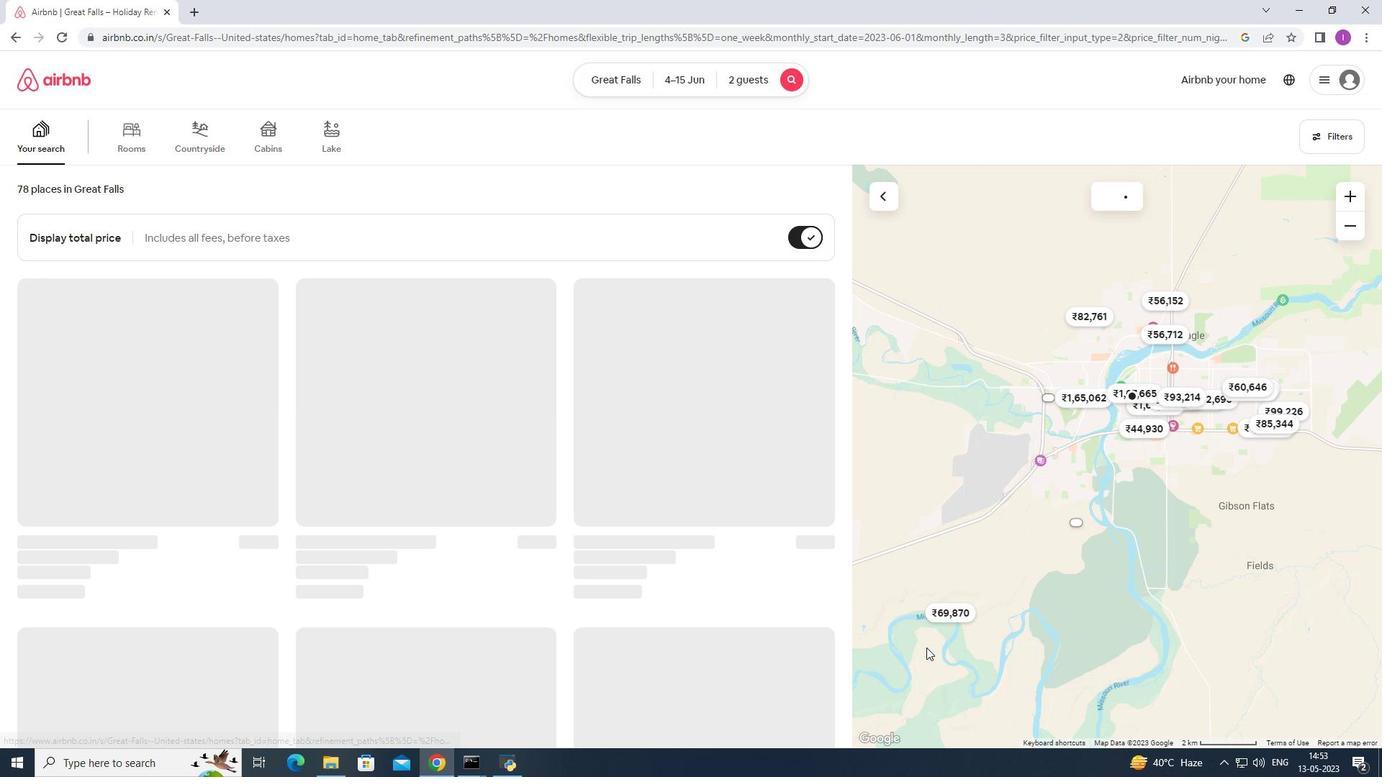 
